 Task: Go to Program & Features. Select Whole Food Market. Add to cart Natural Lavender Essential Oil-3. Place order for Charlotte Hill, _x000D_
63 Luther Shaw Rd_x000D_
Cummington, Massachusetts(MA), 01026, Cell Number (413) 634-5546
Action: Mouse moved to (39, 53)
Screenshot: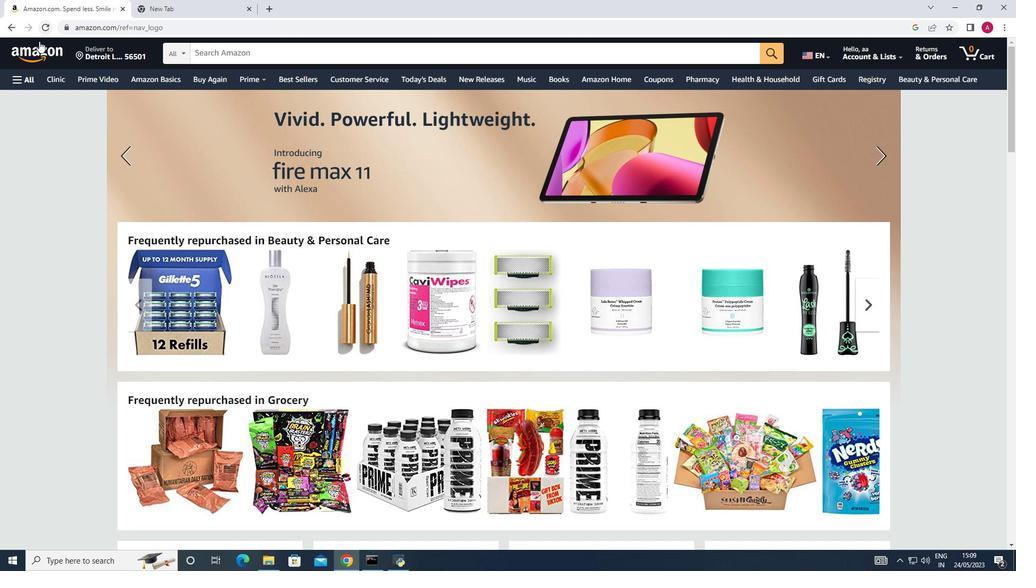 
Action: Mouse pressed left at (39, 53)
Screenshot: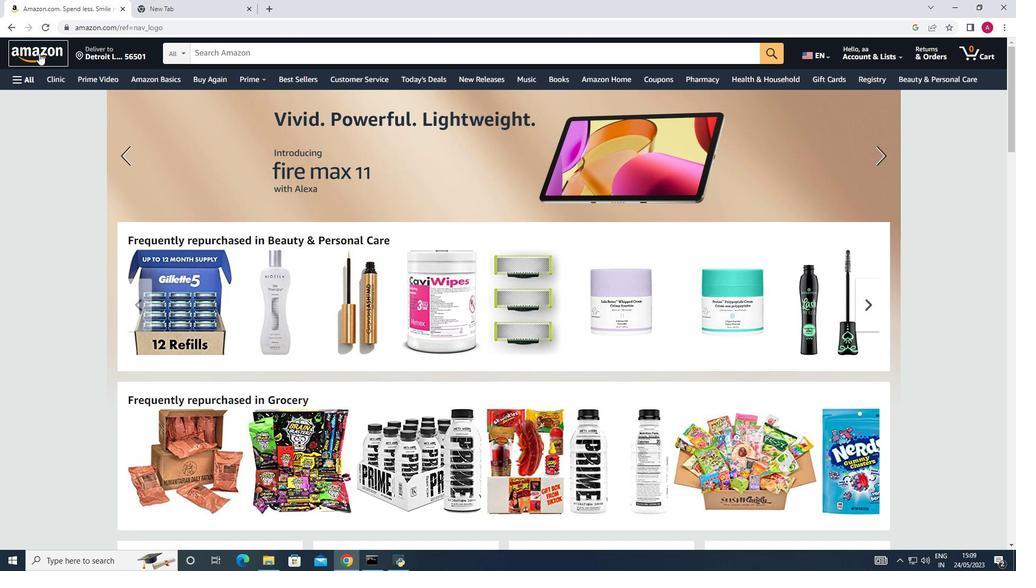 
Action: Mouse moved to (25, 78)
Screenshot: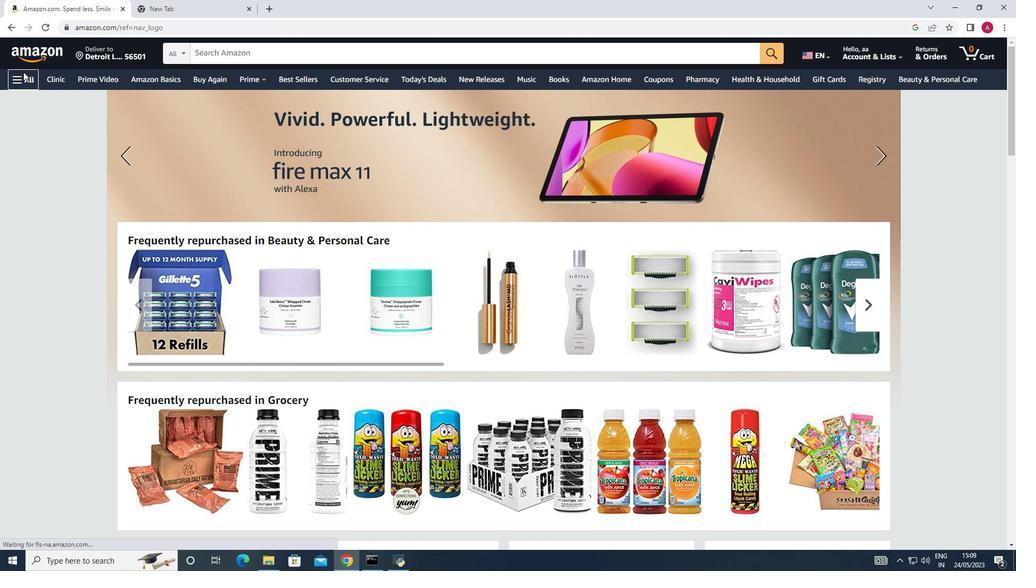 
Action: Mouse pressed left at (25, 78)
Screenshot: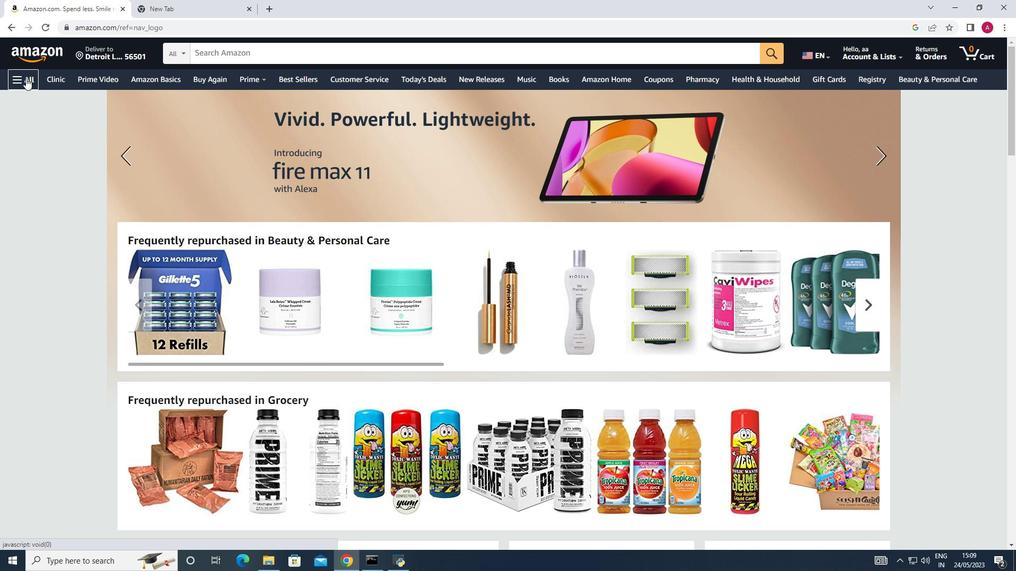 
Action: Mouse moved to (66, 200)
Screenshot: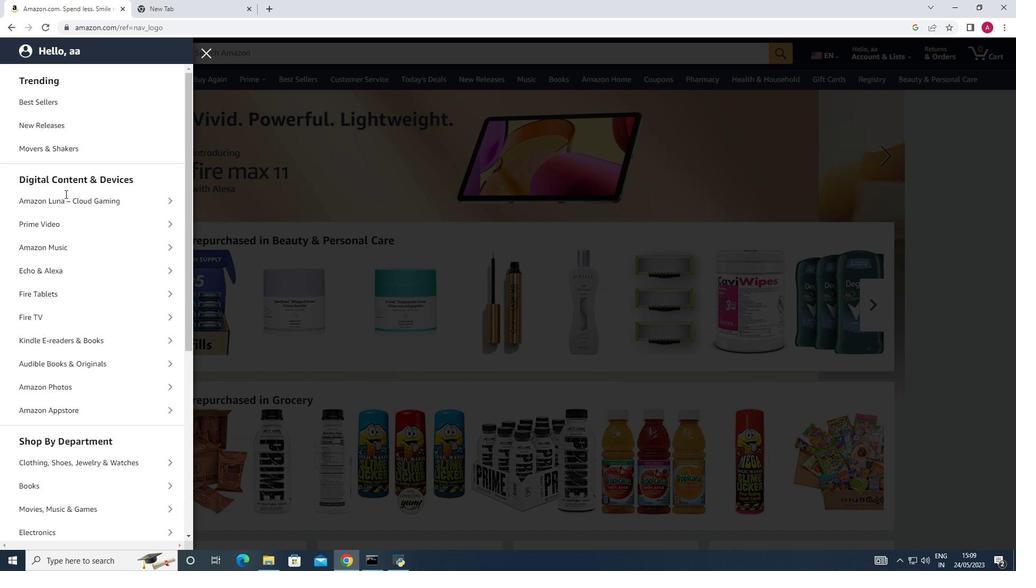 
Action: Mouse scrolled (66, 200) with delta (0, 0)
Screenshot: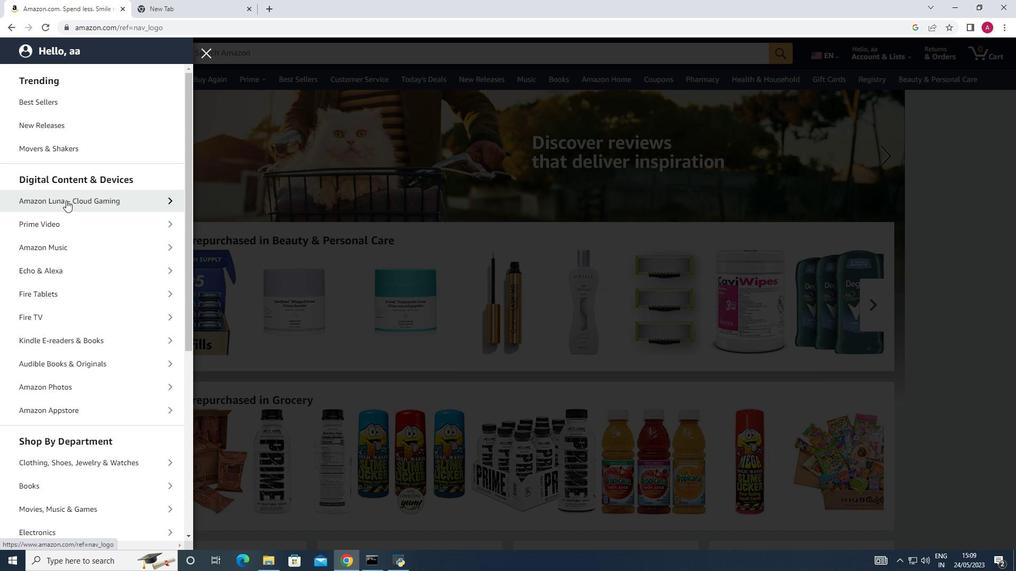 
Action: Mouse scrolled (66, 200) with delta (0, 0)
Screenshot: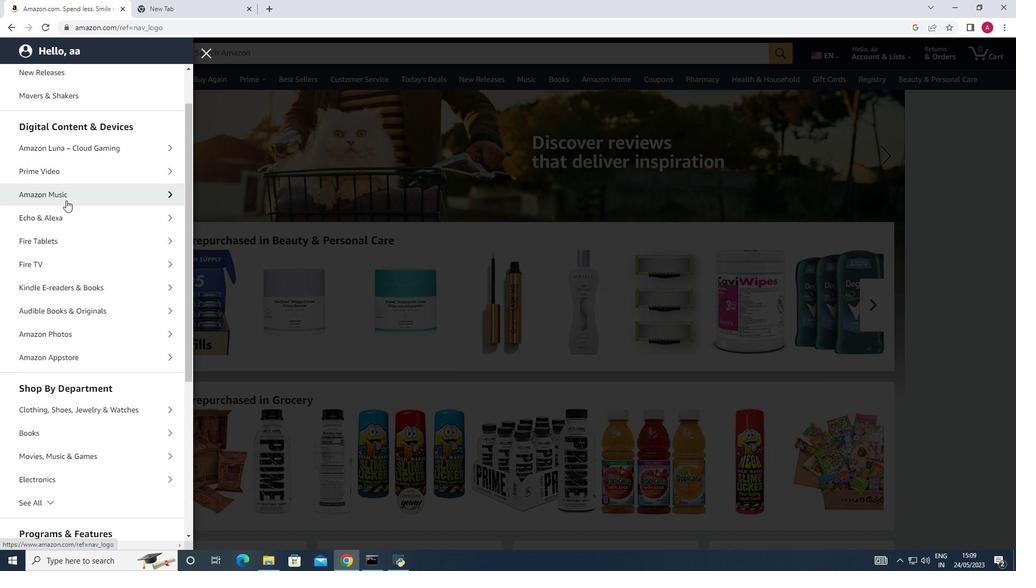 
Action: Mouse scrolled (66, 200) with delta (0, 0)
Screenshot: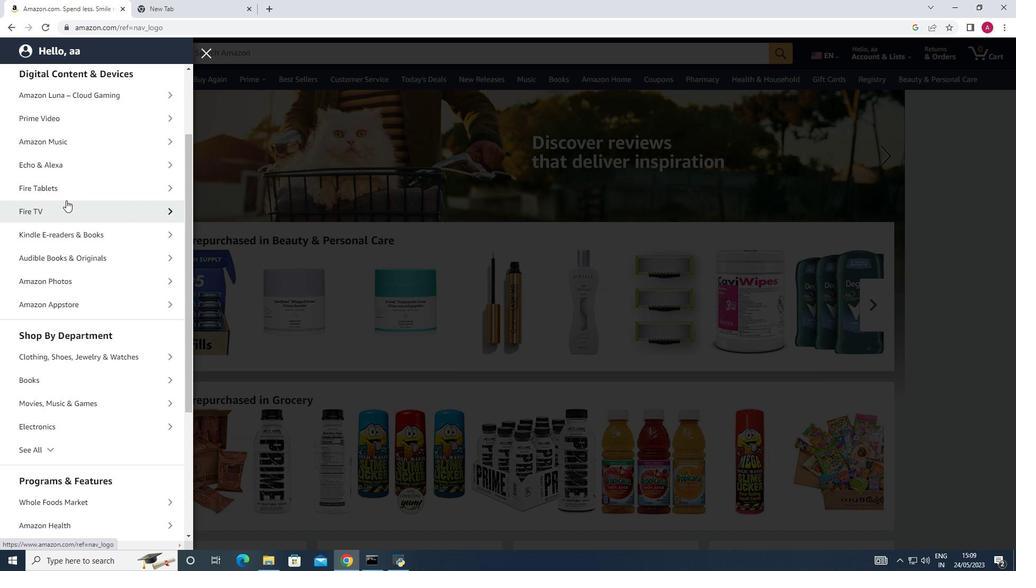 
Action: Mouse scrolled (66, 200) with delta (0, 0)
Screenshot: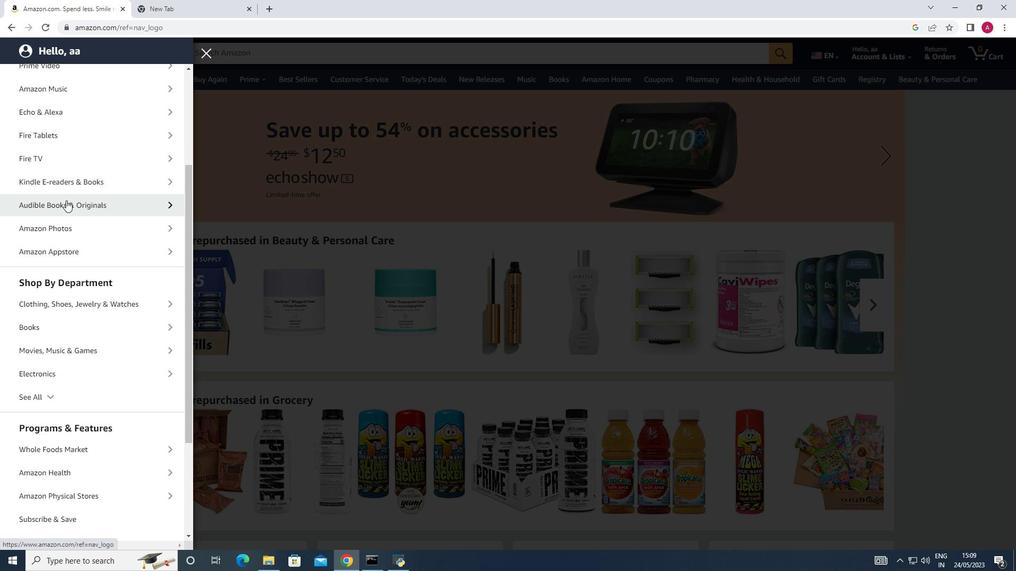 
Action: Mouse scrolled (66, 200) with delta (0, 0)
Screenshot: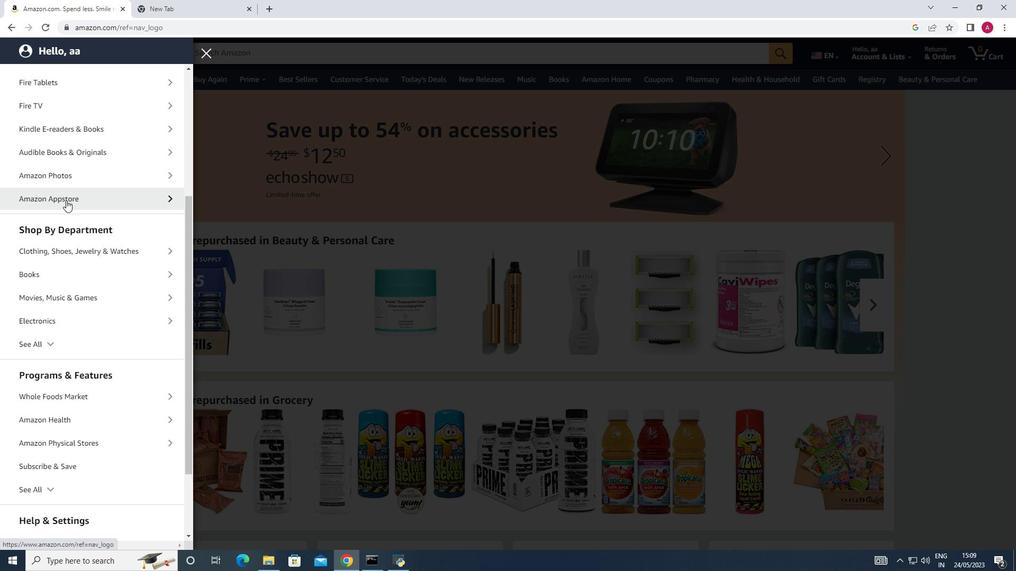 
Action: Mouse scrolled (66, 200) with delta (0, 0)
Screenshot: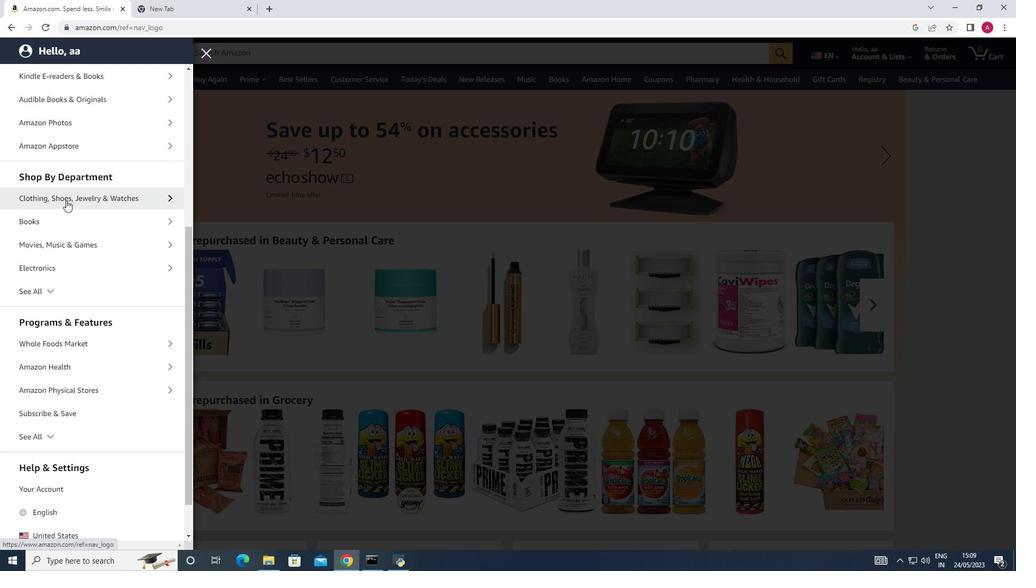 
Action: Mouse scrolled (66, 200) with delta (0, 0)
Screenshot: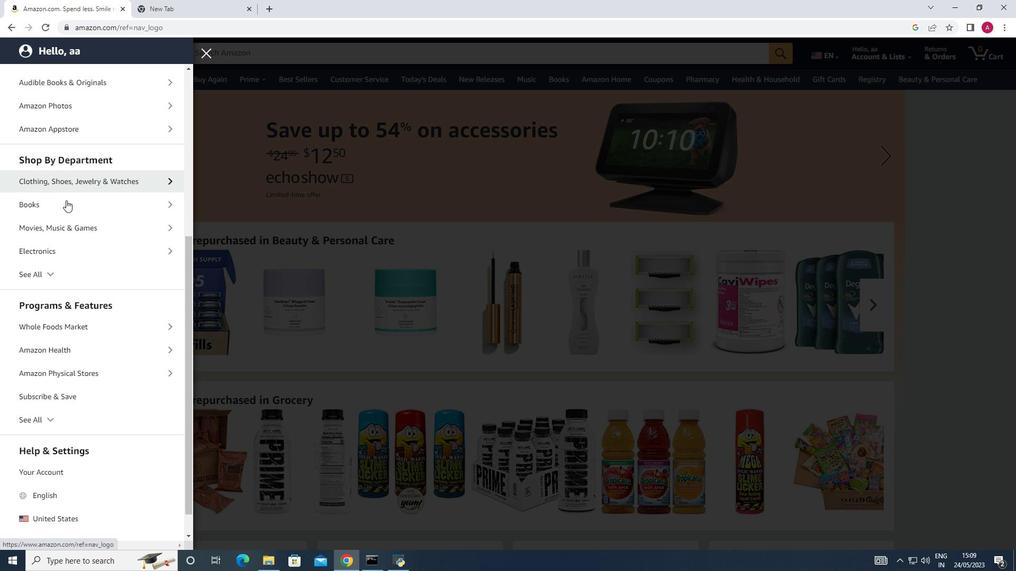 
Action: Mouse scrolled (66, 200) with delta (0, 0)
Screenshot: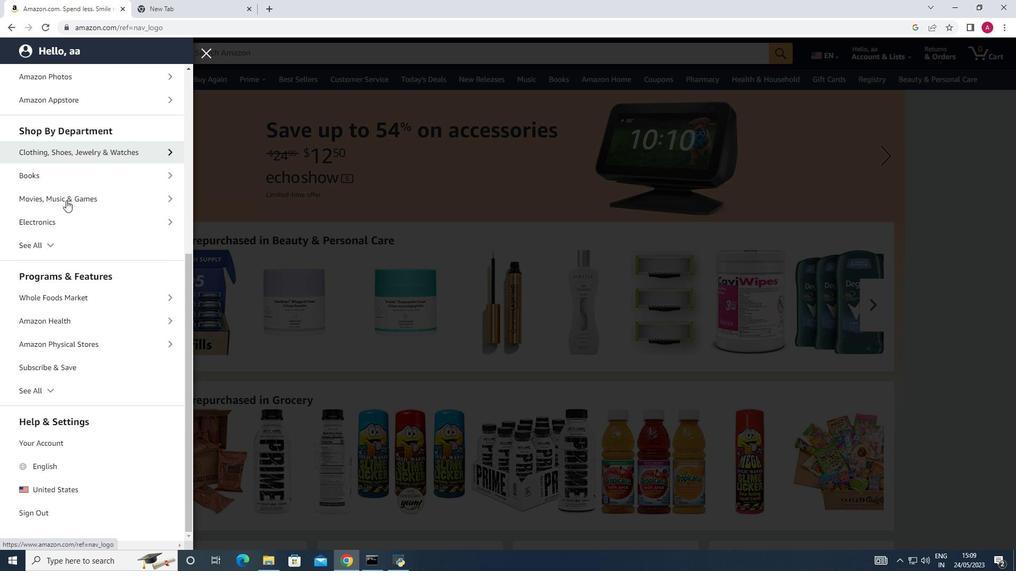 
Action: Mouse scrolled (66, 200) with delta (0, 0)
Screenshot: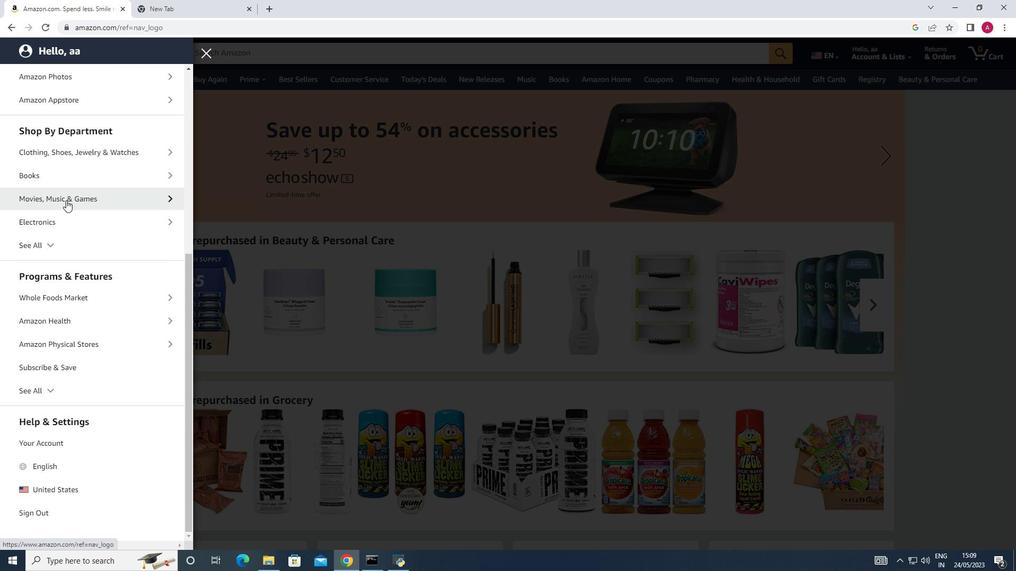 
Action: Mouse scrolled (66, 200) with delta (0, 0)
Screenshot: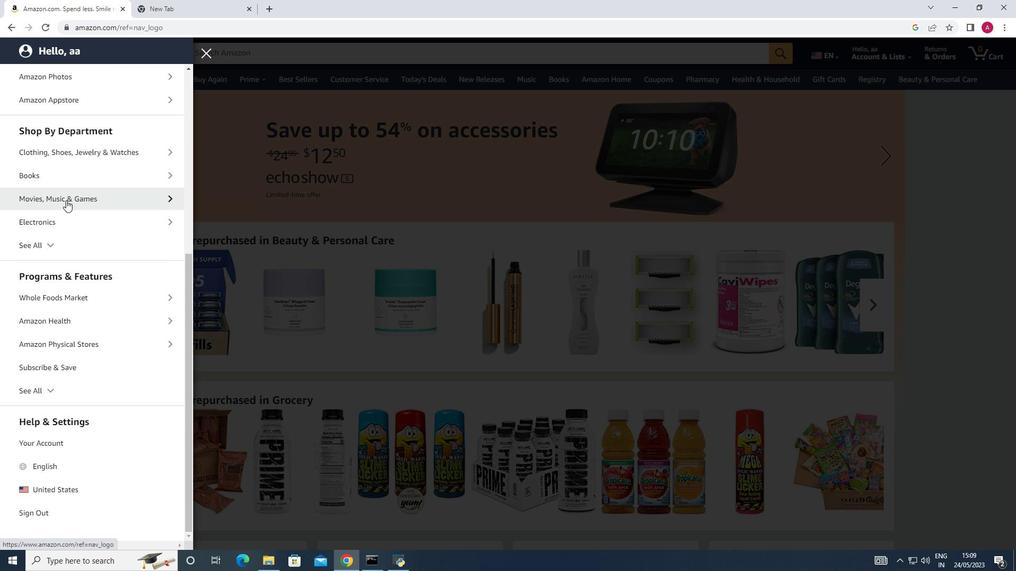 
Action: Mouse scrolled (66, 200) with delta (0, 0)
Screenshot: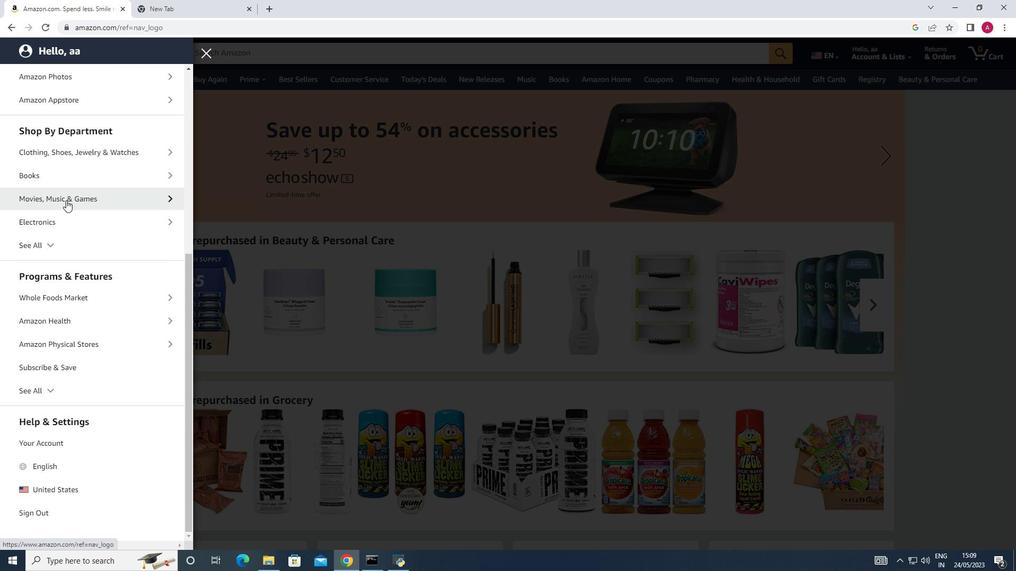 
Action: Mouse moved to (74, 300)
Screenshot: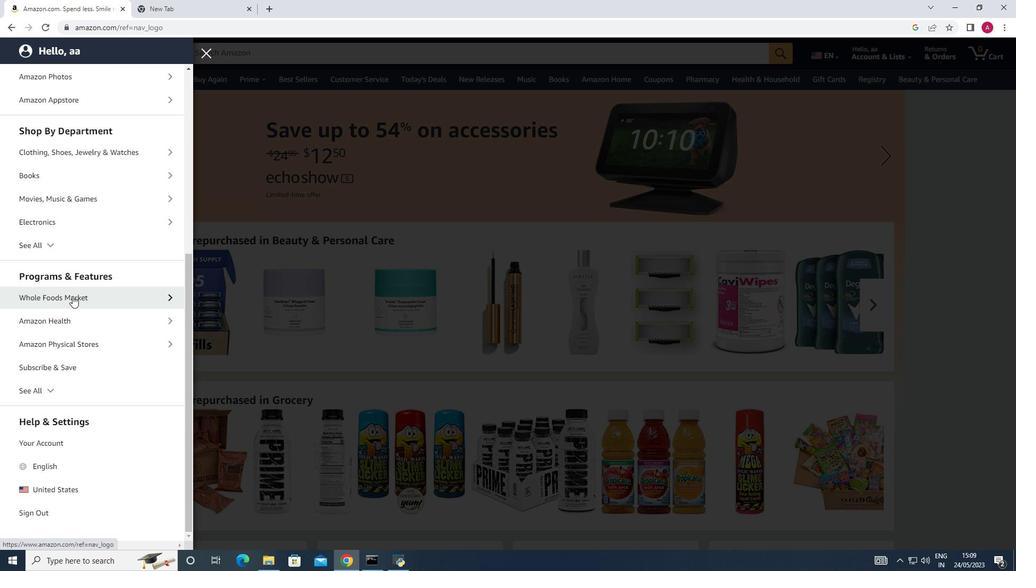 
Action: Mouse pressed left at (74, 300)
Screenshot: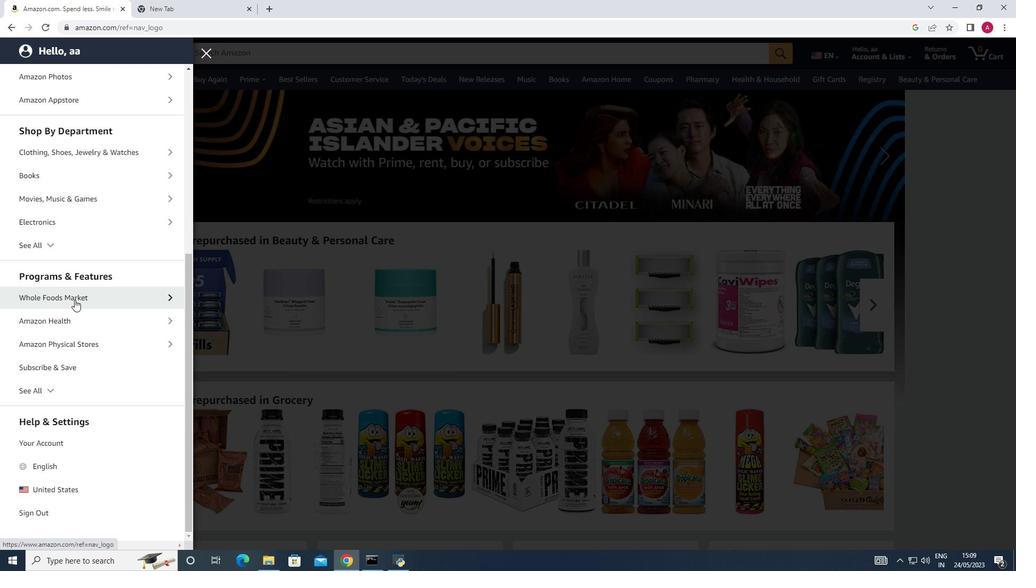 
Action: Mouse moved to (129, 120)
Screenshot: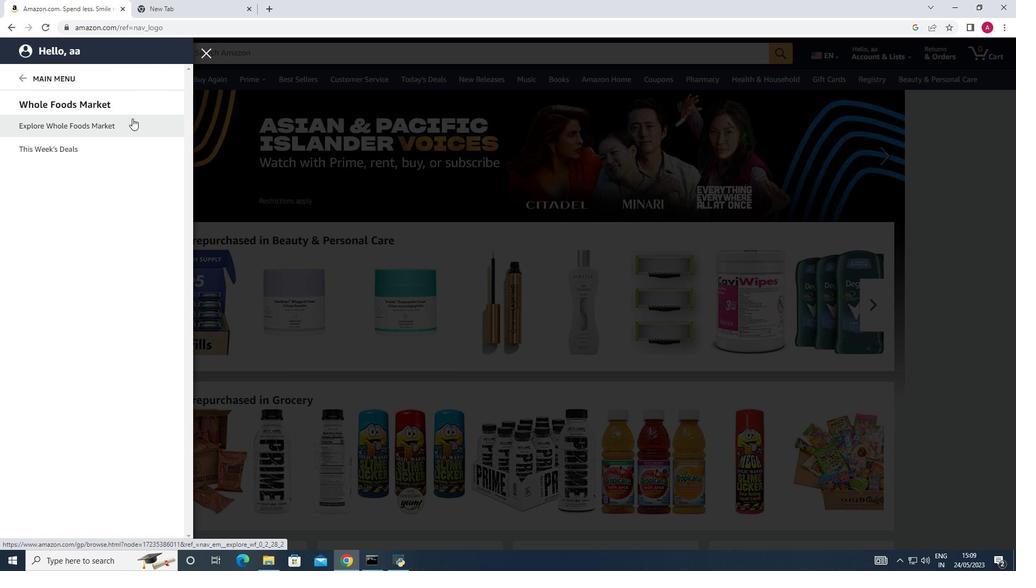 
Action: Mouse pressed left at (129, 120)
Screenshot: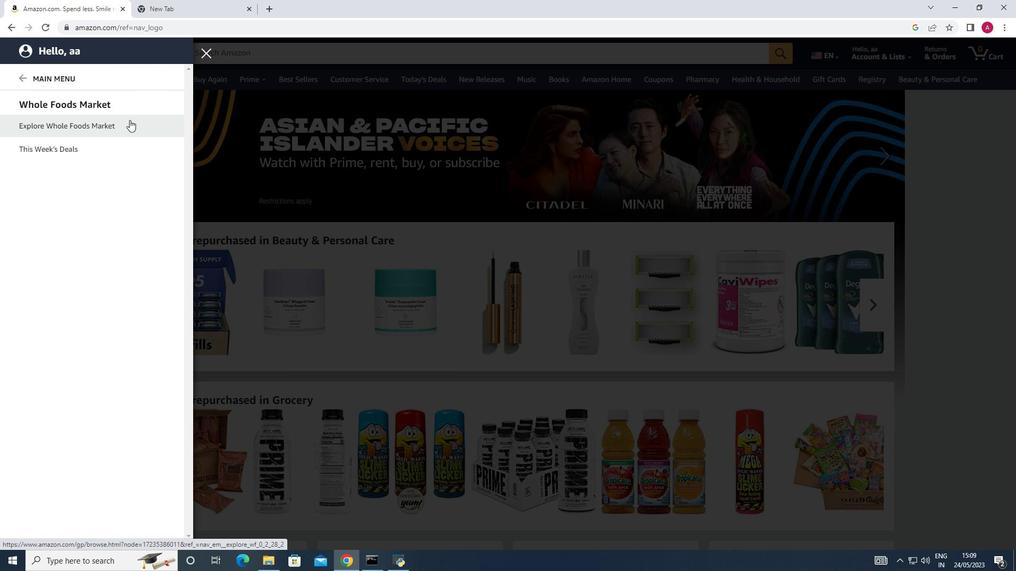 
Action: Mouse moved to (233, 47)
Screenshot: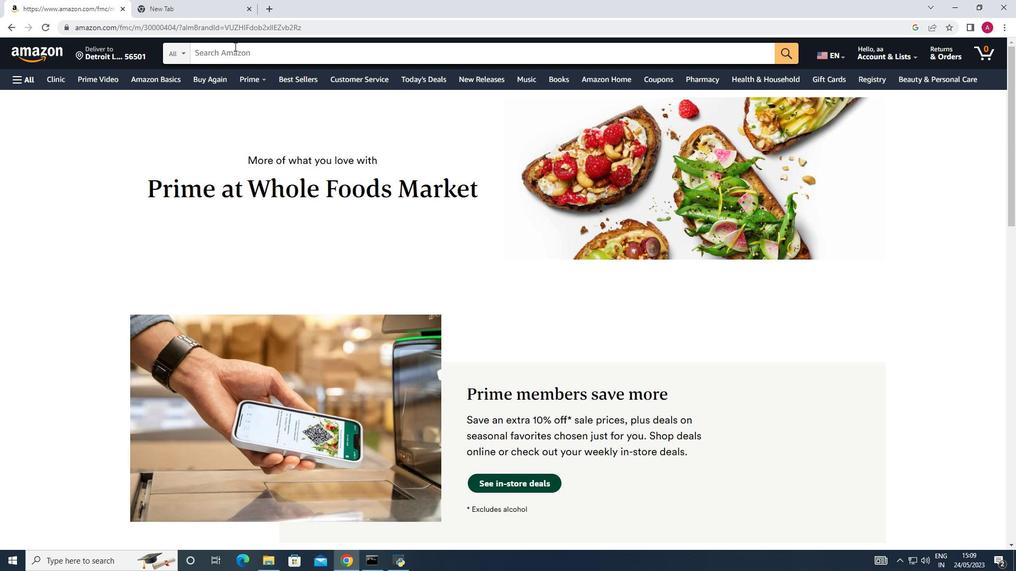 
Action: Mouse pressed left at (233, 47)
Screenshot: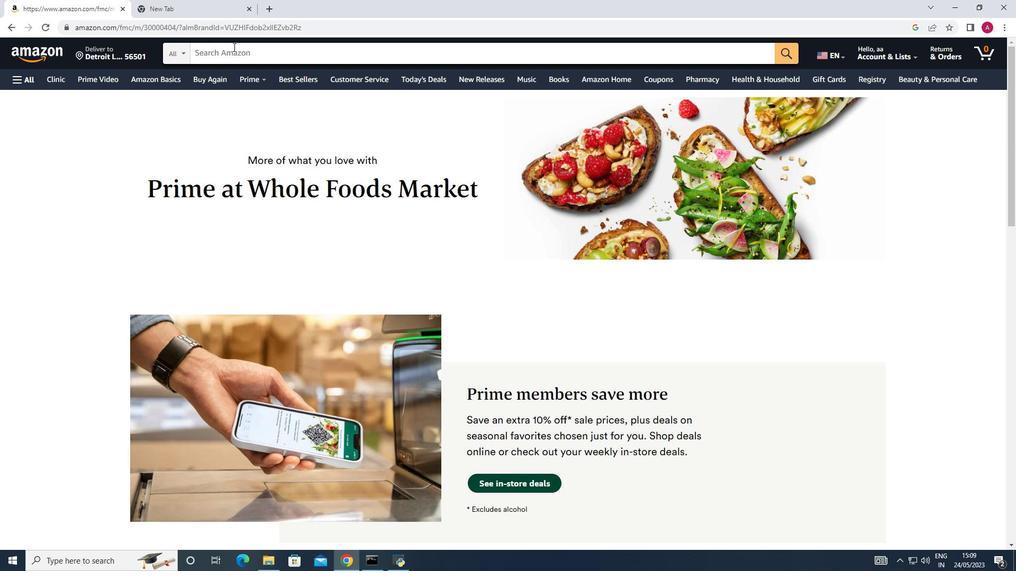 
Action: Key pressed <Key.shift><Key.shift><Key.shift><Key.shift><Key.shift><Key.shift><Key.shift><Key.shift><Key.shift><Key.shift>Natural<Key.space><Key.shift>Lavender<Key.space><Key.shift><Key.shift><Key.shift><Key.shift><Key.shift><Key.shift><Key.shift>Essentiaal<Key.backspace><Key.backspace>
Screenshot: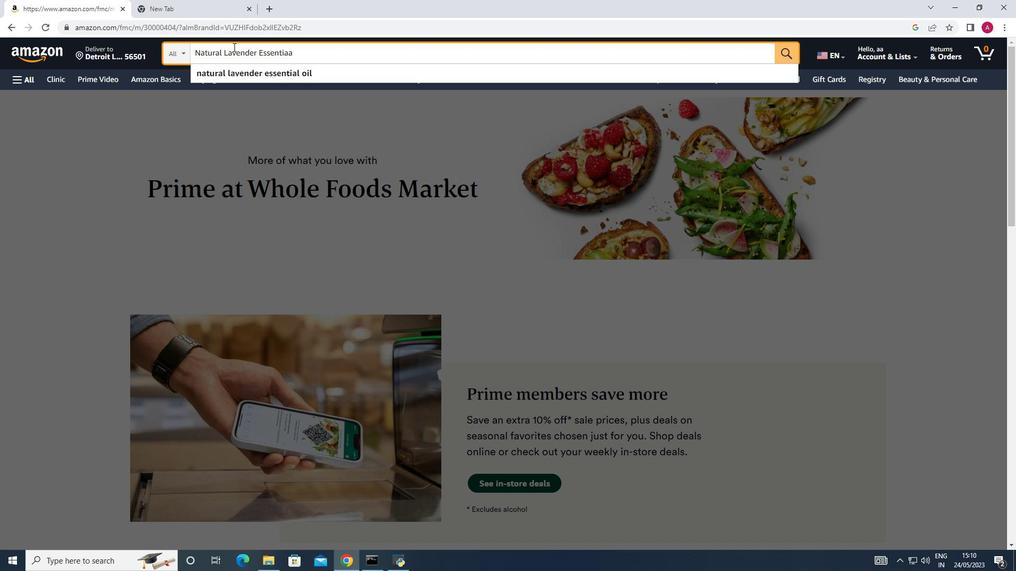 
Action: Mouse moved to (229, 77)
Screenshot: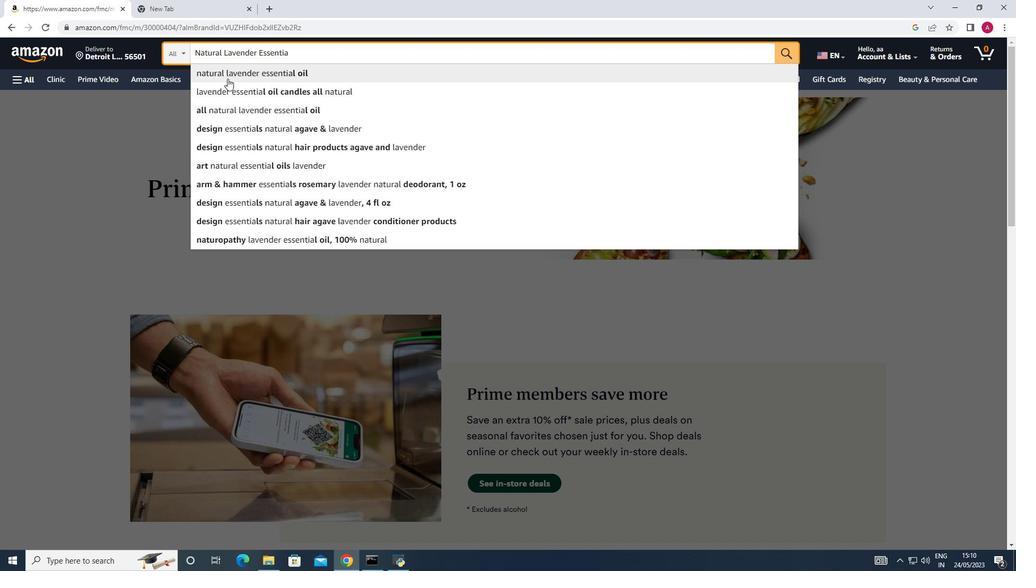 
Action: Mouse pressed left at (229, 77)
Screenshot: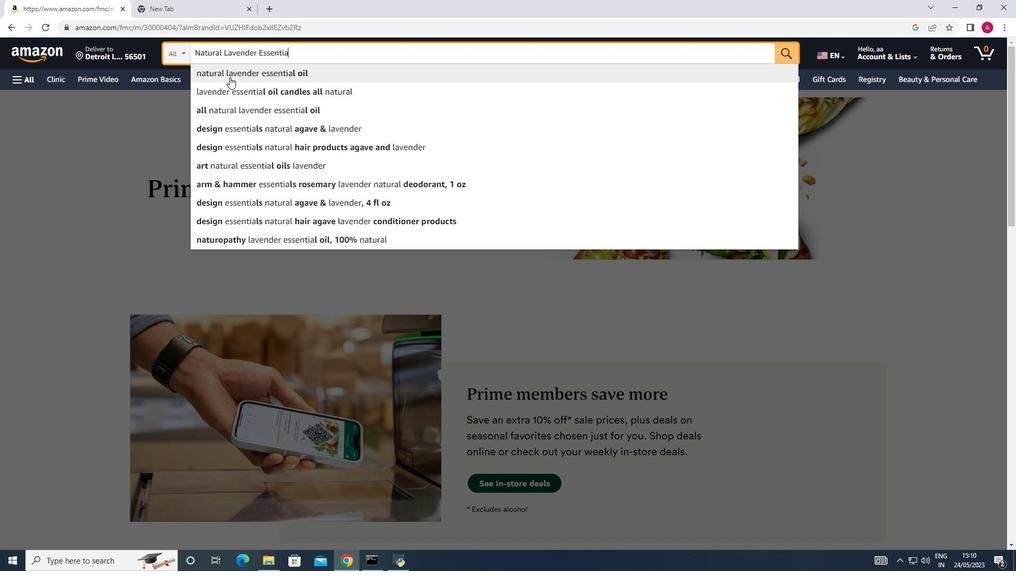 
Action: Mouse moved to (429, 283)
Screenshot: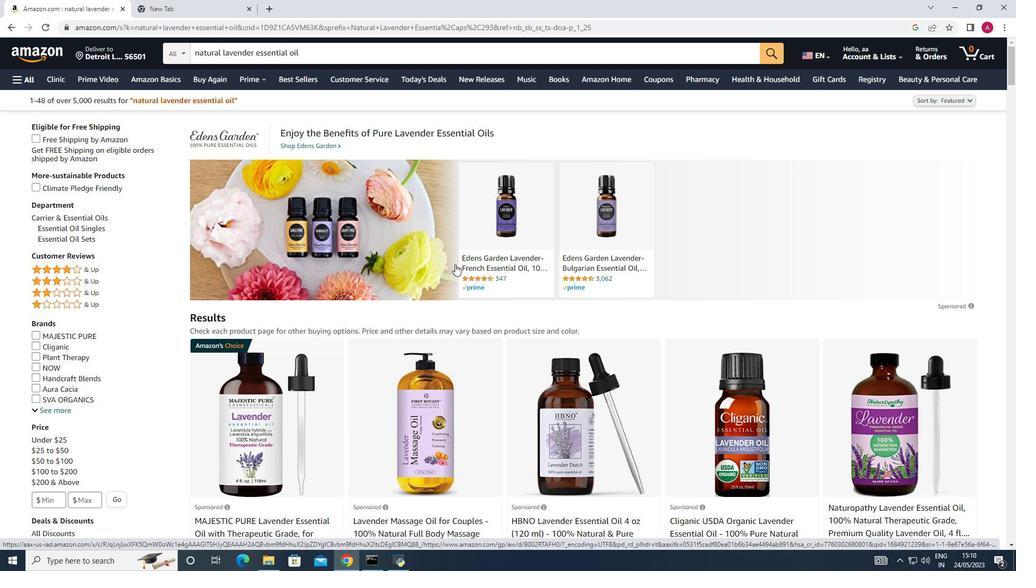 
Action: Mouse scrolled (429, 282) with delta (0, 0)
Screenshot: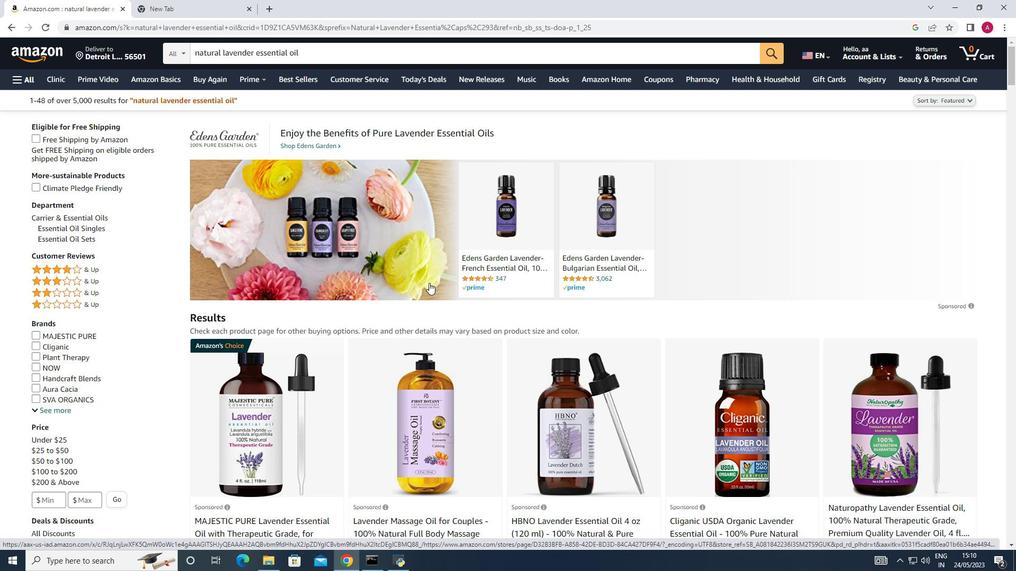 
Action: Mouse scrolled (429, 282) with delta (0, 0)
Screenshot: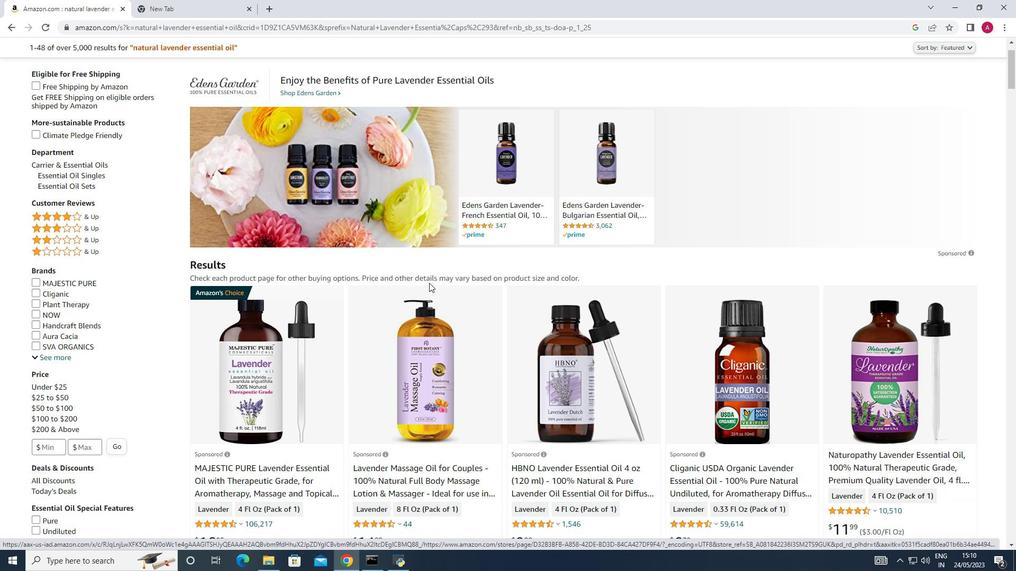 
Action: Mouse scrolled (429, 282) with delta (0, 0)
Screenshot: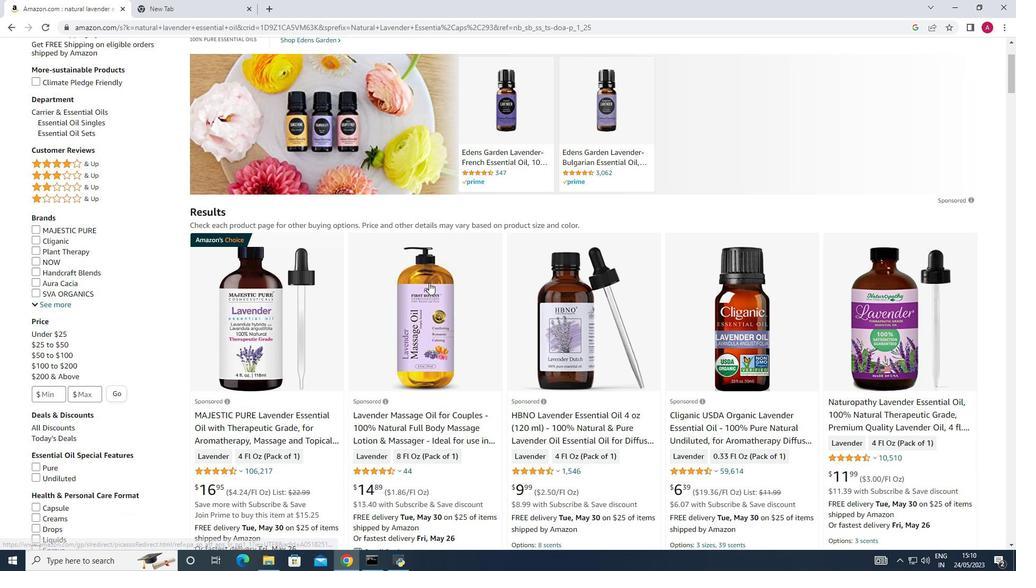 
Action: Mouse moved to (427, 283)
Screenshot: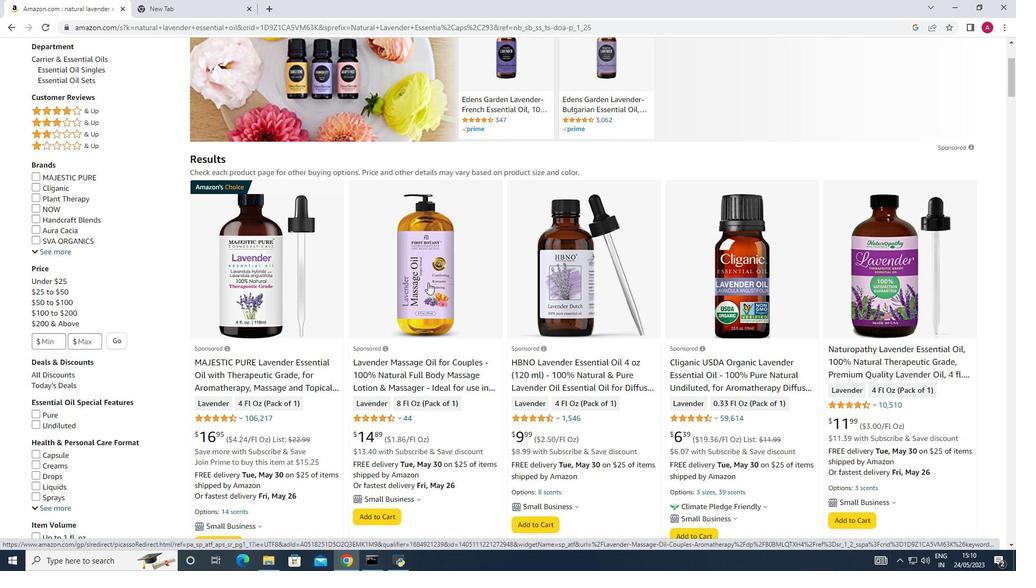 
Action: Mouse scrolled (427, 284) with delta (0, 0)
Screenshot: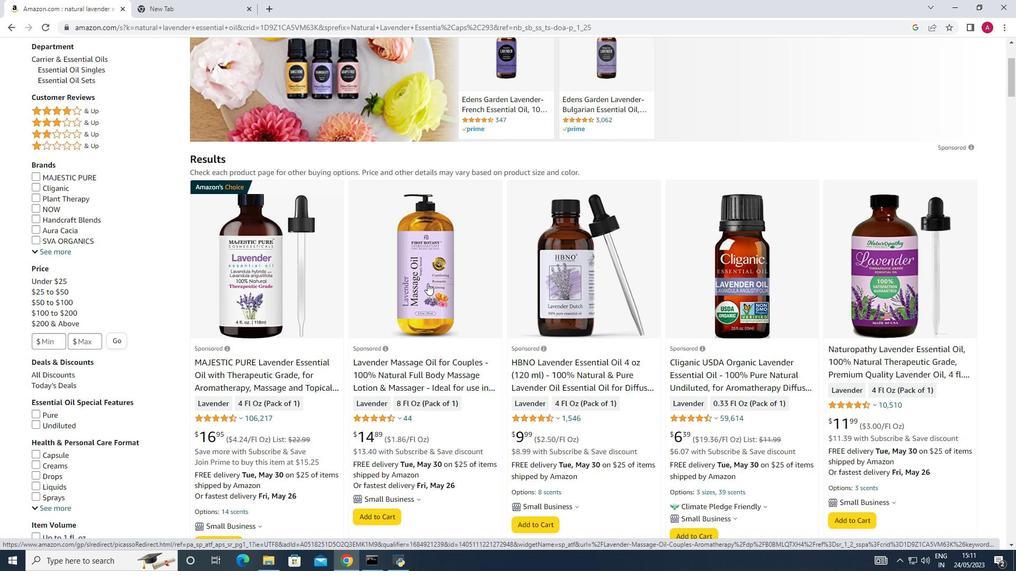 
Action: Mouse scrolled (427, 284) with delta (0, 0)
Screenshot: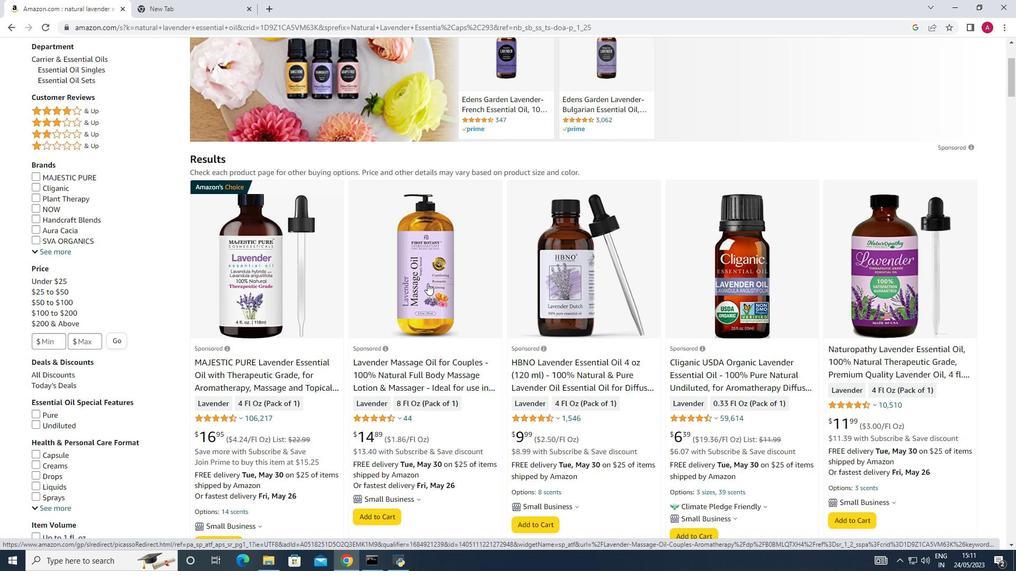 
Action: Mouse scrolled (427, 284) with delta (0, 0)
Screenshot: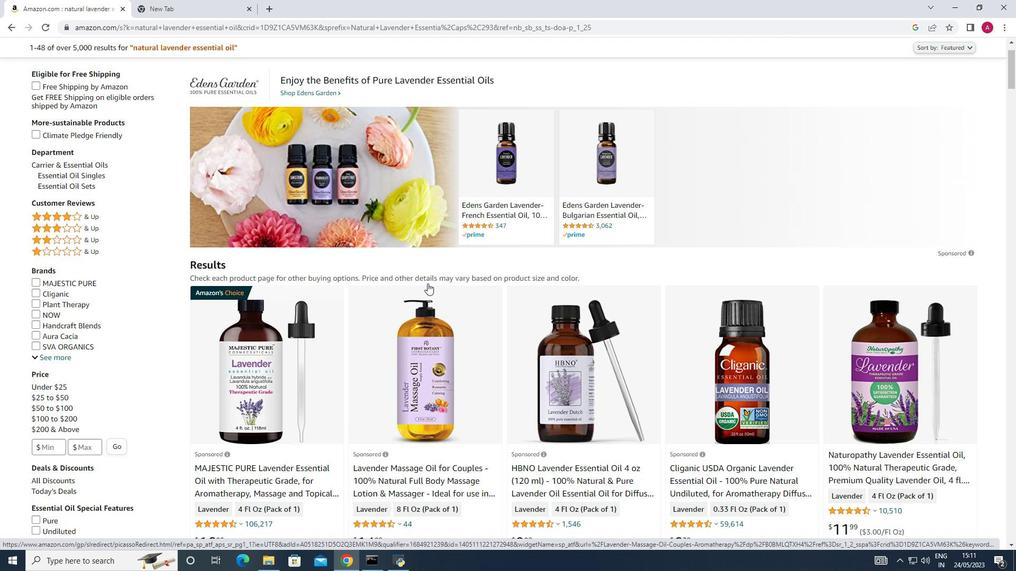 
Action: Mouse scrolled (427, 284) with delta (0, 0)
Screenshot: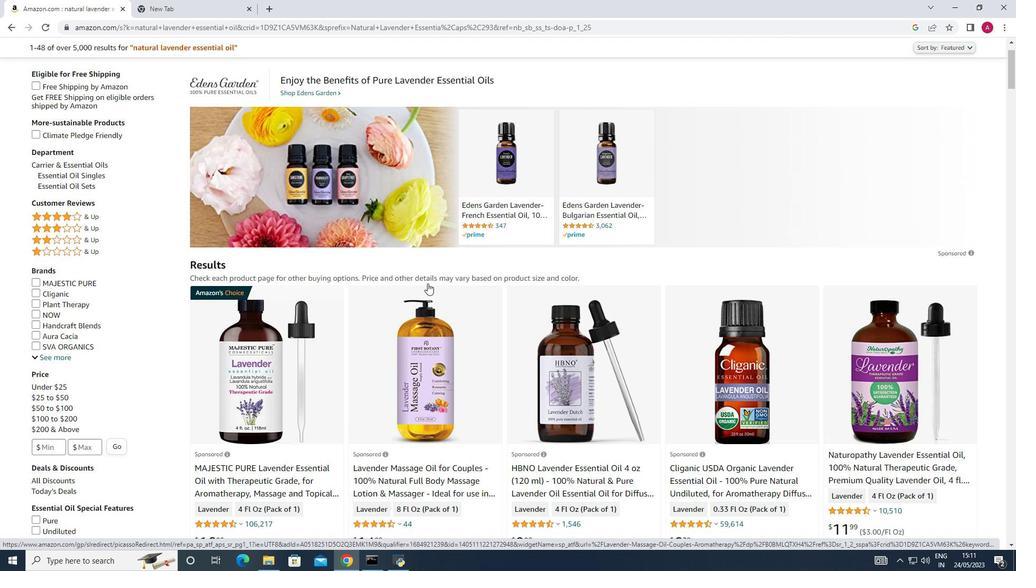 
Action: Mouse scrolled (427, 284) with delta (0, 0)
Screenshot: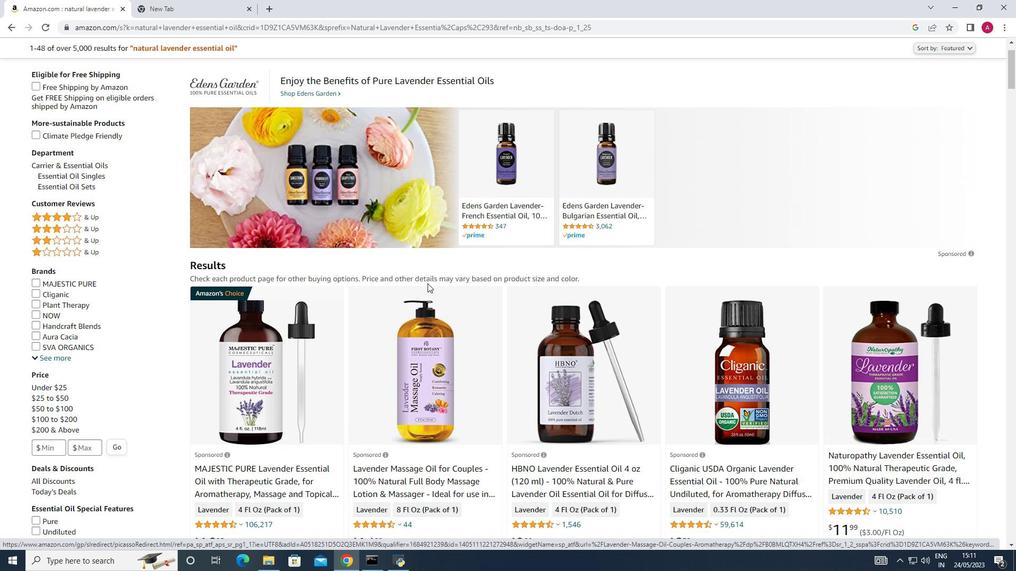 
Action: Mouse scrolled (427, 283) with delta (0, 0)
Screenshot: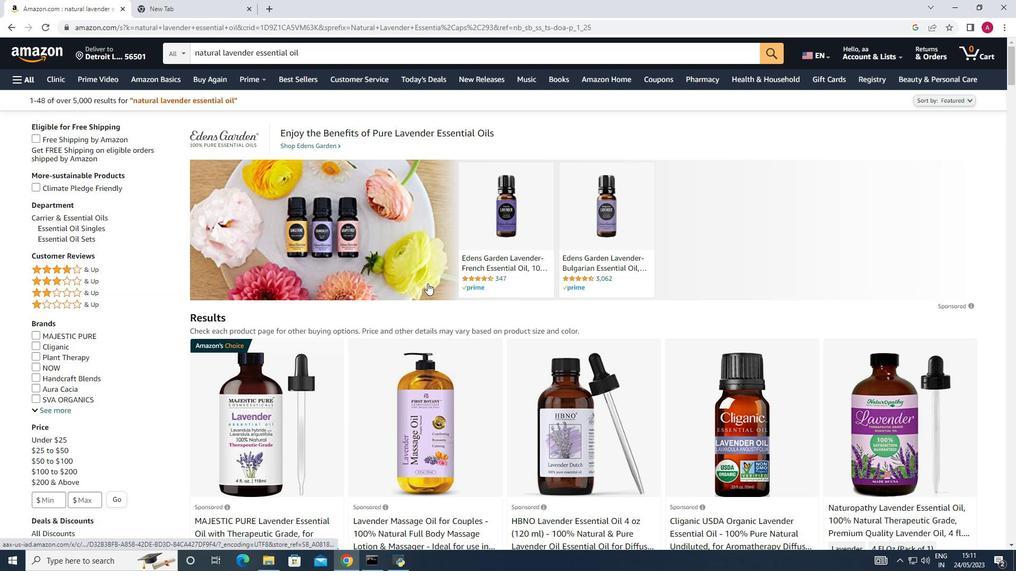 
Action: Mouse scrolled (427, 283) with delta (0, 0)
Screenshot: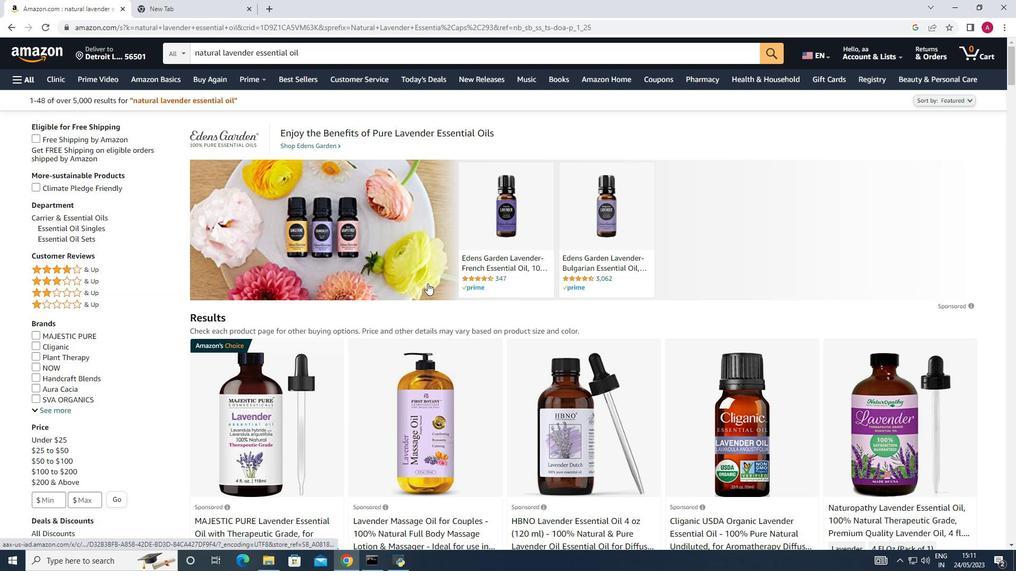 
Action: Mouse scrolled (427, 283) with delta (0, 0)
Screenshot: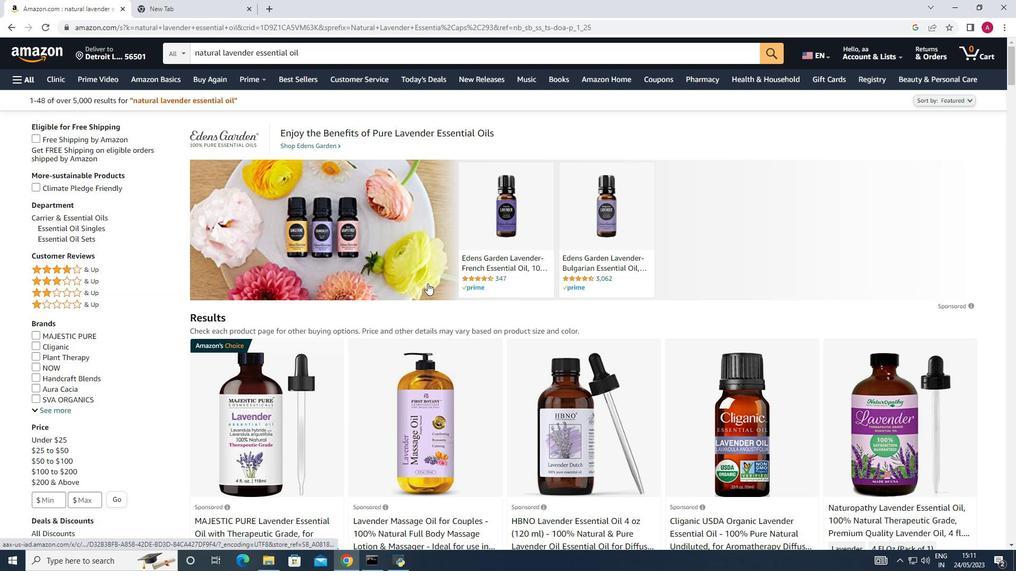 
Action: Mouse scrolled (427, 283) with delta (0, 0)
Screenshot: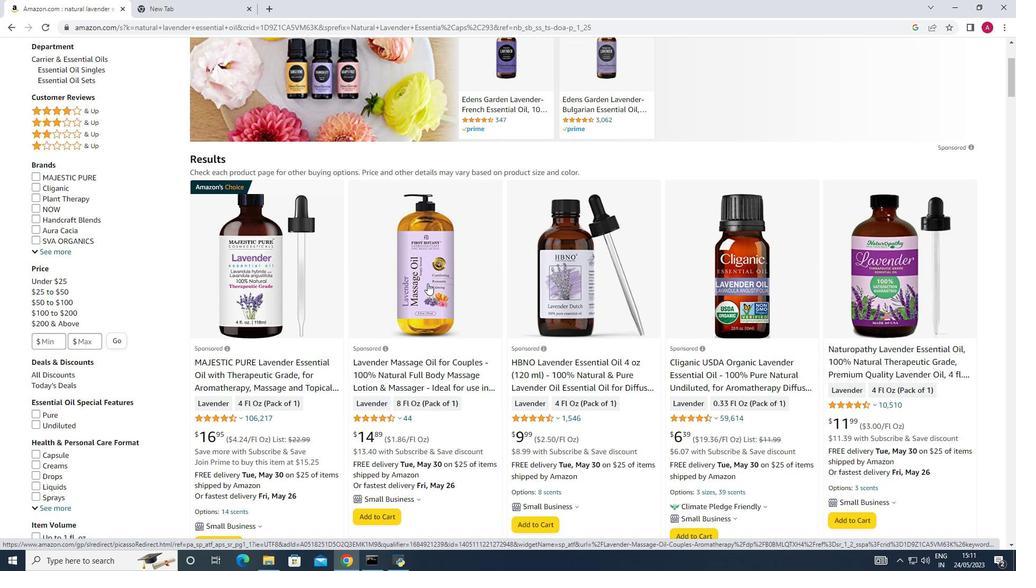 
Action: Mouse moved to (246, 235)
Screenshot: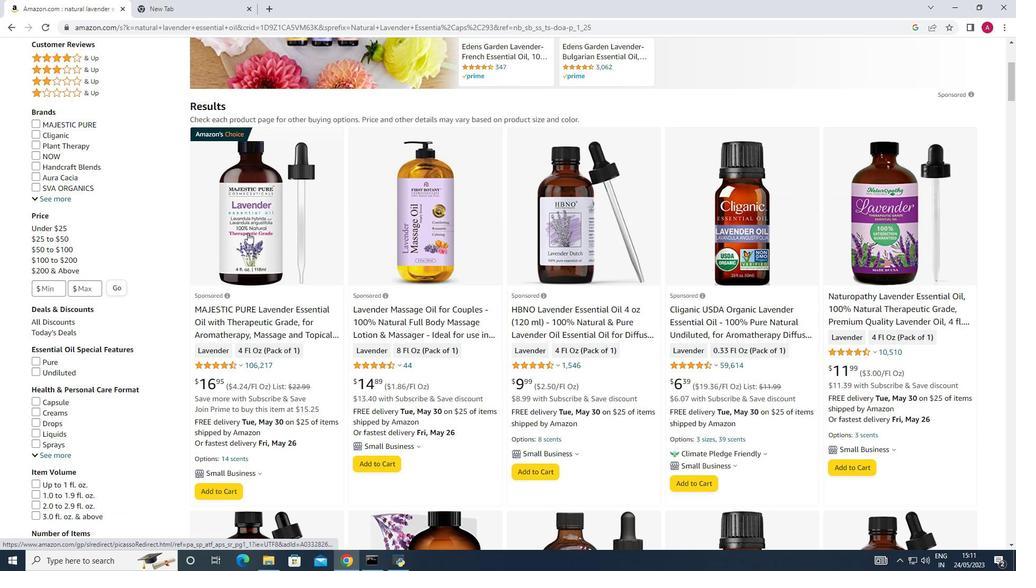 
Action: Mouse pressed left at (246, 235)
Screenshot: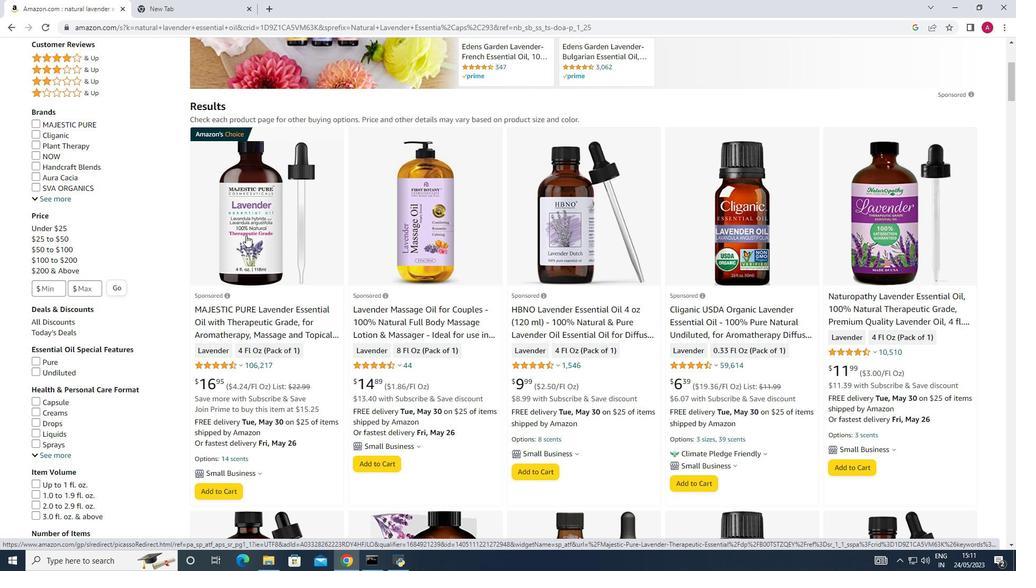 
Action: Mouse moved to (570, 267)
Screenshot: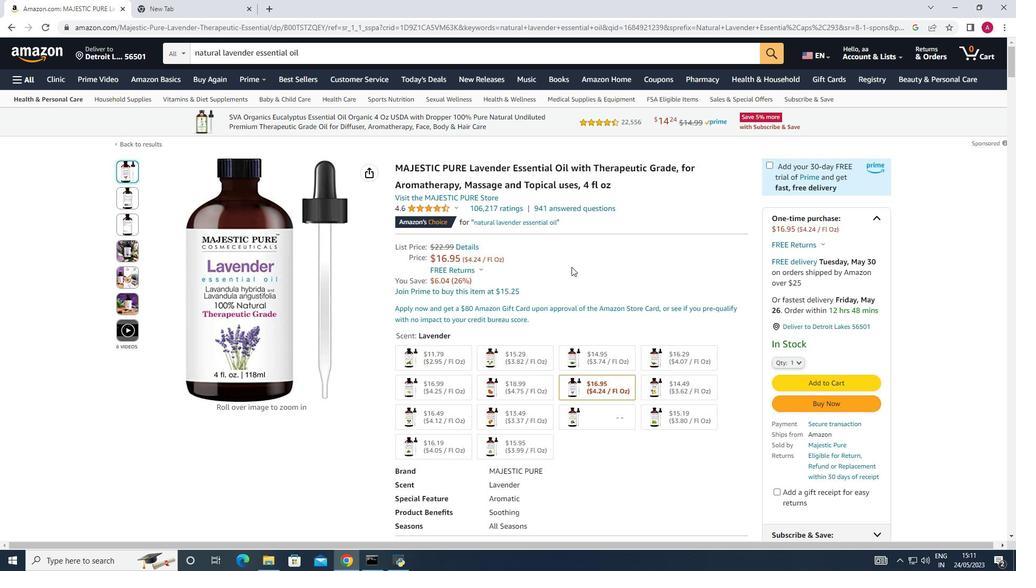 
Action: Mouse scrolled (570, 267) with delta (0, 0)
Screenshot: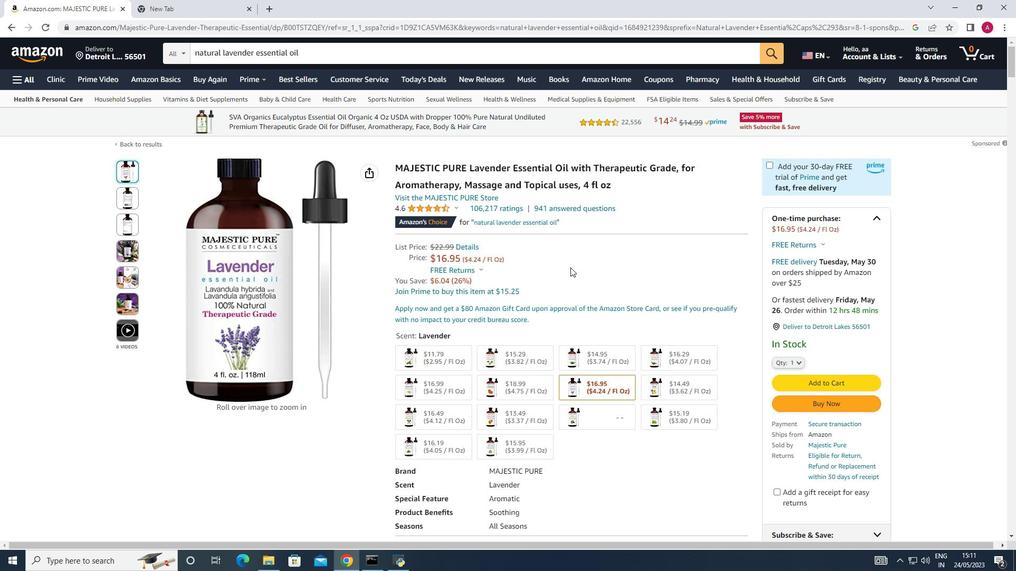 
Action: Mouse scrolled (570, 267) with delta (0, 0)
Screenshot: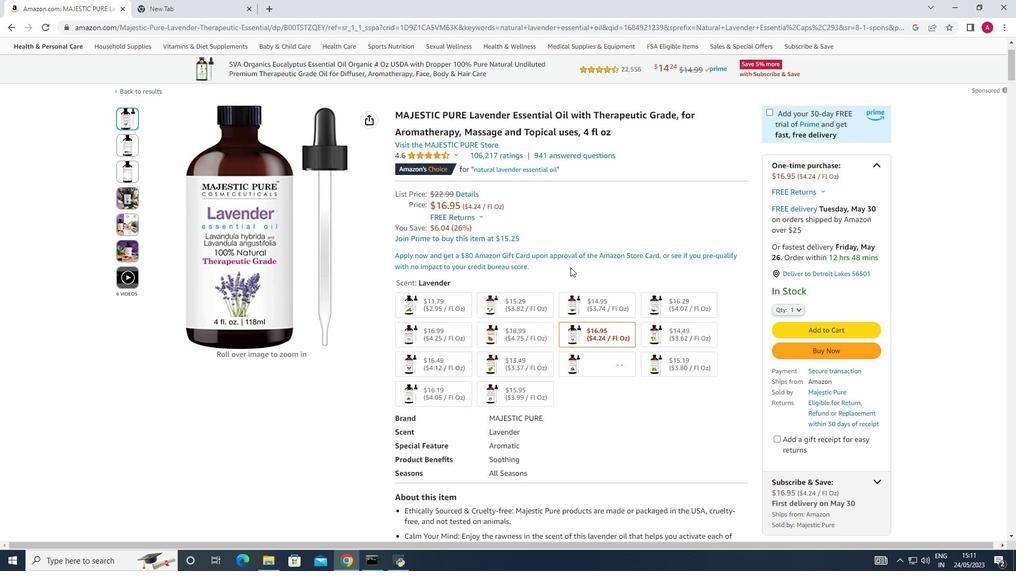 
Action: Mouse moved to (573, 416)
Screenshot: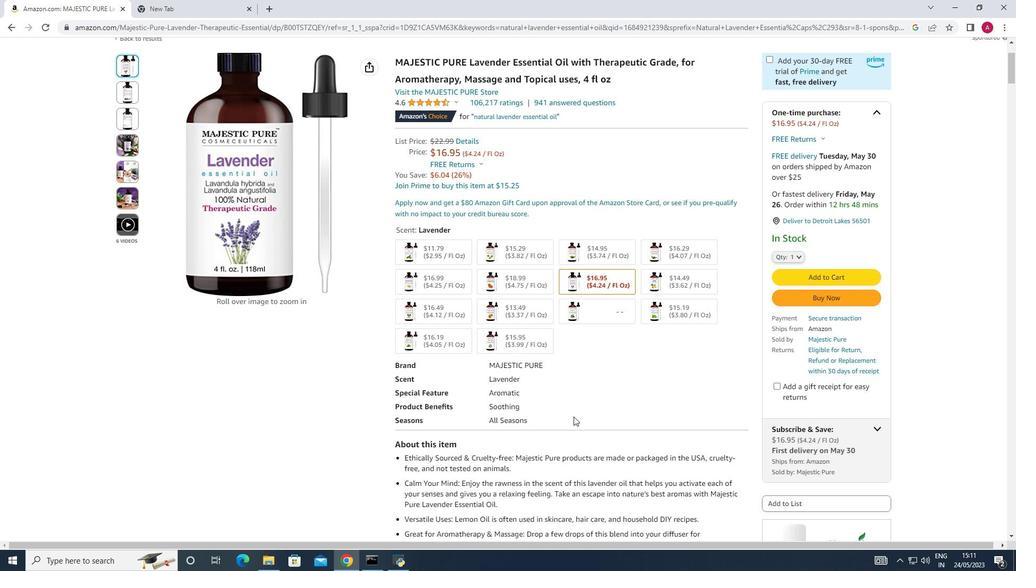 
Action: Mouse scrolled (573, 416) with delta (0, 0)
Screenshot: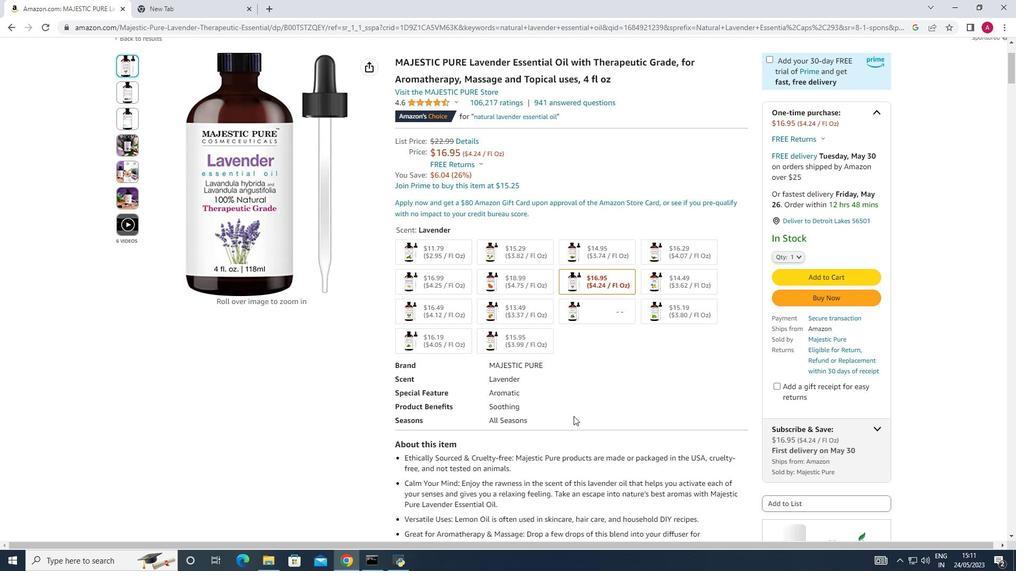 
Action: Mouse scrolled (573, 416) with delta (0, 0)
Screenshot: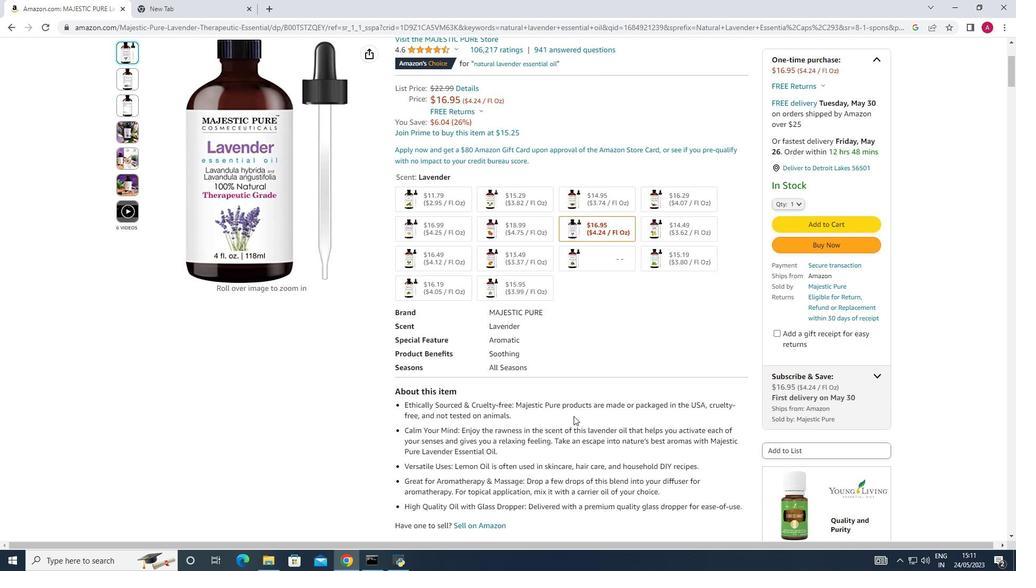 
Action: Mouse moved to (473, 361)
Screenshot: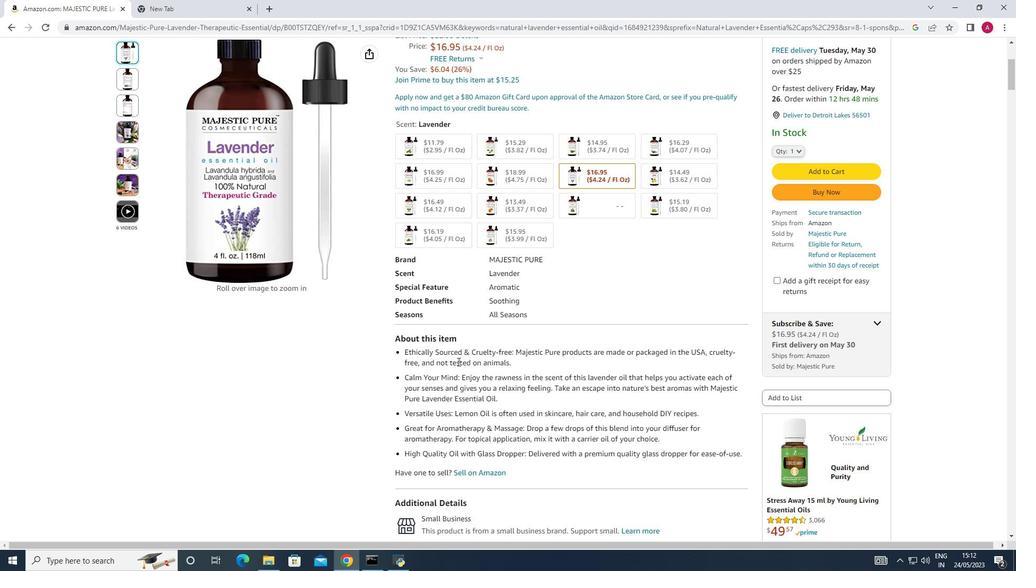 
Action: Mouse scrolled (473, 361) with delta (0, 0)
Screenshot: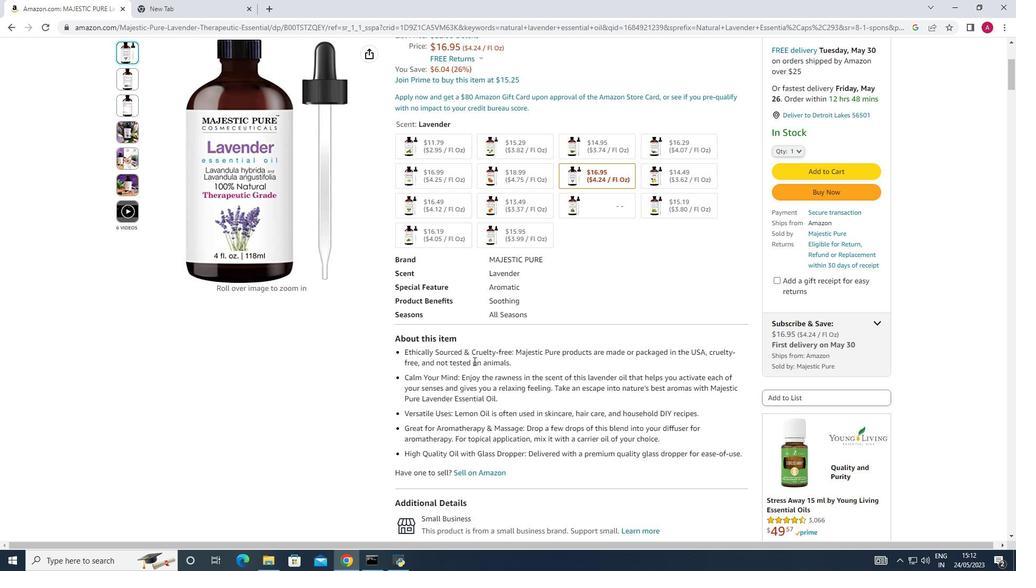 
Action: Mouse moved to (651, 365)
Screenshot: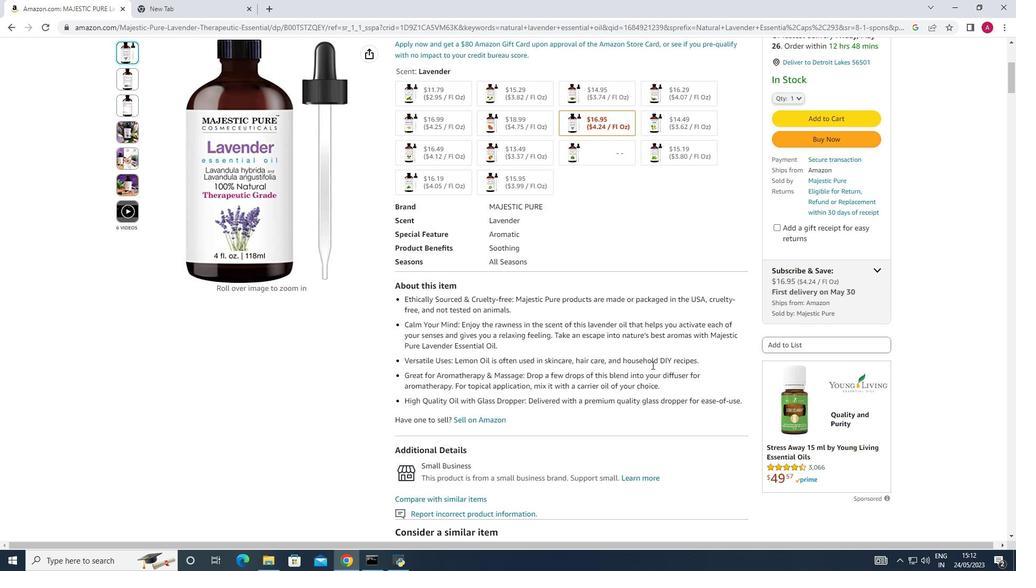 
Action: Mouse scrolled (651, 365) with delta (0, 0)
Screenshot: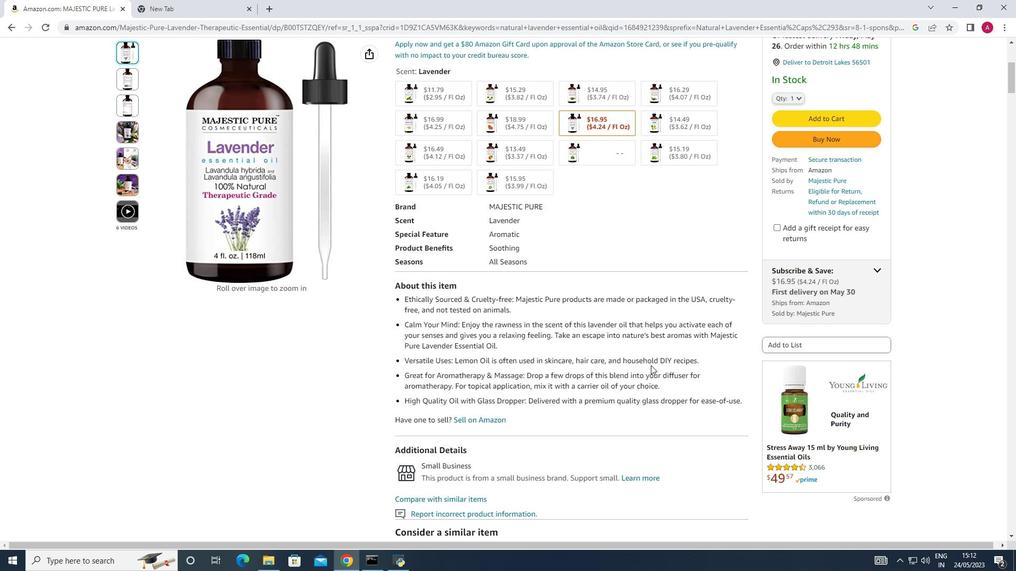 
Action: Mouse moved to (599, 335)
Screenshot: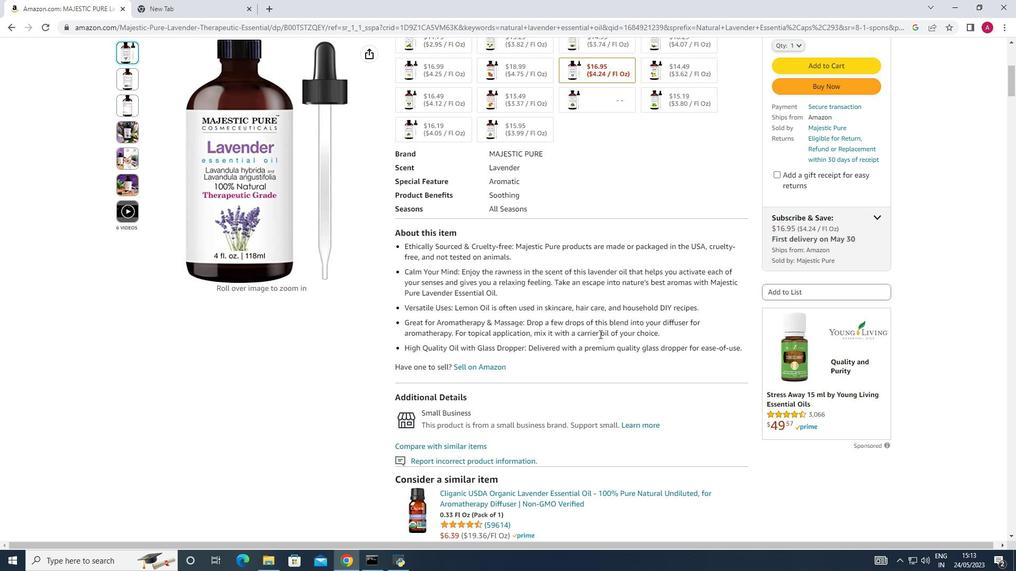 
Action: Mouse scrolled (599, 334) with delta (0, 0)
Screenshot: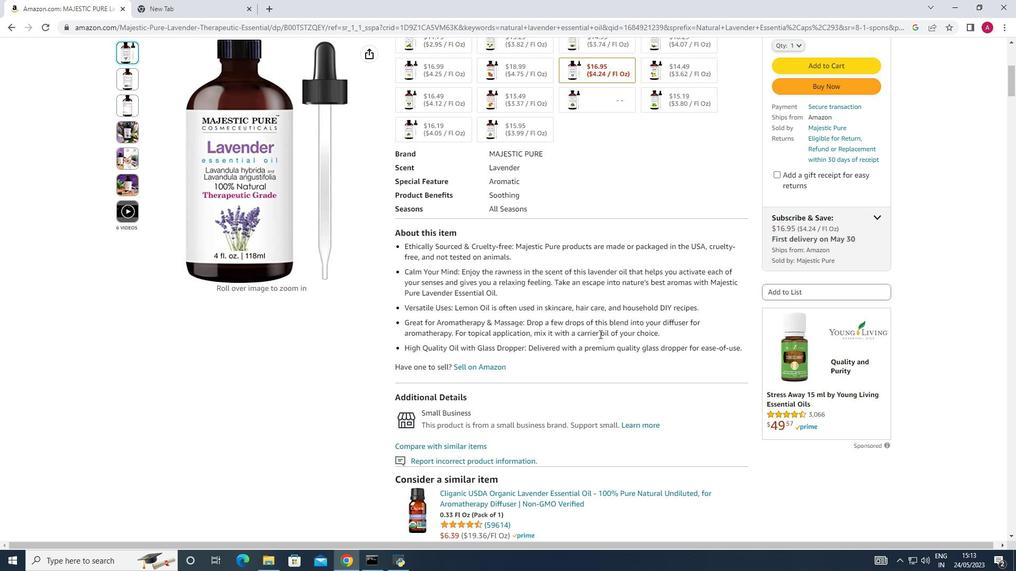 
Action: Mouse moved to (603, 315)
Screenshot: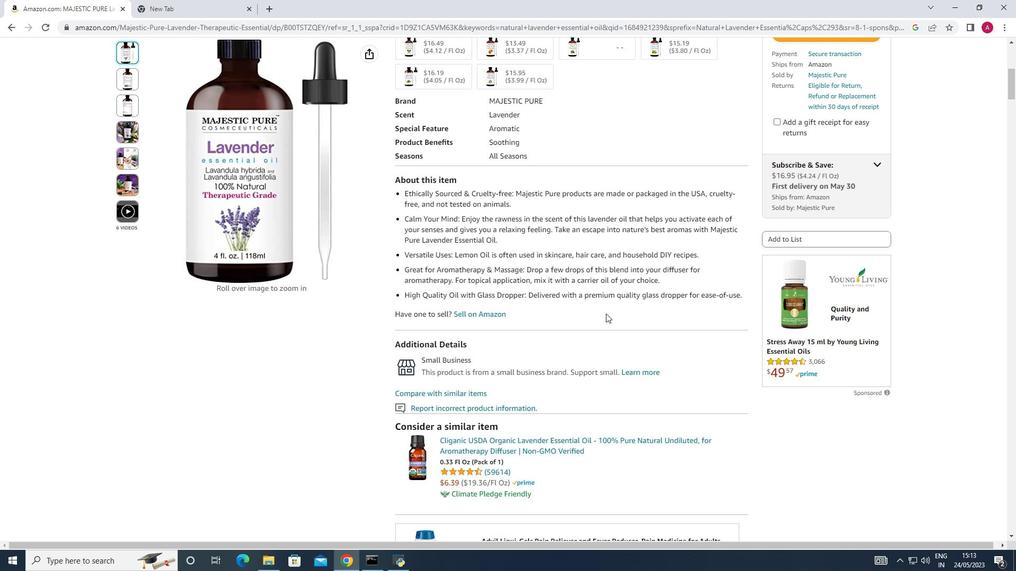
Action: Mouse scrolled (603, 314) with delta (0, 0)
Screenshot: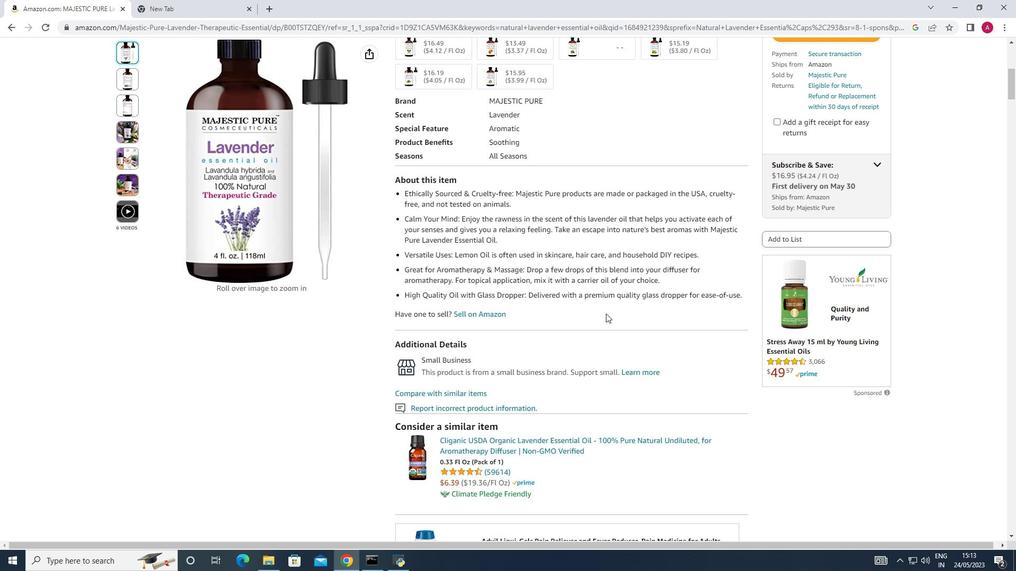 
Action: Mouse moved to (600, 317)
Screenshot: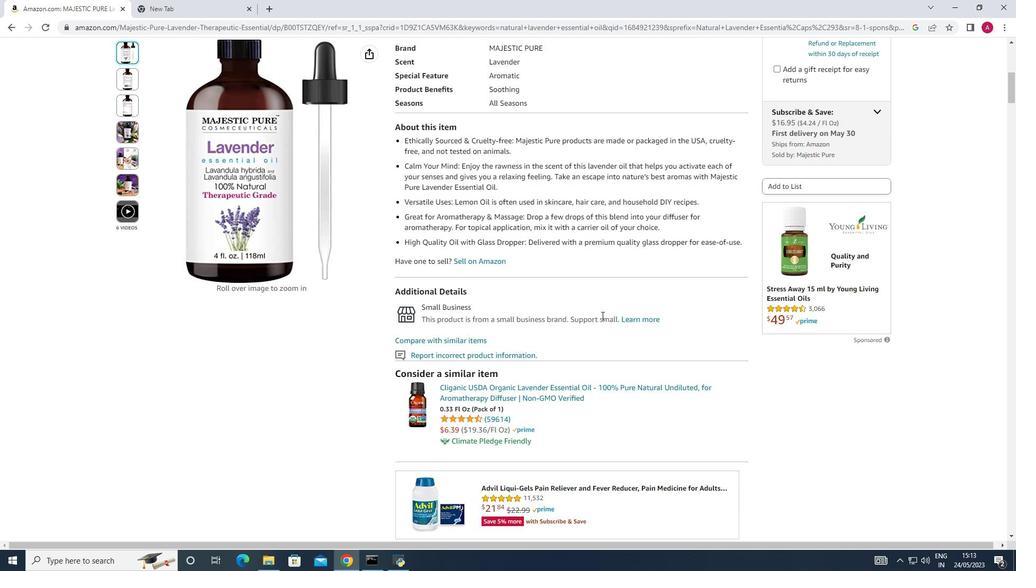 
Action: Mouse scrolled (600, 316) with delta (0, 0)
Screenshot: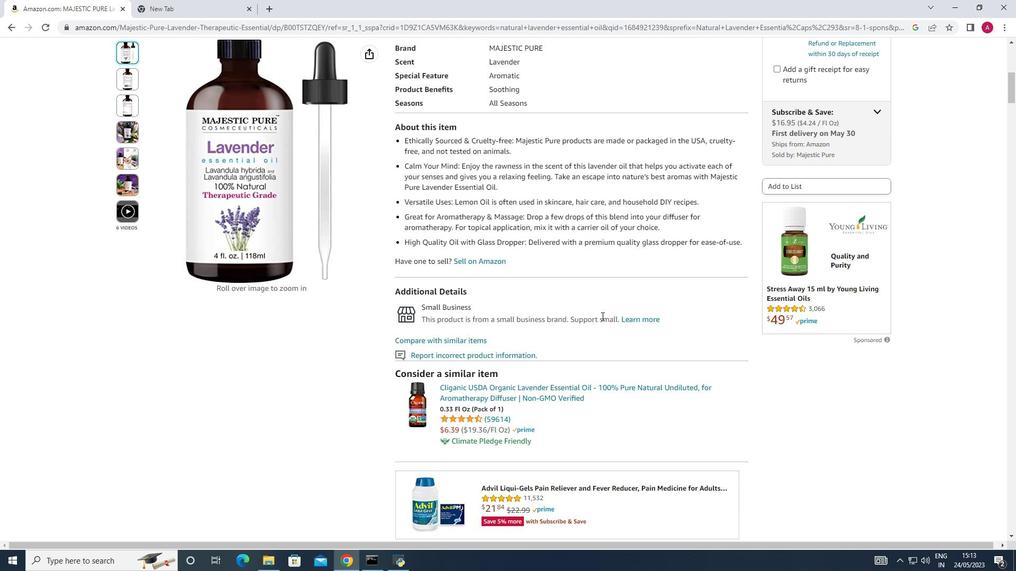 
Action: Mouse moved to (551, 291)
Screenshot: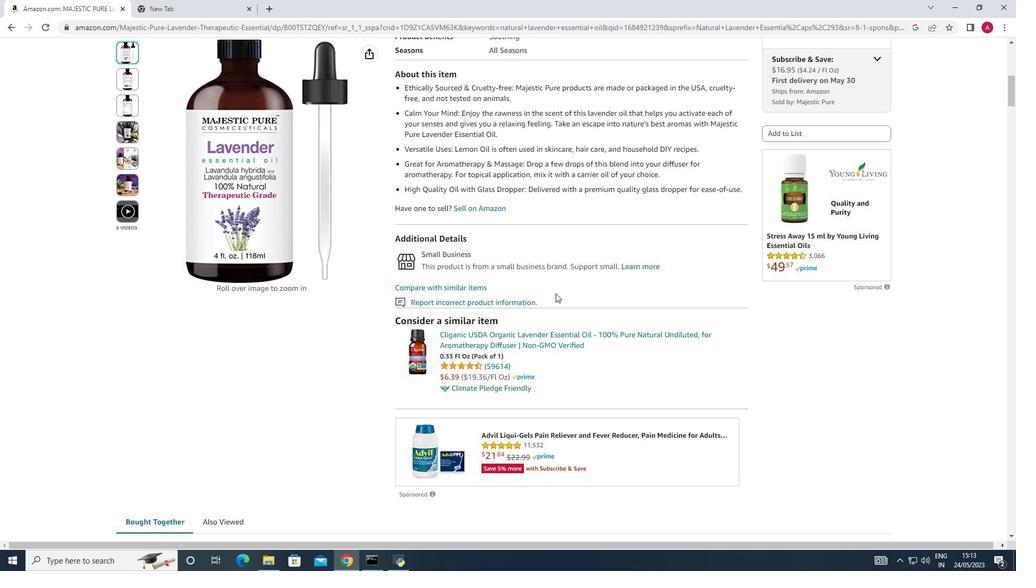 
Action: Mouse scrolled (551, 290) with delta (0, 0)
Screenshot: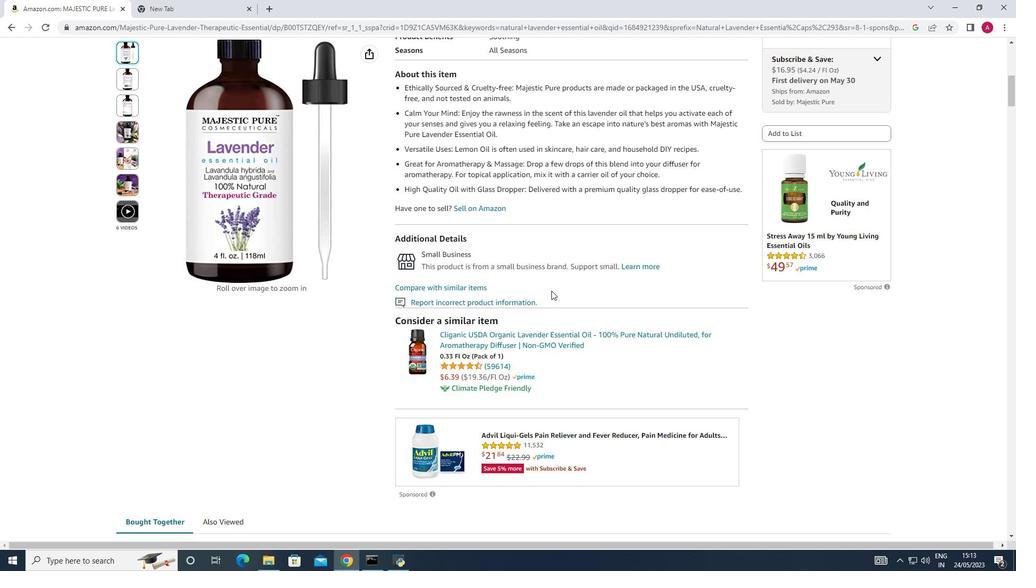 
Action: Mouse moved to (549, 291)
Screenshot: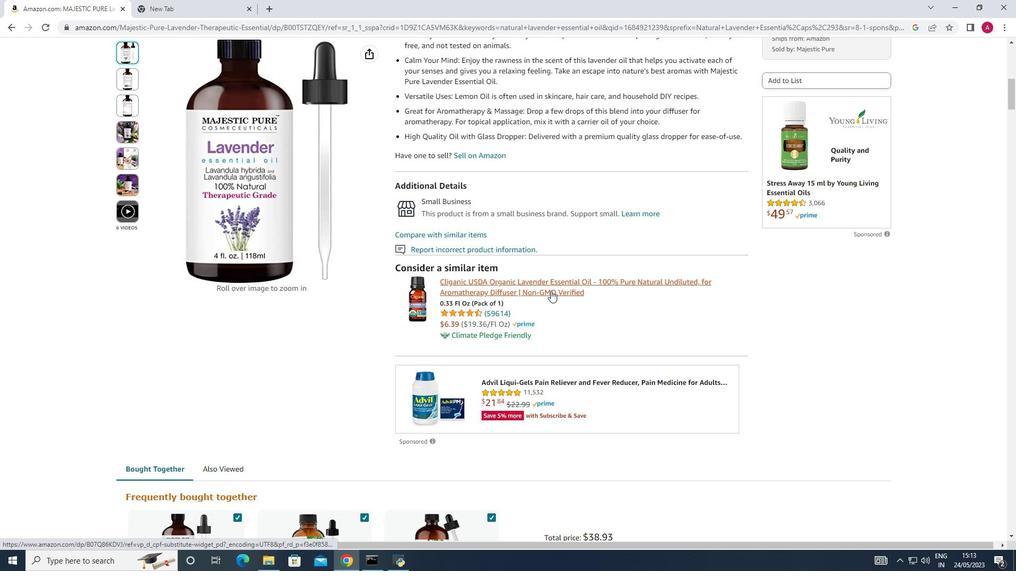 
Action: Mouse scrolled (549, 290) with delta (0, 0)
Screenshot: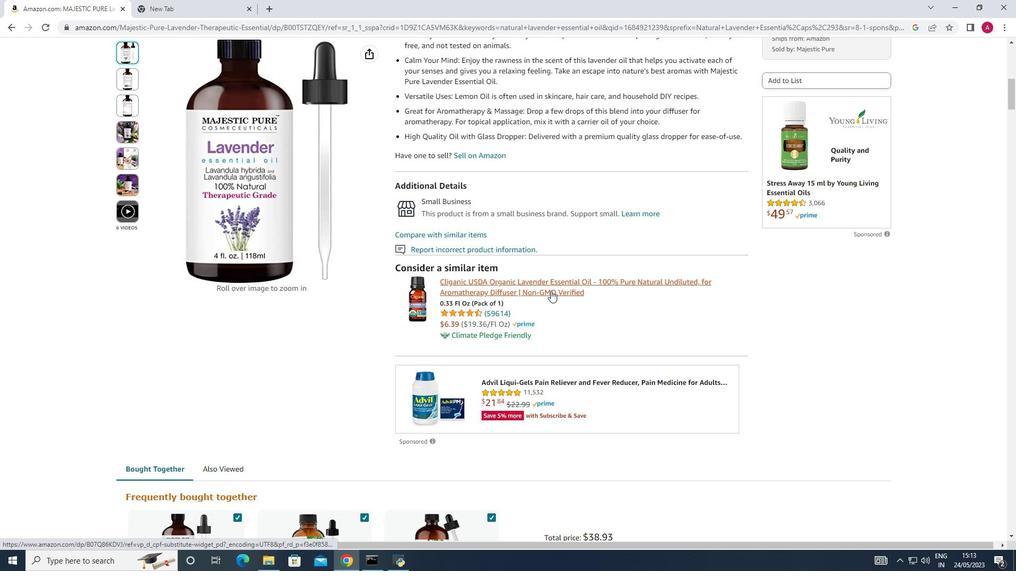 
Action: Mouse moved to (536, 322)
Screenshot: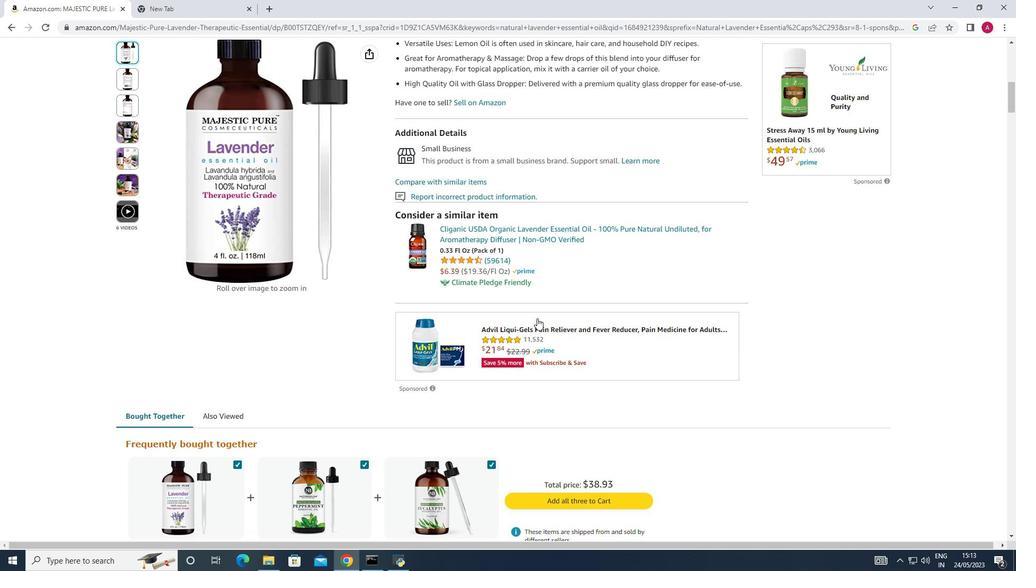 
Action: Mouse scrolled (536, 321) with delta (0, 0)
Screenshot: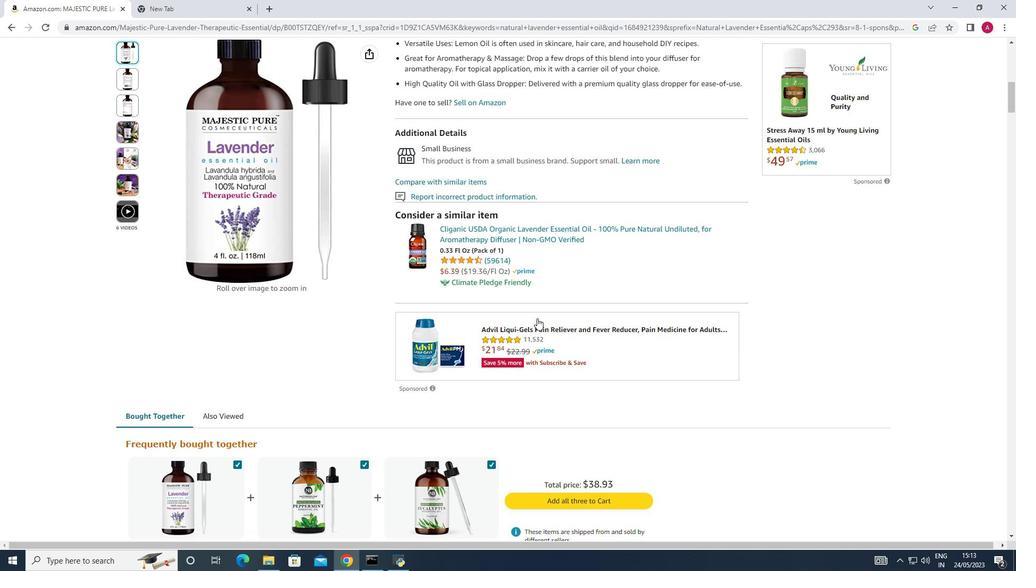 
Action: Mouse moved to (535, 323)
Screenshot: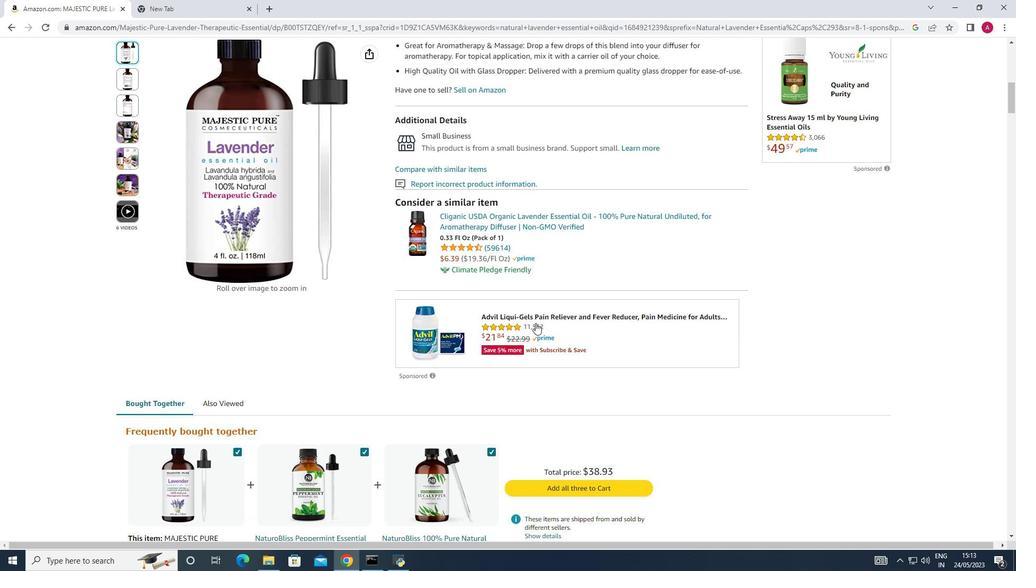 
Action: Mouse scrolled (535, 323) with delta (0, 0)
Screenshot: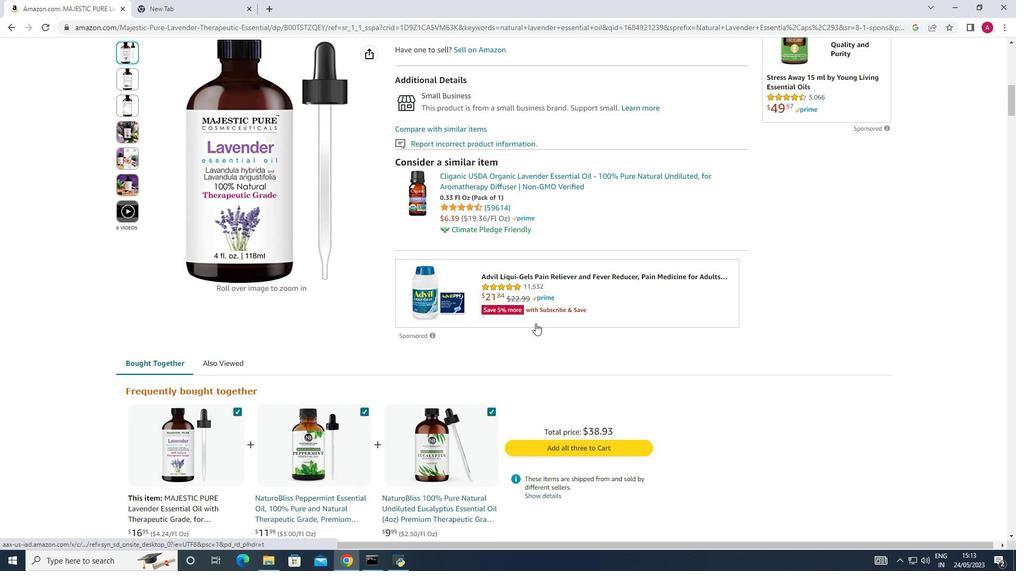 
Action: Mouse scrolled (535, 323) with delta (0, 0)
Screenshot: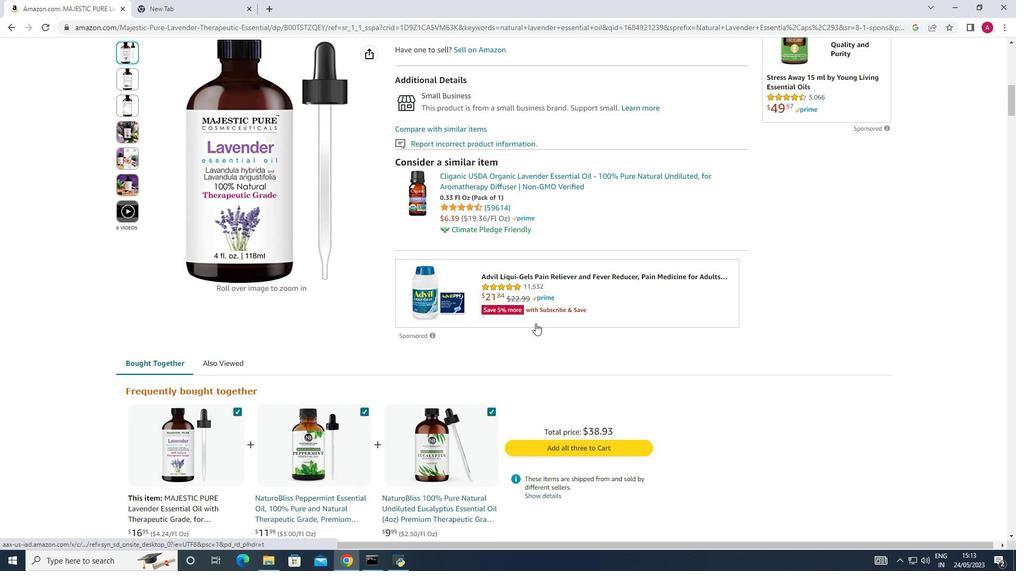 
Action: Mouse scrolled (535, 323) with delta (0, 0)
Screenshot: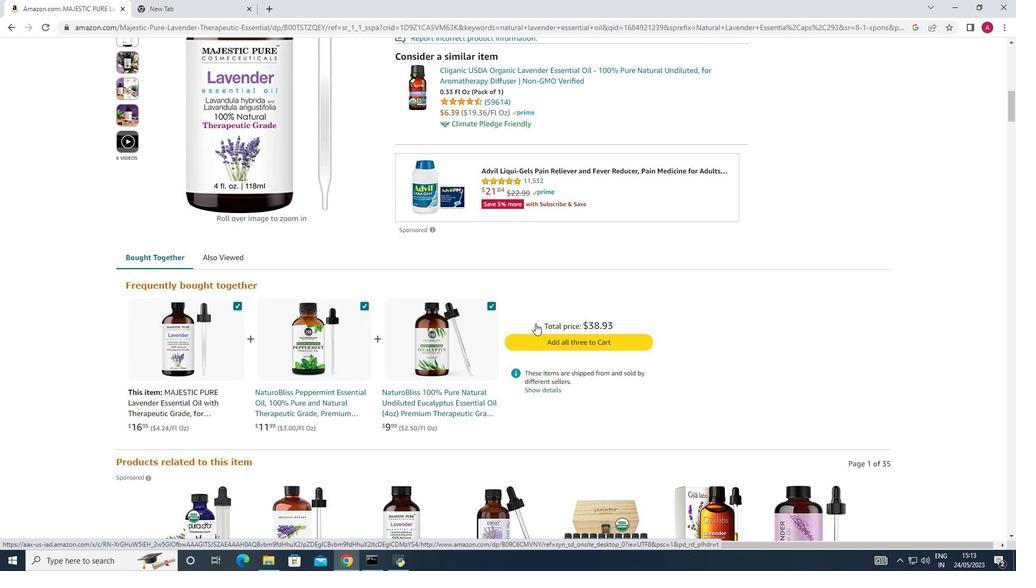 
Action: Mouse moved to (534, 324)
Screenshot: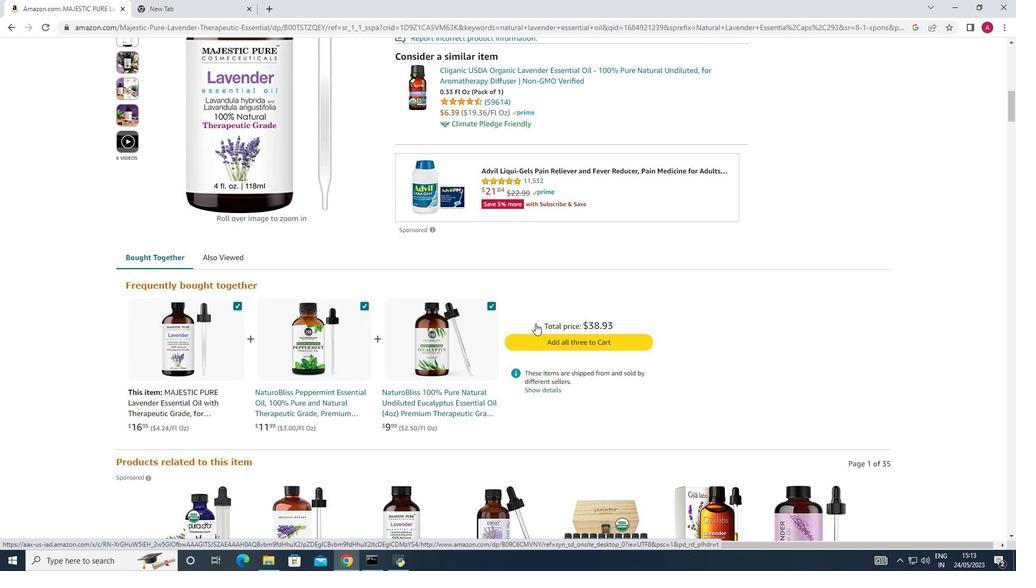 
Action: Mouse scrolled (534, 323) with delta (0, 0)
Screenshot: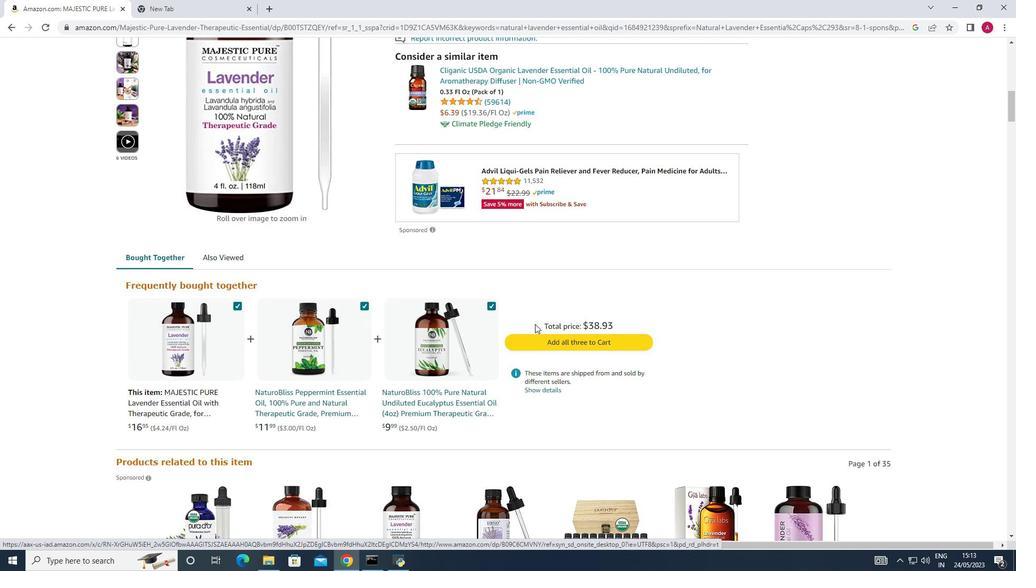 
Action: Mouse moved to (527, 329)
Screenshot: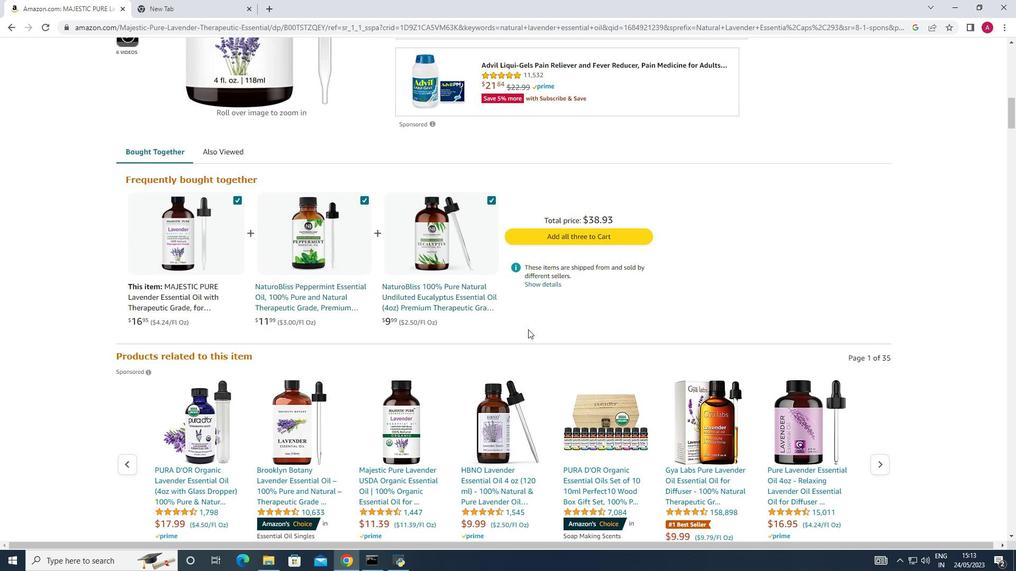 
Action: Mouse scrolled (527, 329) with delta (0, 0)
Screenshot: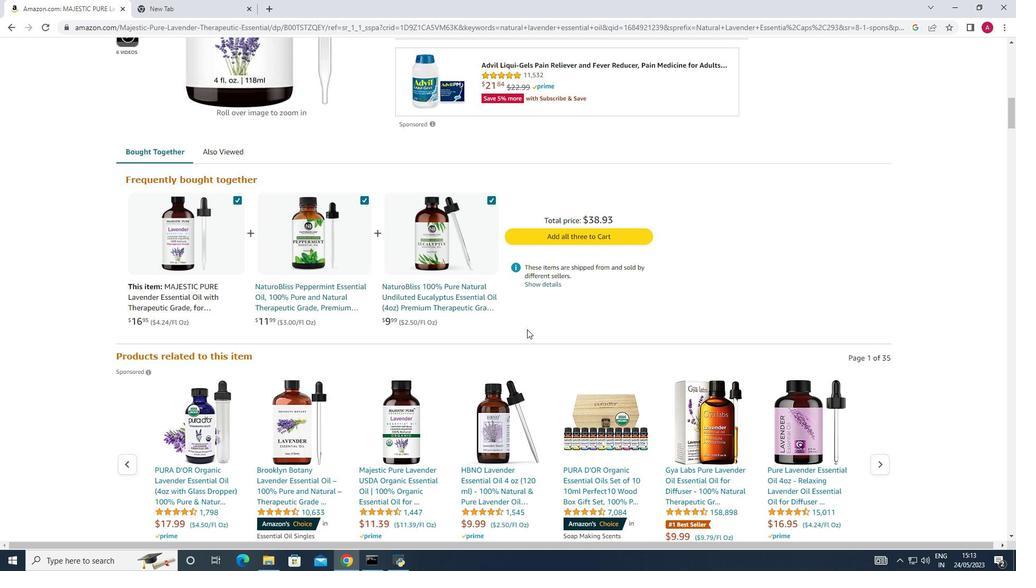 
Action: Mouse scrolled (527, 329) with delta (0, 0)
Screenshot: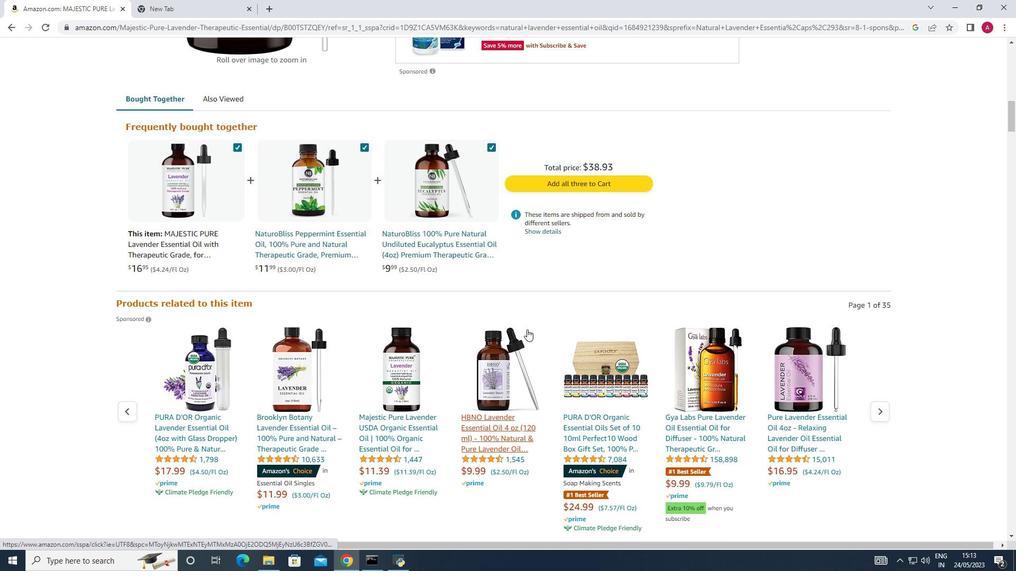 
Action: Mouse scrolled (527, 329) with delta (0, 0)
Screenshot: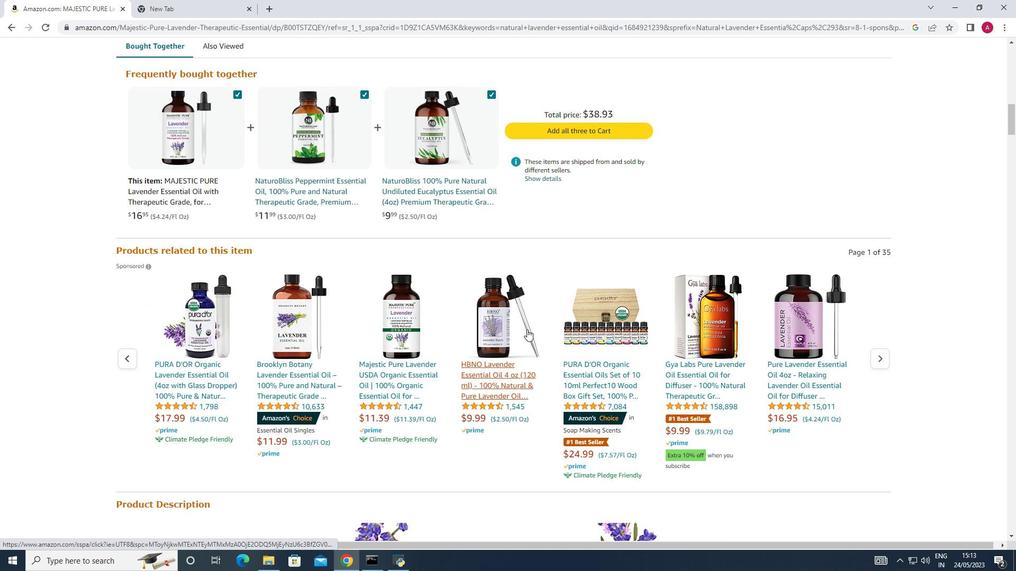 
Action: Mouse scrolled (527, 329) with delta (0, 0)
Screenshot: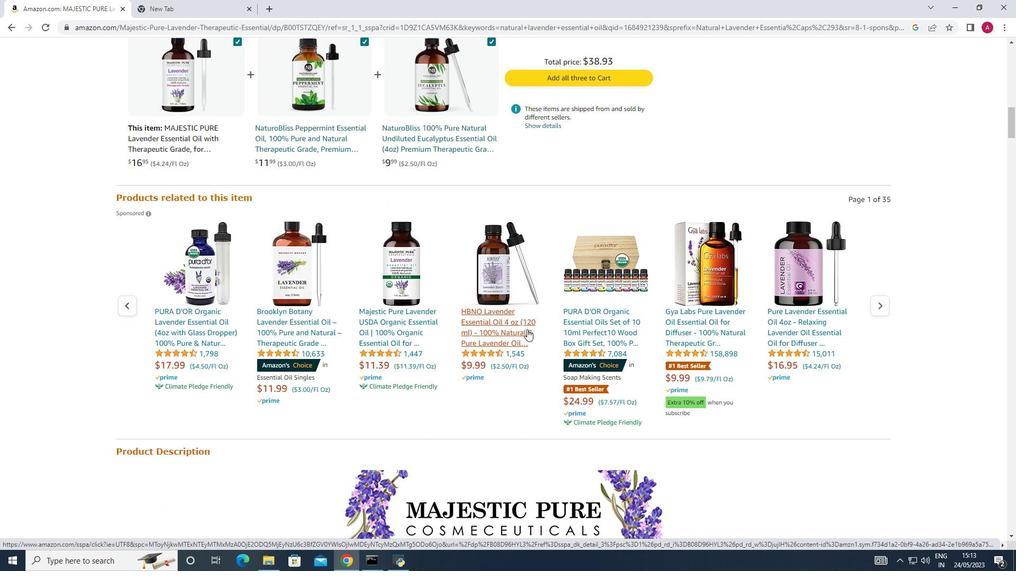
Action: Mouse scrolled (527, 329) with delta (0, 0)
Screenshot: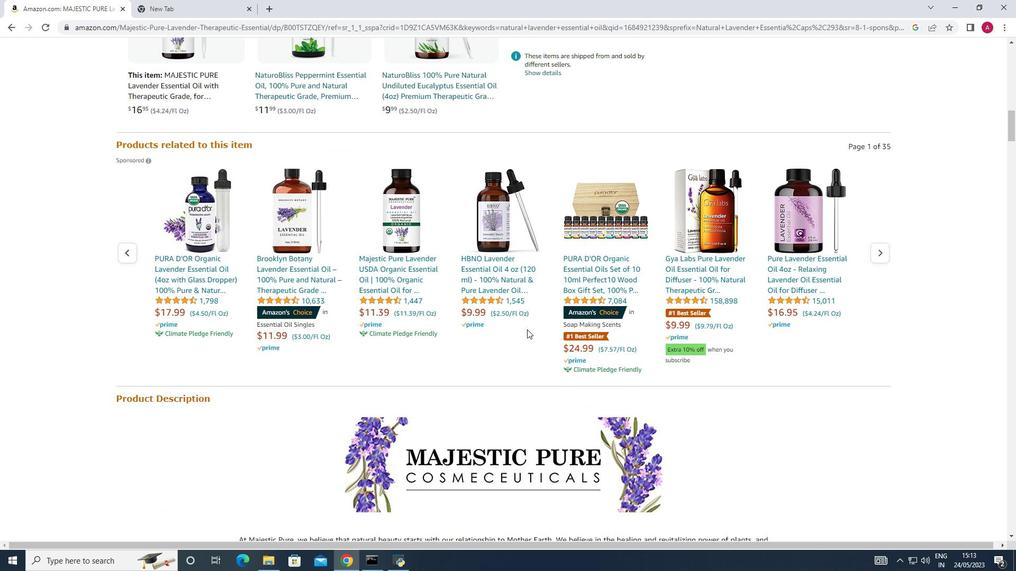 
Action: Mouse scrolled (527, 329) with delta (0, 0)
Screenshot: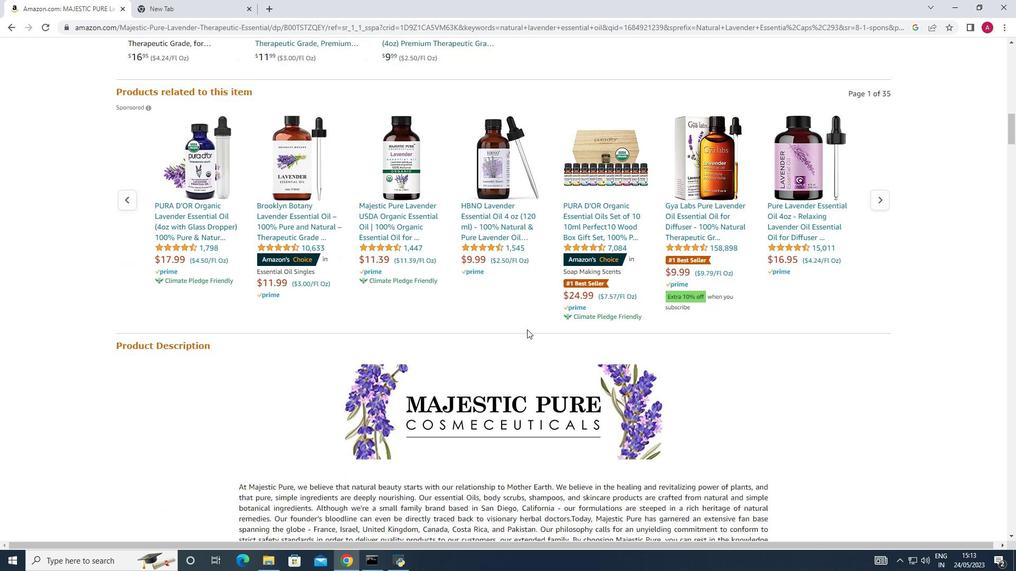 
Action: Mouse scrolled (527, 329) with delta (0, 0)
Screenshot: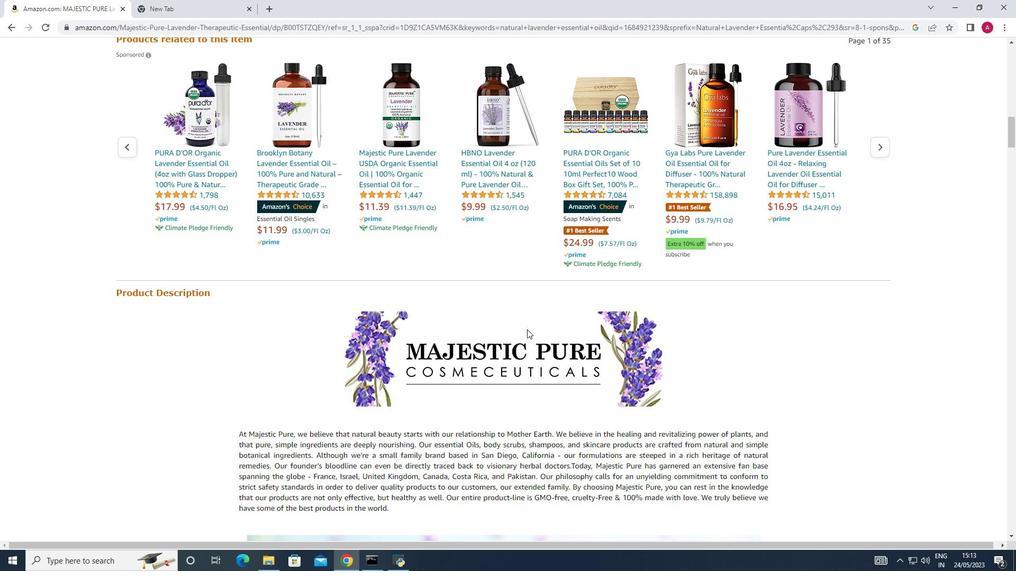 
Action: Mouse scrolled (527, 329) with delta (0, 0)
Screenshot: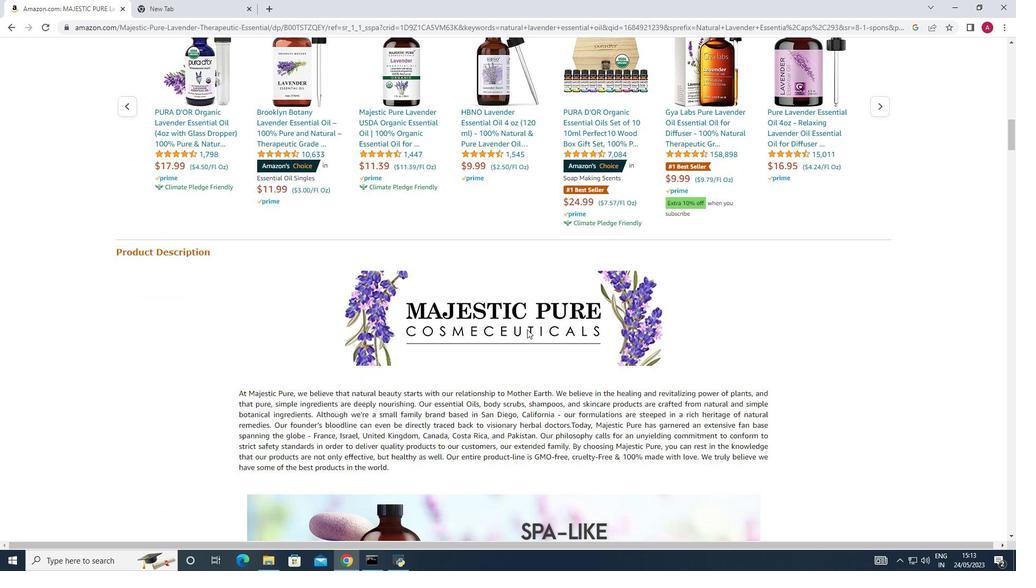 
Action: Mouse scrolled (527, 329) with delta (0, 0)
Screenshot: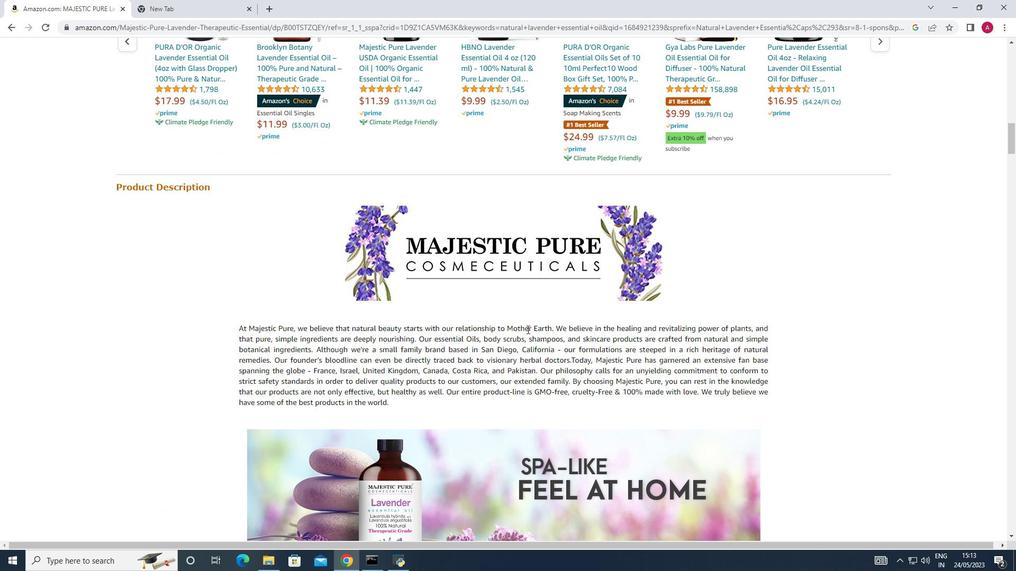 
Action: Mouse moved to (526, 330)
Screenshot: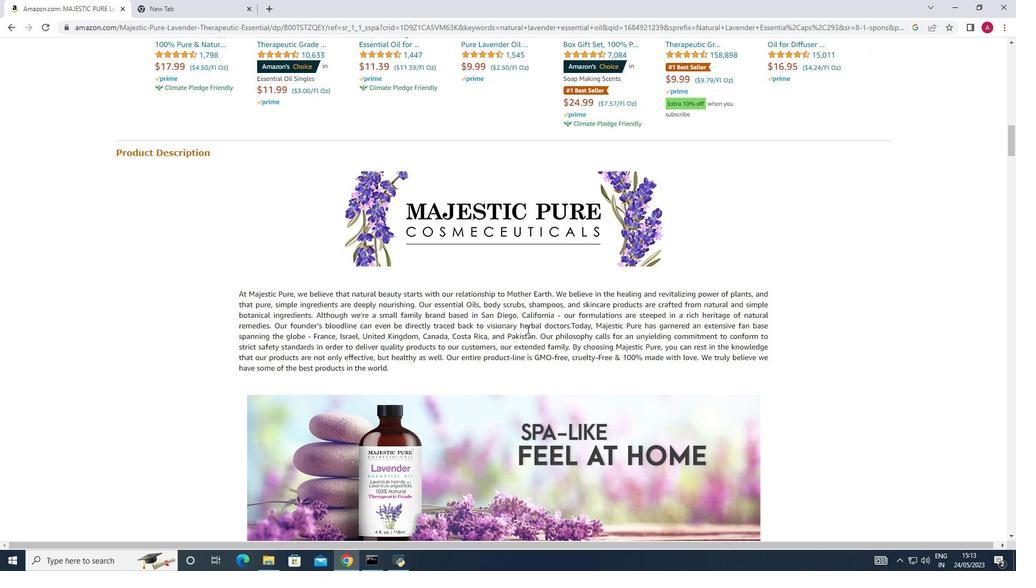 
Action: Mouse scrolled (526, 329) with delta (0, 0)
Screenshot: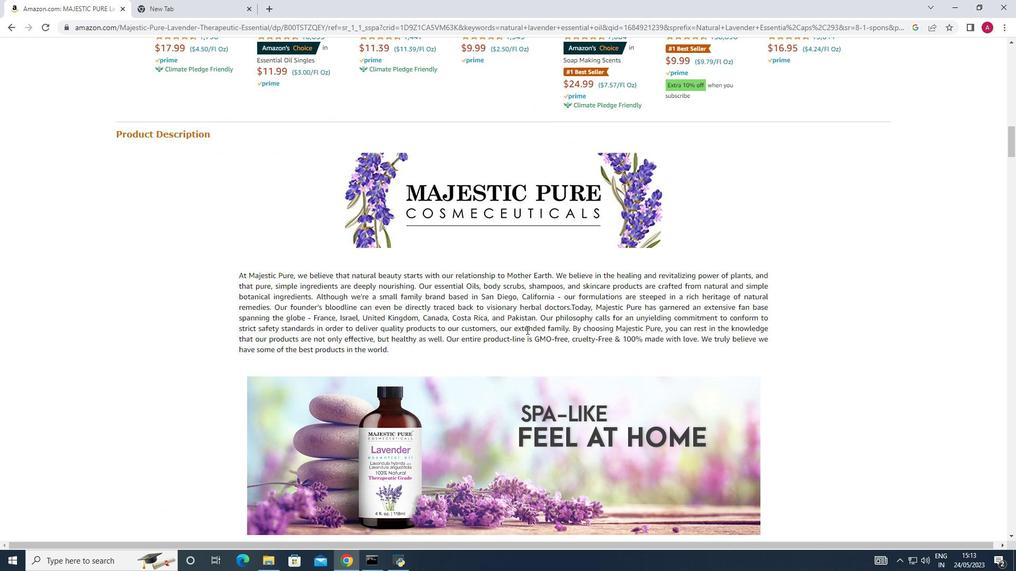 
Action: Mouse moved to (526, 330)
Screenshot: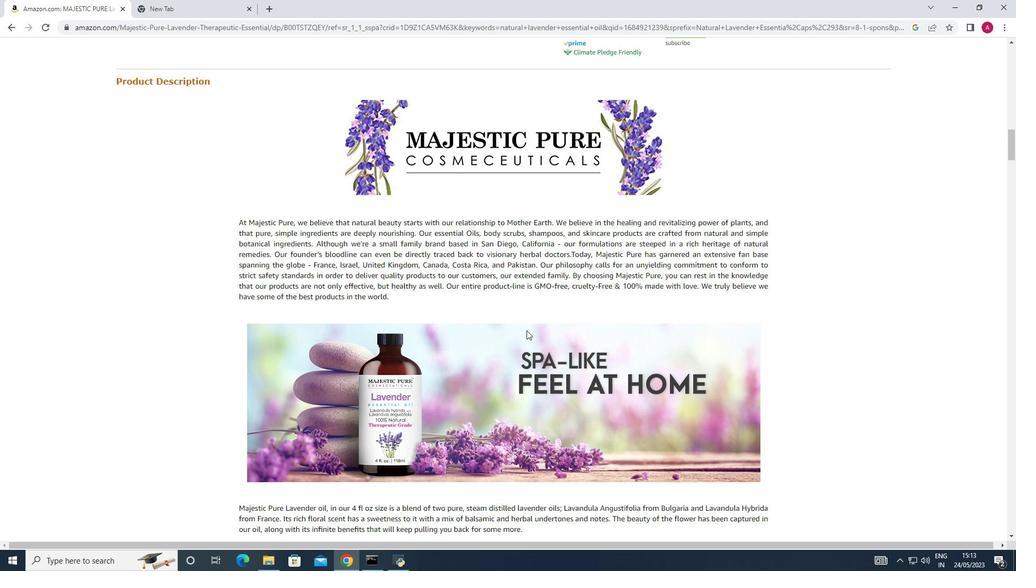 
Action: Mouse scrolled (526, 330) with delta (0, 0)
Screenshot: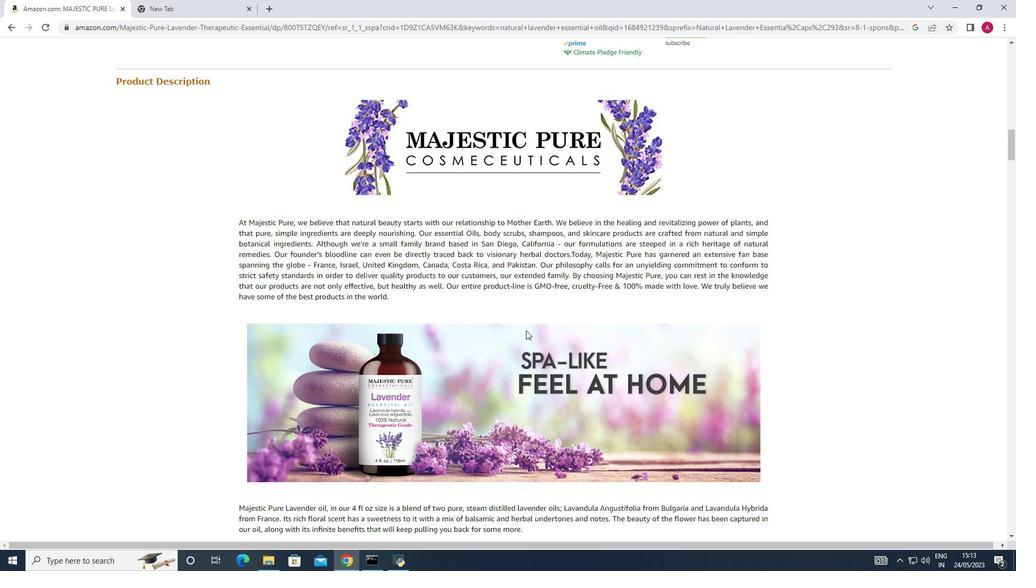
Action: Mouse scrolled (526, 330) with delta (0, 0)
Screenshot: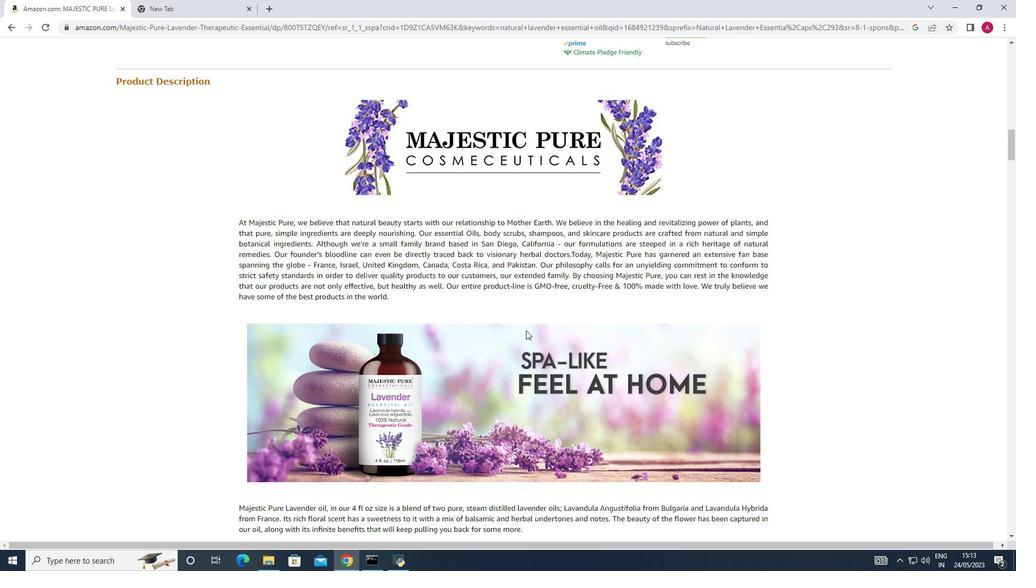 
Action: Mouse moved to (371, 430)
Screenshot: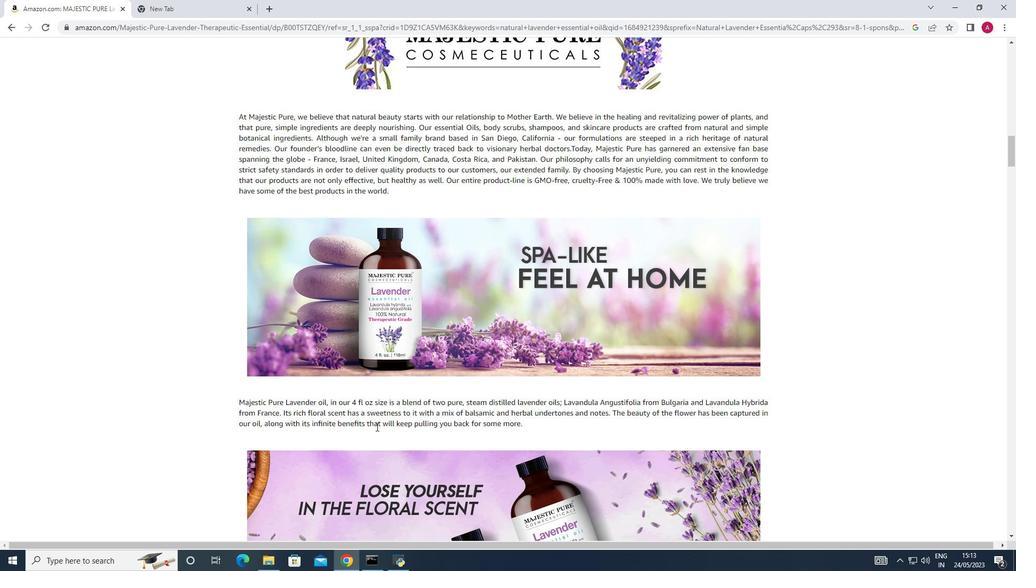 
Action: Mouse scrolled (371, 430) with delta (0, 0)
Screenshot: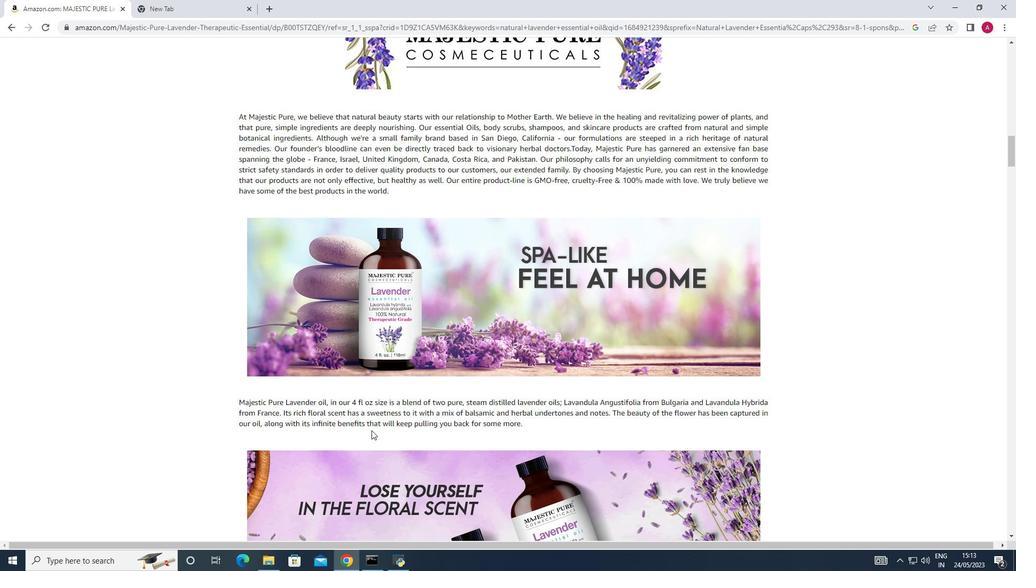 
Action: Mouse moved to (371, 430)
Screenshot: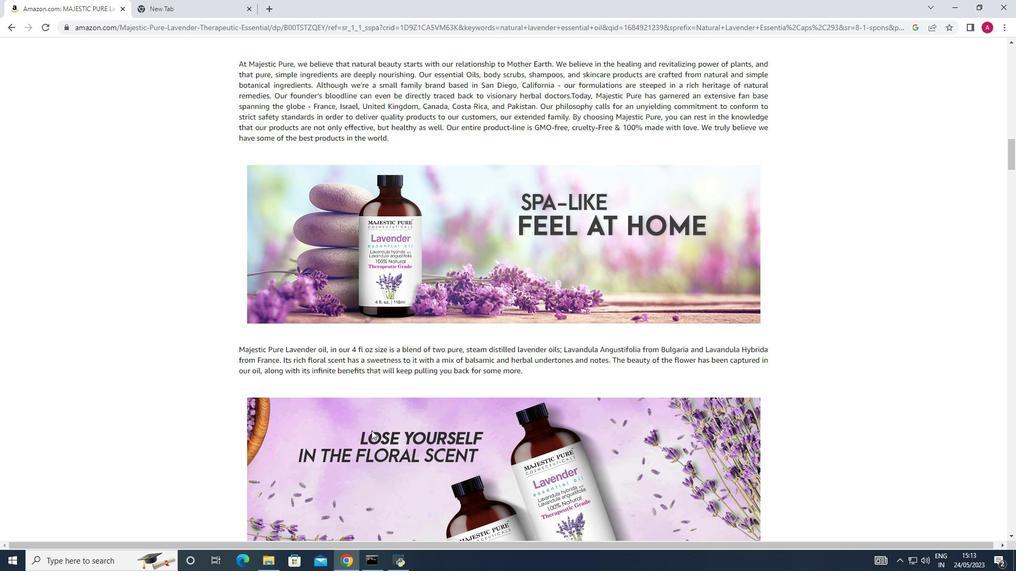 
Action: Mouse scrolled (371, 430) with delta (0, 0)
Screenshot: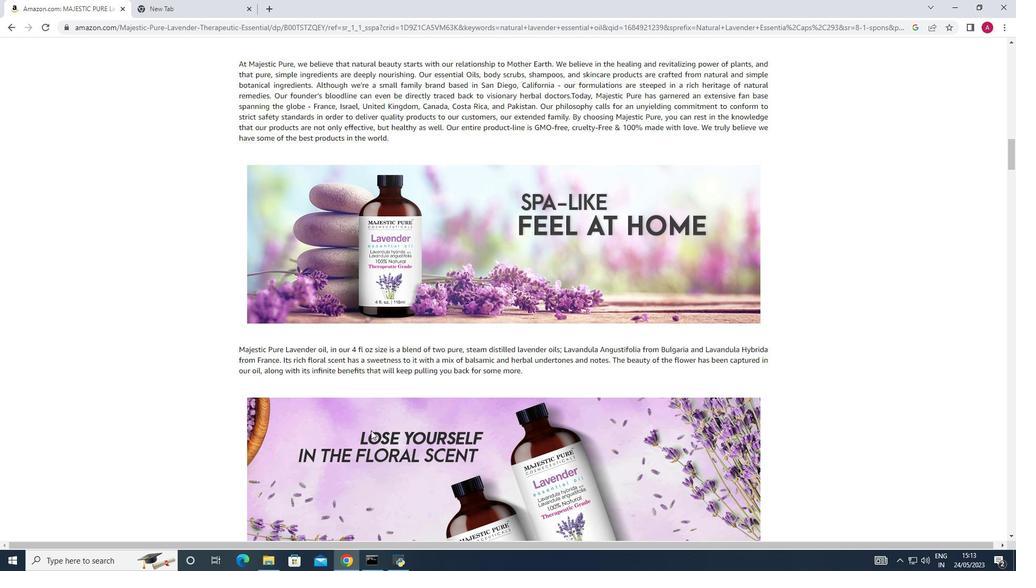 
Action: Mouse scrolled (371, 430) with delta (0, 0)
Screenshot: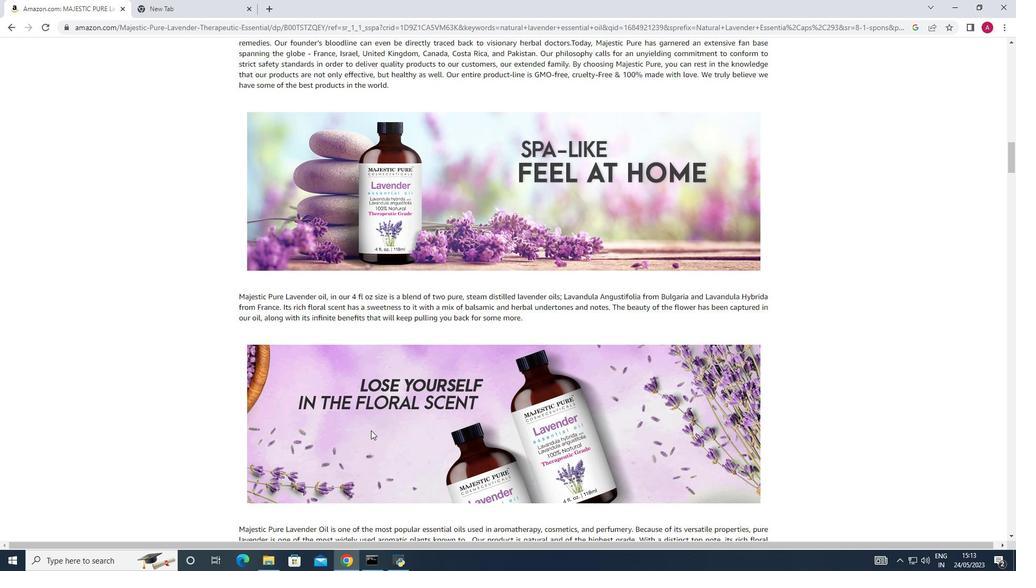
Action: Mouse scrolled (371, 430) with delta (0, 0)
Screenshot: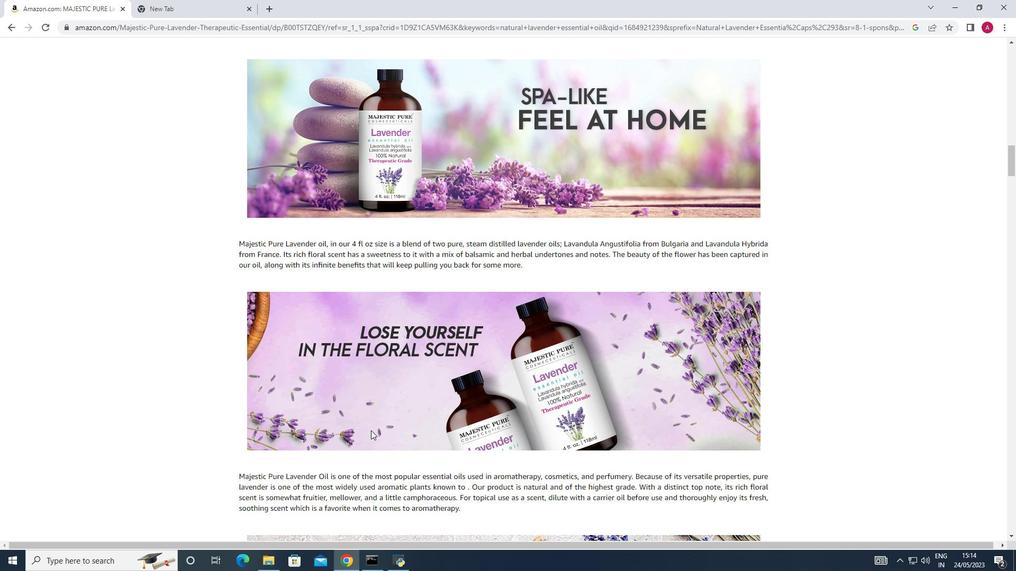 
Action: Mouse moved to (370, 431)
Screenshot: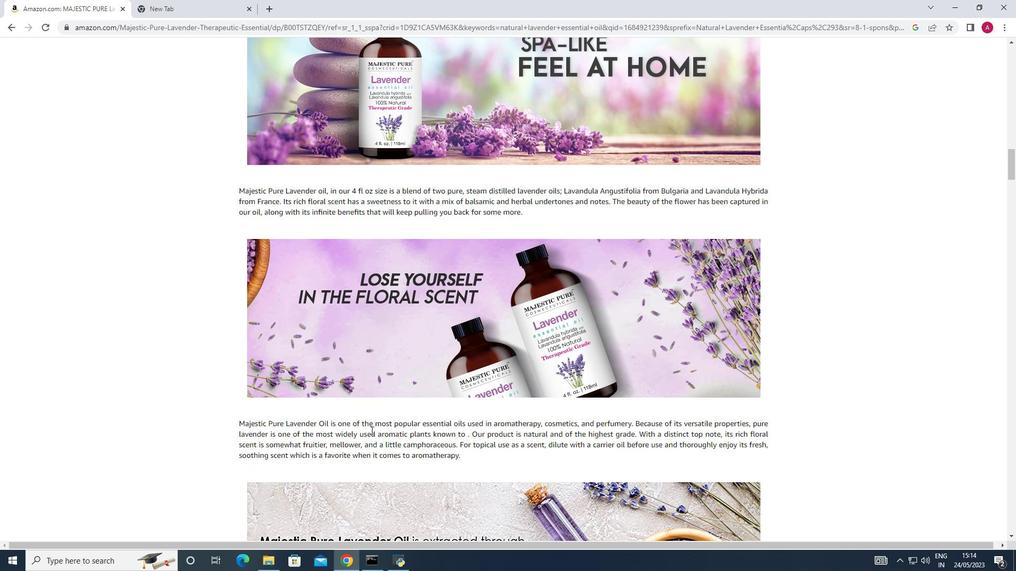 
Action: Mouse scrolled (370, 430) with delta (0, 0)
Screenshot: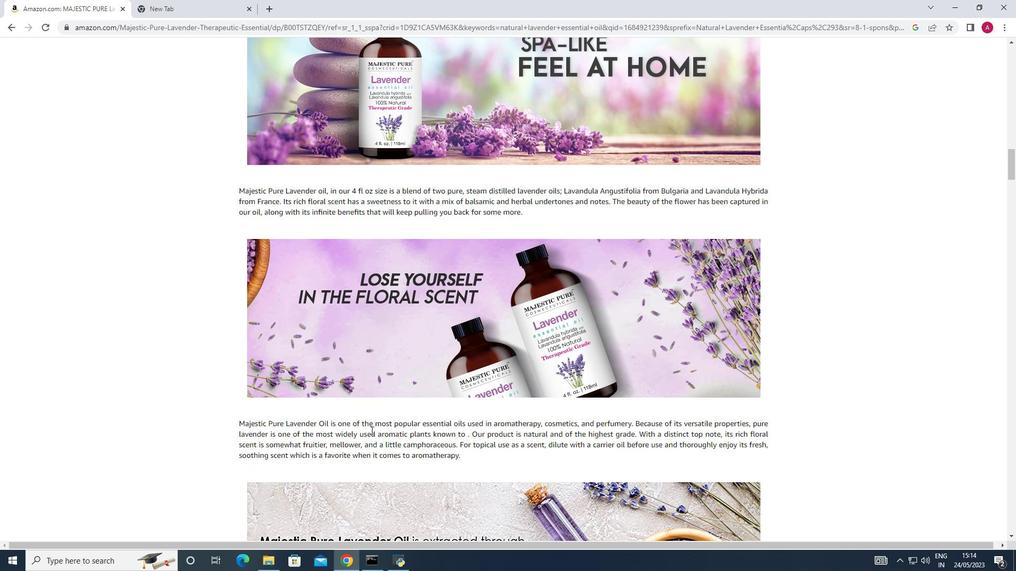 
Action: Mouse scrolled (370, 430) with delta (0, 0)
Screenshot: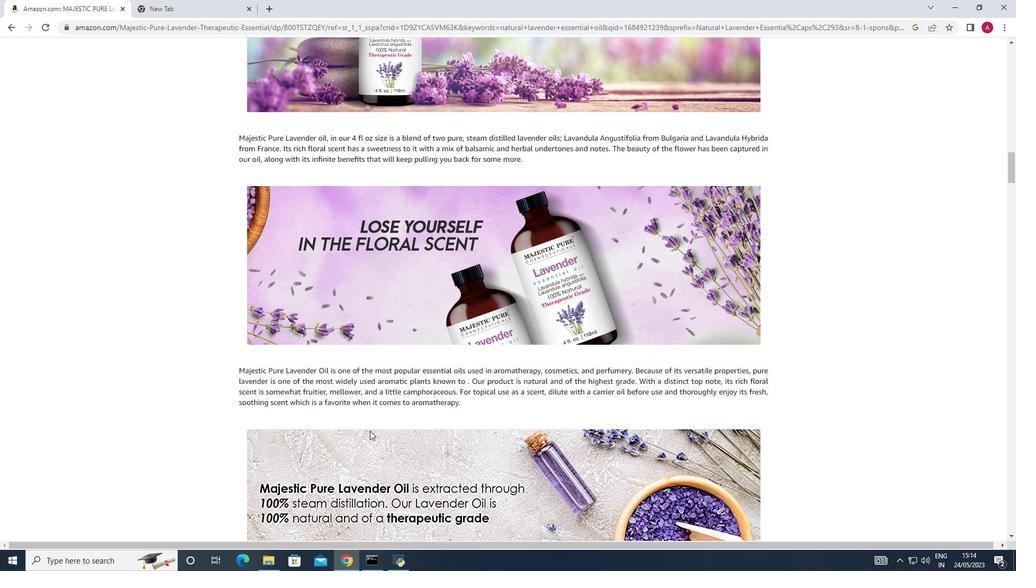 
Action: Mouse scrolled (370, 430) with delta (0, 0)
Screenshot: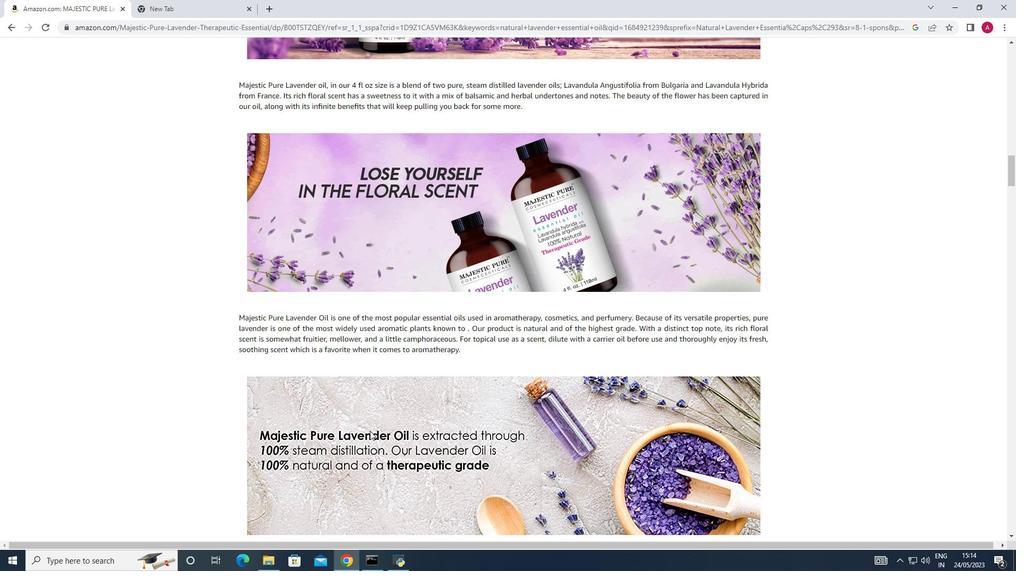 
Action: Mouse scrolled (370, 430) with delta (0, 0)
Screenshot: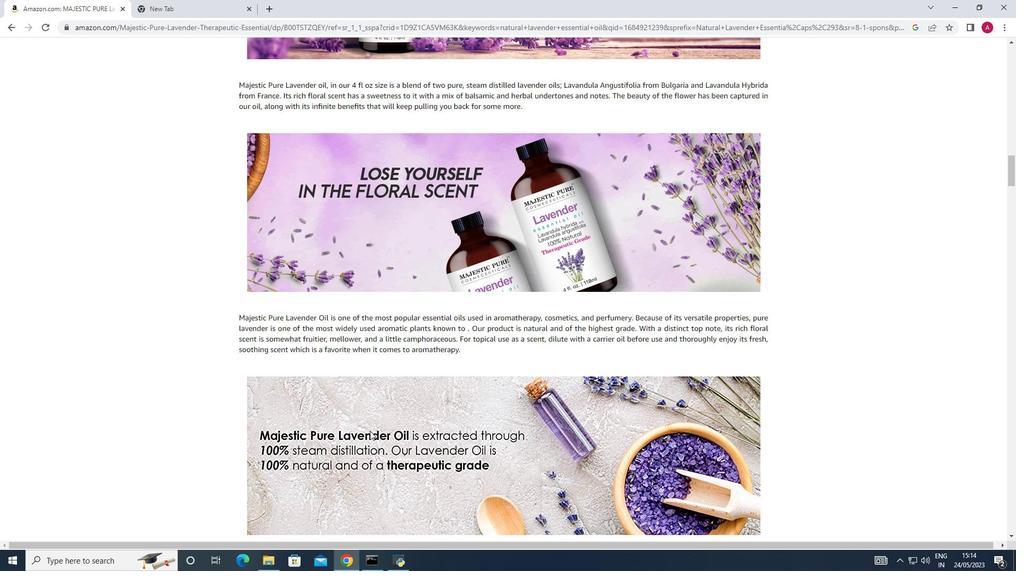 
Action: Mouse scrolled (370, 430) with delta (0, 0)
Screenshot: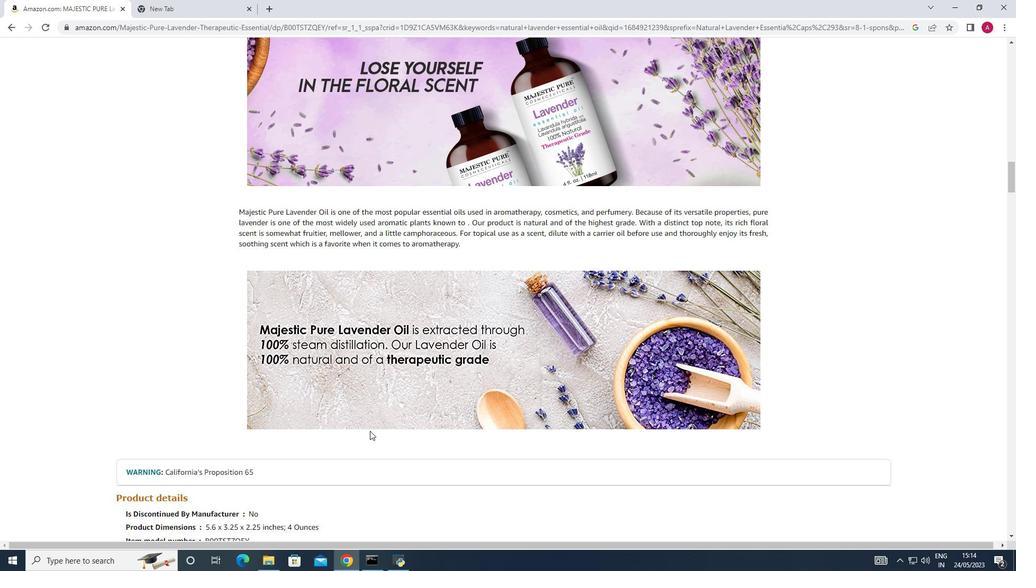 
Action: Mouse scrolled (370, 430) with delta (0, 0)
Screenshot: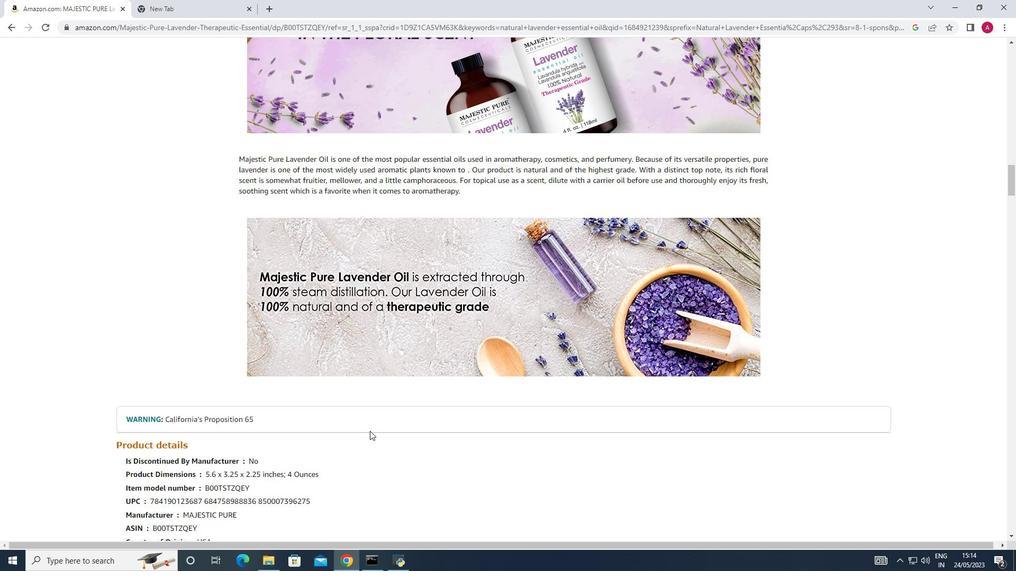 
Action: Mouse scrolled (370, 430) with delta (0, 0)
Screenshot: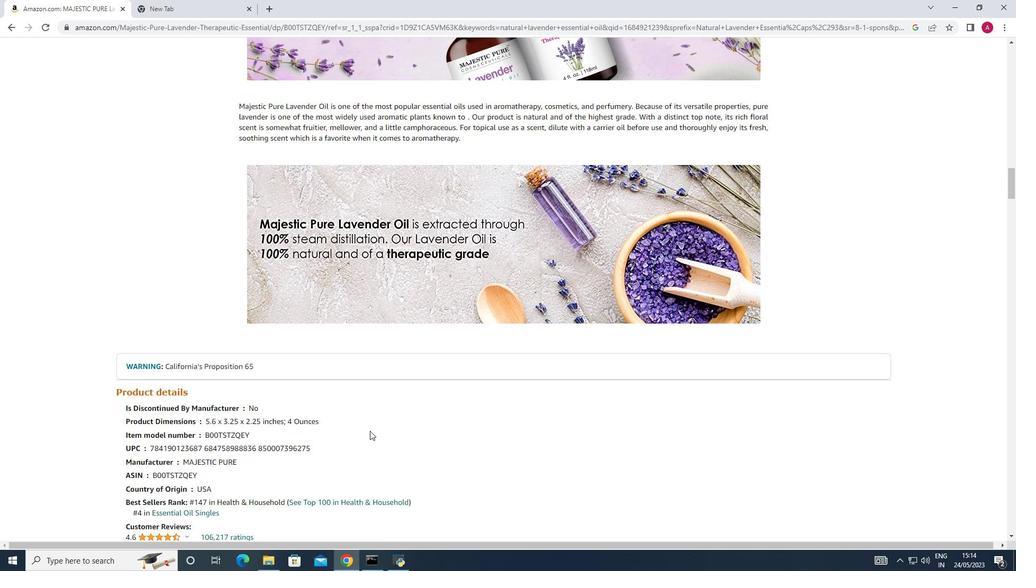 
Action: Mouse scrolled (370, 430) with delta (0, 0)
Screenshot: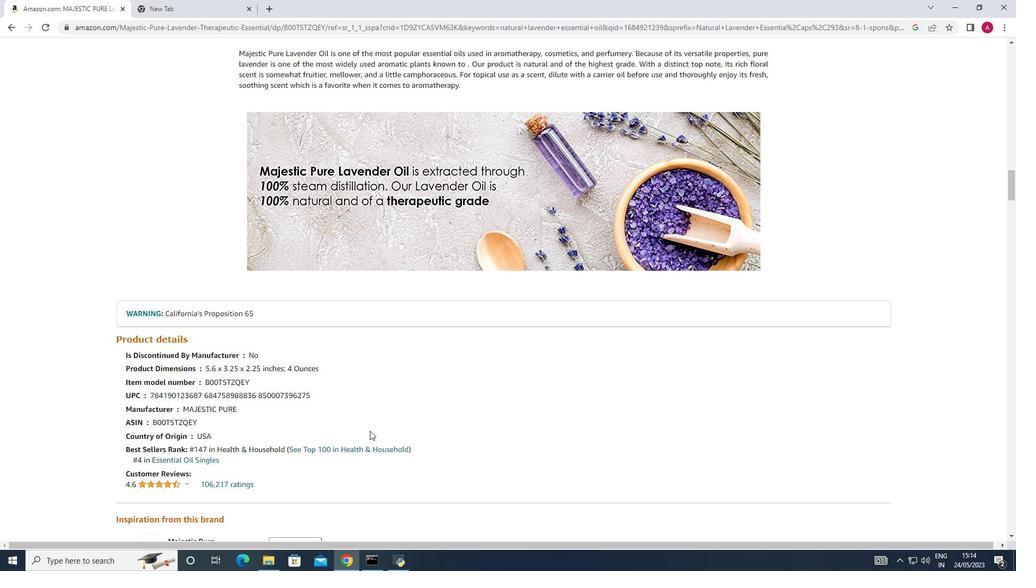 
Action: Mouse scrolled (370, 430) with delta (0, 0)
Screenshot: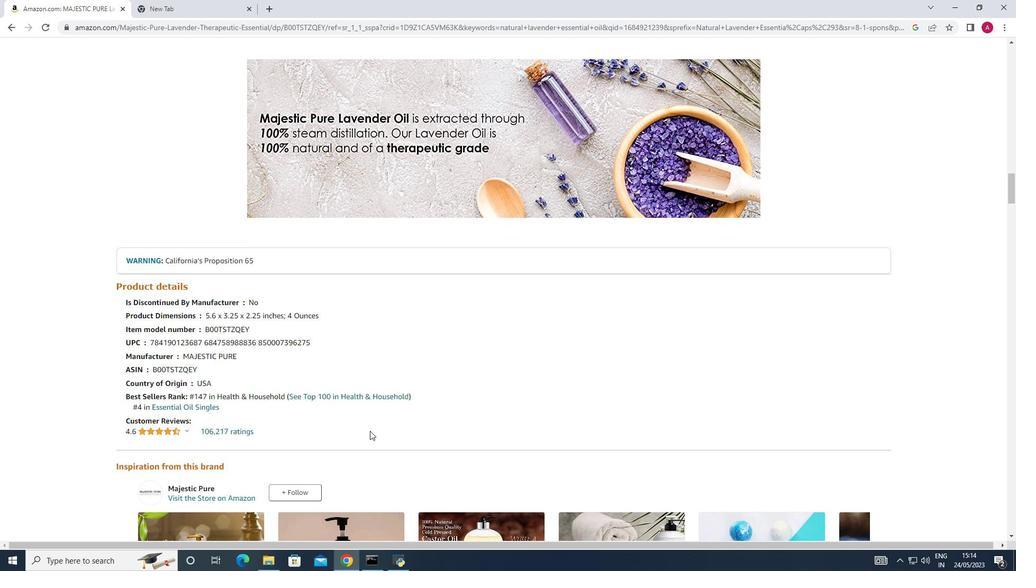 
Action: Mouse scrolled (370, 430) with delta (0, 0)
Screenshot: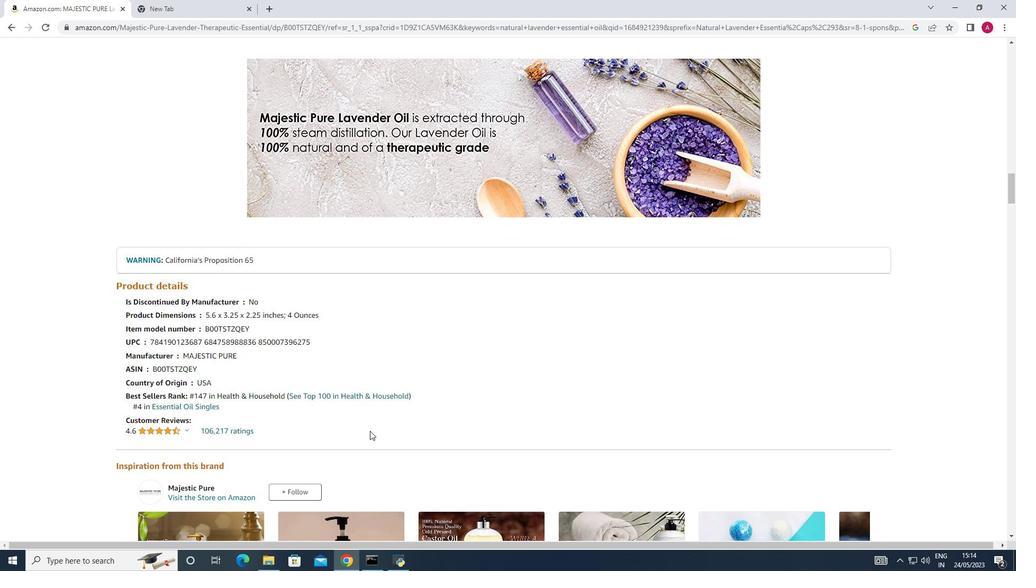 
Action: Mouse moved to (419, 289)
Screenshot: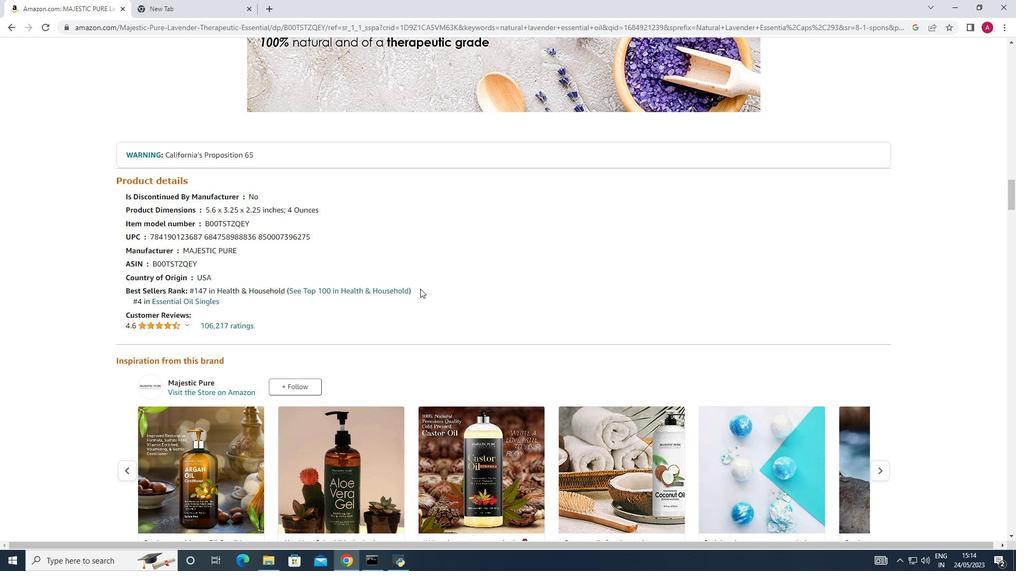 
Action: Mouse scrolled (419, 288) with delta (0, 0)
Screenshot: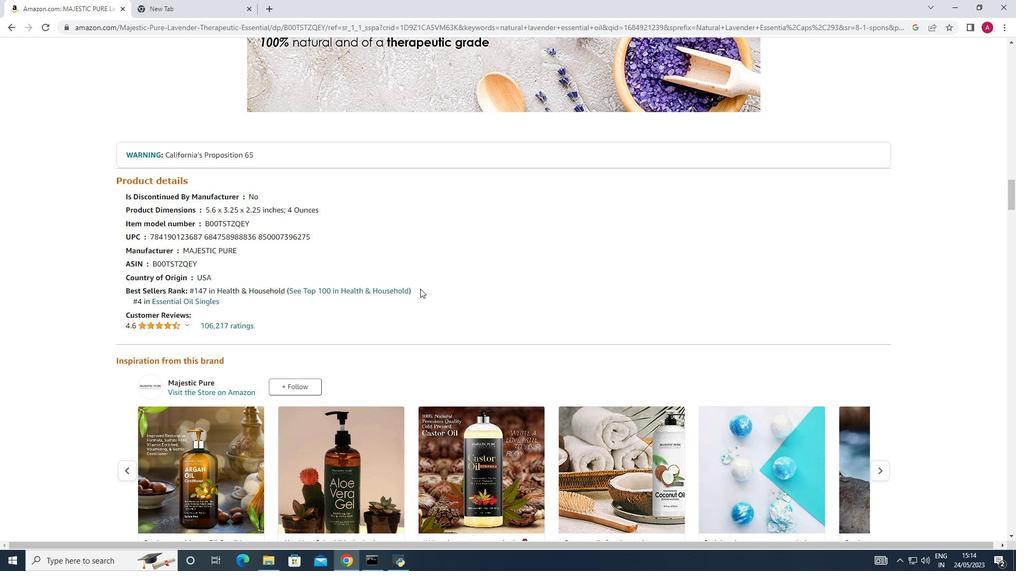 
Action: Mouse scrolled (419, 288) with delta (0, 0)
Screenshot: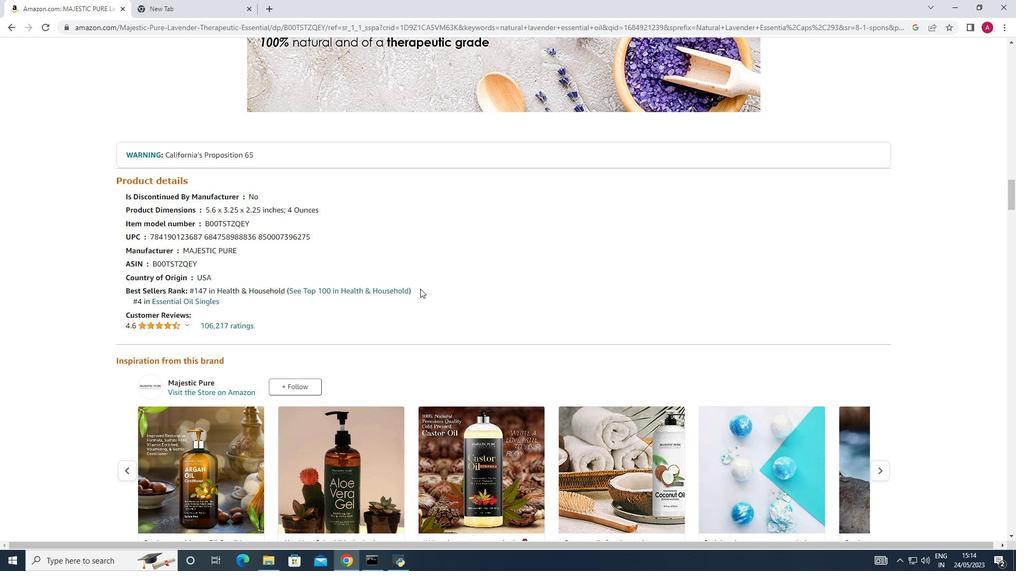 
Action: Mouse moved to (418, 290)
Screenshot: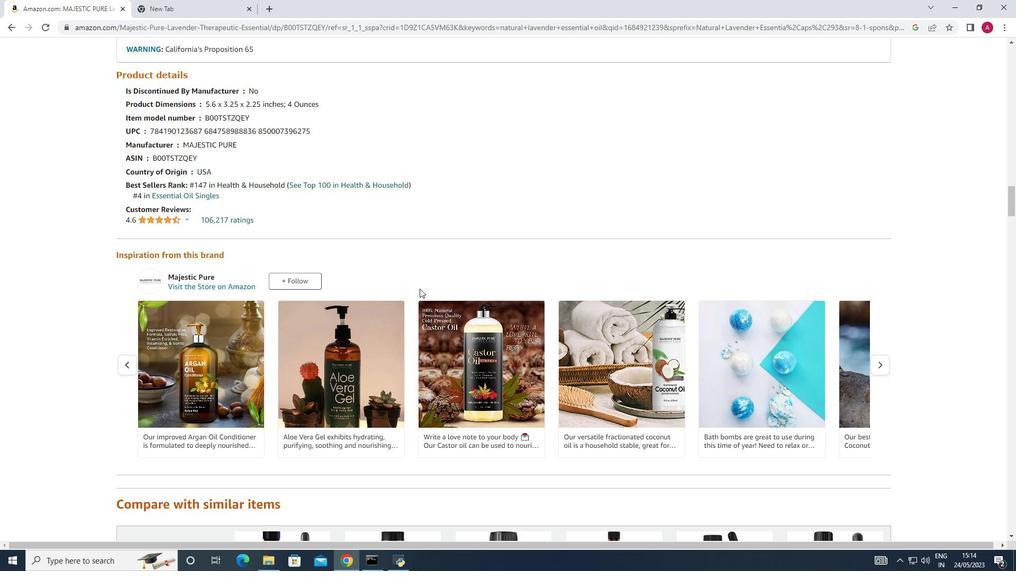 
Action: Mouse scrolled (418, 289) with delta (0, 0)
Screenshot: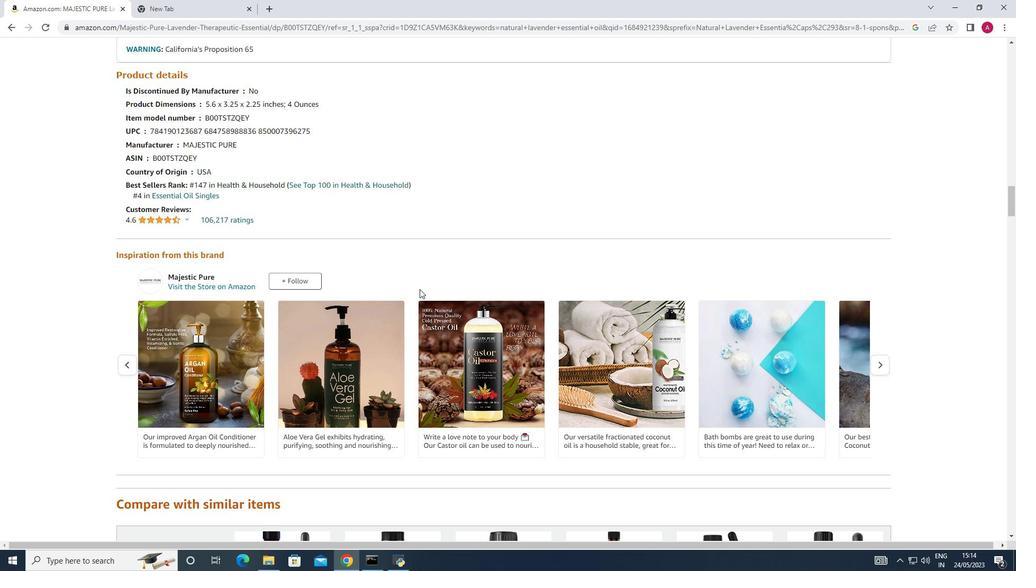 
Action: Mouse scrolled (418, 289) with delta (0, 0)
Screenshot: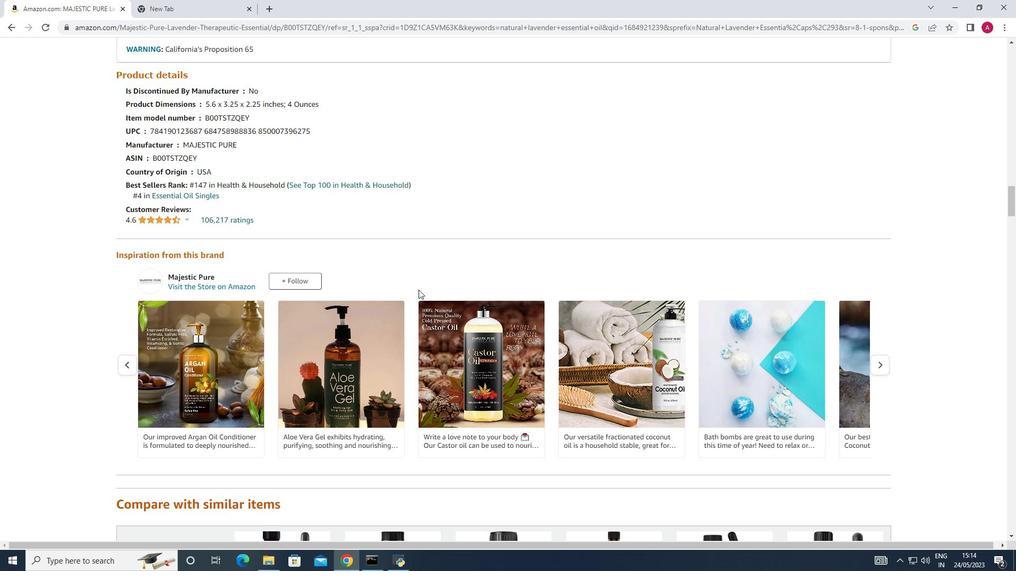 
Action: Mouse scrolled (418, 289) with delta (0, 0)
Screenshot: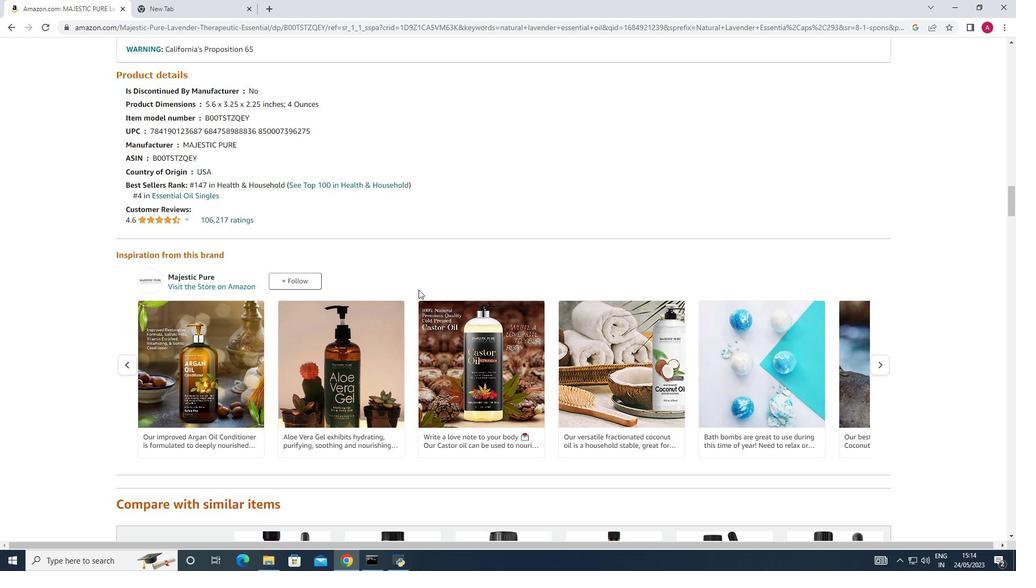
Action: Mouse scrolled (418, 289) with delta (0, 0)
Screenshot: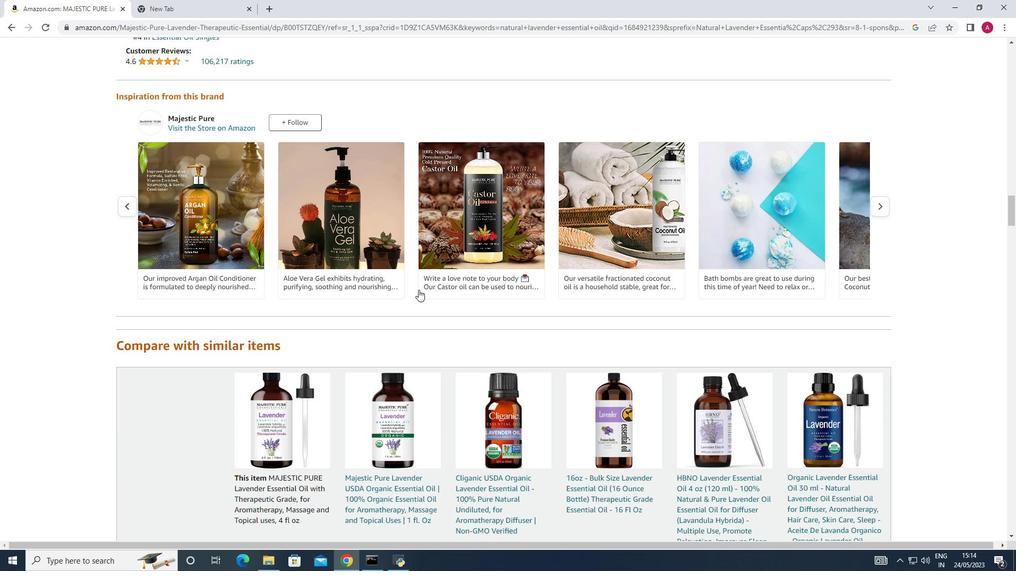 
Action: Mouse scrolled (418, 289) with delta (0, 0)
Screenshot: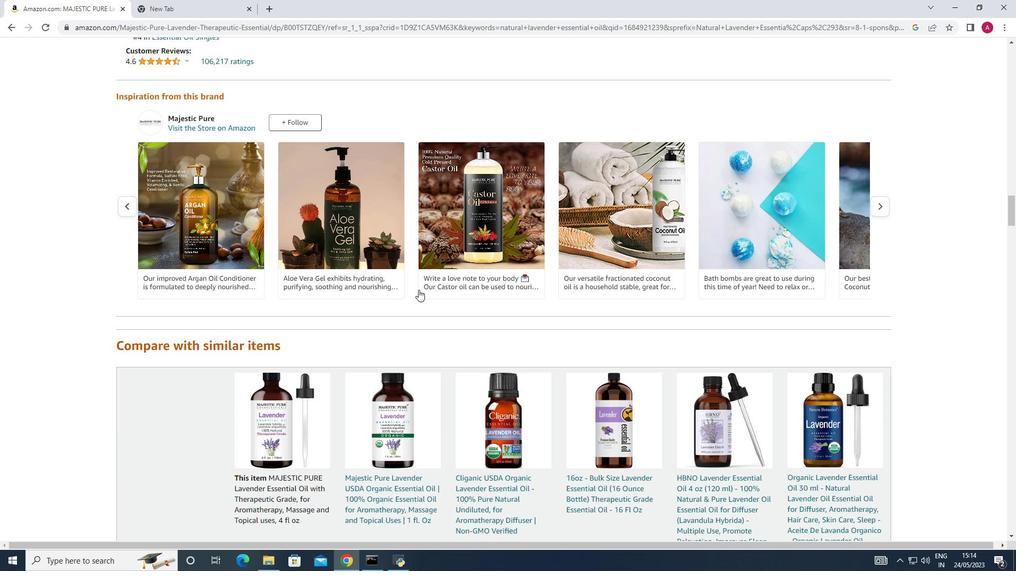 
Action: Mouse scrolled (418, 289) with delta (0, 0)
Screenshot: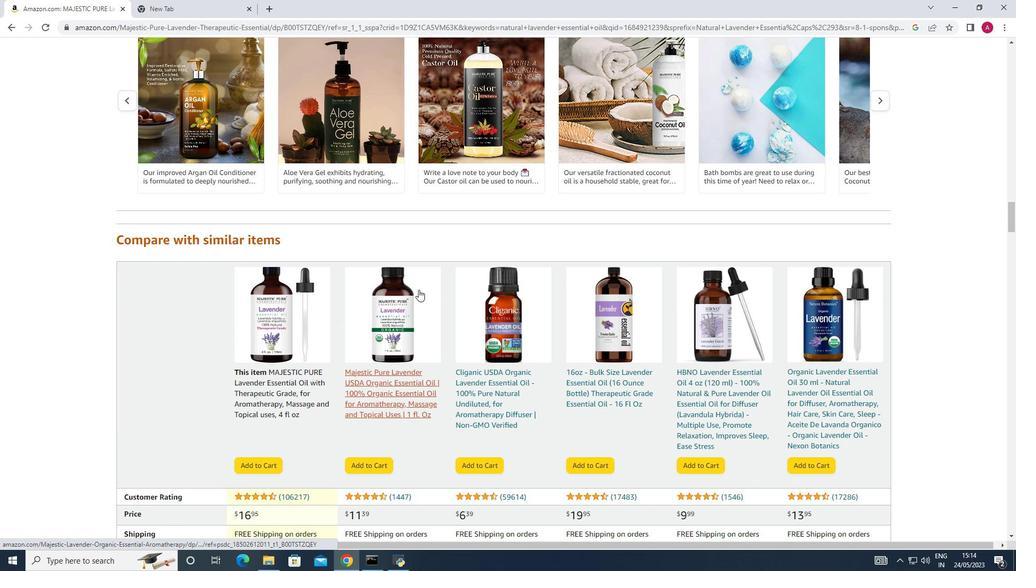 
Action: Mouse scrolled (418, 289) with delta (0, 0)
Screenshot: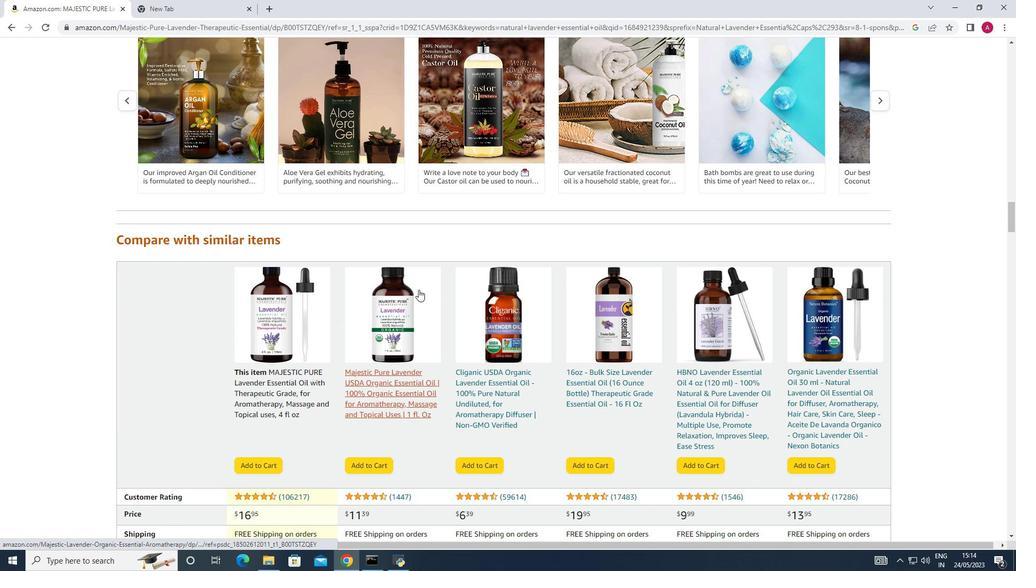 
Action: Mouse moved to (418, 290)
Screenshot: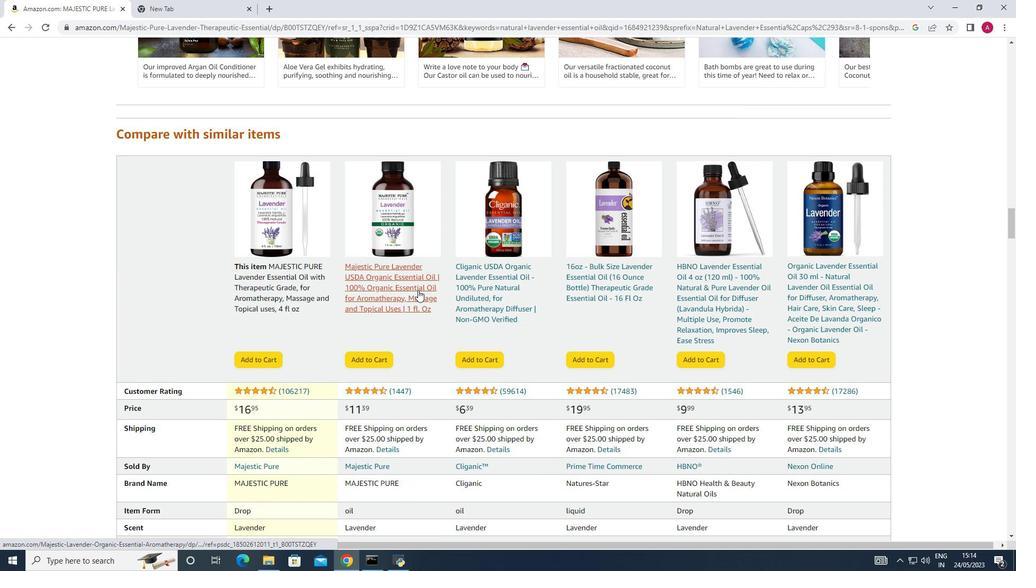 
Action: Mouse scrolled (418, 290) with delta (0, 0)
Screenshot: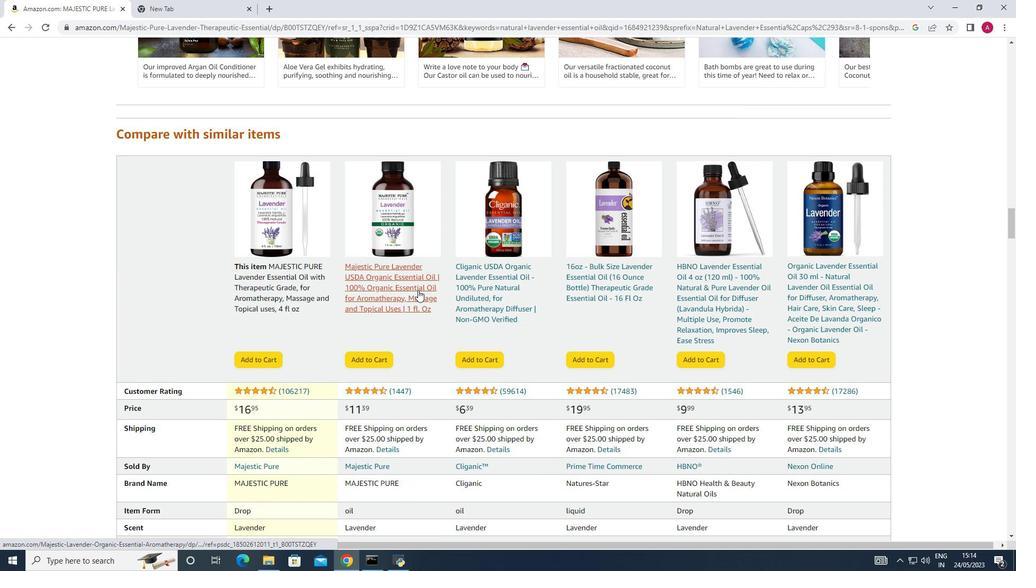 
Action: Mouse scrolled (418, 290) with delta (0, 0)
Screenshot: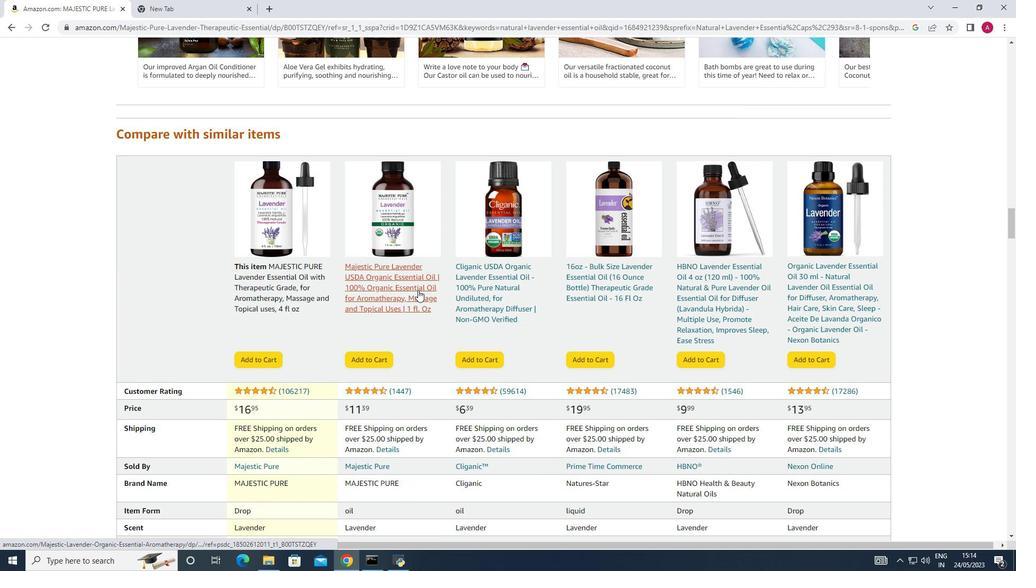 
Action: Mouse moved to (416, 291)
Screenshot: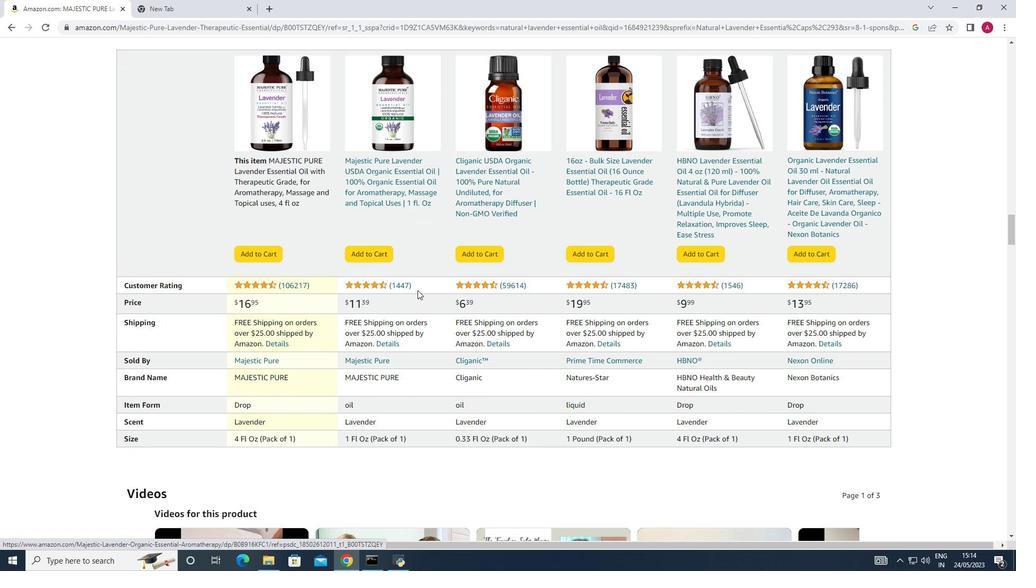 
Action: Mouse scrolled (416, 290) with delta (0, 0)
Screenshot: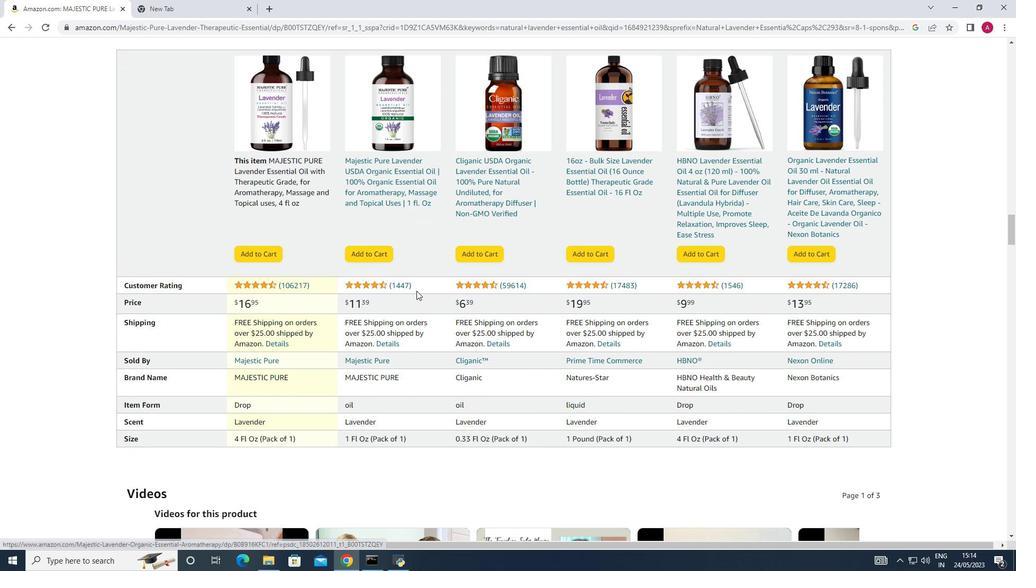 
Action: Mouse scrolled (416, 290) with delta (0, 0)
Screenshot: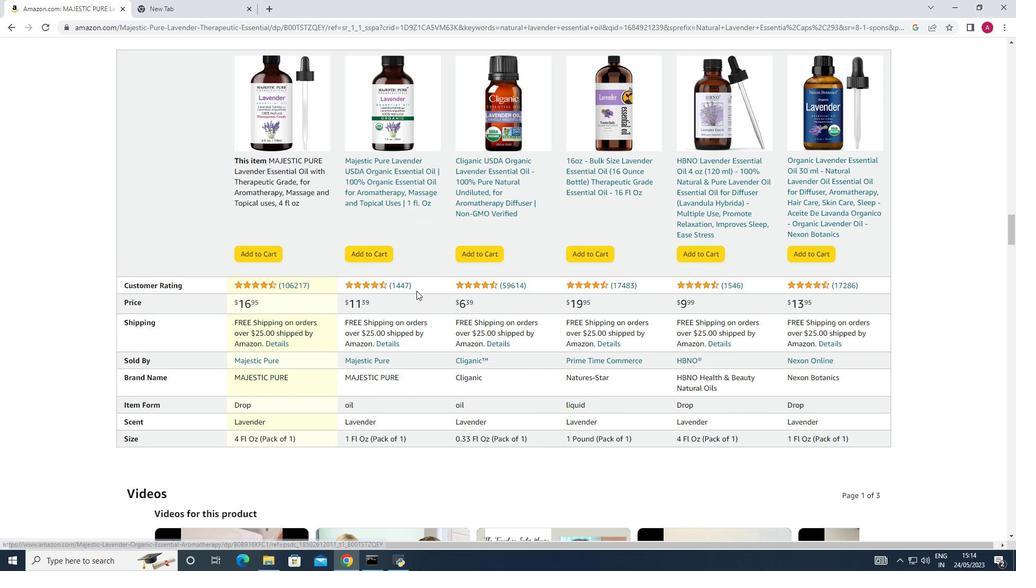 
Action: Mouse scrolled (416, 290) with delta (0, 0)
Screenshot: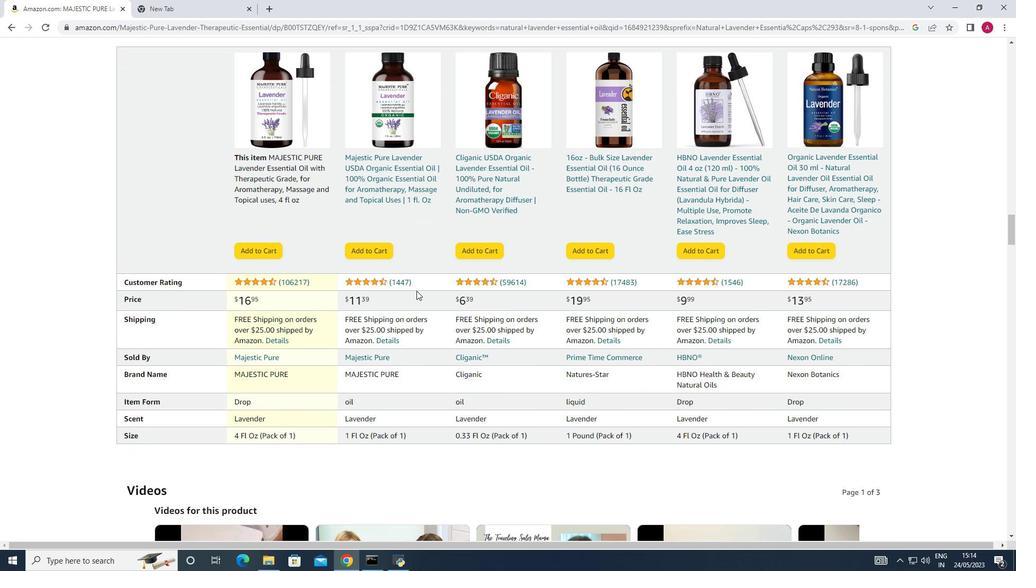 
Action: Mouse moved to (416, 292)
Screenshot: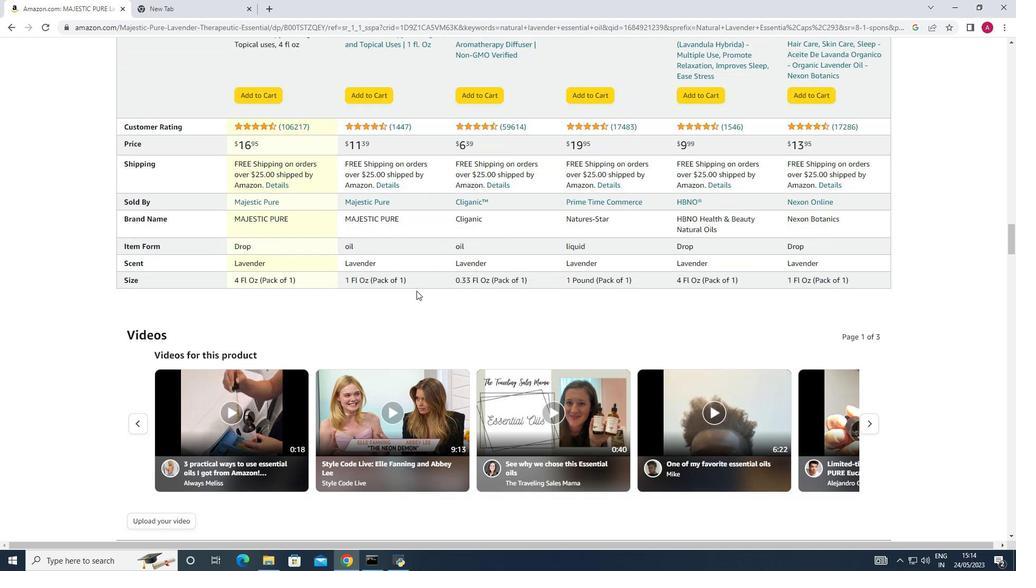 
Action: Mouse scrolled (416, 291) with delta (0, 0)
Screenshot: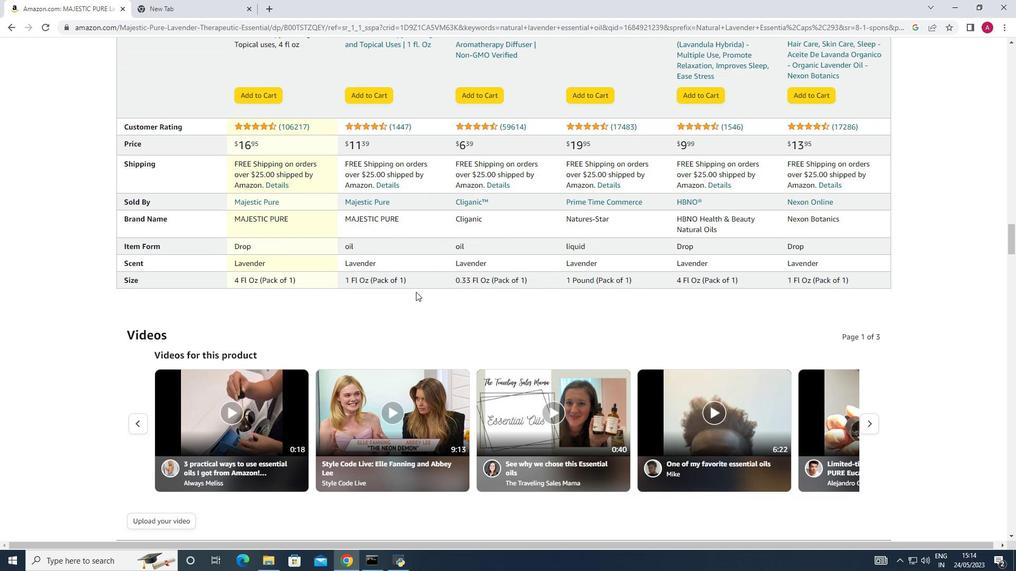 
Action: Mouse scrolled (416, 291) with delta (0, 0)
Screenshot: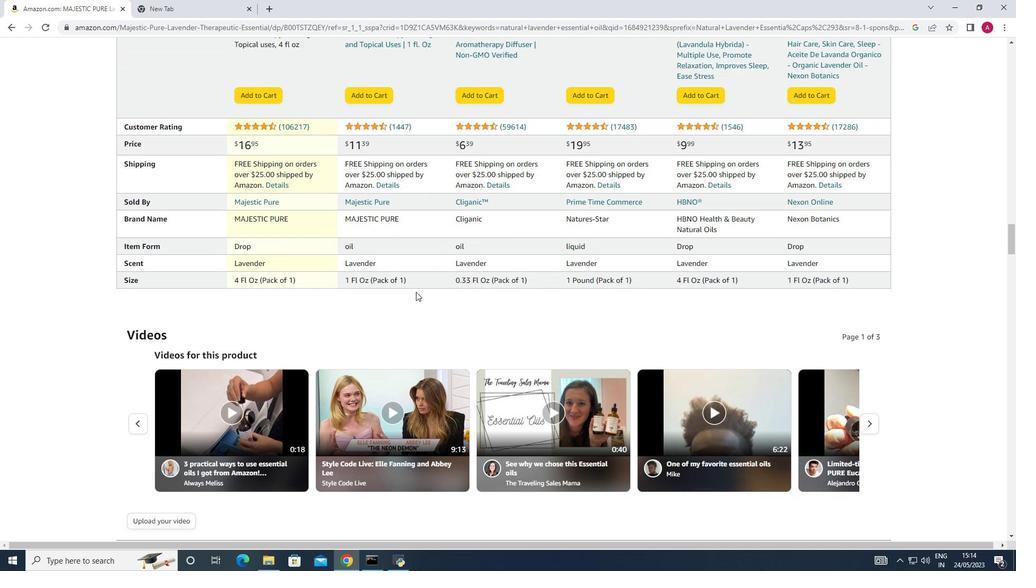 
Action: Mouse moved to (416, 292)
Screenshot: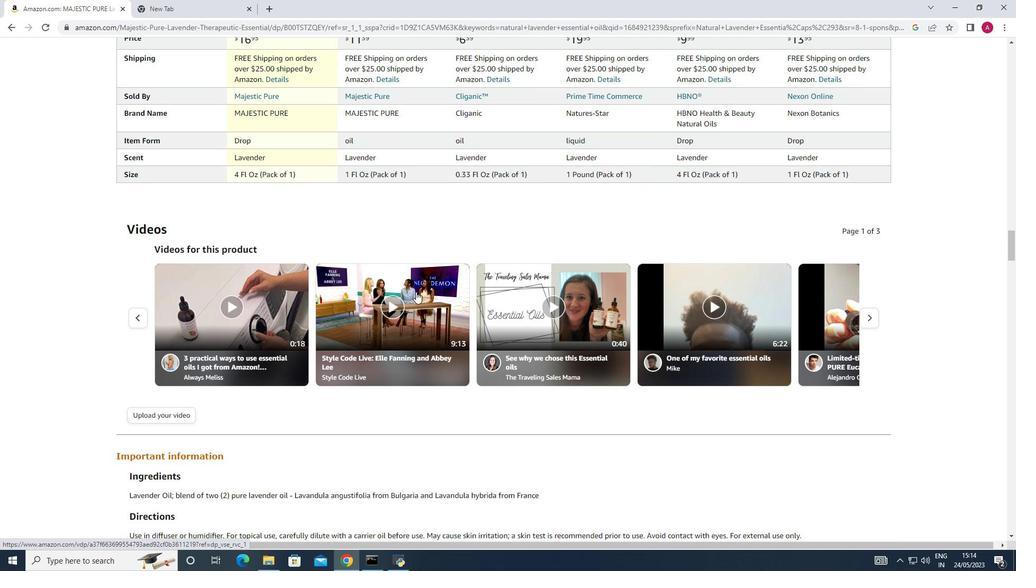 
Action: Mouse scrolled (416, 291) with delta (0, 0)
Screenshot: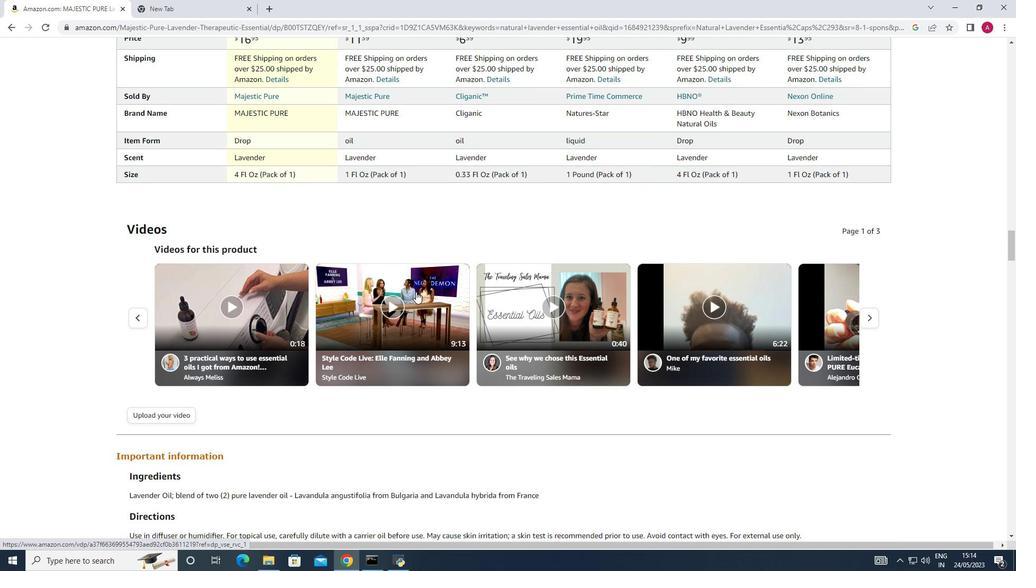 
Action: Mouse moved to (414, 293)
Screenshot: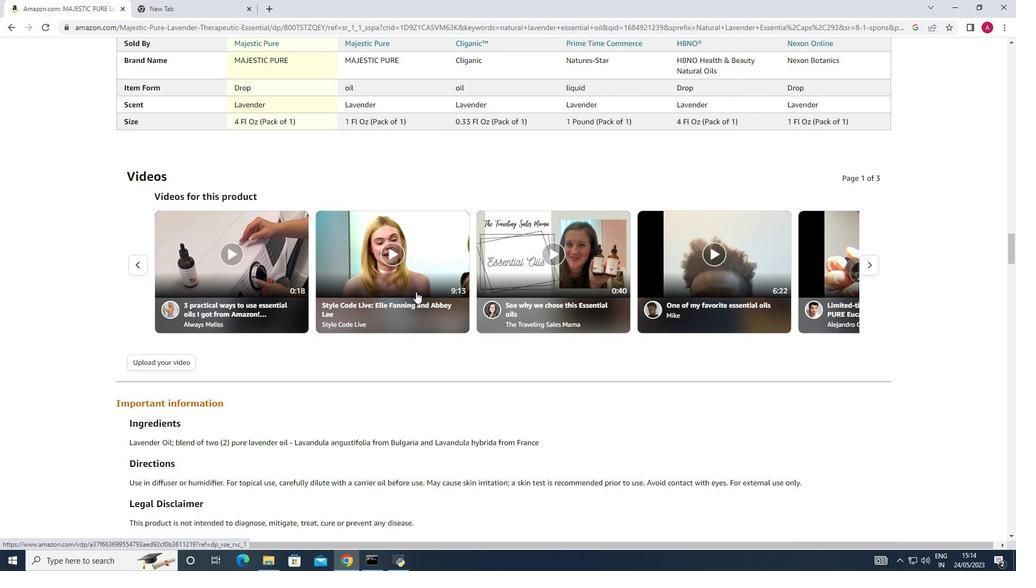 
Action: Mouse scrolled (414, 292) with delta (0, 0)
Screenshot: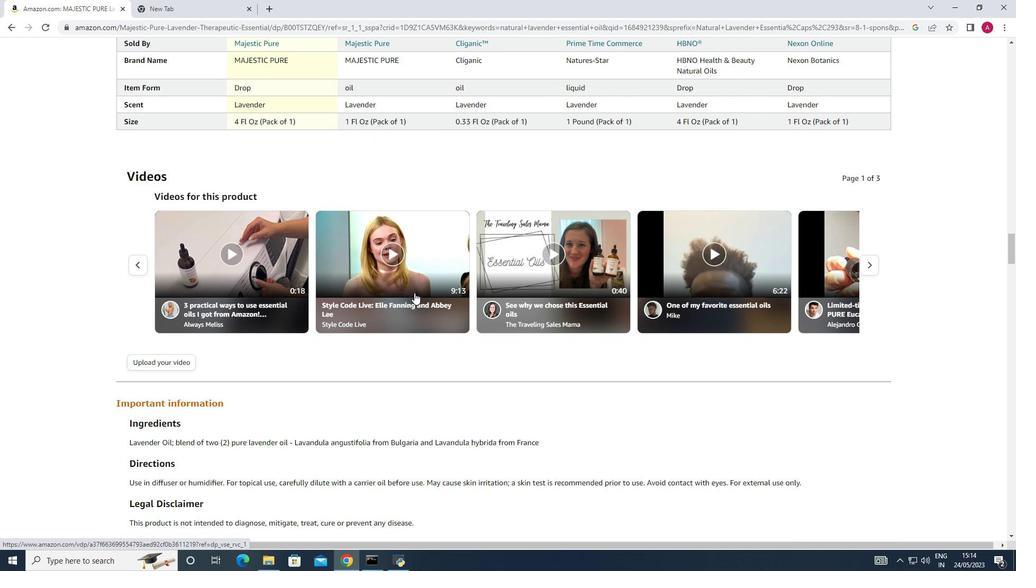 
Action: Mouse moved to (404, 305)
Screenshot: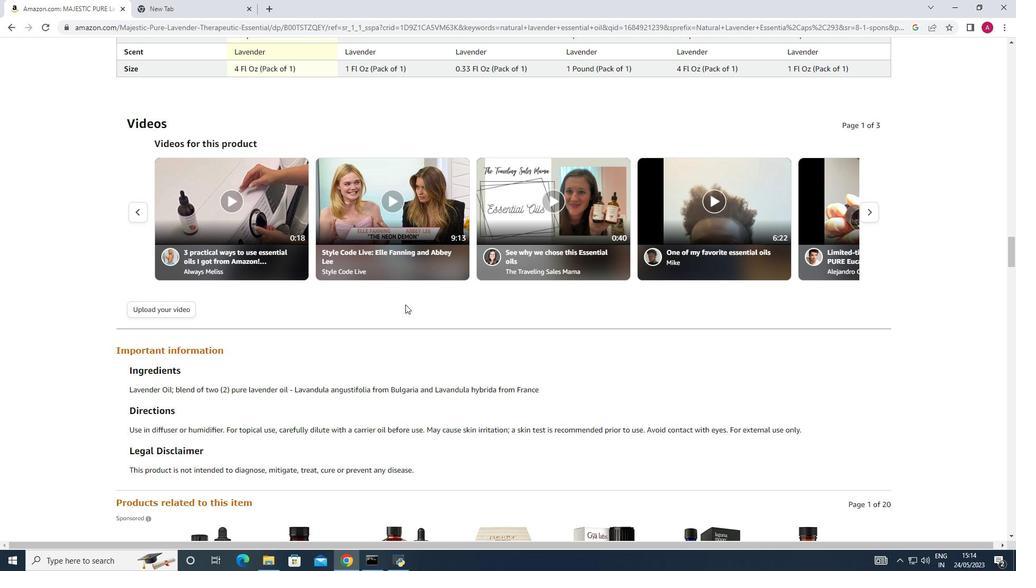 
Action: Mouse scrolled (404, 305) with delta (0, 0)
Screenshot: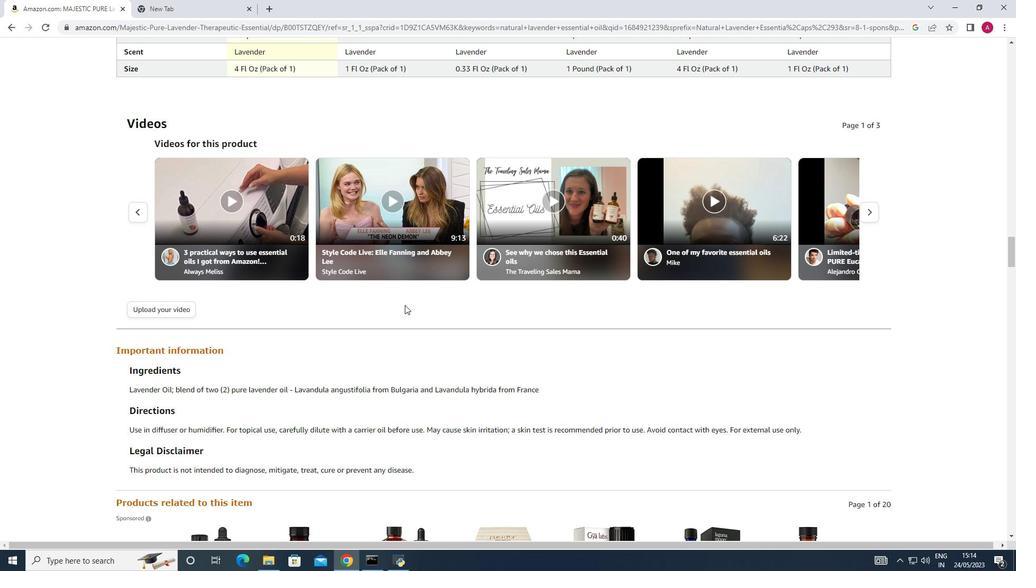 
Action: Mouse scrolled (404, 305) with delta (0, 0)
Screenshot: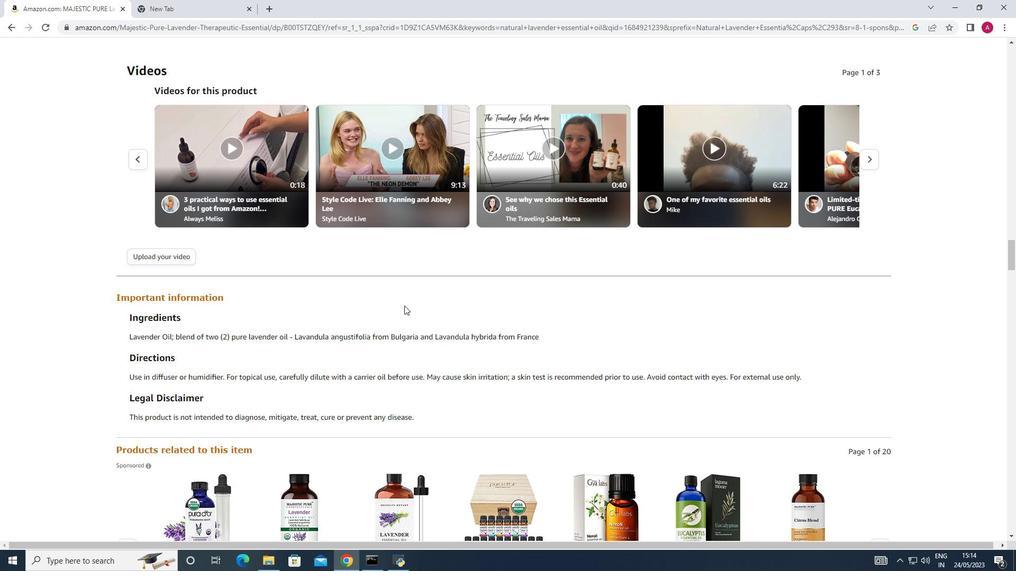 
Action: Mouse scrolled (404, 305) with delta (0, 0)
Screenshot: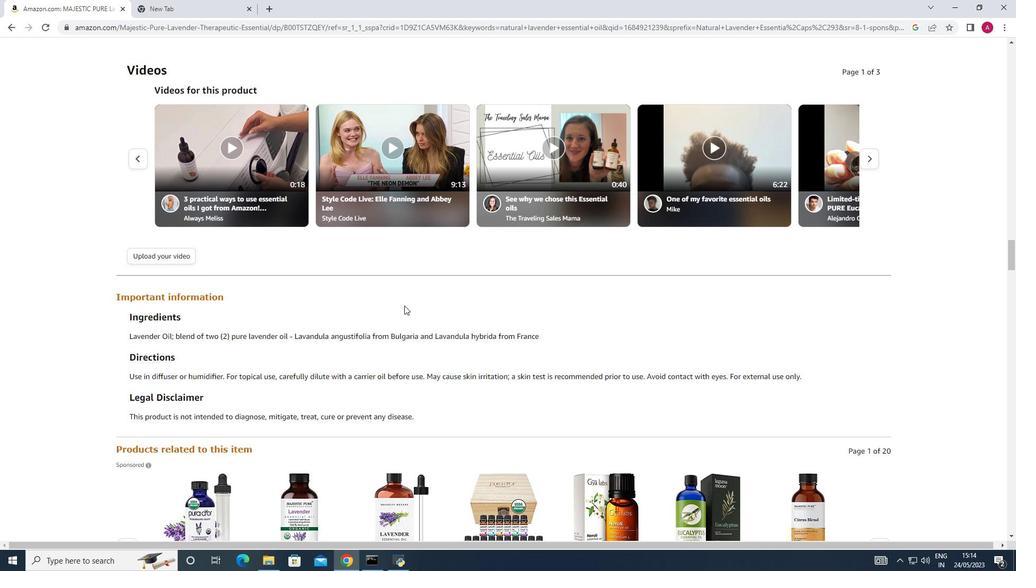 
Action: Mouse moved to (408, 301)
Screenshot: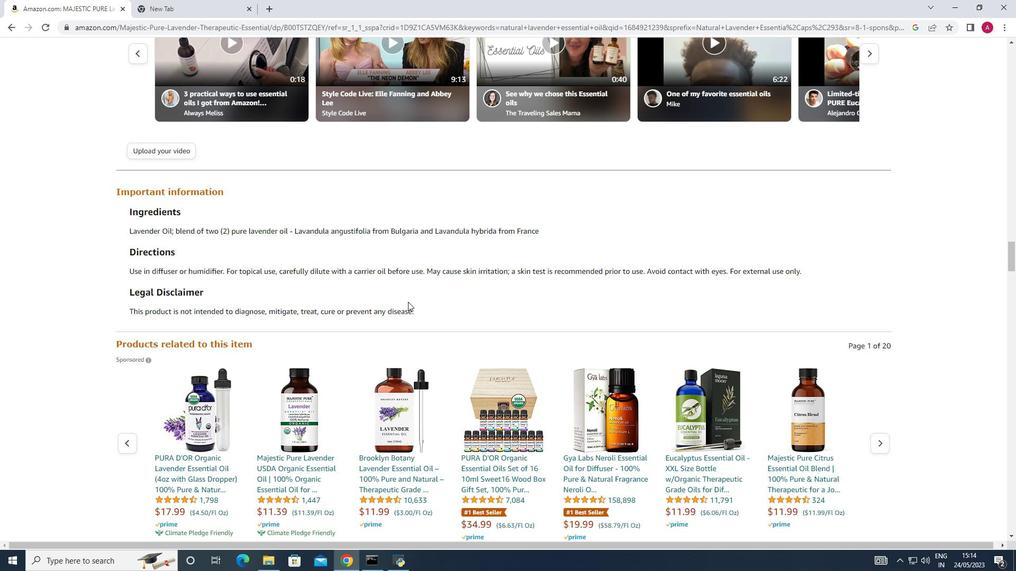
Action: Mouse scrolled (408, 301) with delta (0, 0)
Screenshot: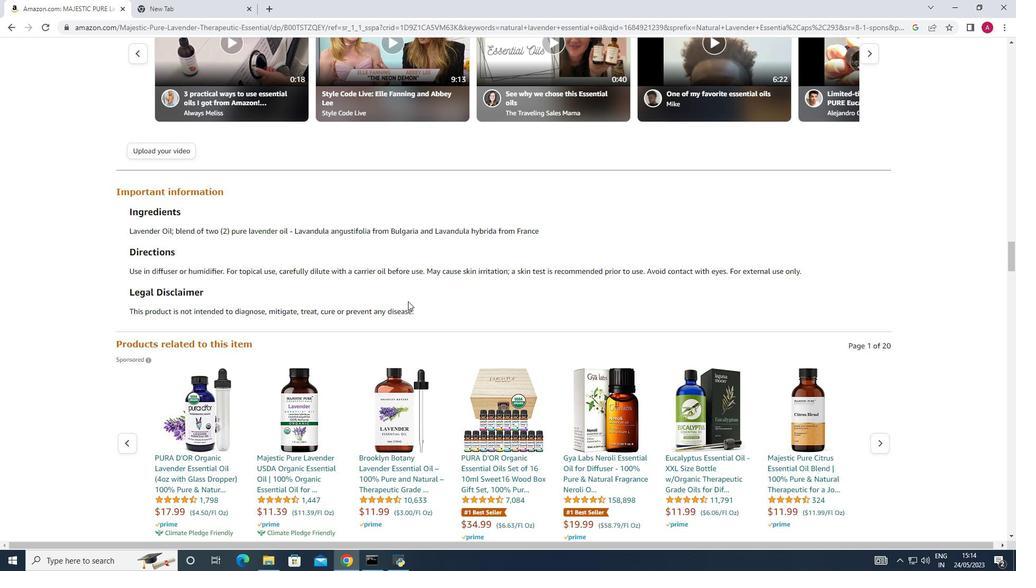 
Action: Mouse scrolled (408, 301) with delta (0, 0)
Screenshot: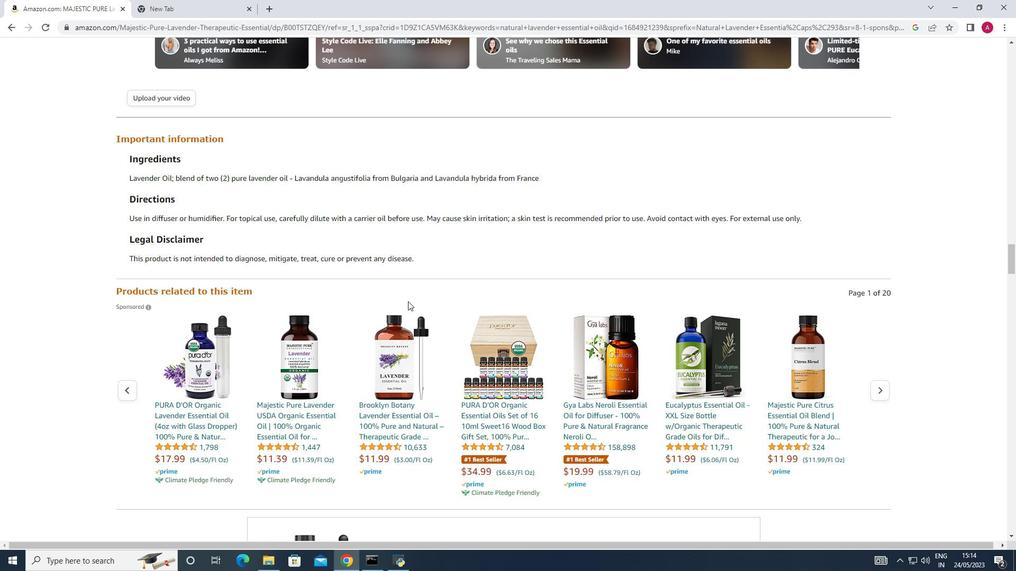 
Action: Mouse scrolled (408, 301) with delta (0, 0)
Screenshot: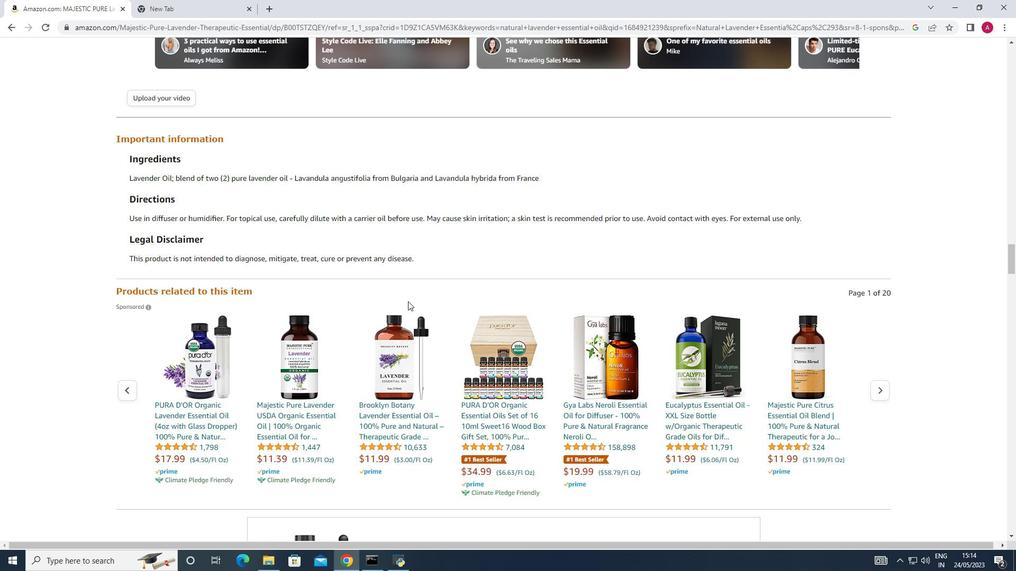
Action: Mouse moved to (409, 300)
Screenshot: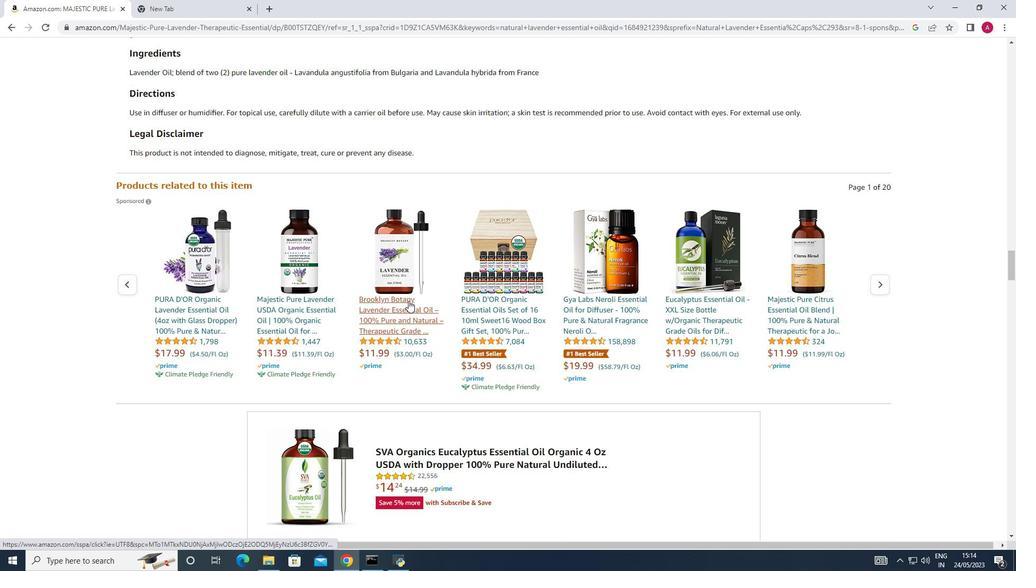 
Action: Mouse scrolled (409, 300) with delta (0, 0)
Screenshot: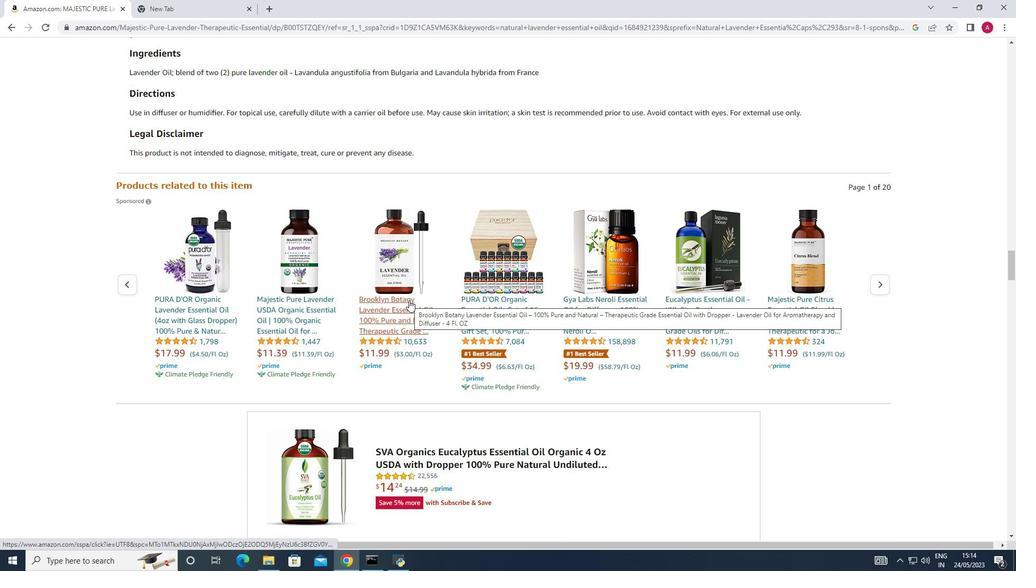 
Action: Mouse scrolled (409, 300) with delta (0, 0)
Screenshot: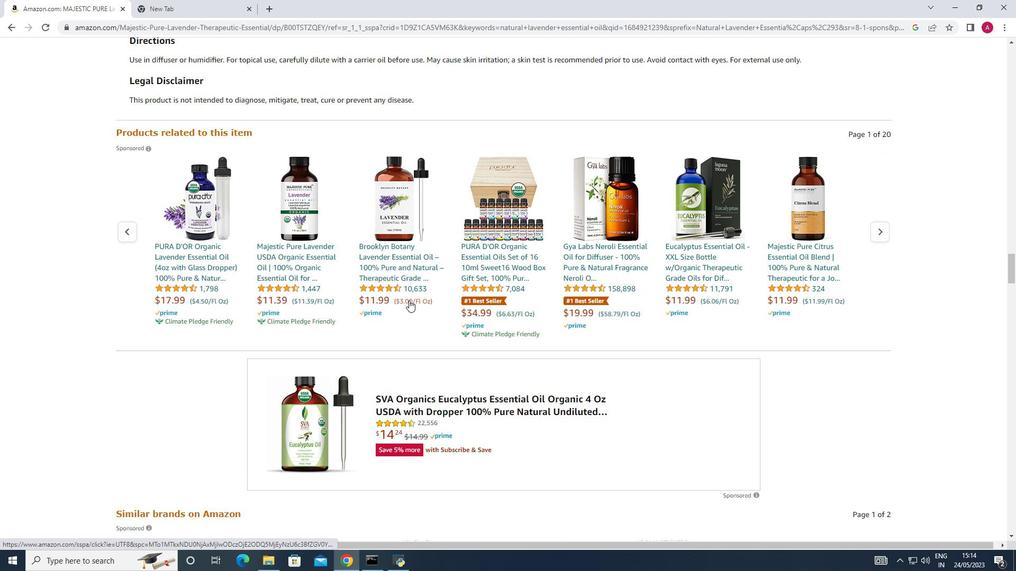 
Action: Mouse scrolled (409, 300) with delta (0, 0)
Screenshot: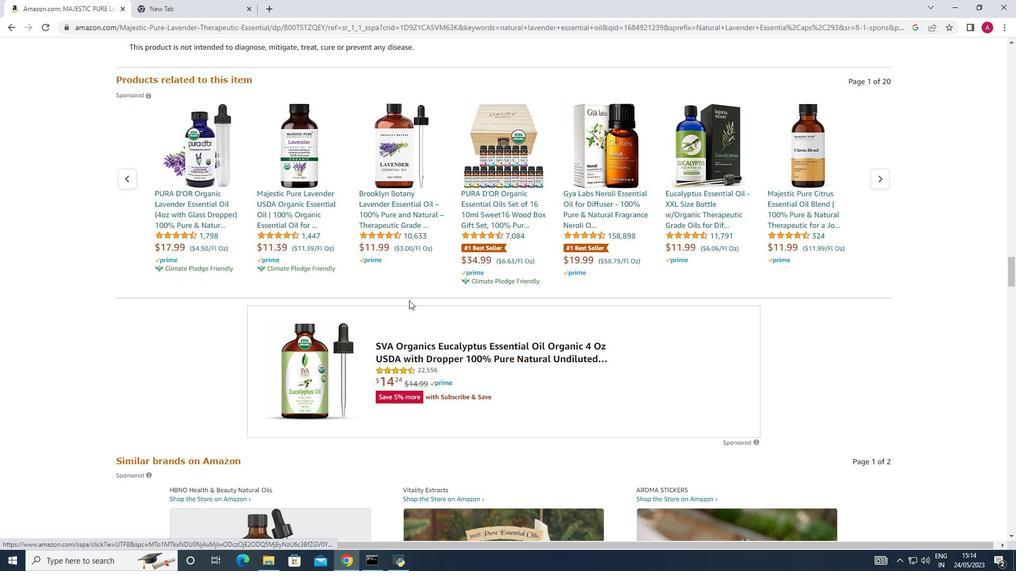 
Action: Mouse scrolled (409, 300) with delta (0, 0)
Screenshot: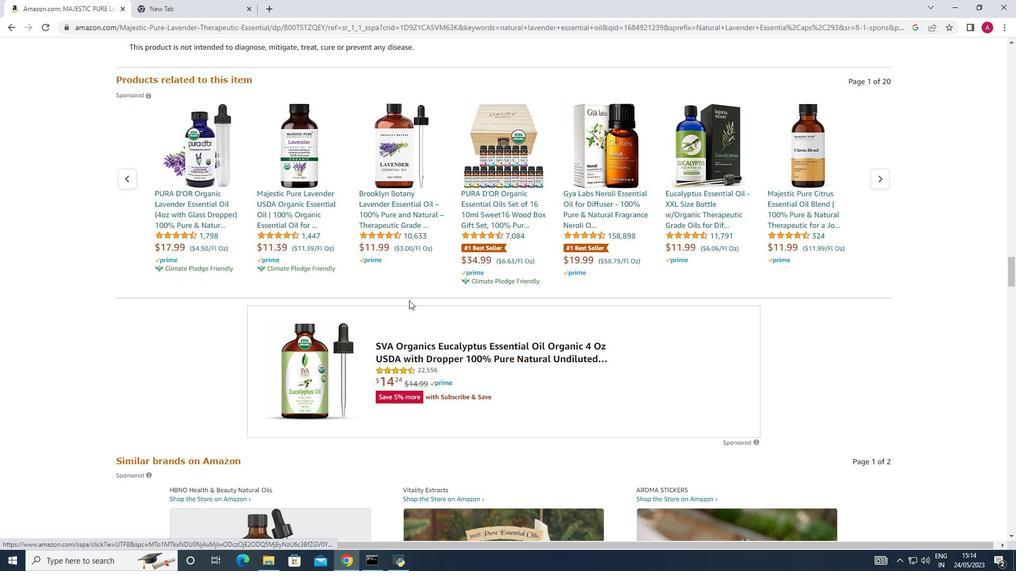
Action: Mouse scrolled (409, 300) with delta (0, 0)
Screenshot: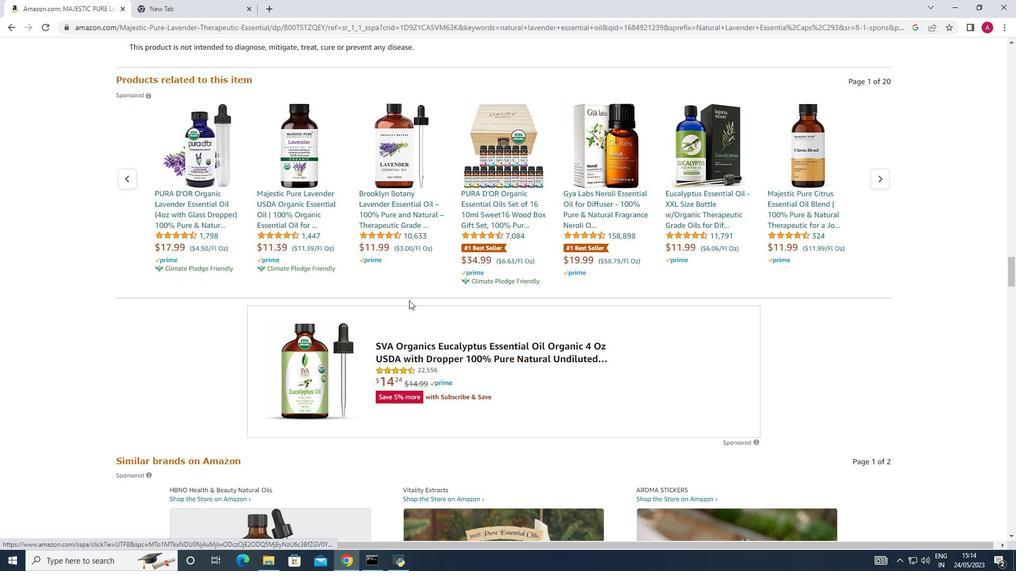 
Action: Mouse moved to (408, 300)
Screenshot: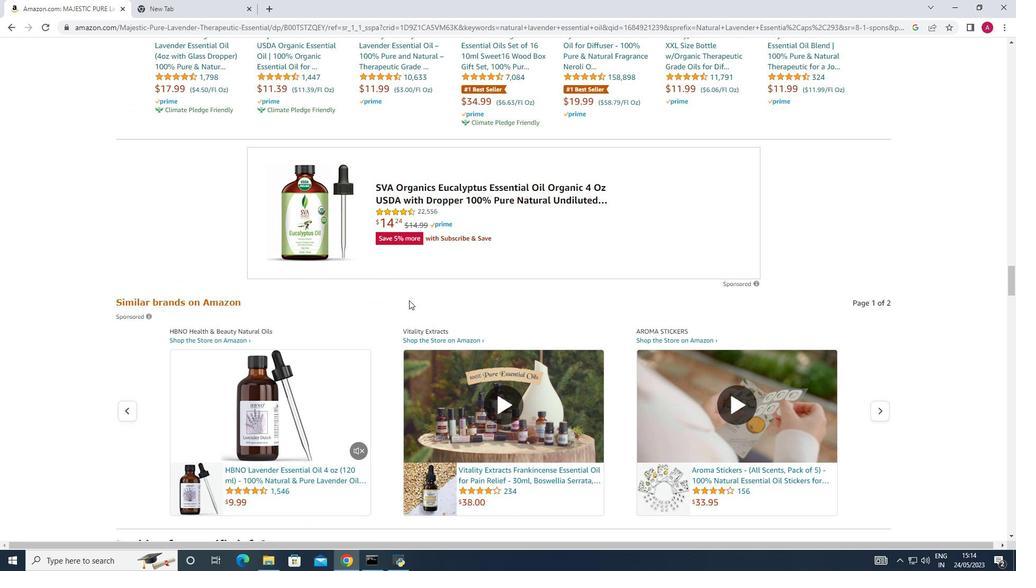 
Action: Mouse scrolled (408, 300) with delta (0, 0)
Screenshot: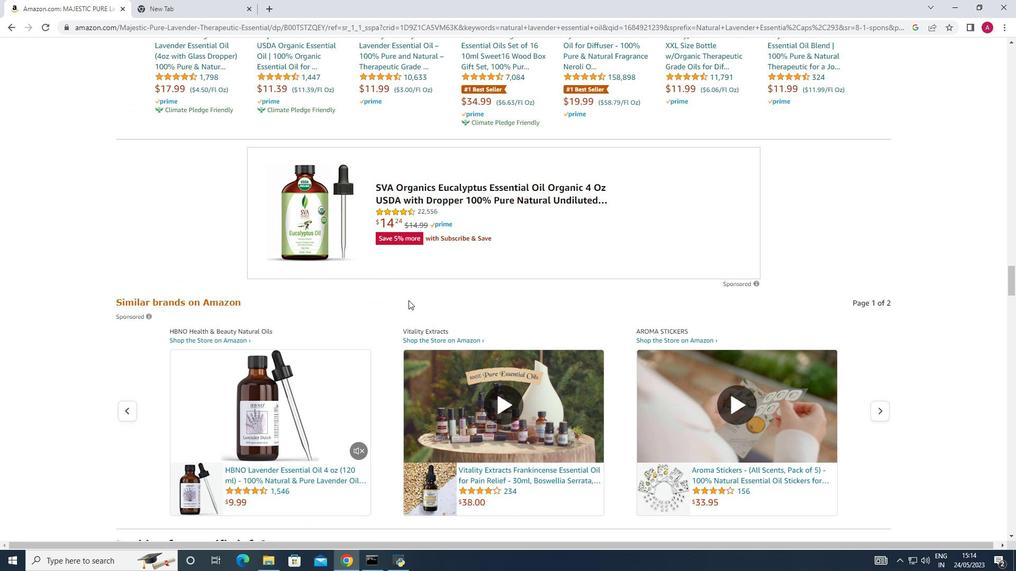 
Action: Mouse scrolled (408, 300) with delta (0, 0)
Screenshot: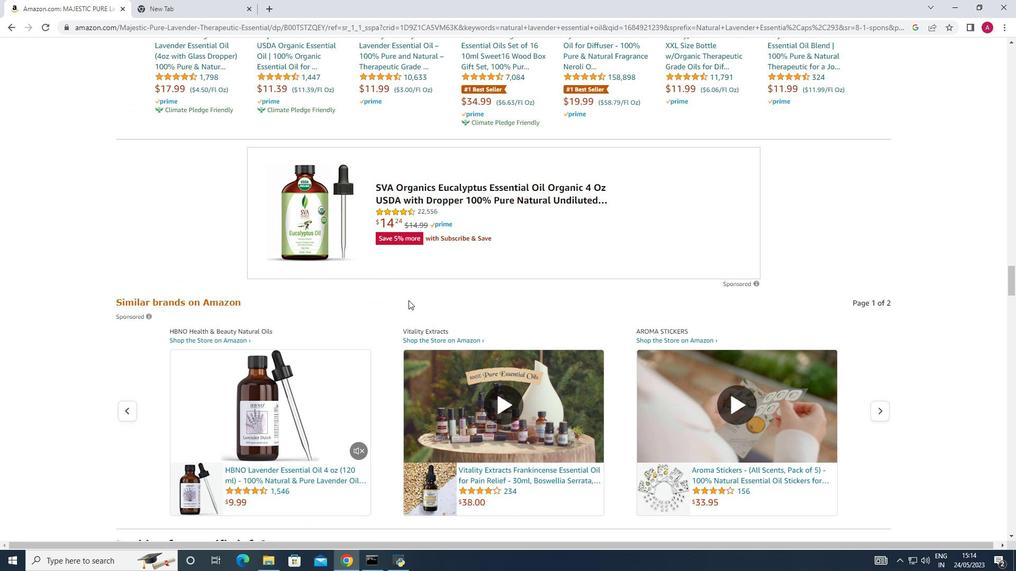
Action: Mouse scrolled (408, 300) with delta (0, 0)
Screenshot: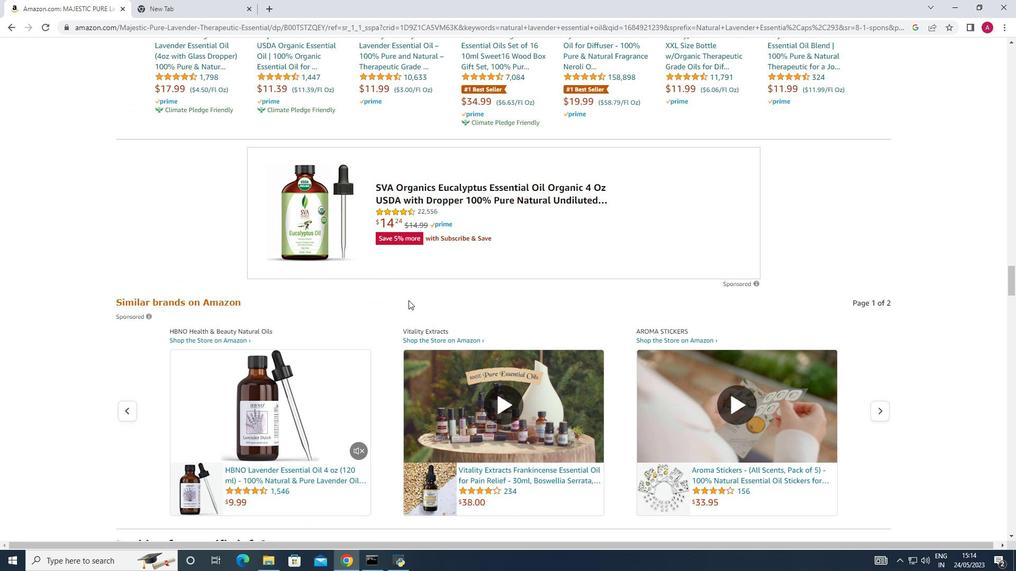 
Action: Mouse scrolled (408, 300) with delta (0, 0)
Screenshot: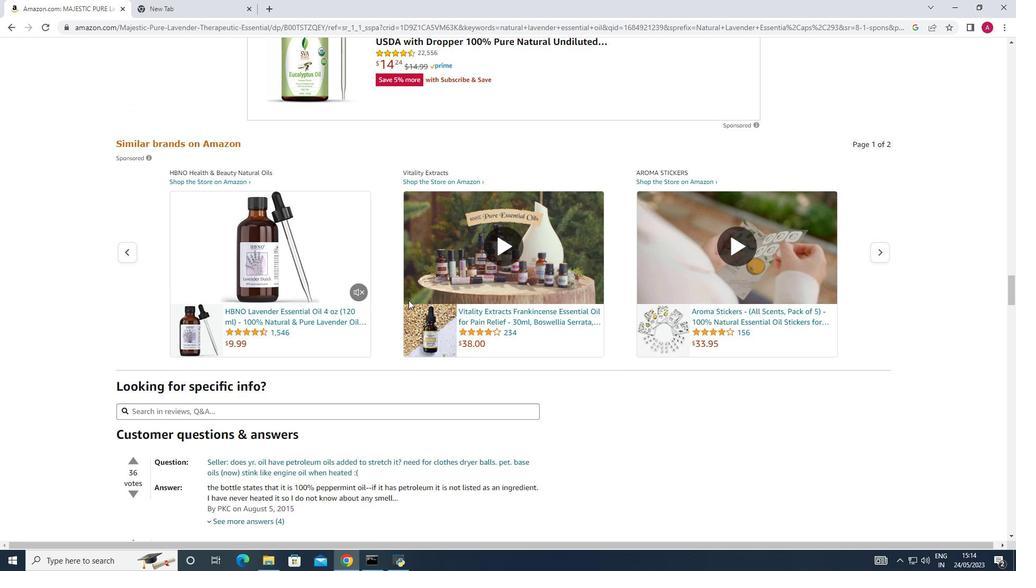 
Action: Mouse scrolled (408, 300) with delta (0, 0)
Screenshot: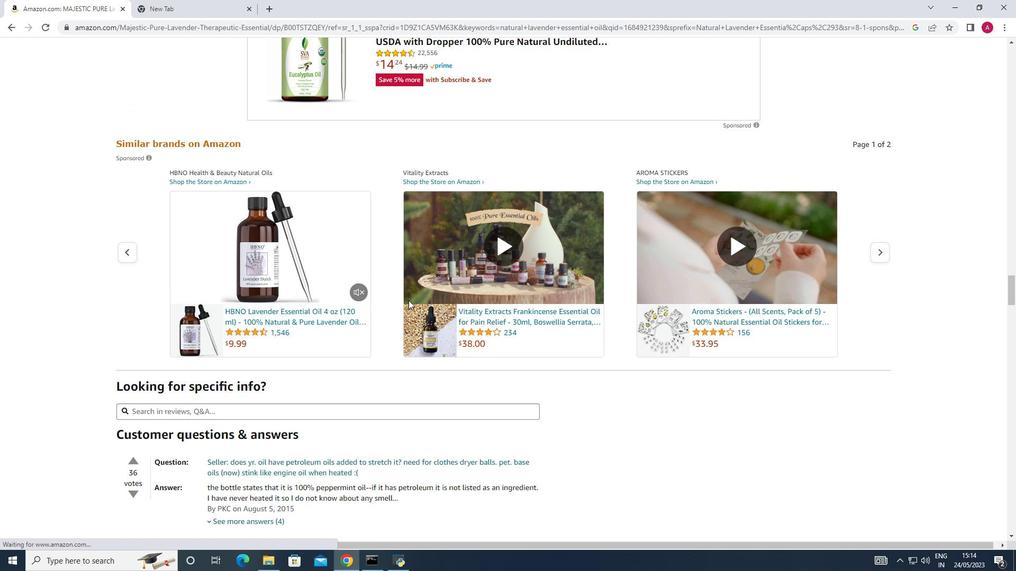 
Action: Mouse scrolled (408, 300) with delta (0, 0)
Screenshot: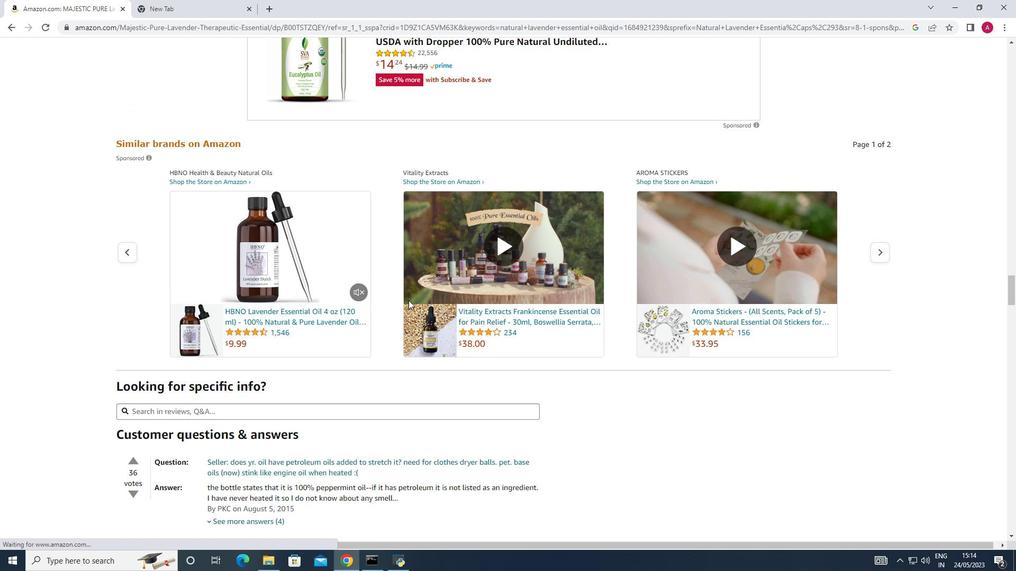
Action: Mouse scrolled (408, 300) with delta (0, 0)
Screenshot: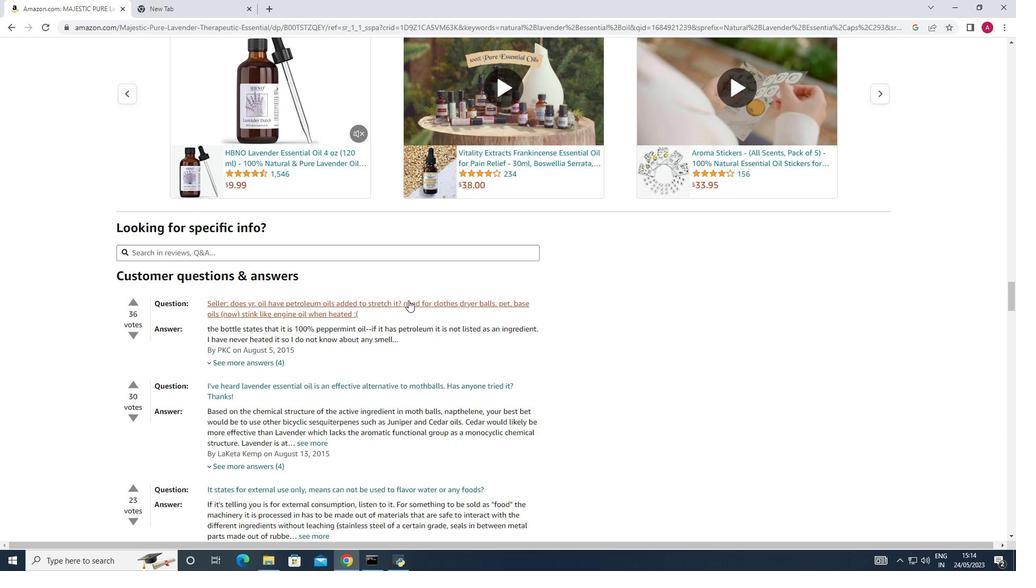 
Action: Mouse scrolled (408, 300) with delta (0, 0)
Screenshot: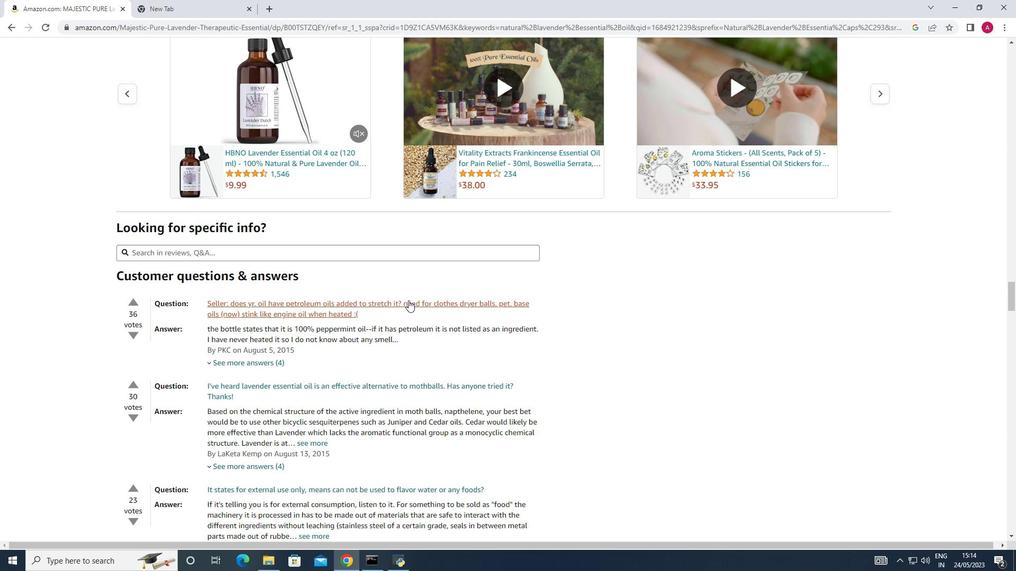 
Action: Mouse scrolled (408, 300) with delta (0, 0)
Screenshot: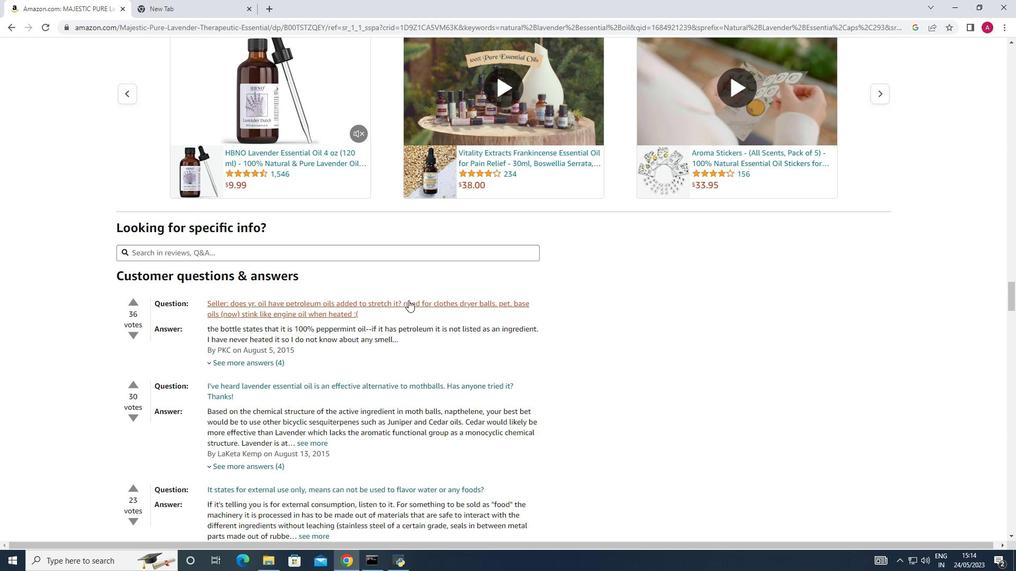 
Action: Mouse moved to (349, 208)
Screenshot: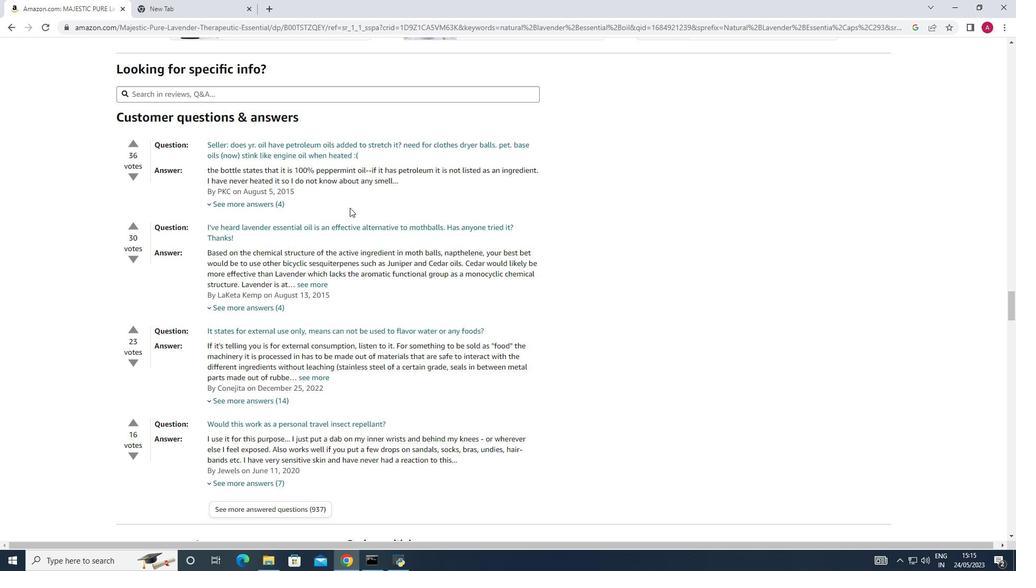 
Action: Mouse scrolled (349, 207) with delta (0, 0)
Screenshot: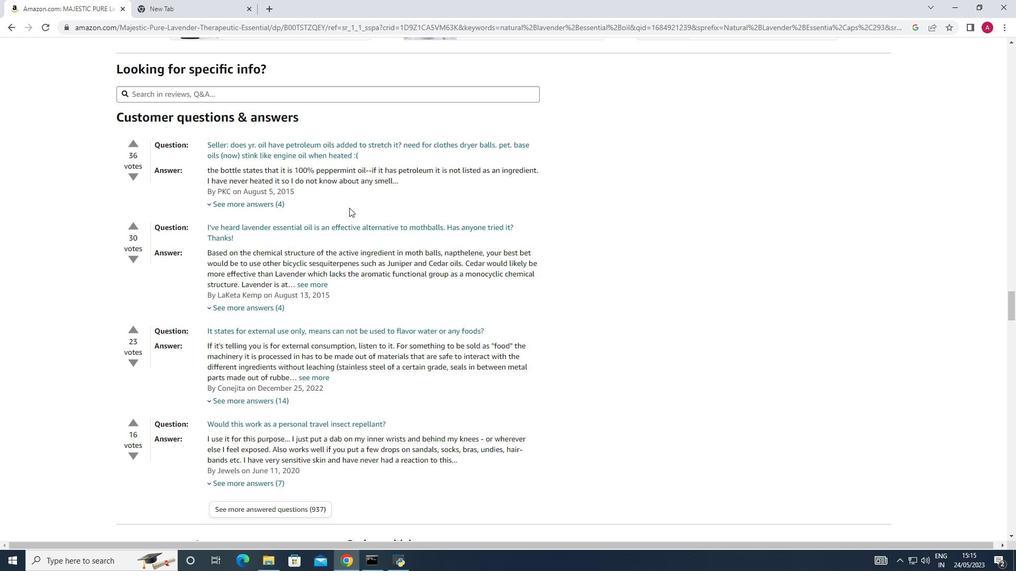 
Action: Mouse moved to (370, 156)
Screenshot: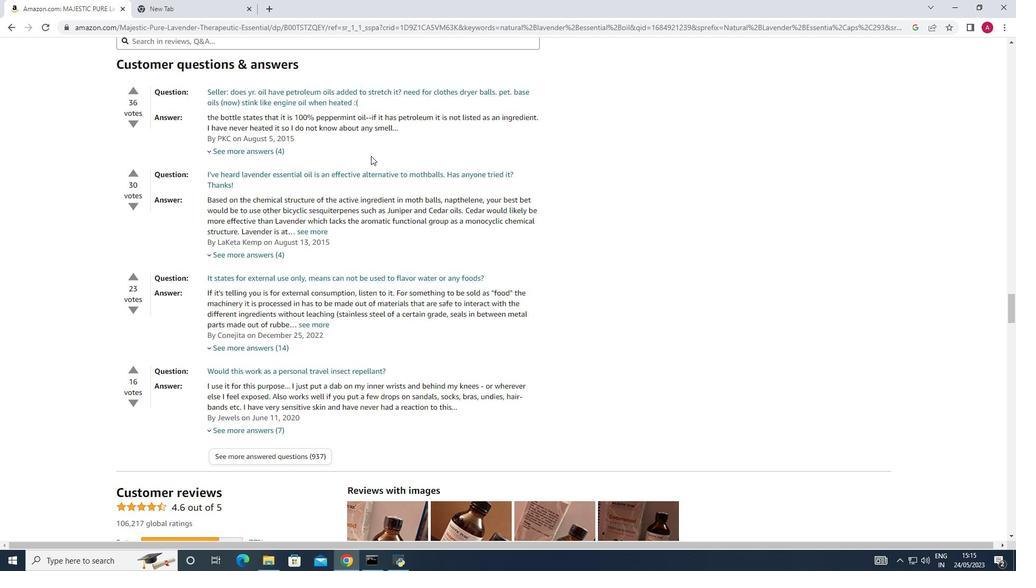 
Action: Mouse scrolled (370, 156) with delta (0, 0)
Screenshot: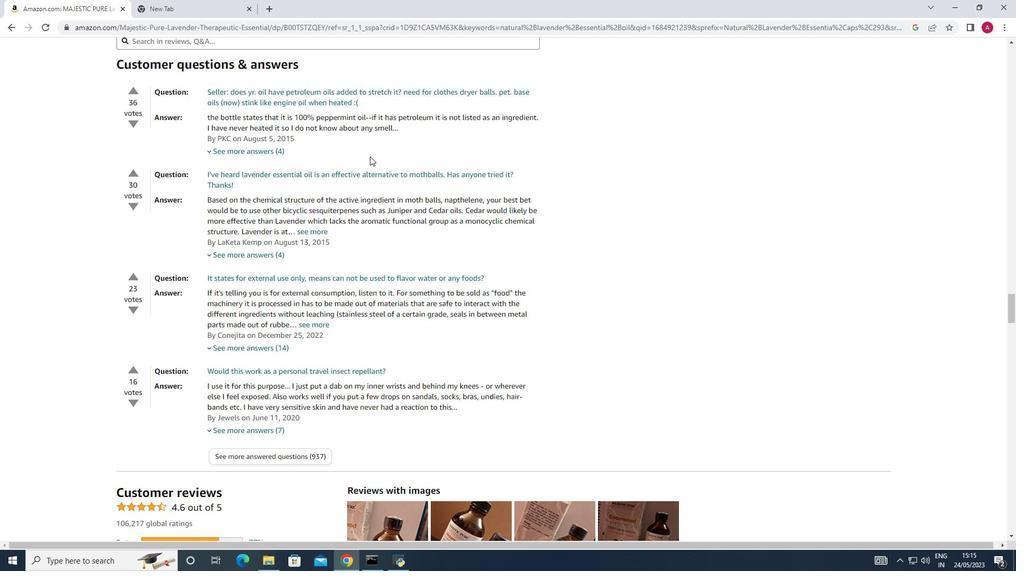 
Action: Mouse scrolled (370, 156) with delta (0, 0)
Screenshot: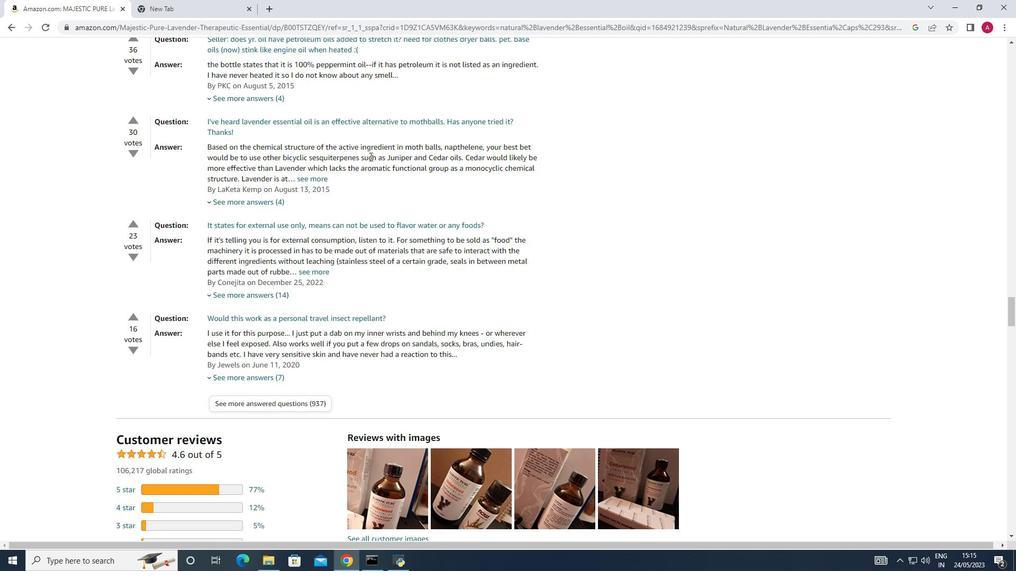 
Action: Mouse moved to (331, 222)
Screenshot: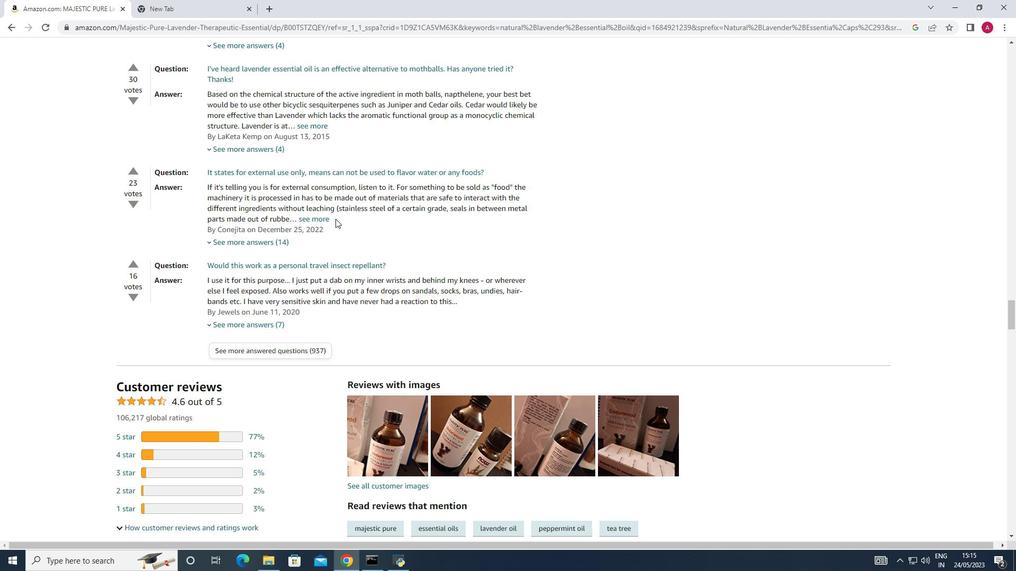 
Action: Mouse scrolled (331, 222) with delta (0, 0)
Screenshot: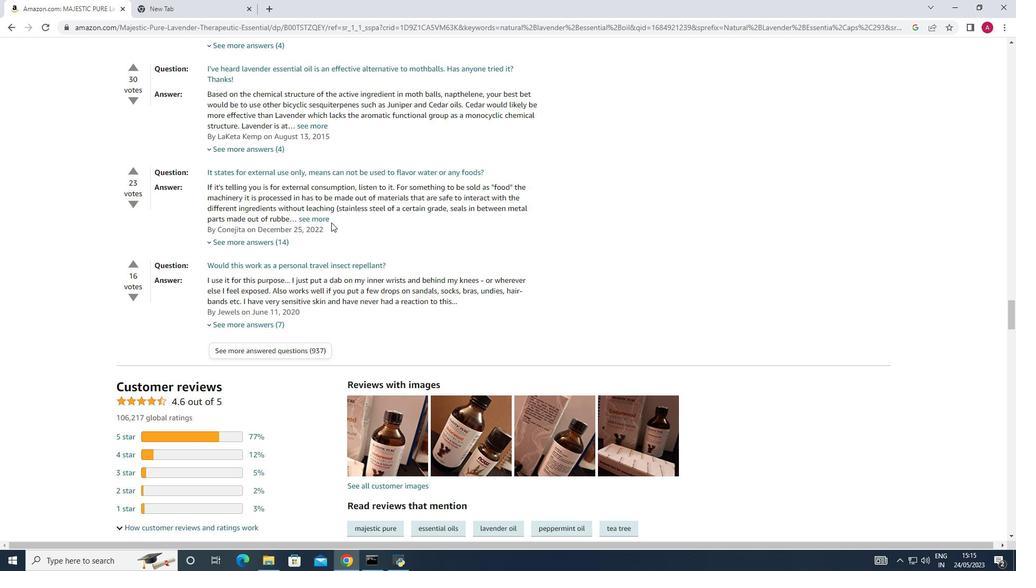 
Action: Mouse moved to (486, 169)
Screenshot: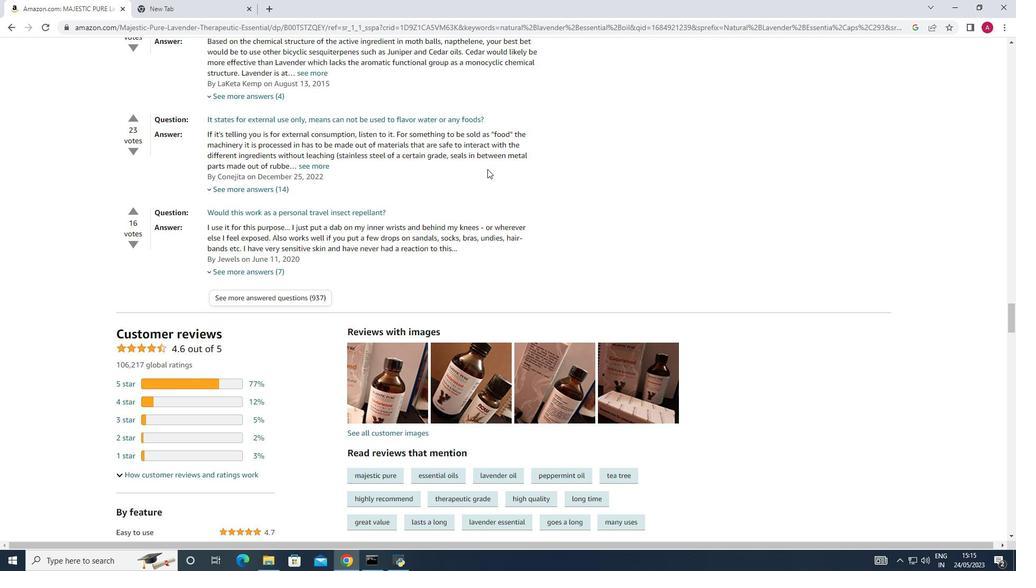 
Action: Mouse scrolled (486, 169) with delta (0, 0)
Screenshot: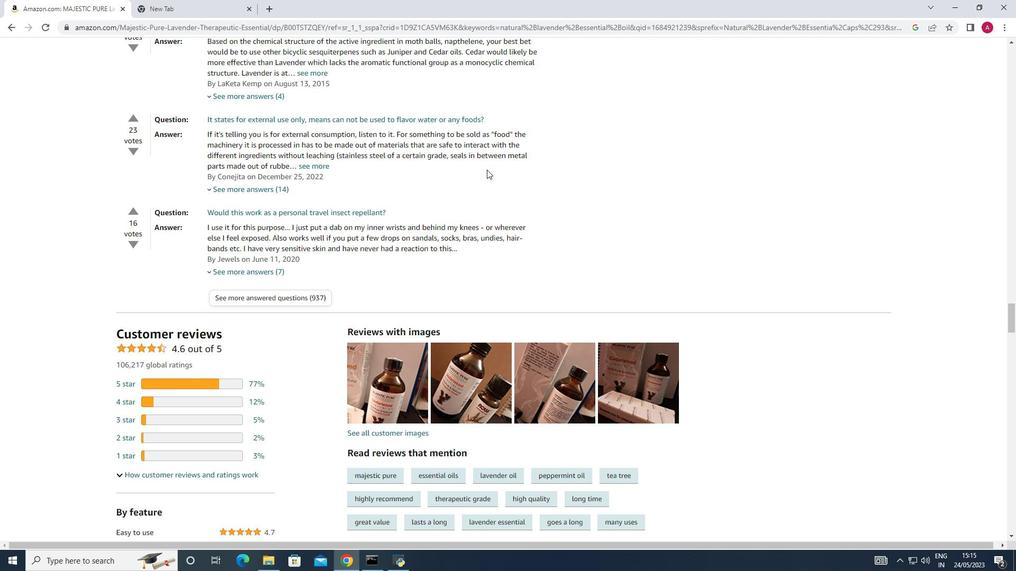 
Action: Mouse scrolled (486, 169) with delta (0, 0)
Screenshot: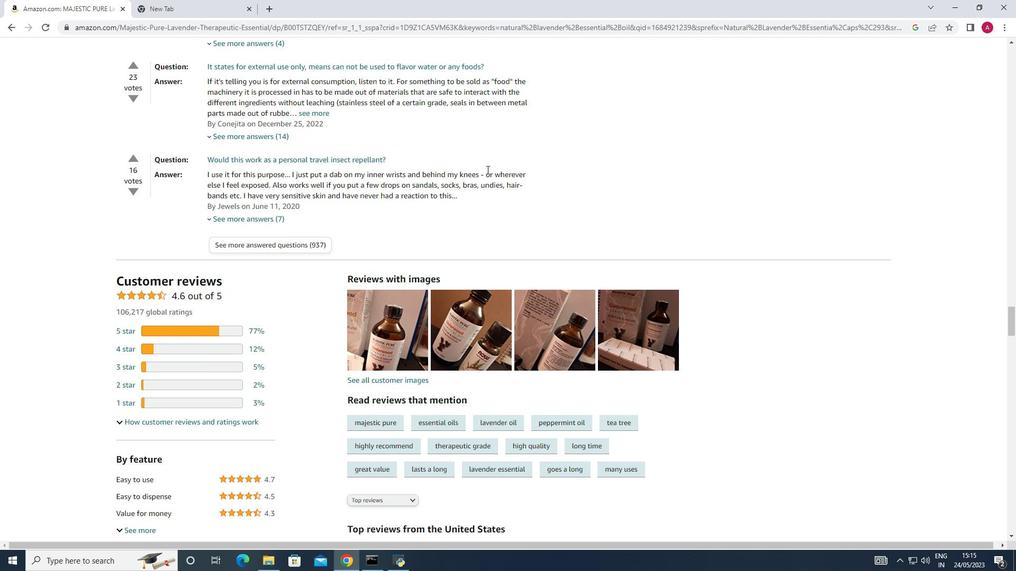 
Action: Mouse moved to (422, 178)
Screenshot: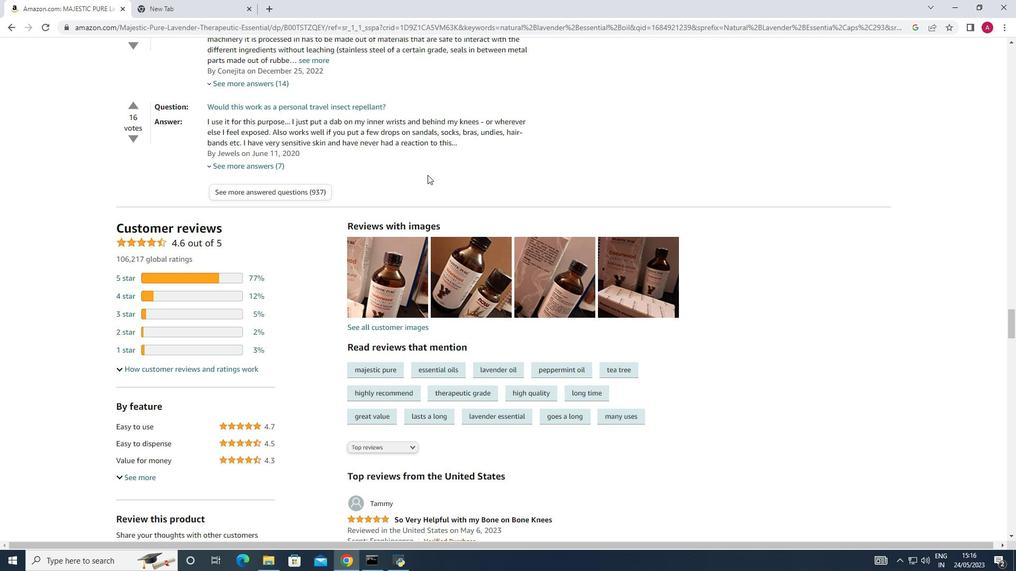
Action: Mouse scrolled (422, 177) with delta (0, 0)
Screenshot: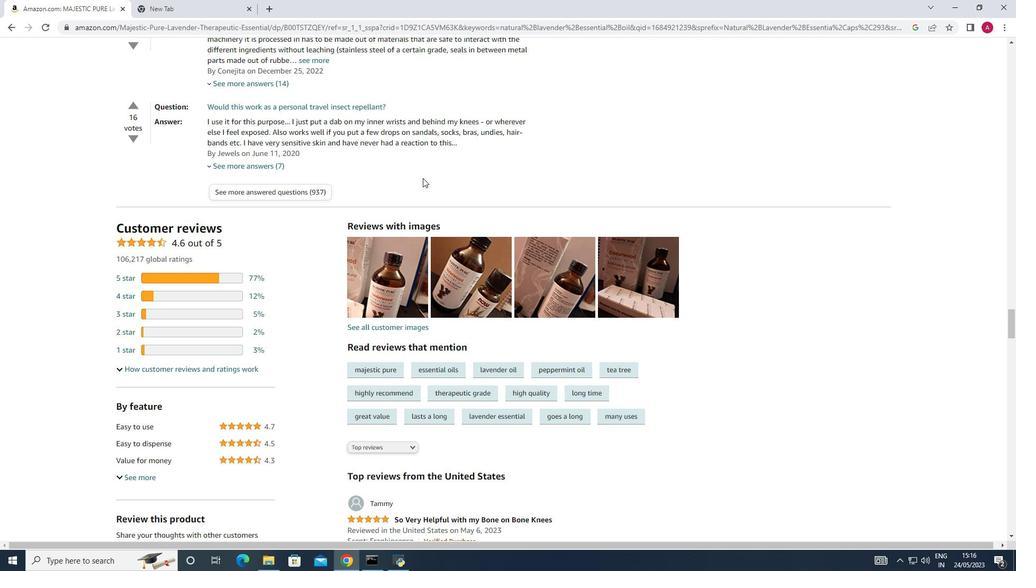 
Action: Mouse scrolled (422, 177) with delta (0, 0)
Screenshot: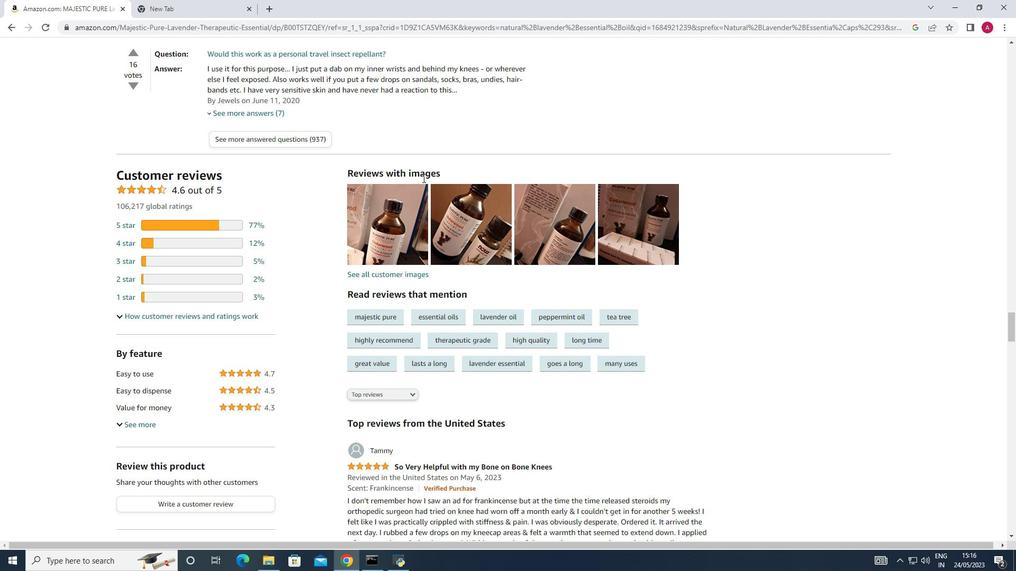 
Action: Mouse scrolled (422, 177) with delta (0, 0)
Screenshot: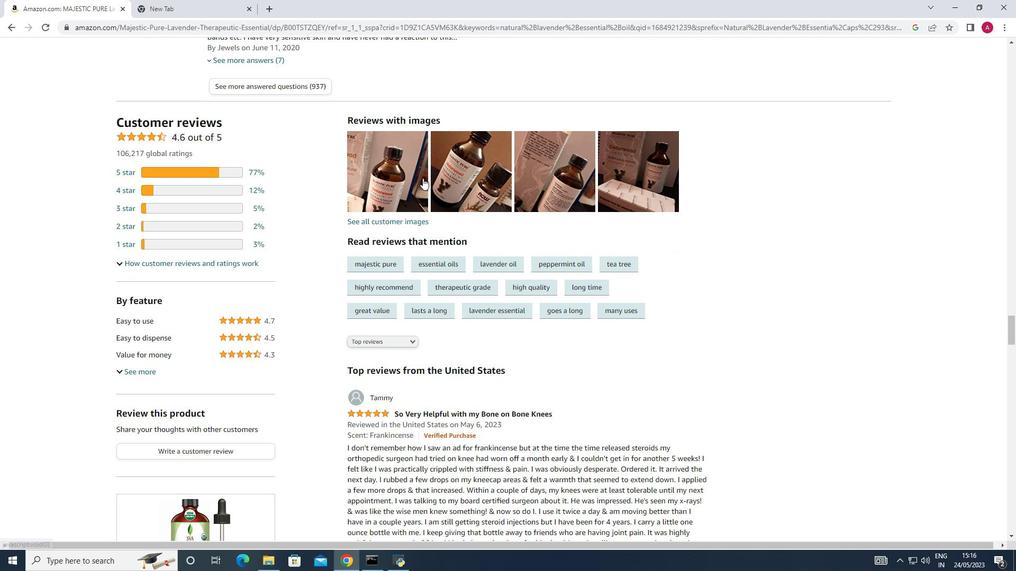 
Action: Mouse scrolled (422, 177) with delta (0, 0)
Screenshot: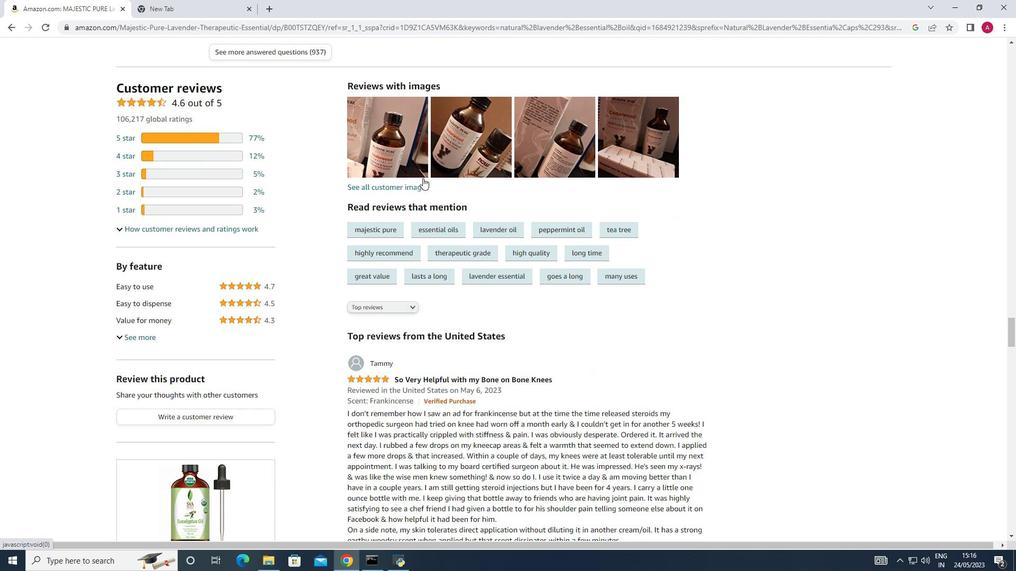 
Action: Mouse scrolled (422, 177) with delta (0, 0)
Screenshot: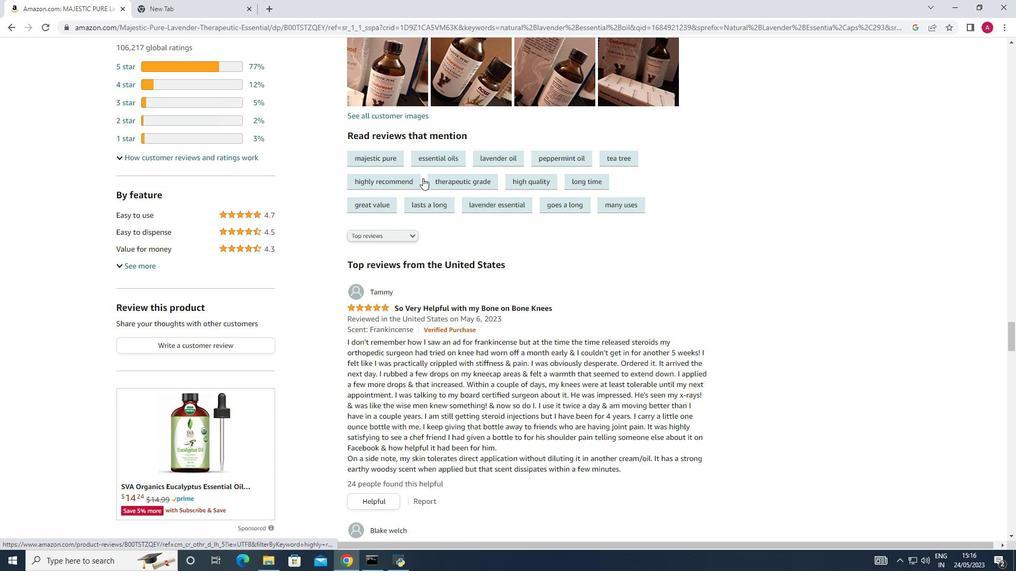 
Action: Mouse scrolled (422, 177) with delta (0, 0)
Screenshot: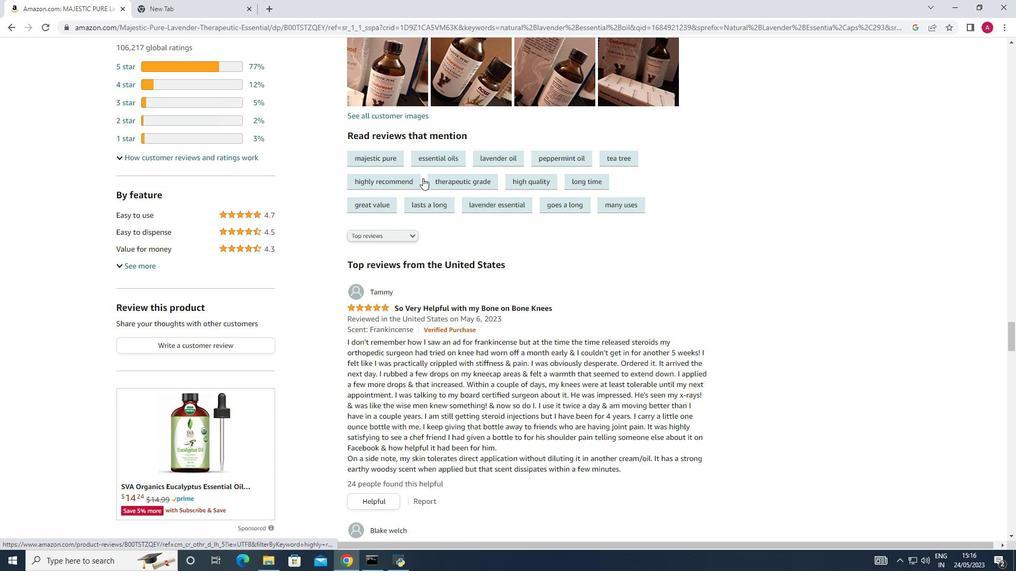 
Action: Mouse scrolled (422, 177) with delta (0, 0)
Screenshot: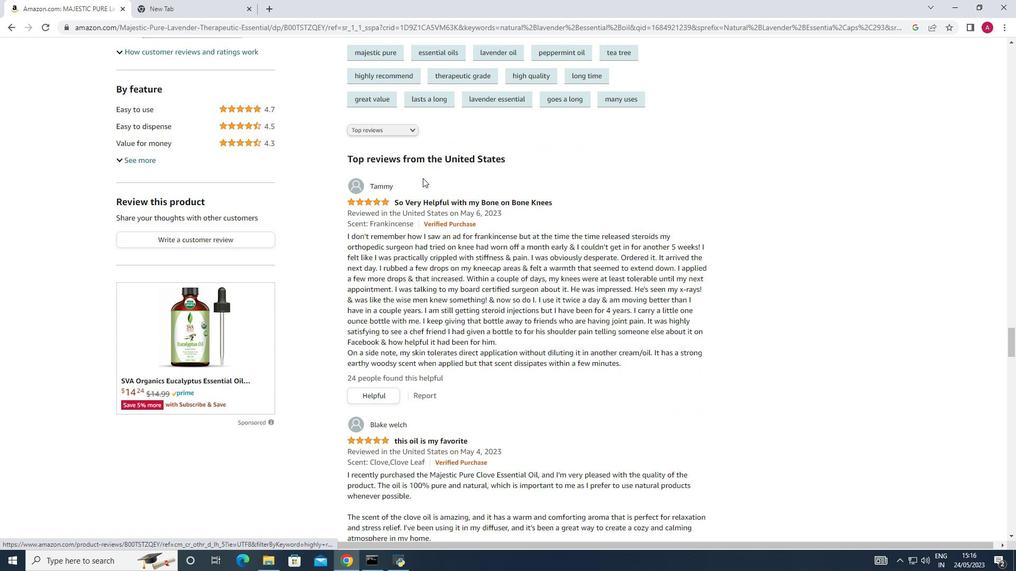 
Action: Mouse scrolled (422, 177) with delta (0, 0)
Screenshot: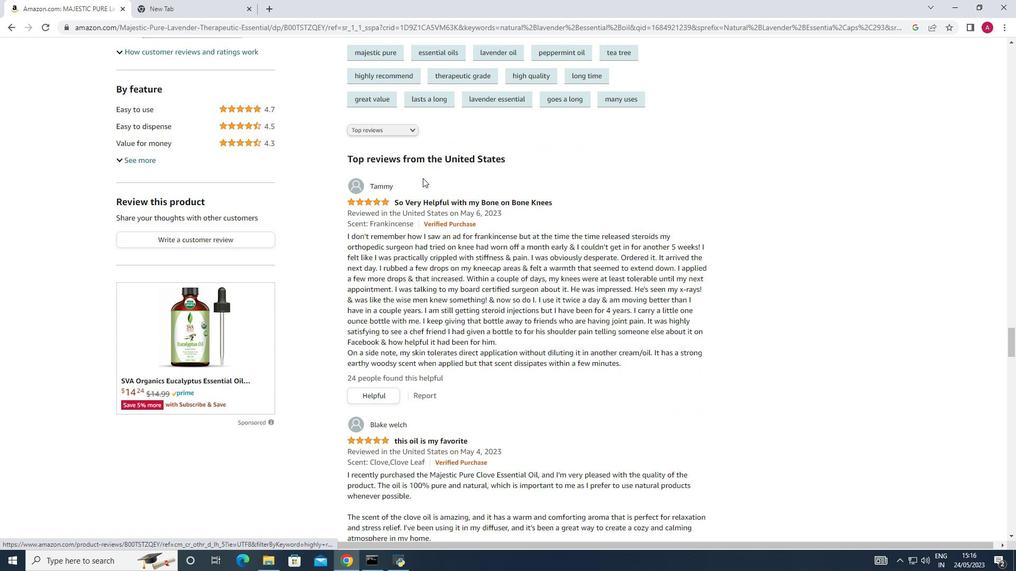 
Action: Mouse scrolled (422, 177) with delta (0, 0)
Screenshot: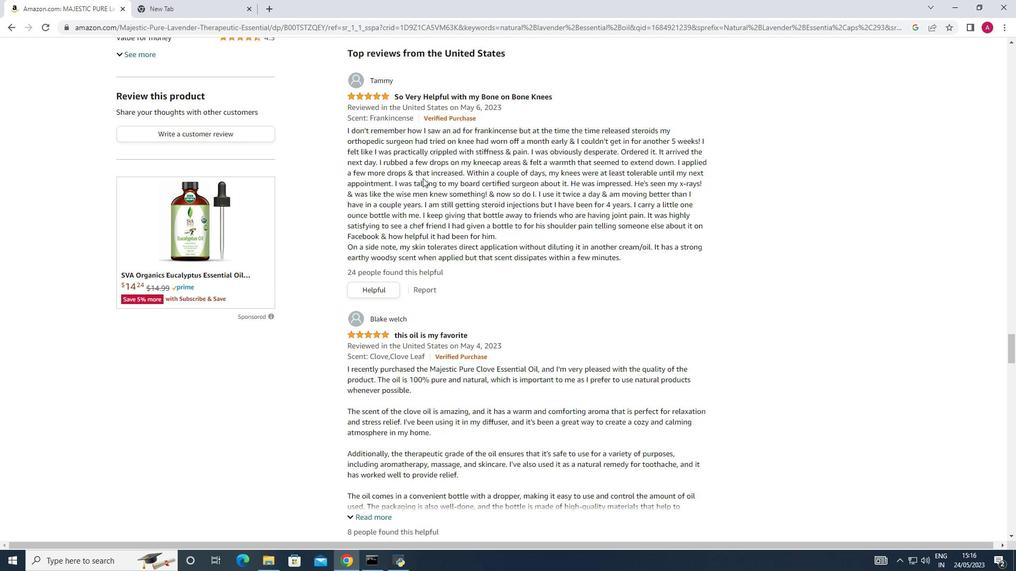 
Action: Mouse scrolled (422, 177) with delta (0, 0)
Screenshot: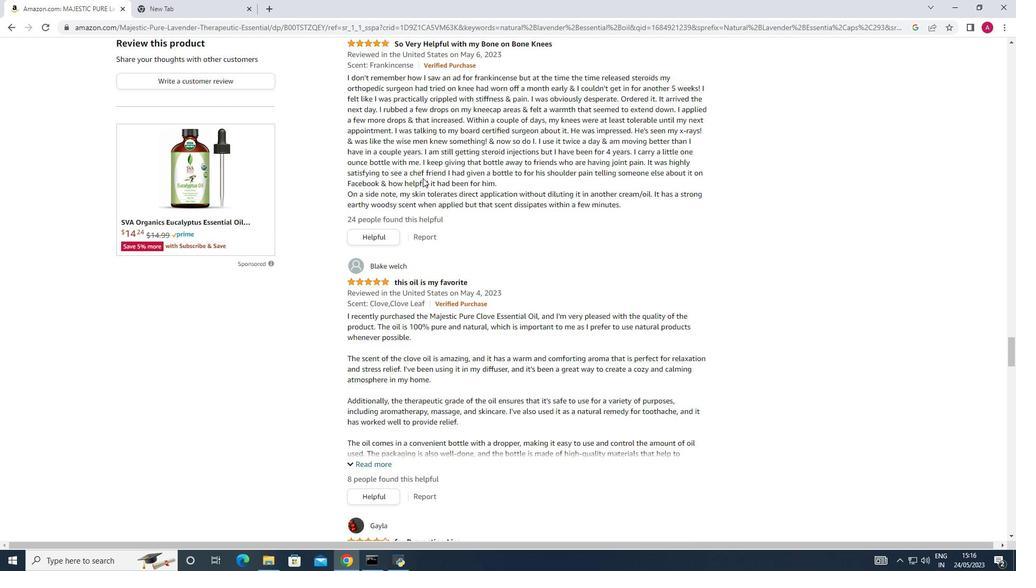 
Action: Mouse scrolled (422, 177) with delta (0, 0)
Screenshot: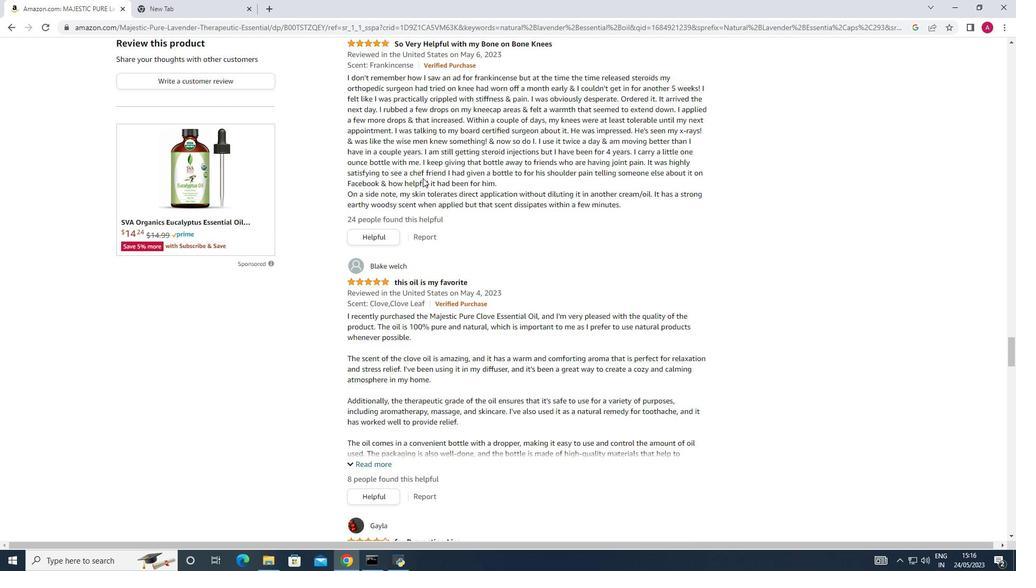 
Action: Mouse scrolled (422, 177) with delta (0, 0)
Screenshot: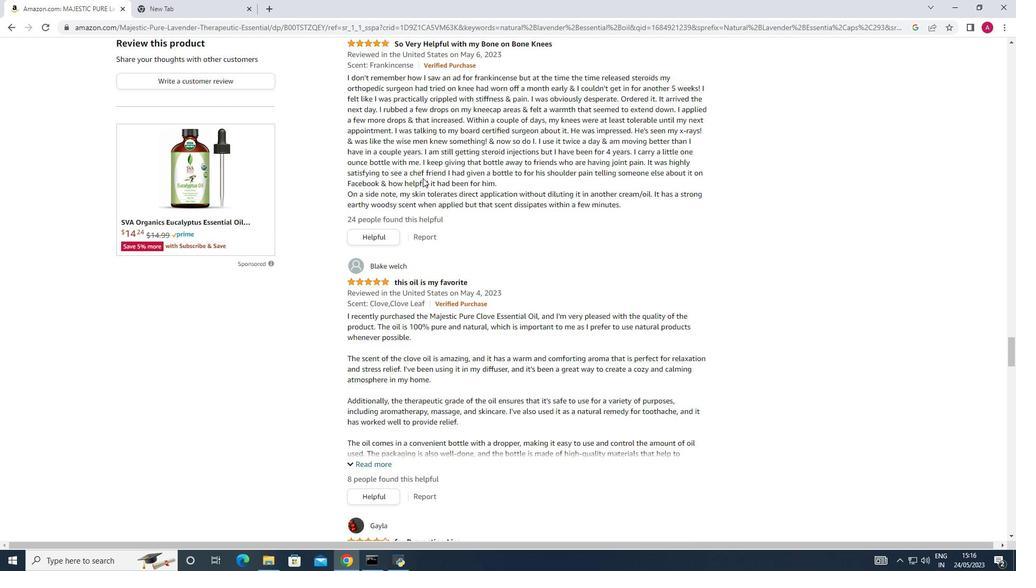 
Action: Mouse scrolled (422, 177) with delta (0, 0)
Screenshot: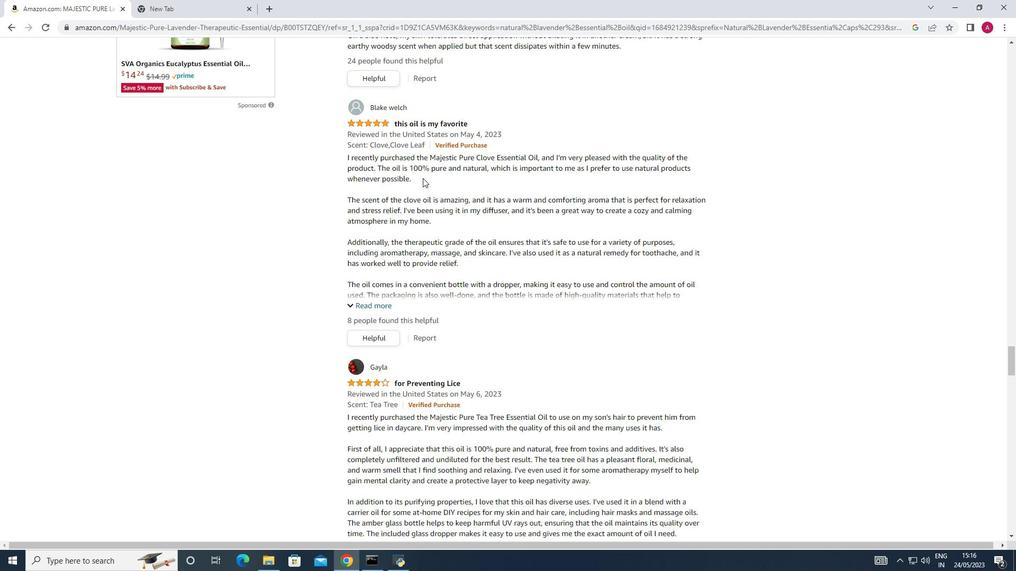 
Action: Mouse scrolled (422, 177) with delta (0, 0)
Screenshot: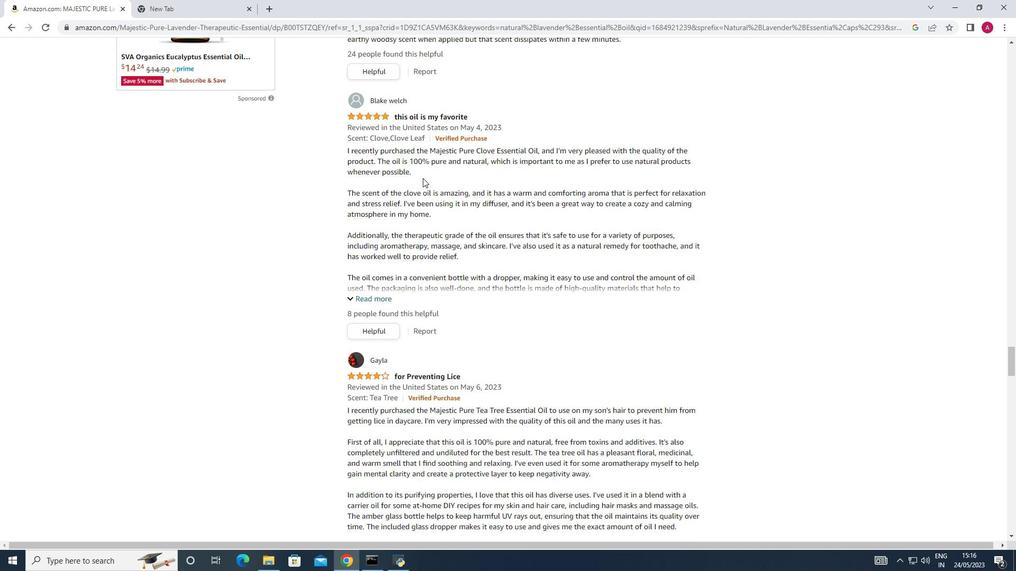 
Action: Mouse scrolled (422, 178) with delta (0, 0)
Screenshot: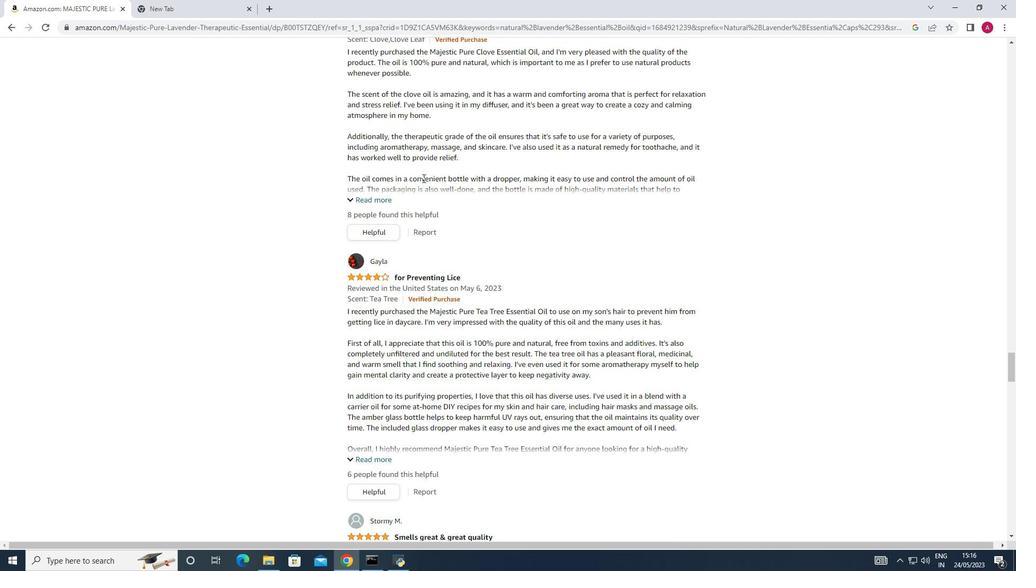 
Action: Mouse scrolled (422, 177) with delta (0, 0)
Screenshot: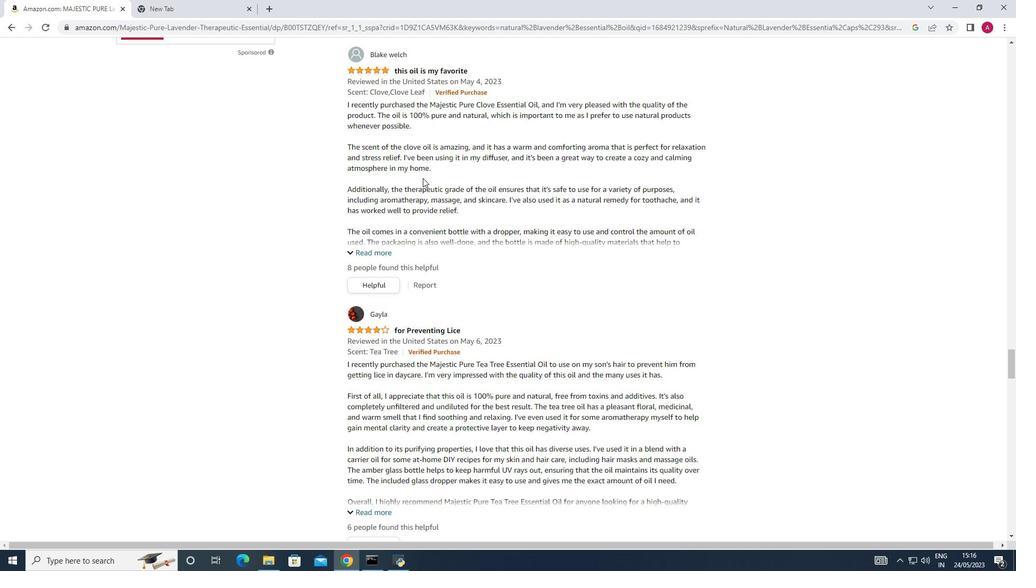 
Action: Mouse scrolled (422, 177) with delta (0, 0)
Screenshot: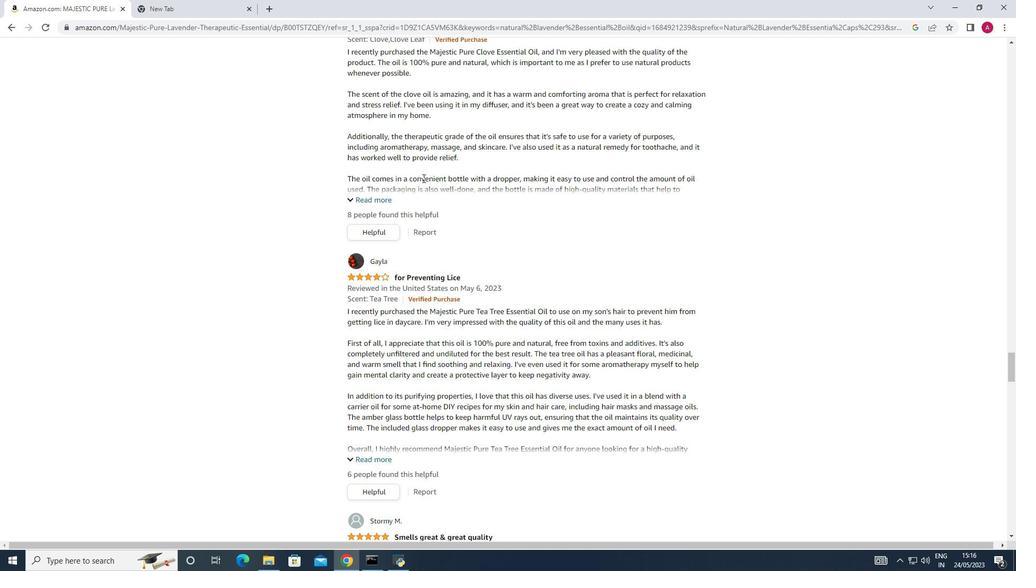 
Action: Mouse scrolled (422, 178) with delta (0, 0)
Screenshot: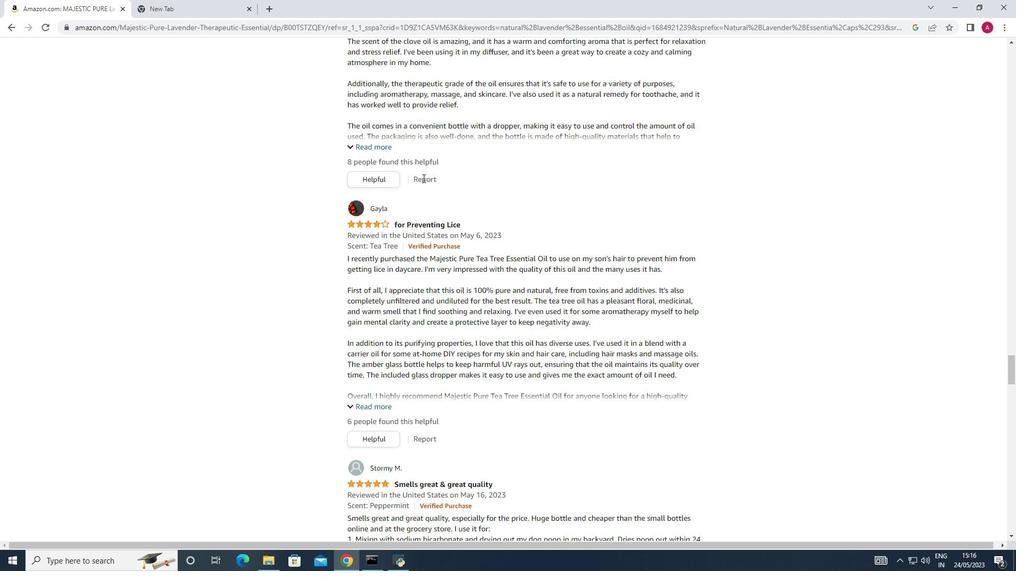 
Action: Mouse scrolled (422, 177) with delta (0, 0)
Screenshot: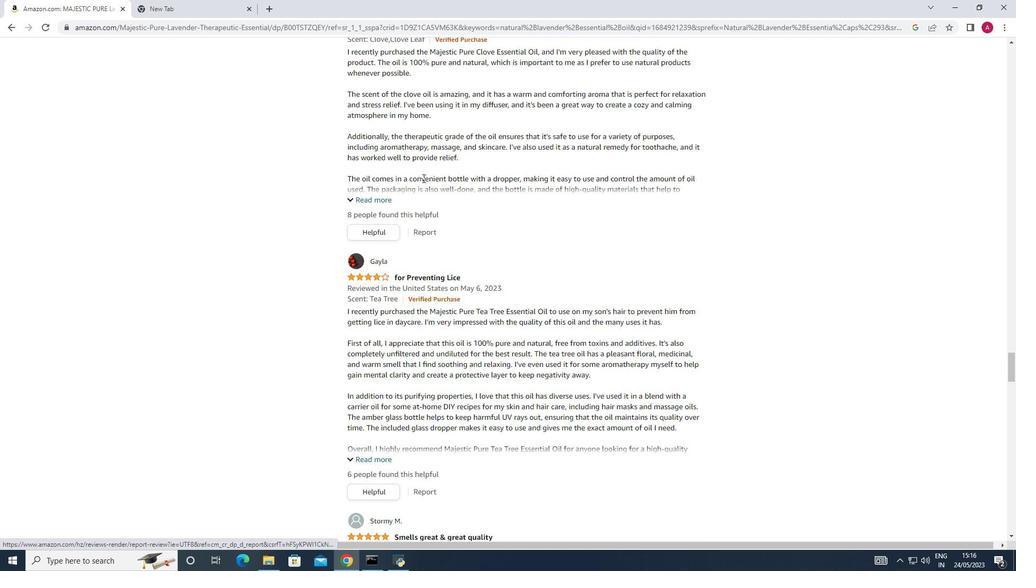 
Action: Mouse scrolled (422, 177) with delta (0, 0)
Screenshot: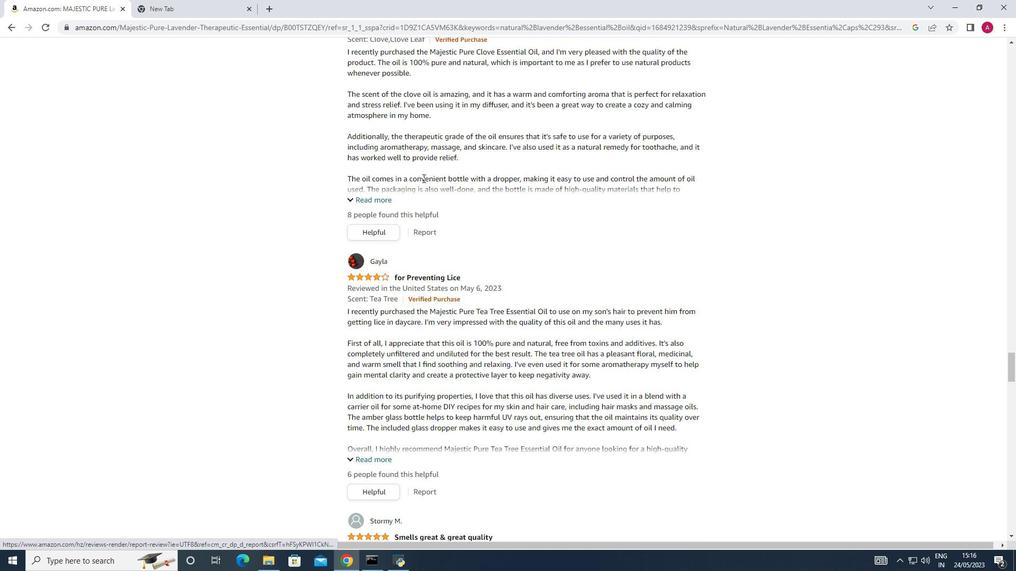 
Action: Mouse moved to (422, 178)
Screenshot: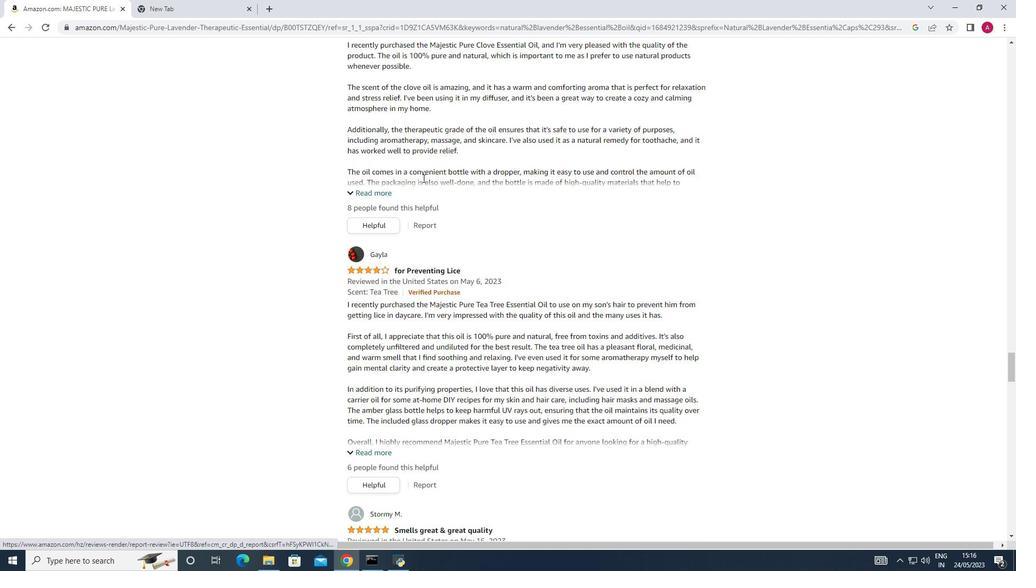 
Action: Mouse scrolled (422, 178) with delta (0, 0)
Screenshot: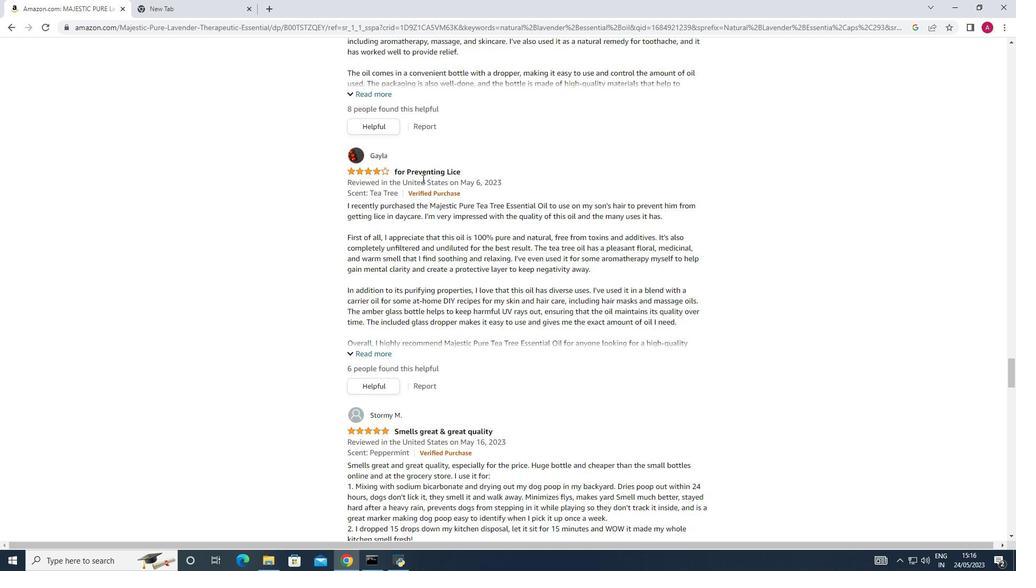 
Action: Mouse scrolled (422, 178) with delta (0, 0)
Screenshot: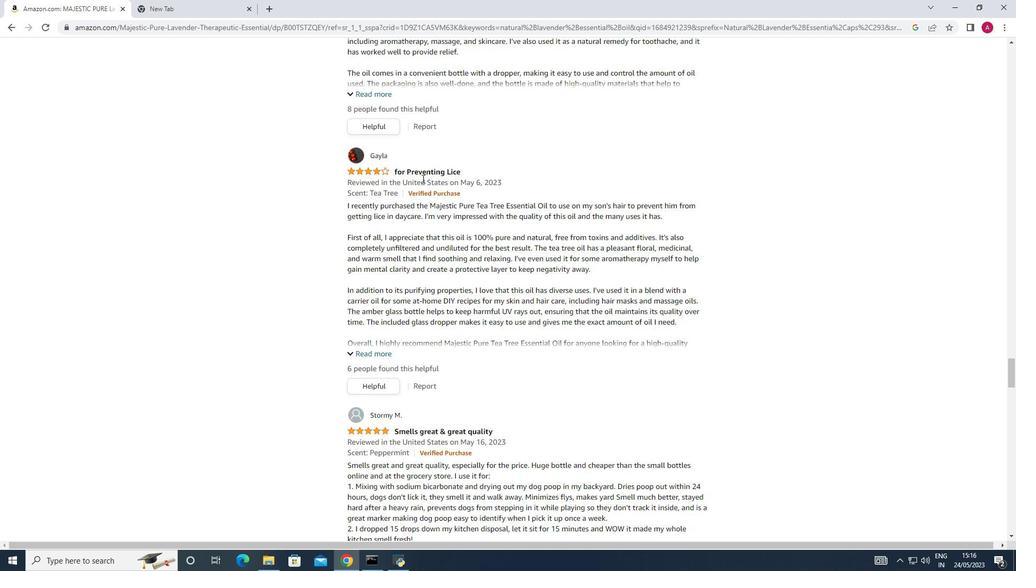
Action: Mouse scrolled (422, 178) with delta (0, 0)
Screenshot: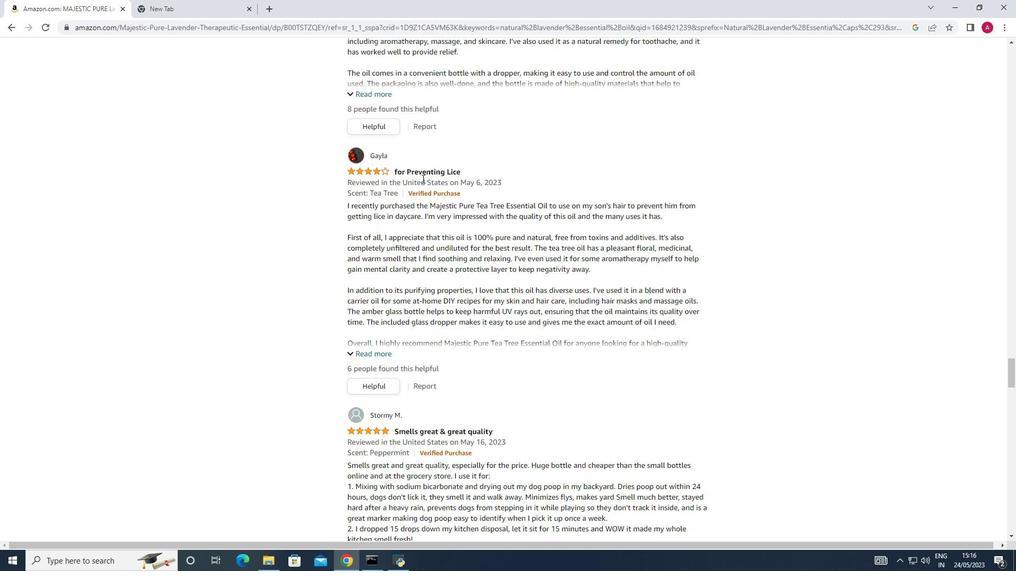 
Action: Mouse moved to (421, 178)
Screenshot: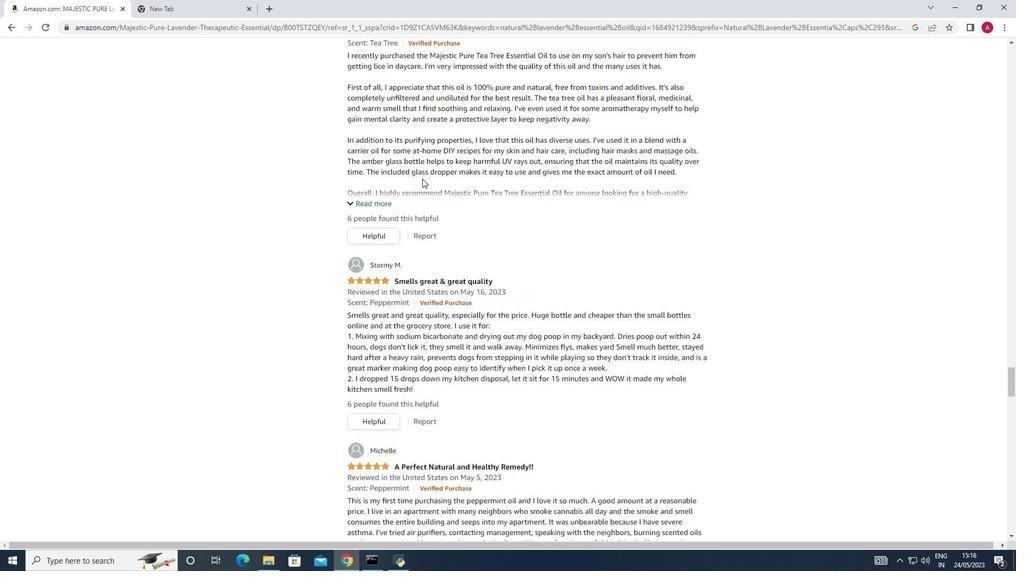 
Action: Mouse scrolled (421, 178) with delta (0, 0)
Screenshot: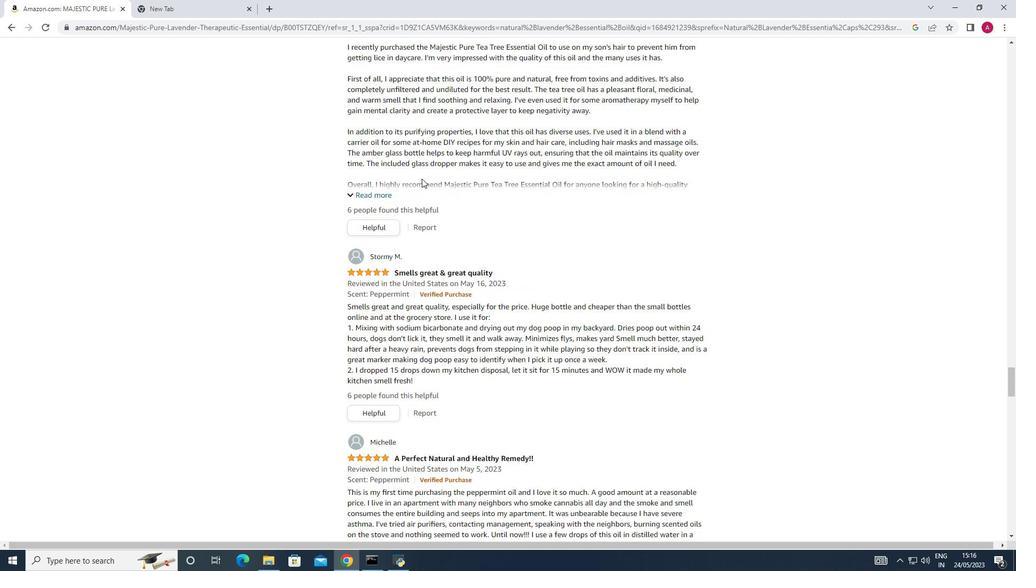 
Action: Mouse scrolled (421, 178) with delta (0, 0)
Screenshot: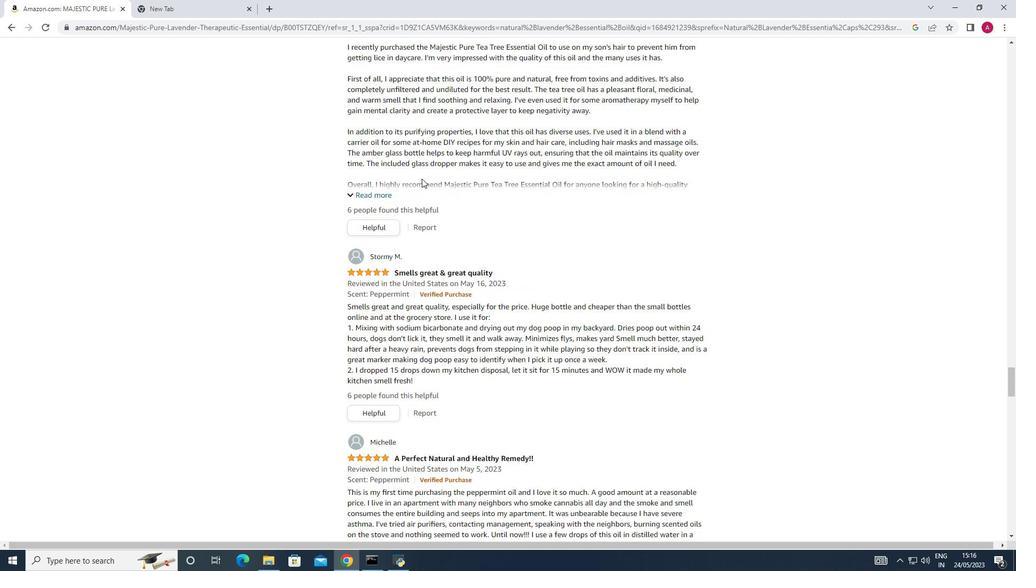 
Action: Mouse scrolled (421, 178) with delta (0, 0)
Screenshot: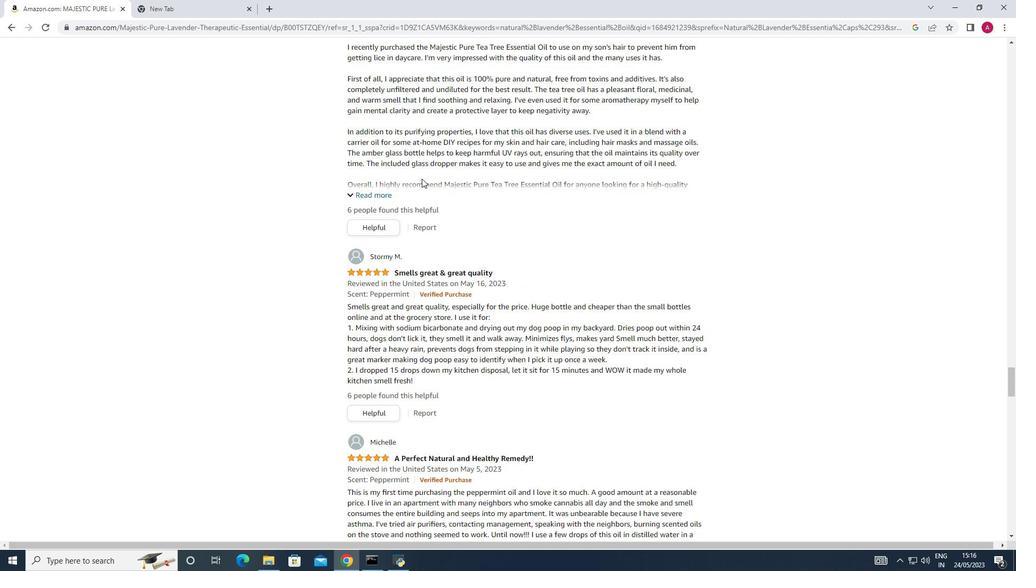 
Action: Mouse scrolled (421, 178) with delta (0, 0)
Screenshot: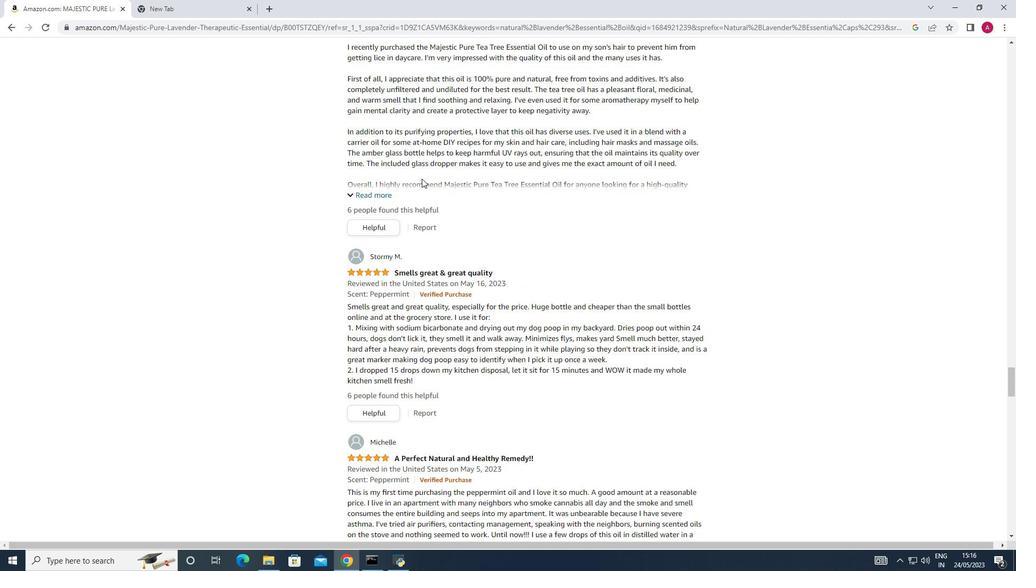 
Action: Mouse scrolled (421, 178) with delta (0, 0)
Screenshot: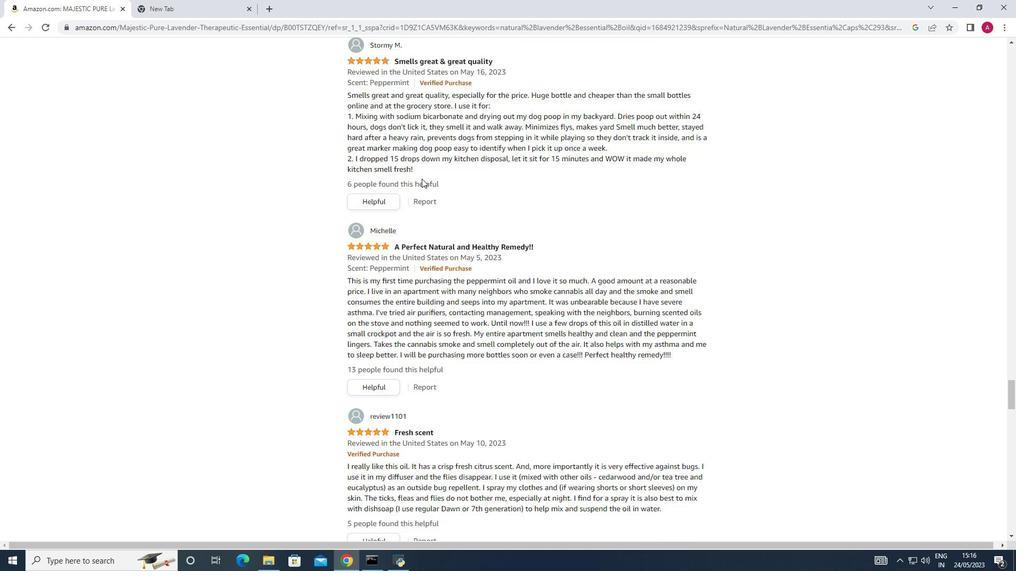 
Action: Mouse scrolled (421, 178) with delta (0, 0)
Screenshot: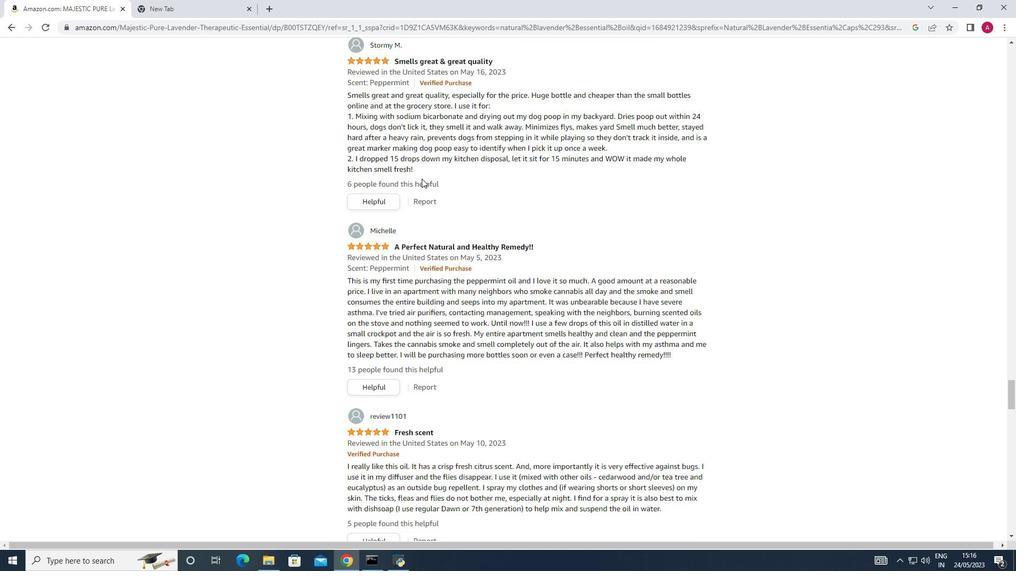 
Action: Mouse scrolled (421, 178) with delta (0, 0)
Screenshot: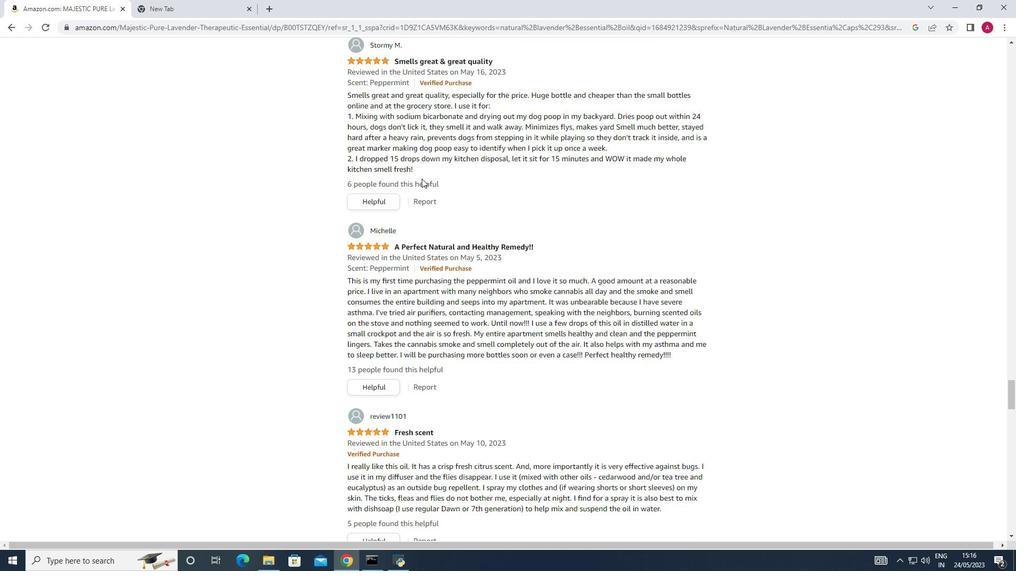
Action: Mouse scrolled (421, 178) with delta (0, 0)
Screenshot: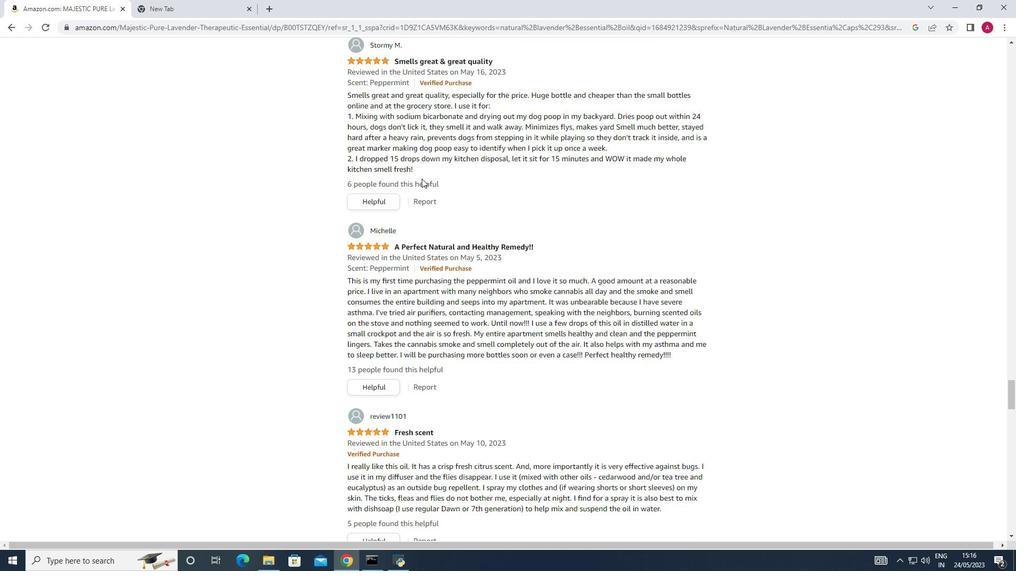 
Action: Mouse moved to (419, 180)
Screenshot: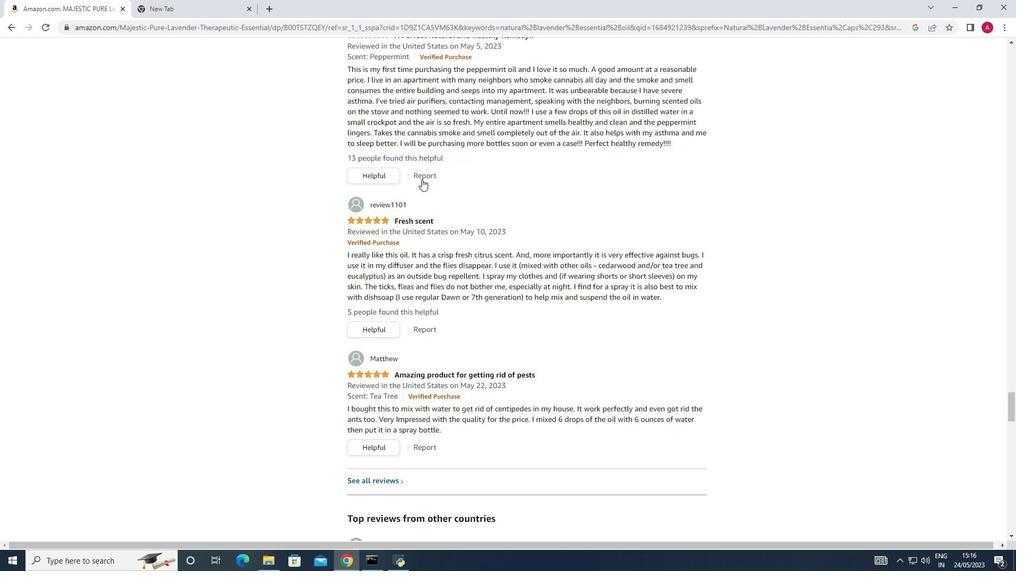 
Action: Mouse scrolled (419, 179) with delta (0, 0)
Screenshot: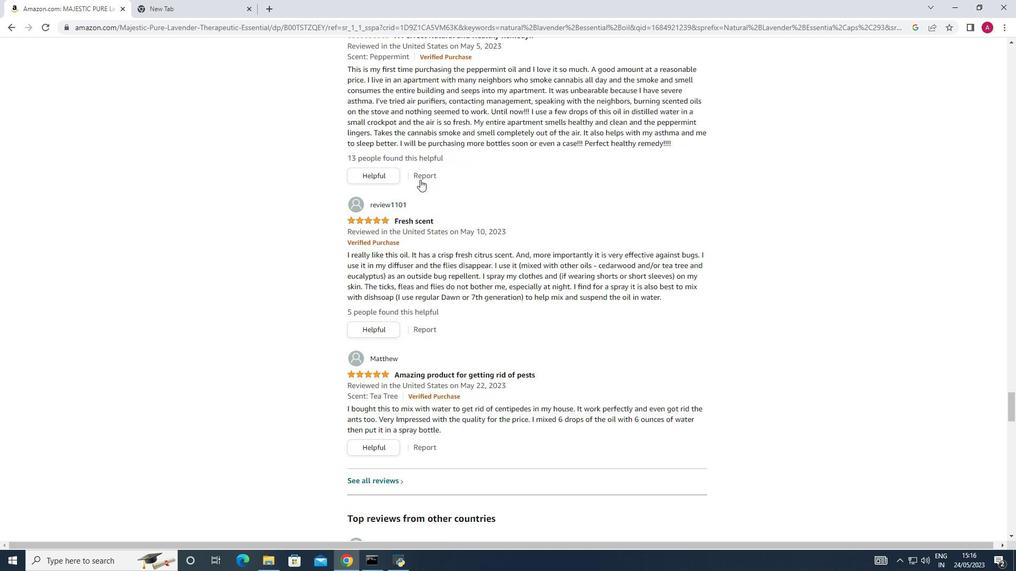 
Action: Mouse scrolled (419, 179) with delta (0, 0)
Screenshot: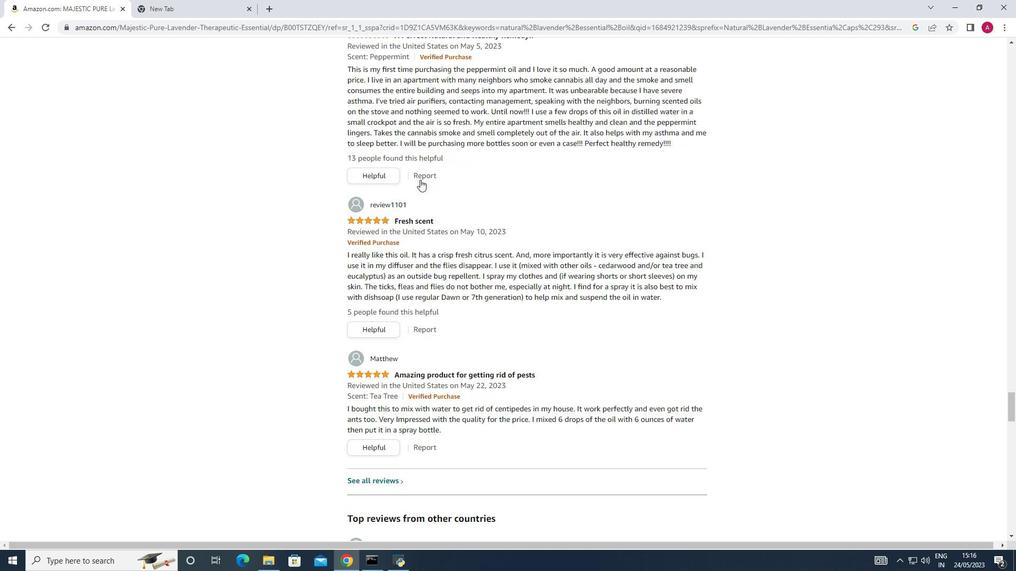 
Action: Mouse scrolled (419, 179) with delta (0, 0)
Screenshot: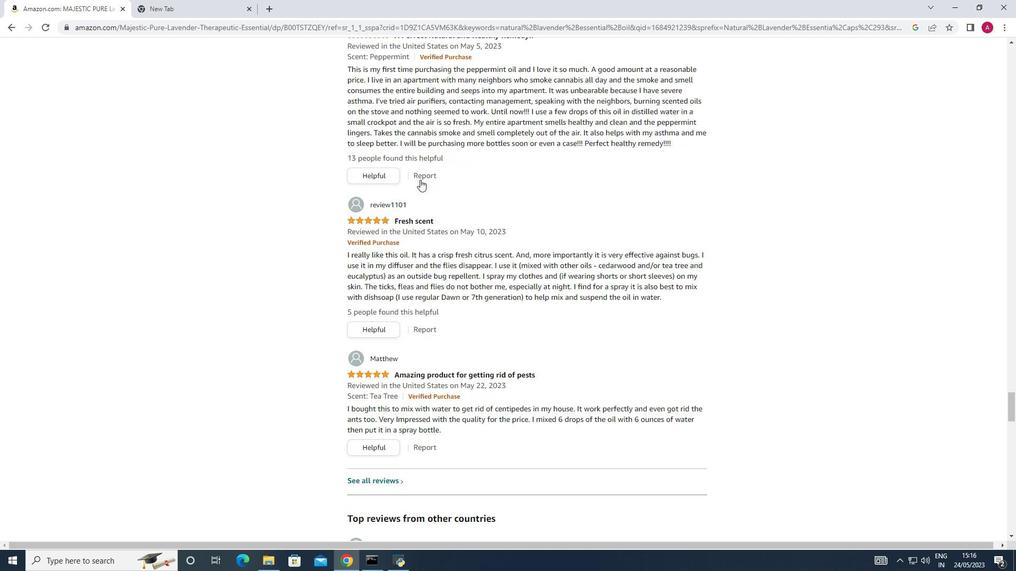 
Action: Mouse scrolled (419, 179) with delta (0, 0)
Screenshot: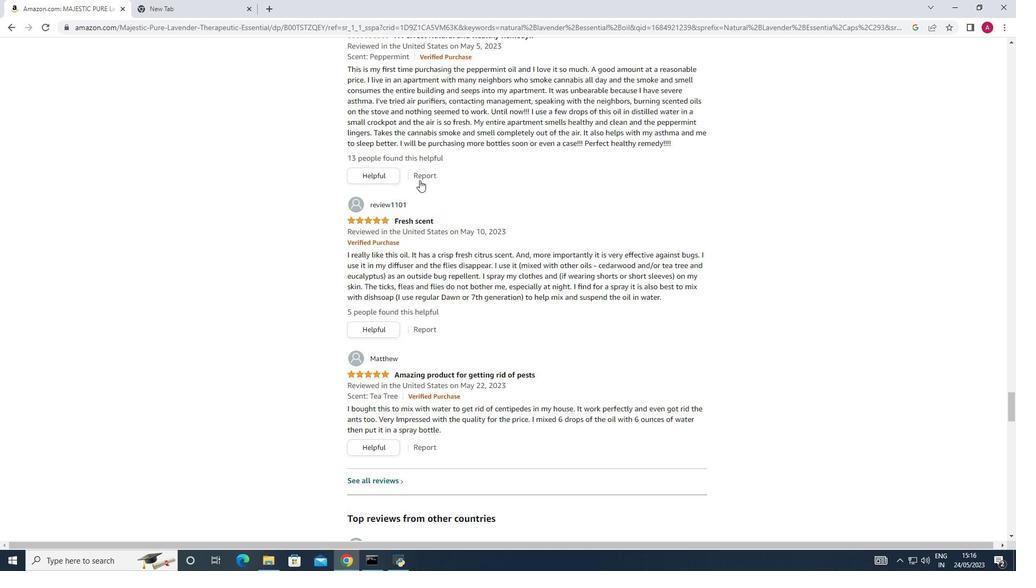 
Action: Mouse moved to (417, 182)
Screenshot: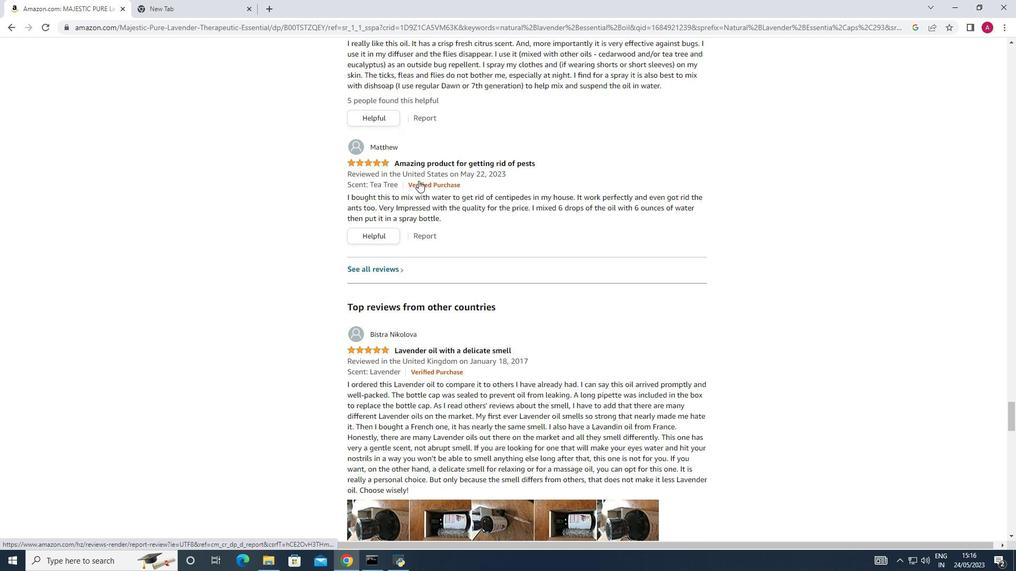 
Action: Mouse scrolled (417, 181) with delta (0, 0)
Screenshot: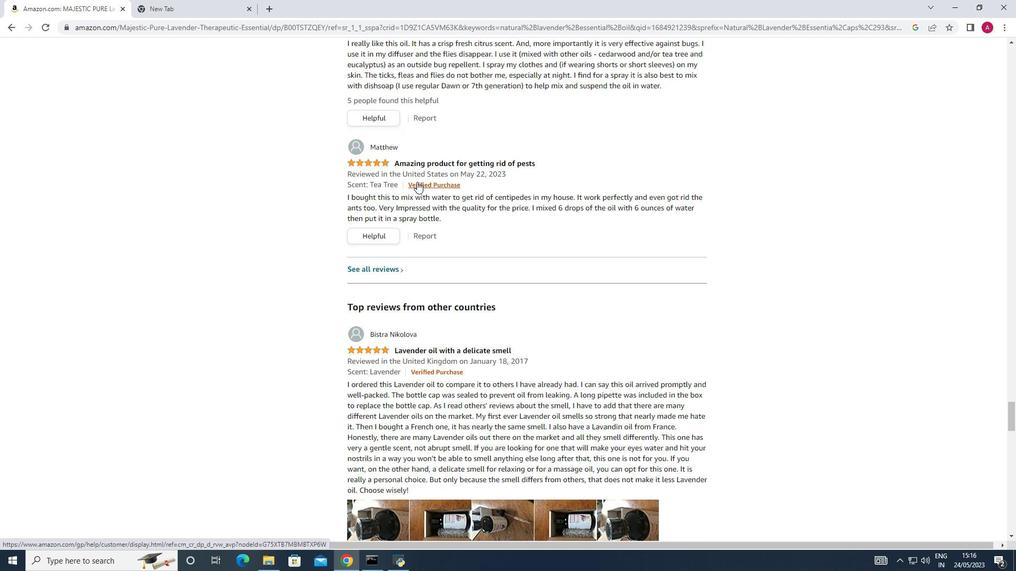 
Action: Mouse scrolled (417, 181) with delta (0, 0)
Screenshot: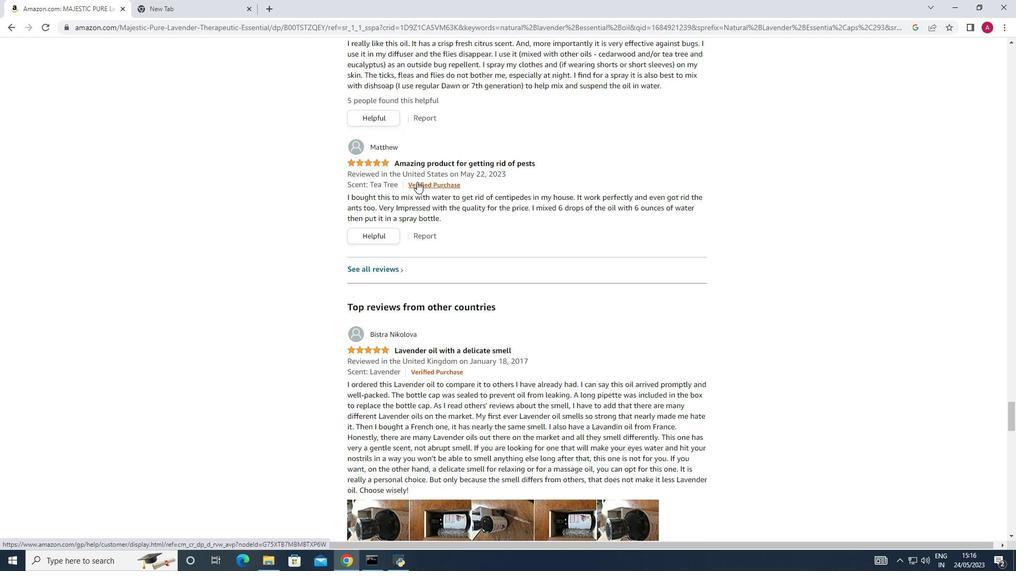 
Action: Mouse scrolled (417, 181) with delta (0, 0)
Screenshot: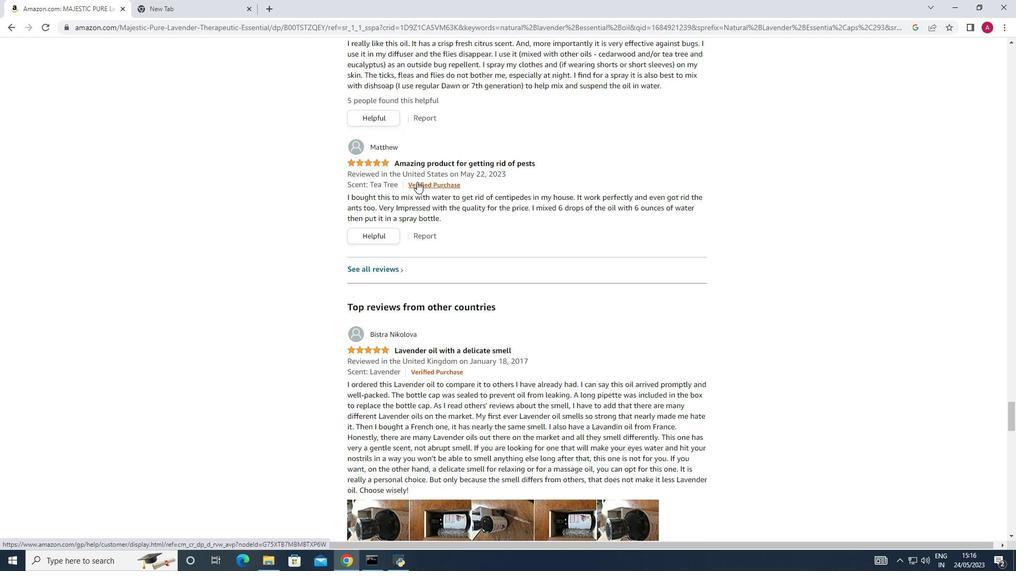 
Action: Mouse scrolled (417, 181) with delta (0, 0)
Screenshot: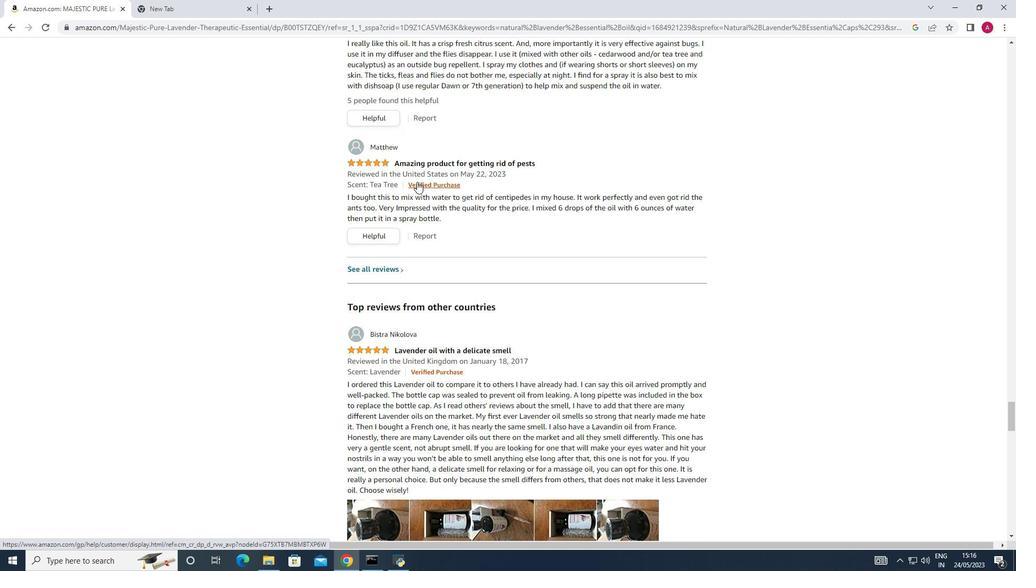 
Action: Mouse scrolled (417, 181) with delta (0, 0)
Screenshot: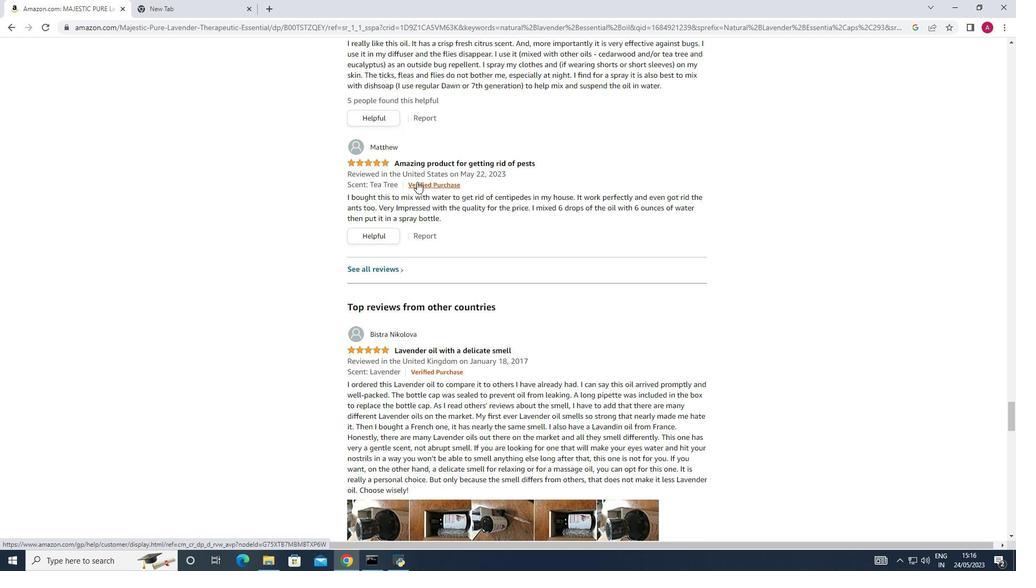 
Action: Mouse moved to (413, 184)
Screenshot: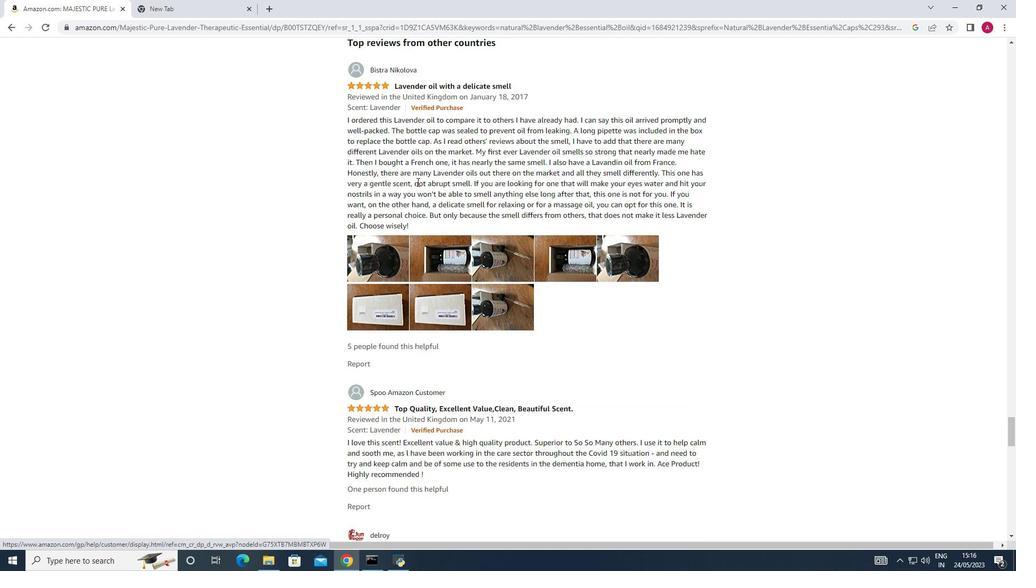 
Action: Mouse scrolled (413, 185) with delta (0, 0)
Screenshot: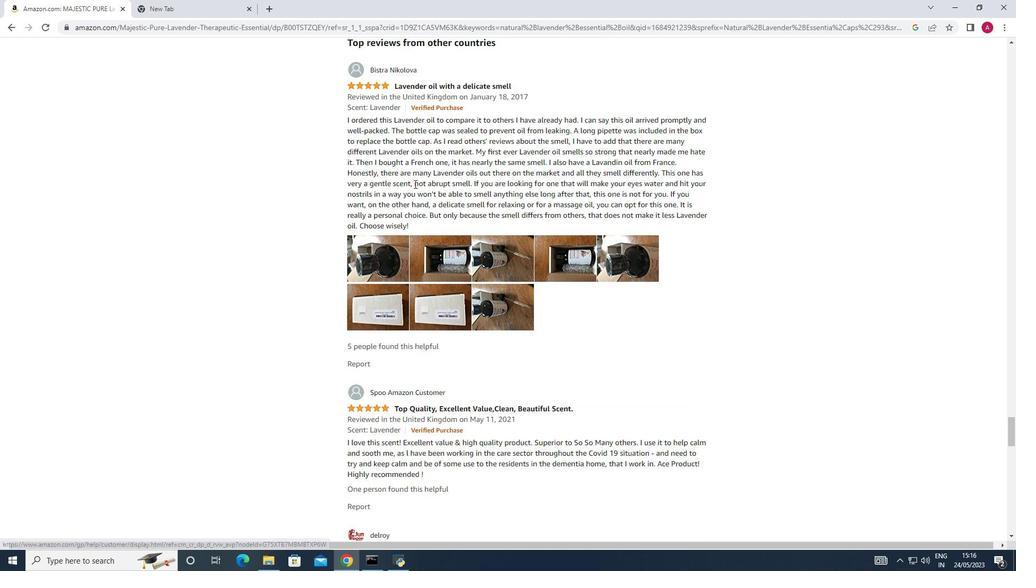 
Action: Mouse scrolled (413, 185) with delta (0, 0)
Screenshot: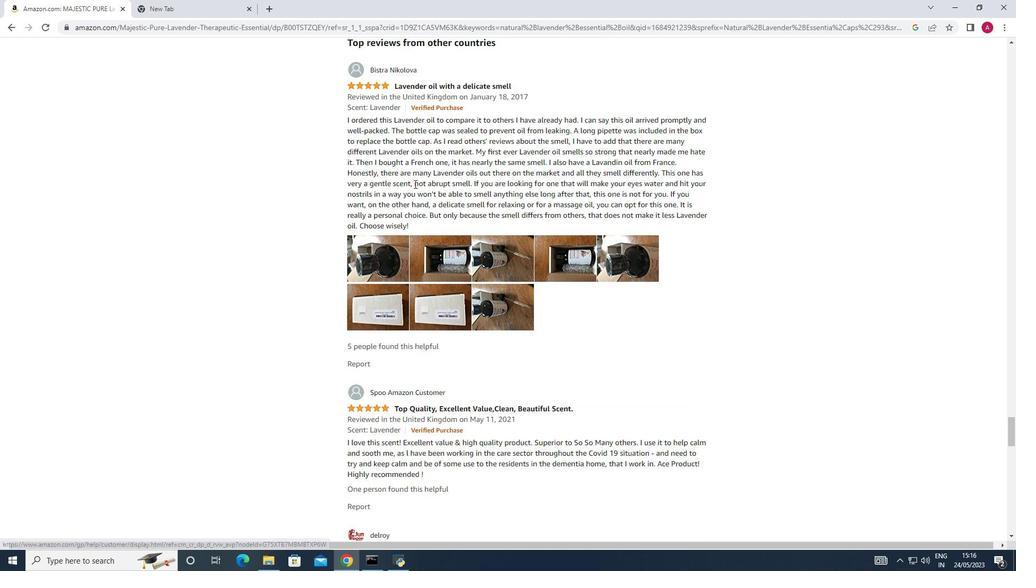 
Action: Mouse scrolled (413, 185) with delta (0, 0)
Screenshot: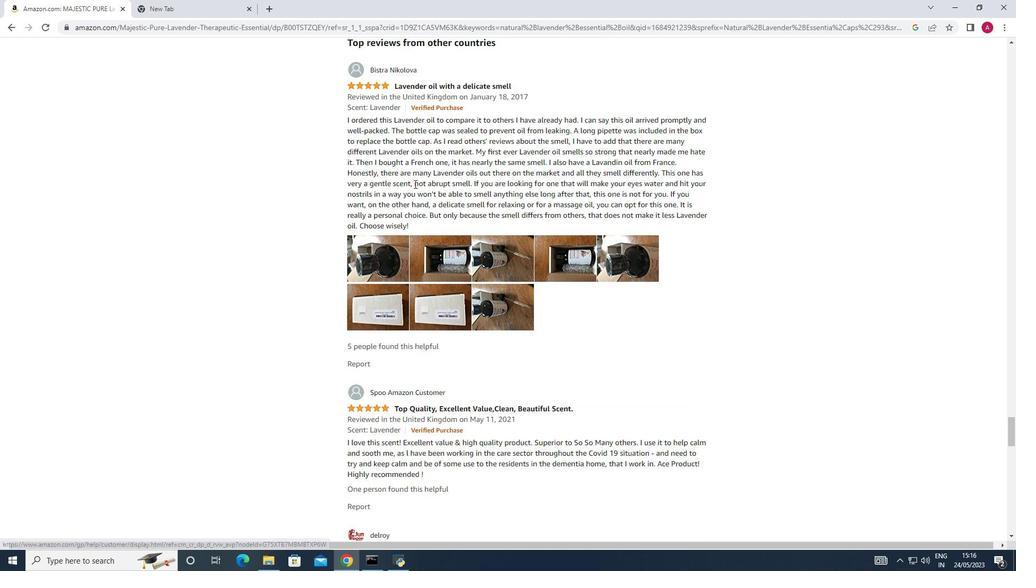 
Action: Mouse scrolled (413, 185) with delta (0, 0)
Screenshot: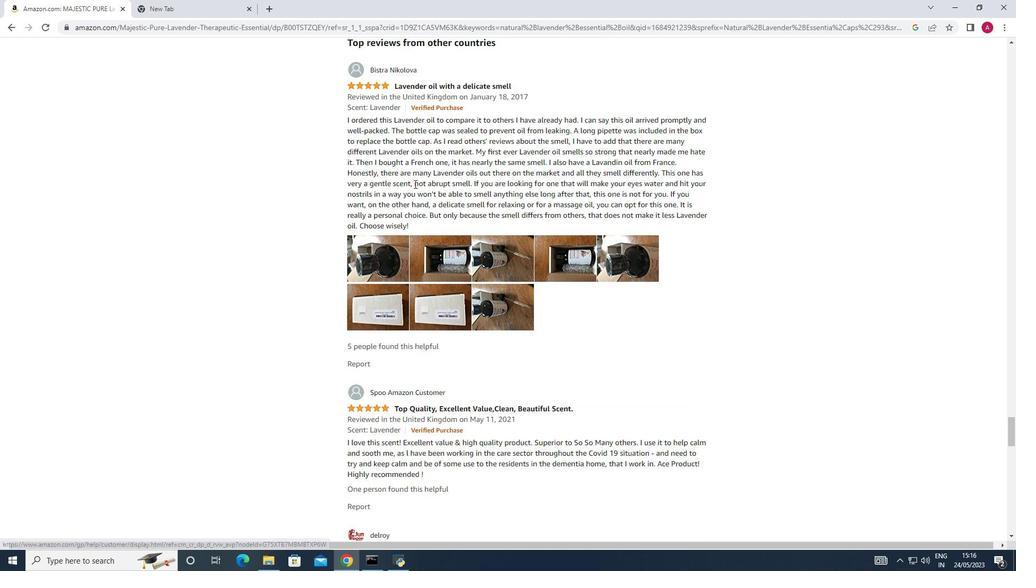 
Action: Mouse scrolled (413, 185) with delta (0, 0)
Screenshot: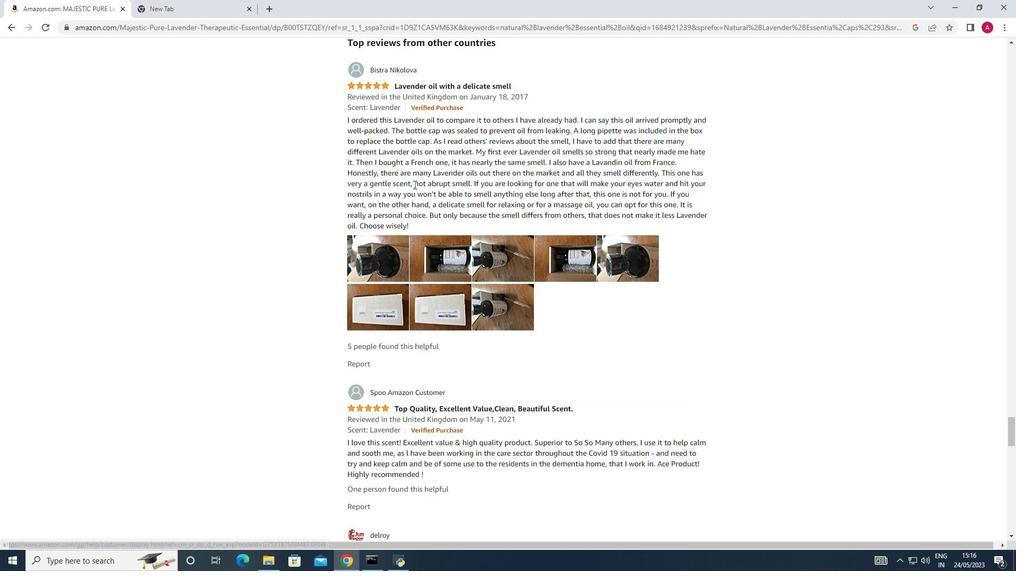 
Action: Mouse scrolled (413, 185) with delta (0, 0)
Screenshot: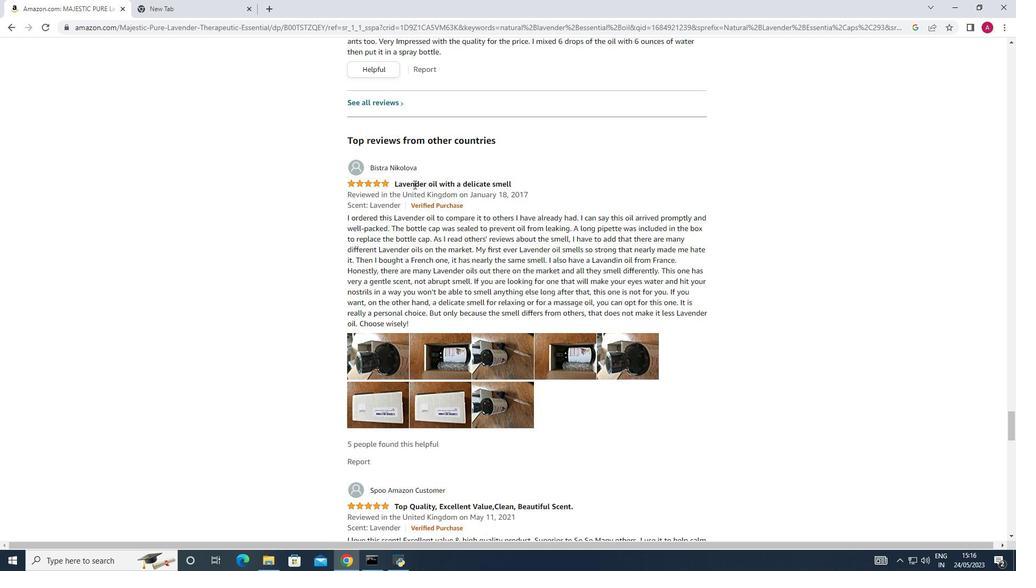 
Action: Mouse scrolled (413, 185) with delta (0, 0)
Screenshot: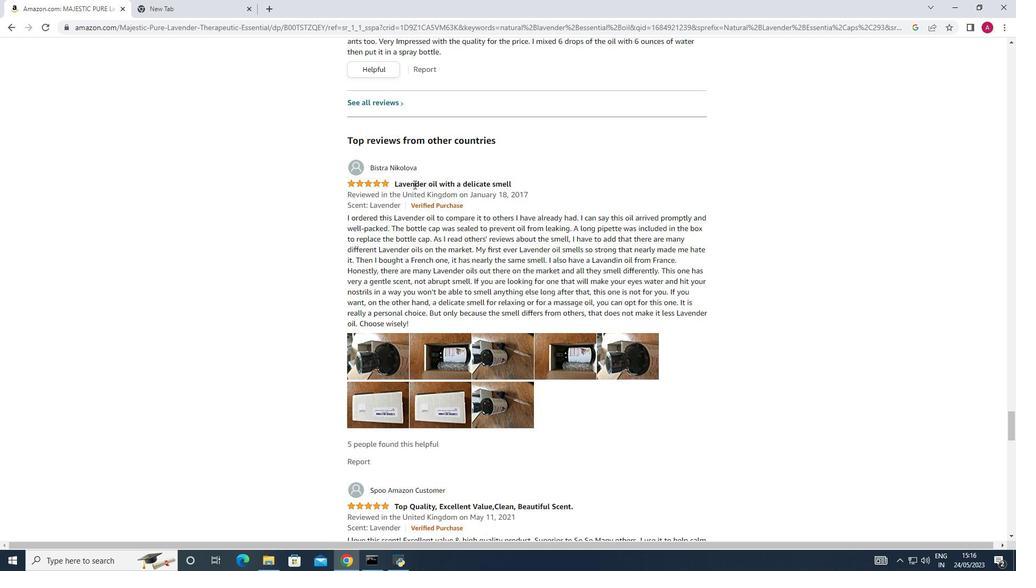 
Action: Mouse scrolled (413, 185) with delta (0, 0)
Screenshot: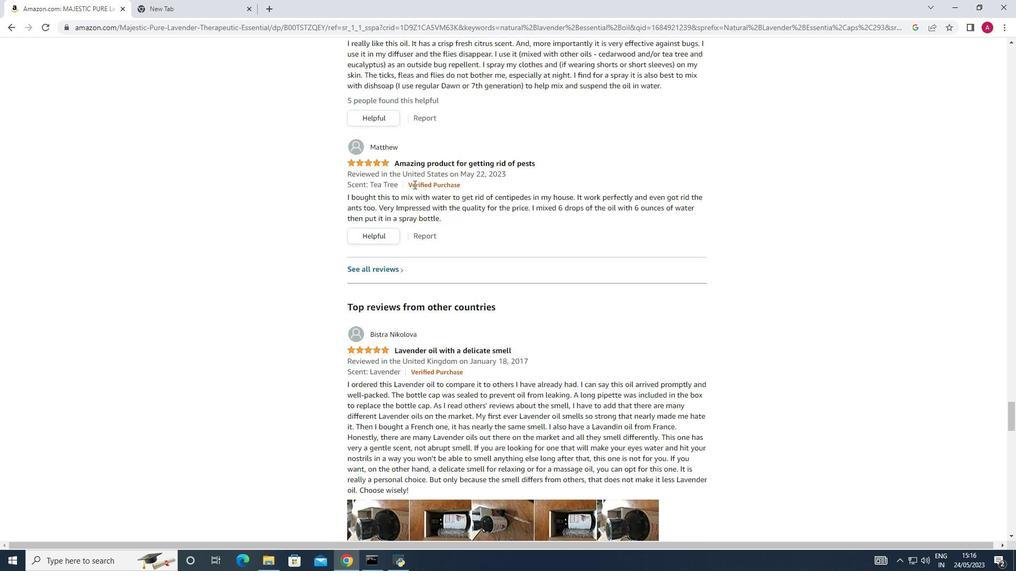 
Action: Mouse scrolled (413, 185) with delta (0, 0)
Screenshot: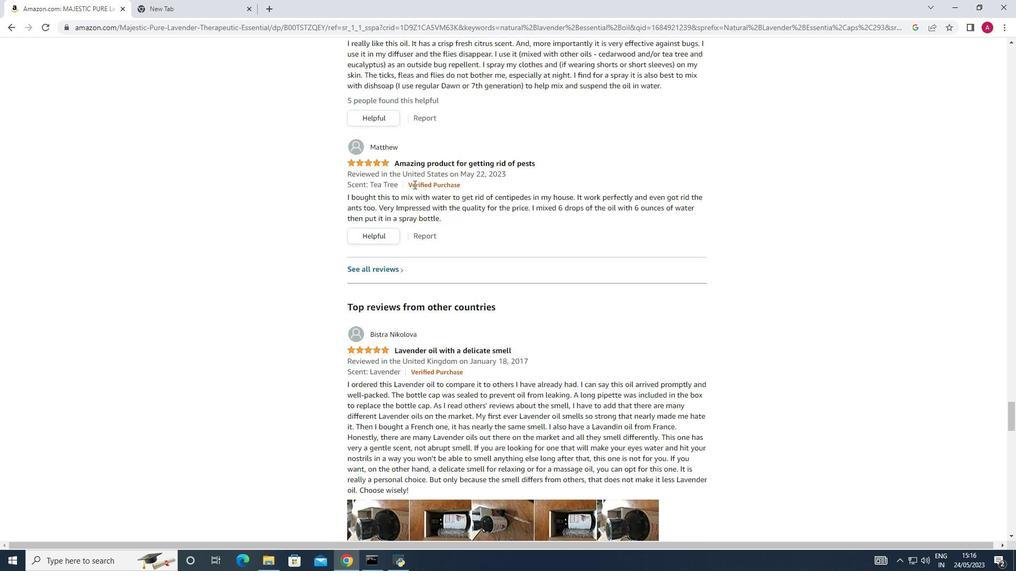 
Action: Mouse scrolled (413, 185) with delta (0, 0)
Screenshot: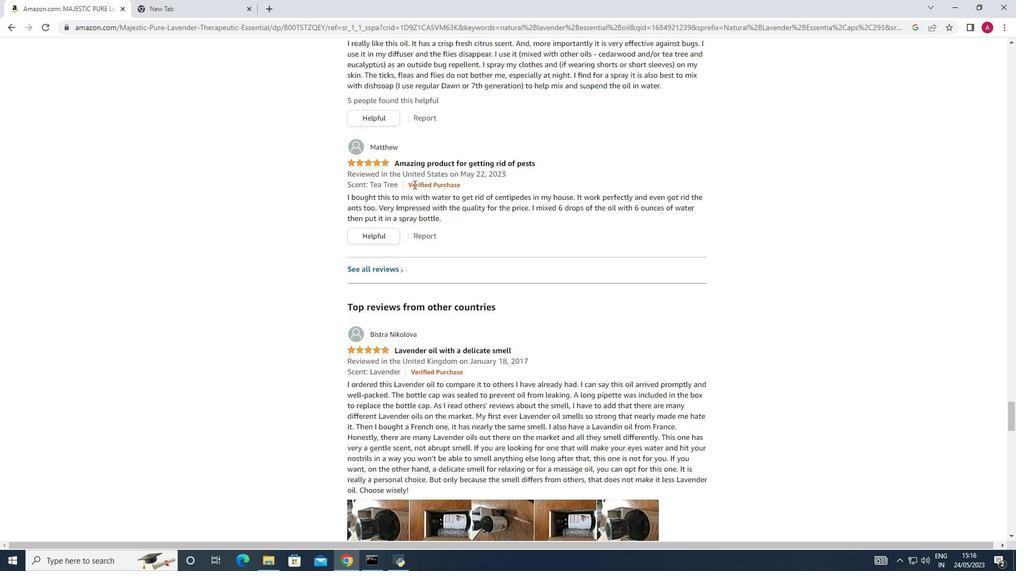 
Action: Mouse scrolled (413, 185) with delta (0, 0)
Screenshot: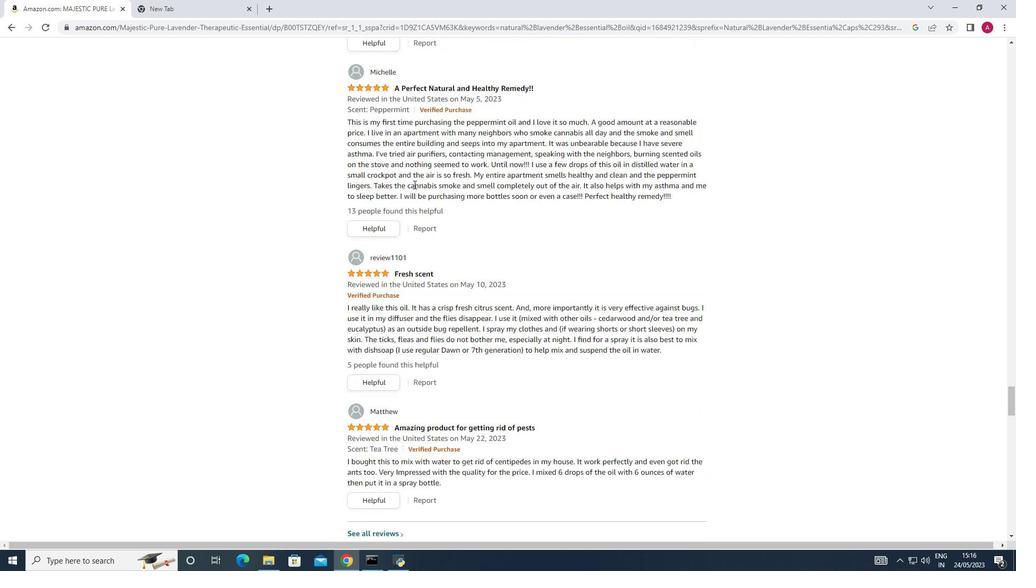 
Action: Mouse scrolled (413, 185) with delta (0, 0)
Screenshot: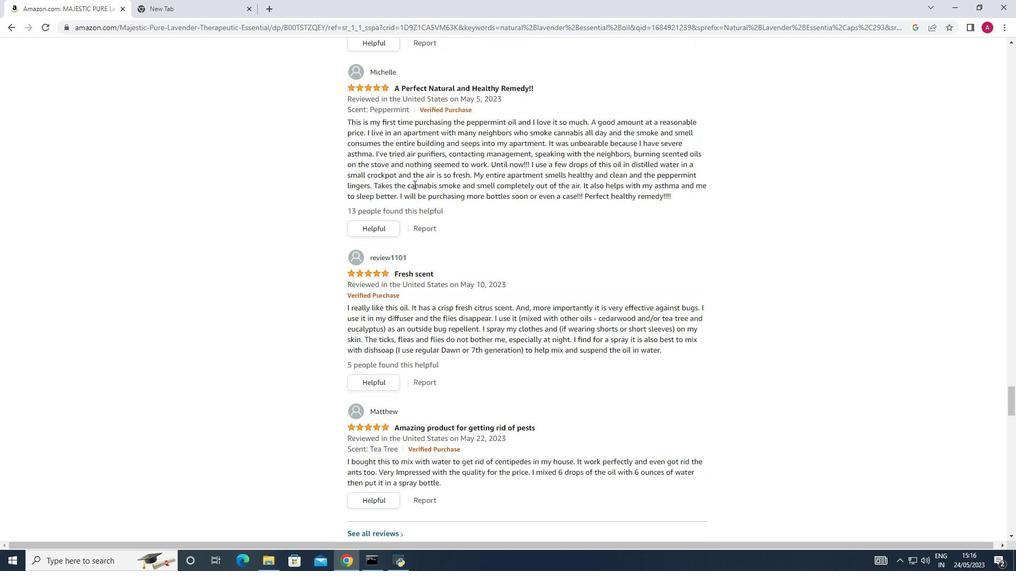 
Action: Mouse scrolled (413, 185) with delta (0, 0)
Screenshot: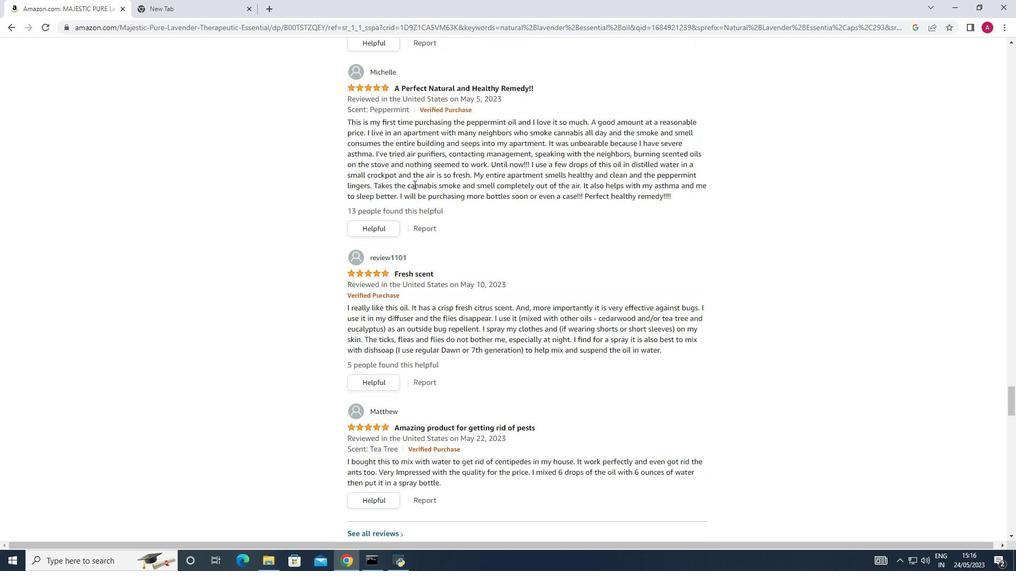 
Action: Mouse scrolled (413, 185) with delta (0, 0)
Screenshot: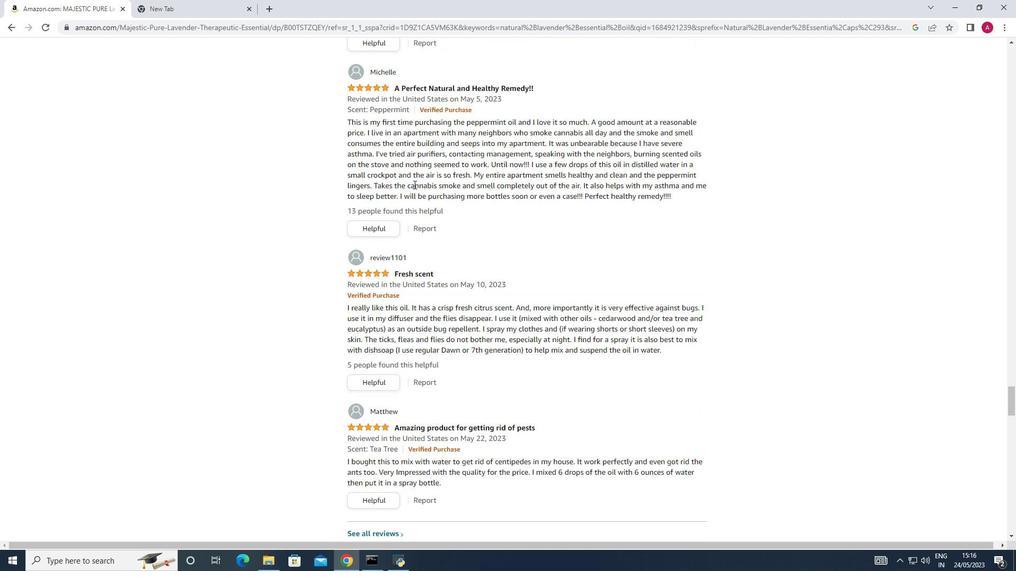 
Action: Mouse scrolled (413, 185) with delta (0, 0)
Screenshot: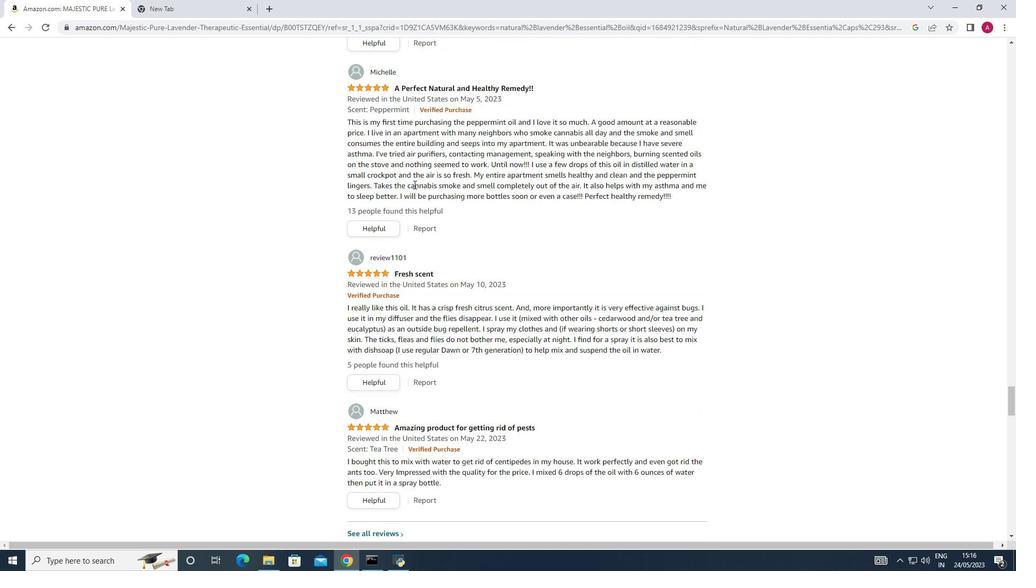 
Action: Mouse scrolled (413, 185) with delta (0, 0)
Screenshot: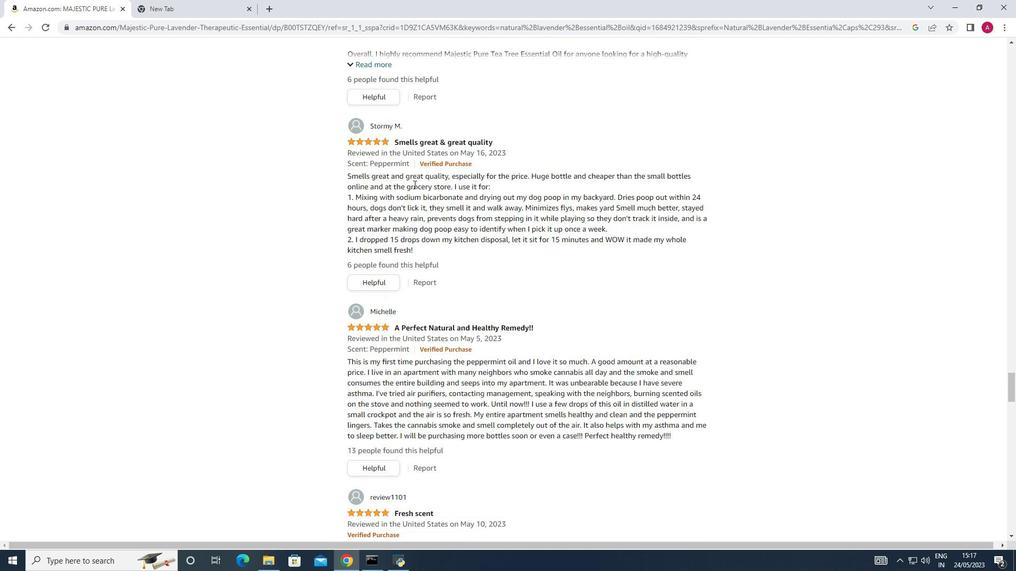 
Action: Mouse scrolled (413, 185) with delta (0, 0)
Screenshot: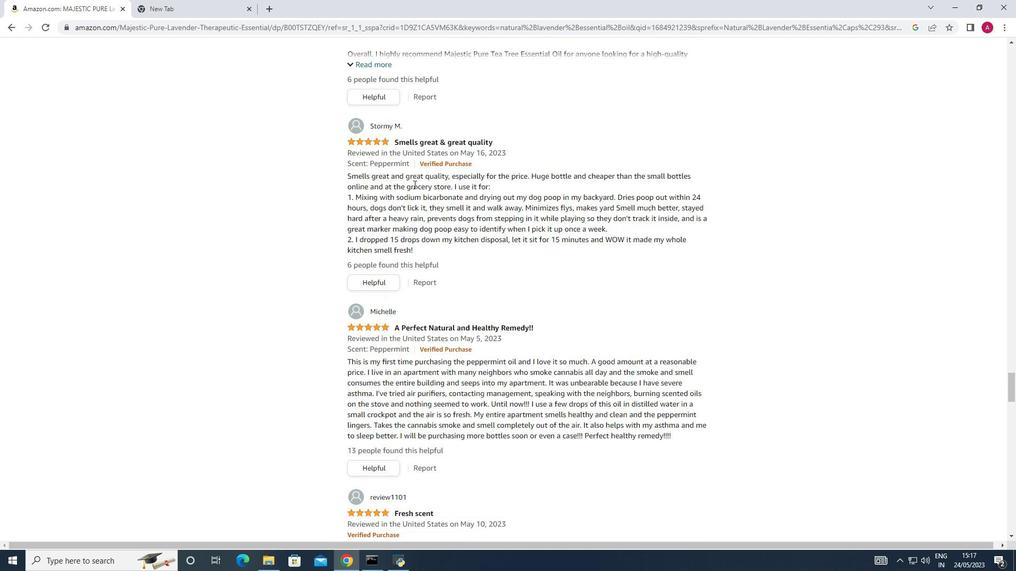 
Action: Mouse scrolled (413, 185) with delta (0, 0)
Screenshot: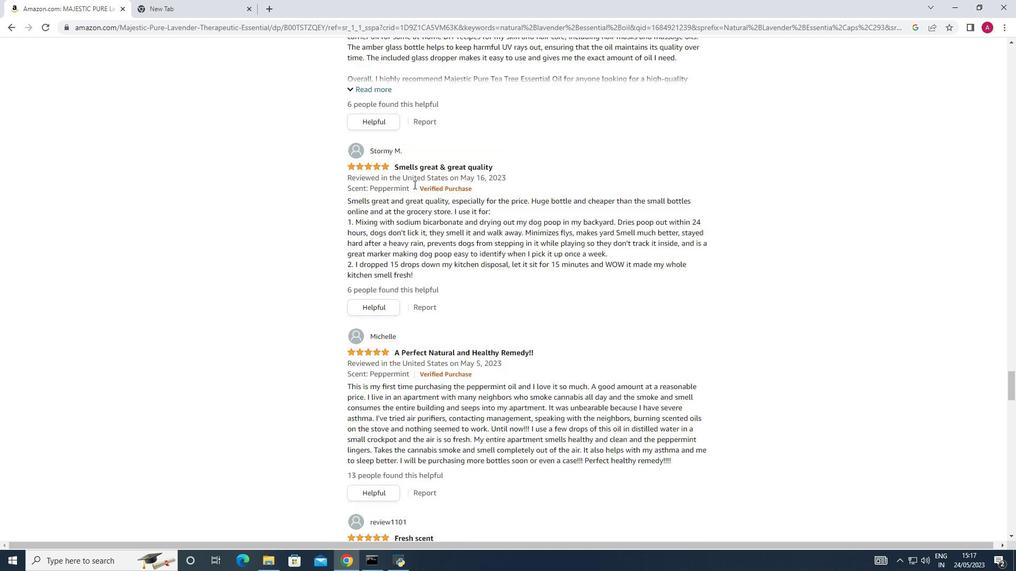 
Action: Mouse scrolled (413, 185) with delta (0, 0)
Screenshot: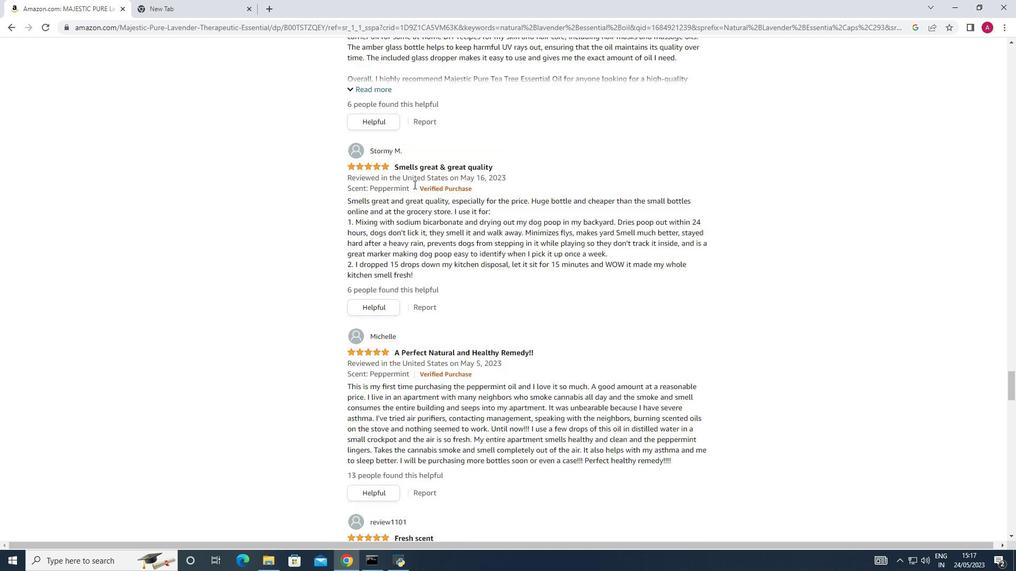 
Action: Mouse scrolled (413, 185) with delta (0, 0)
Screenshot: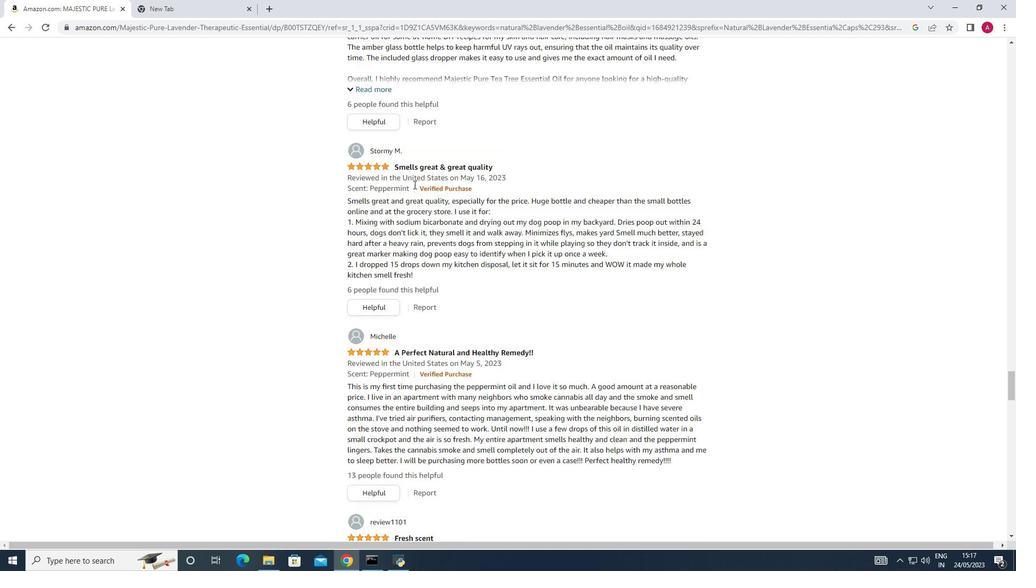 
Action: Mouse scrolled (413, 185) with delta (0, 0)
Screenshot: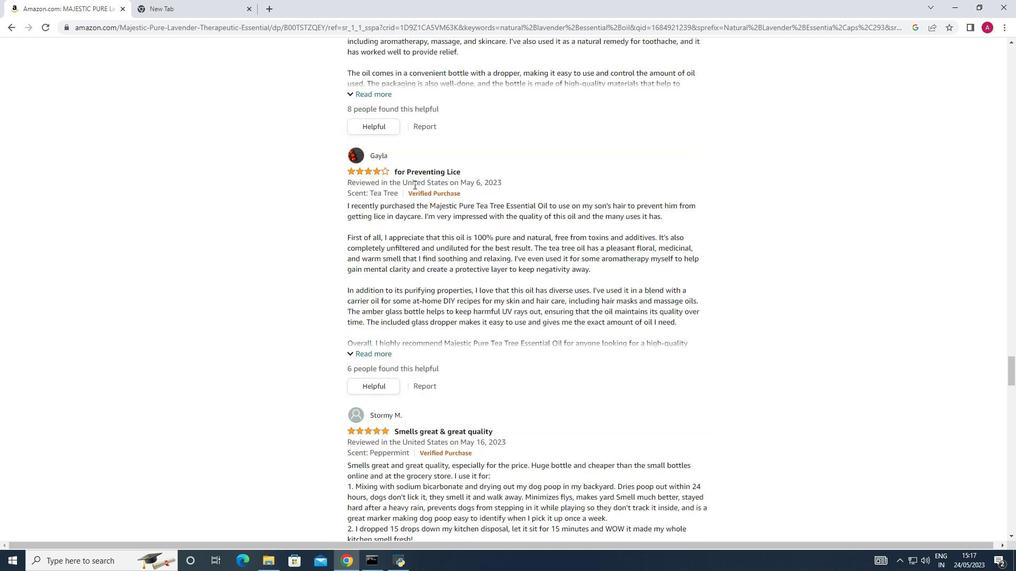 
Action: Mouse scrolled (413, 185) with delta (0, 0)
Screenshot: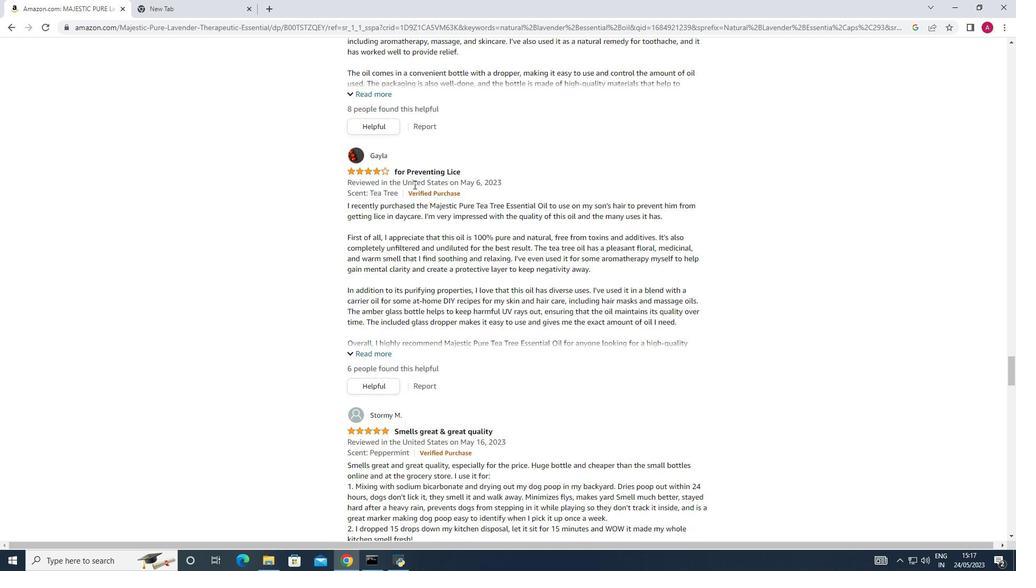 
Action: Mouse scrolled (413, 185) with delta (0, 0)
Screenshot: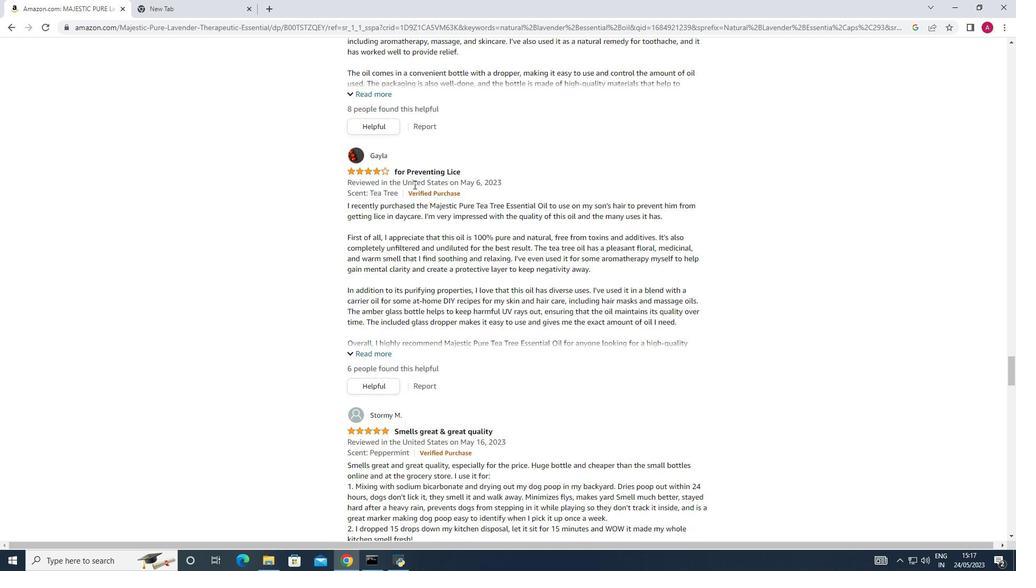 
Action: Mouse scrolled (413, 185) with delta (0, 0)
Screenshot: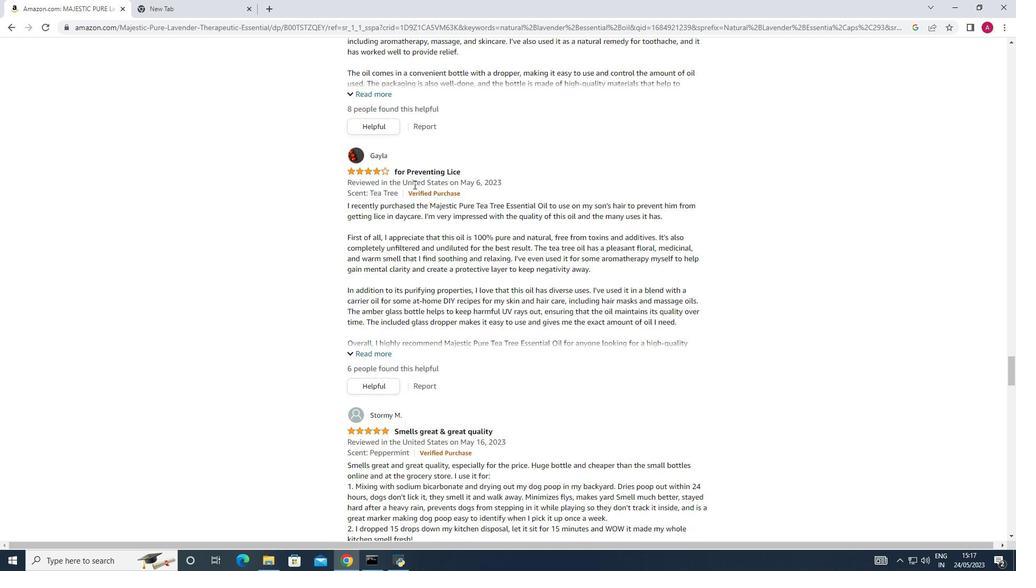 
Action: Mouse scrolled (413, 185) with delta (0, 0)
Screenshot: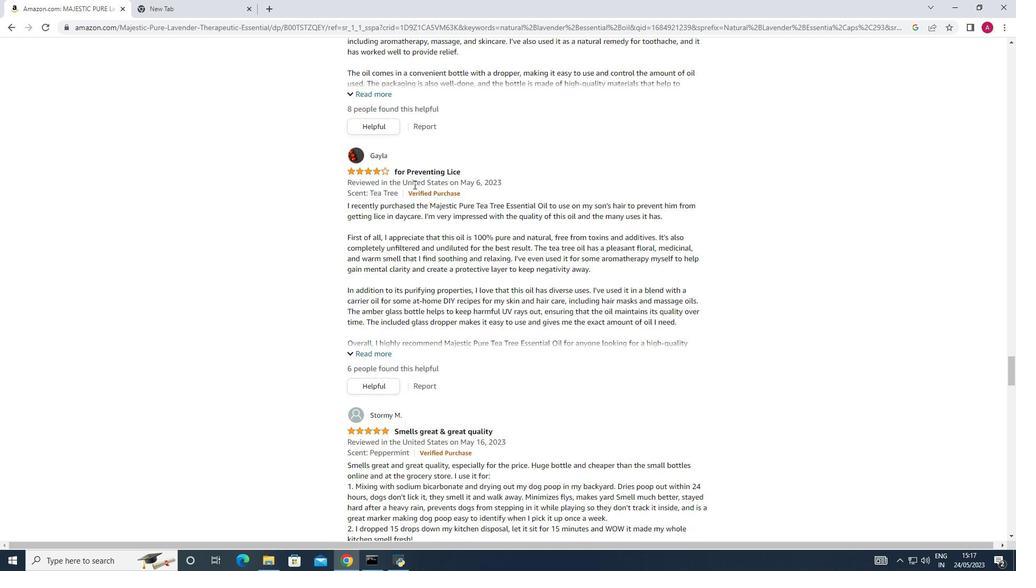 
Action: Mouse scrolled (413, 185) with delta (0, 0)
Screenshot: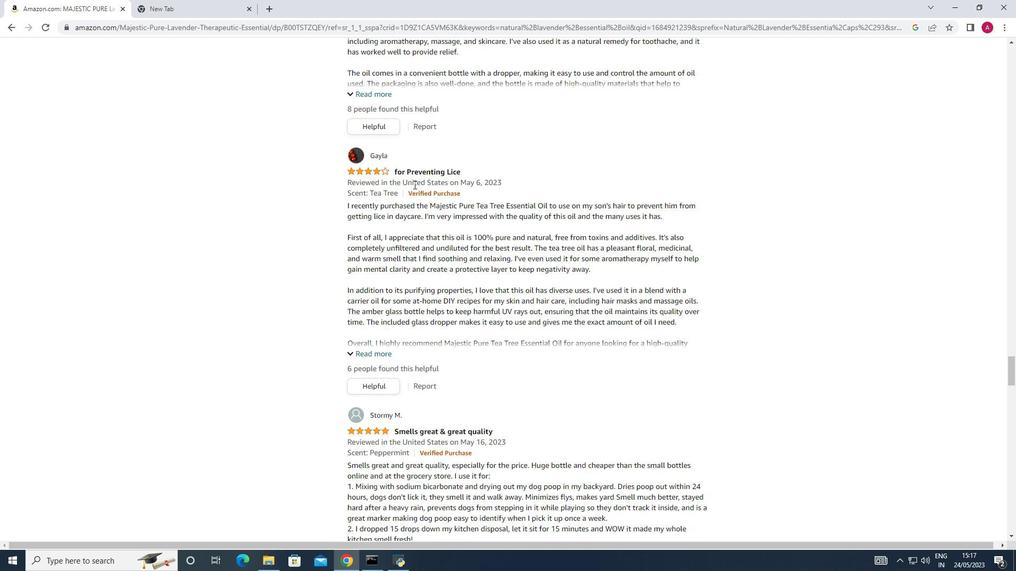 
Action: Mouse scrolled (413, 185) with delta (0, 0)
Screenshot: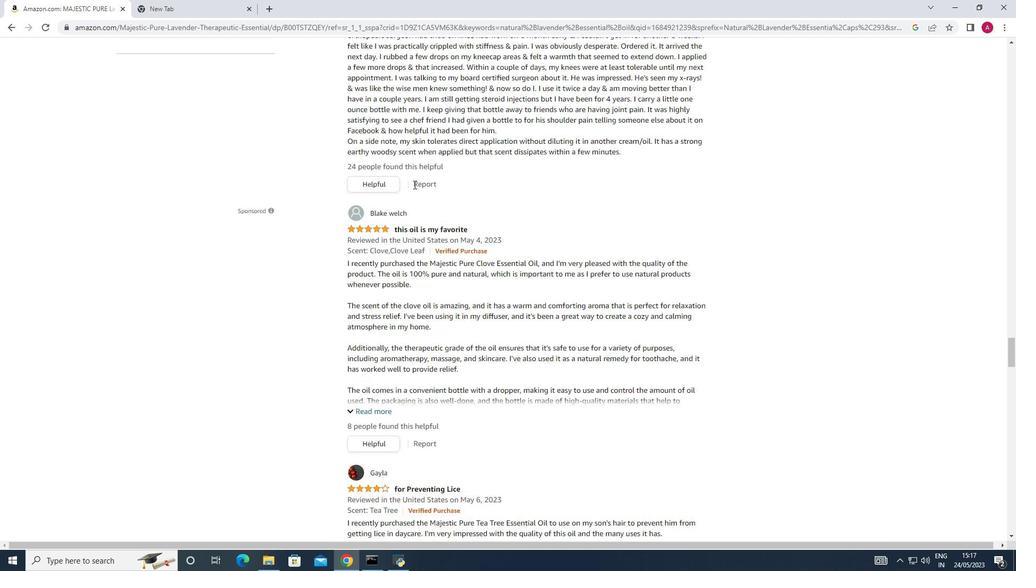 
Action: Mouse scrolled (413, 185) with delta (0, 0)
Screenshot: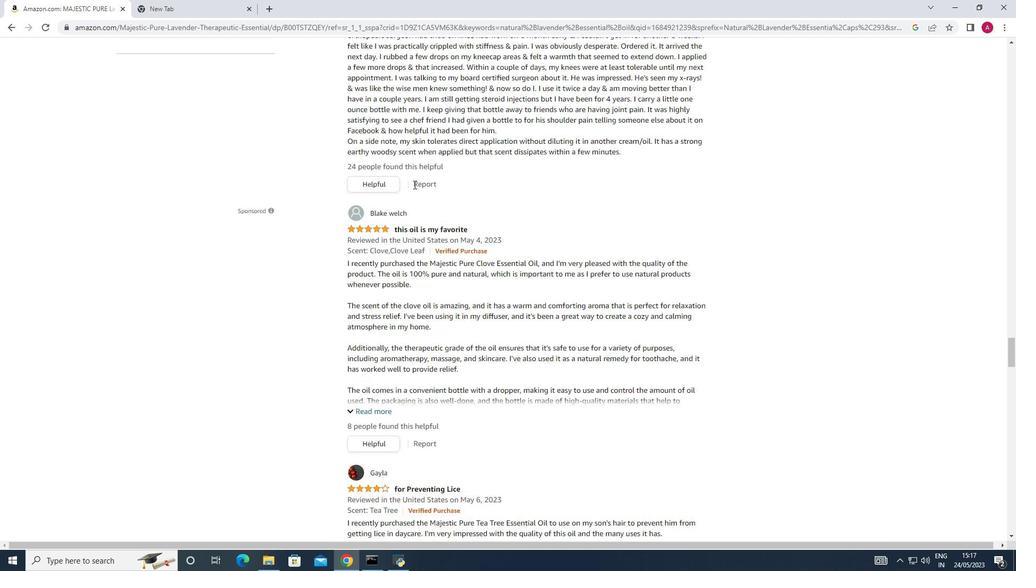 
Action: Mouse scrolled (413, 185) with delta (0, 0)
Screenshot: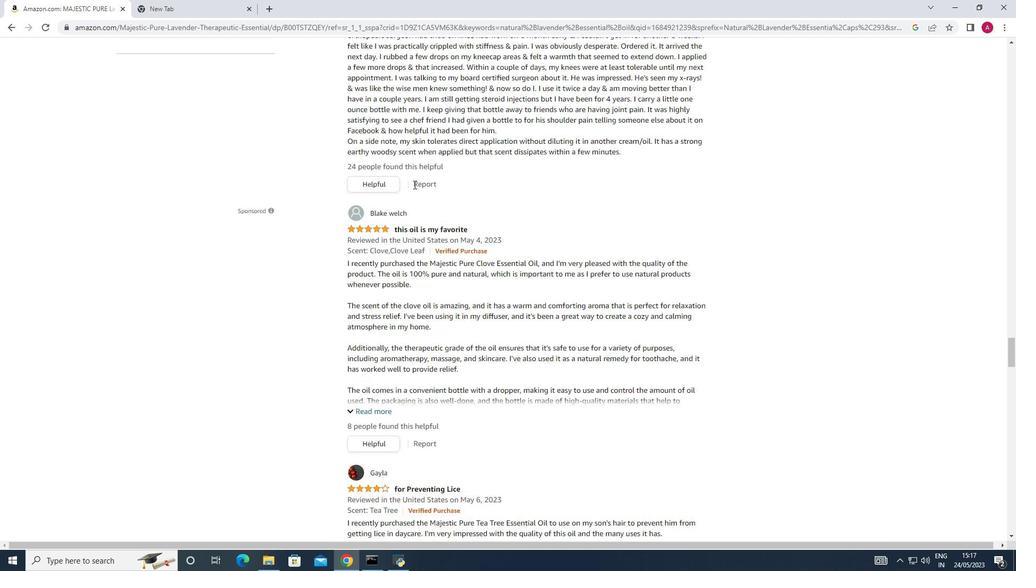
Action: Mouse scrolled (413, 185) with delta (0, 0)
Screenshot: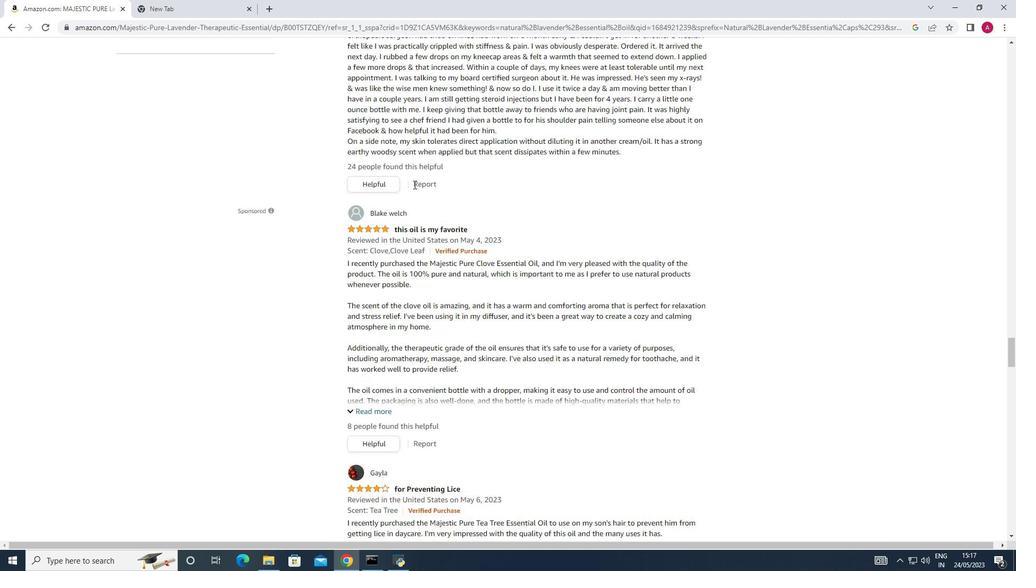 
Action: Mouse scrolled (413, 185) with delta (0, 0)
Screenshot: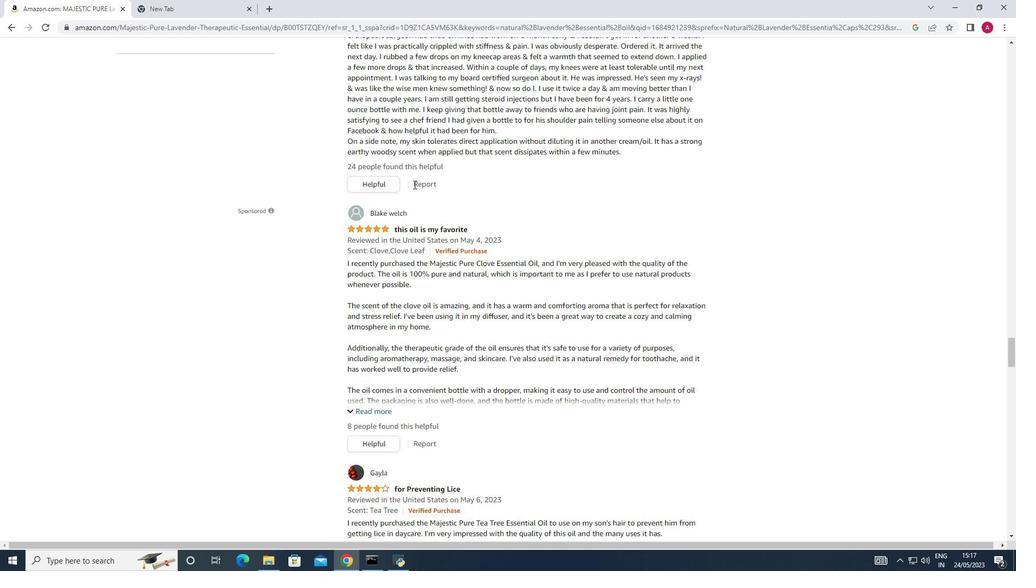 
Action: Mouse scrolled (413, 185) with delta (0, 0)
Screenshot: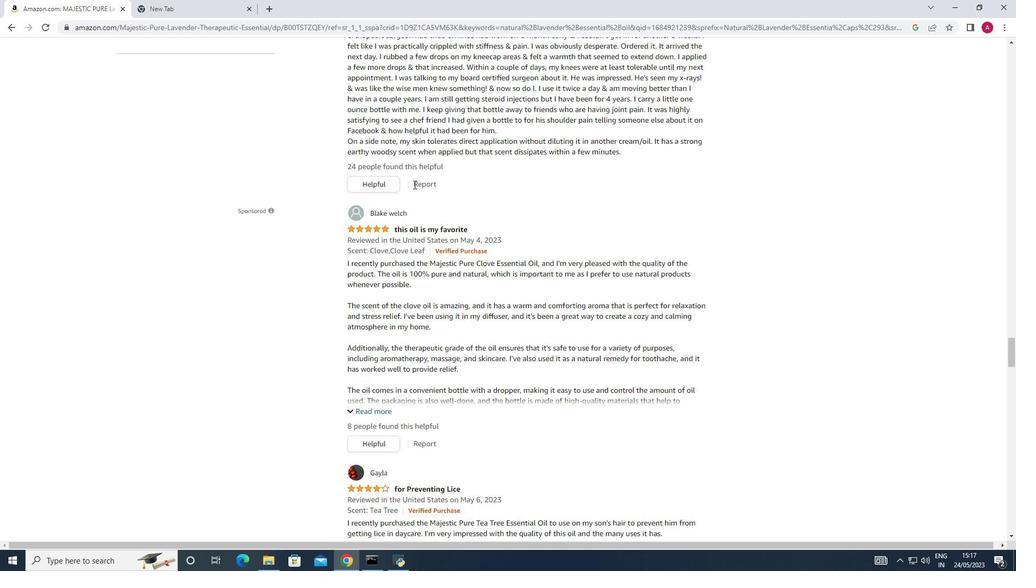 
Action: Mouse moved to (413, 184)
Screenshot: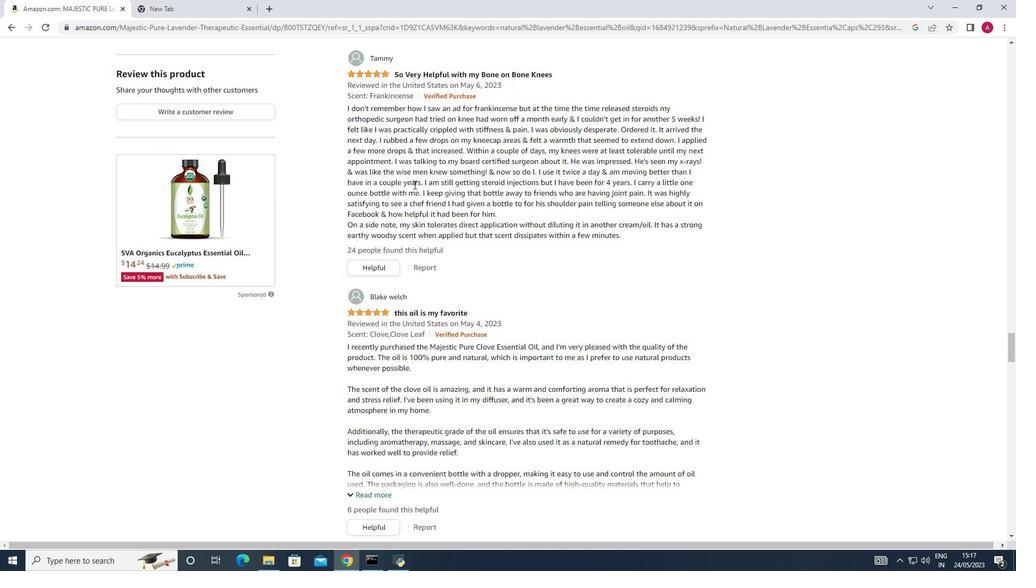 
Action: Mouse scrolled (413, 185) with delta (0, 0)
Screenshot: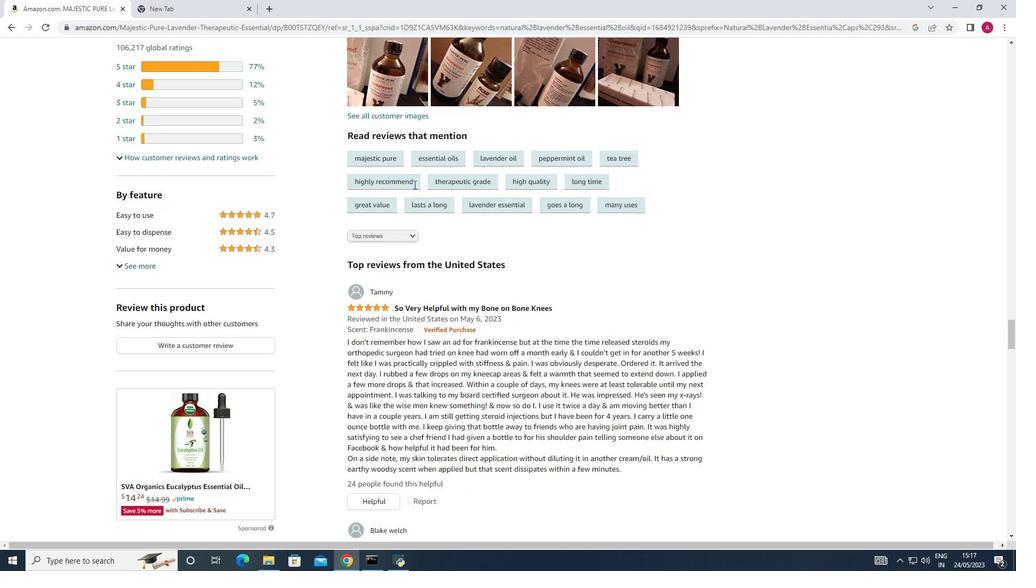 
Action: Mouse scrolled (413, 185) with delta (0, 0)
Screenshot: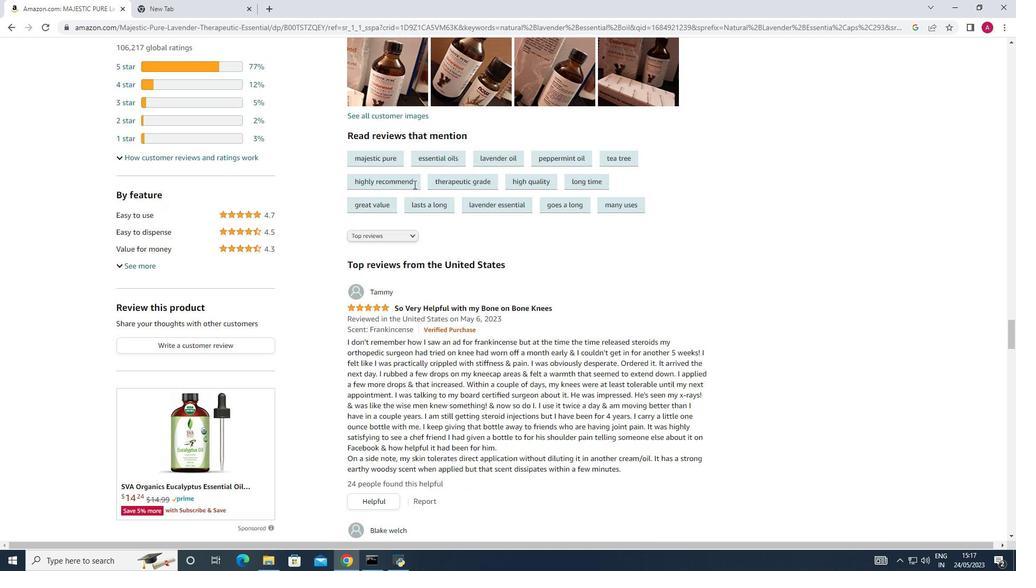 
Action: Mouse scrolled (413, 185) with delta (0, 0)
Screenshot: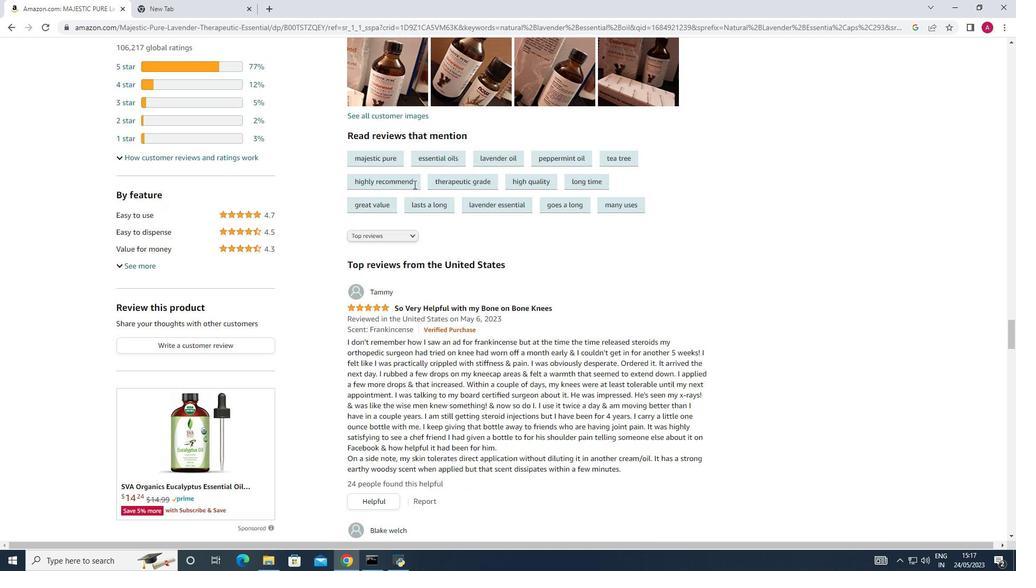 
Action: Mouse scrolled (413, 185) with delta (0, 0)
Screenshot: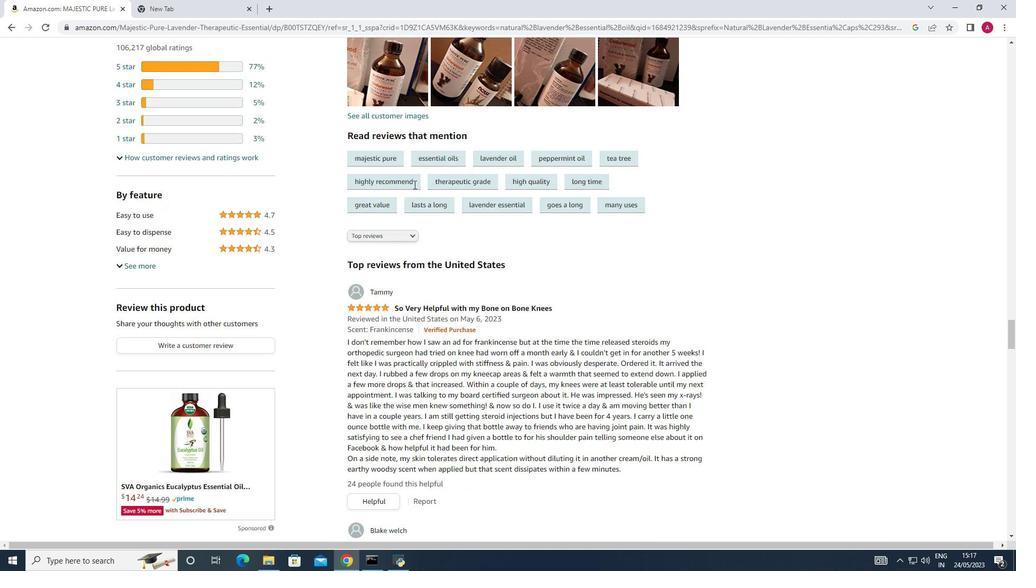 
Action: Mouse scrolled (413, 185) with delta (0, 0)
Screenshot: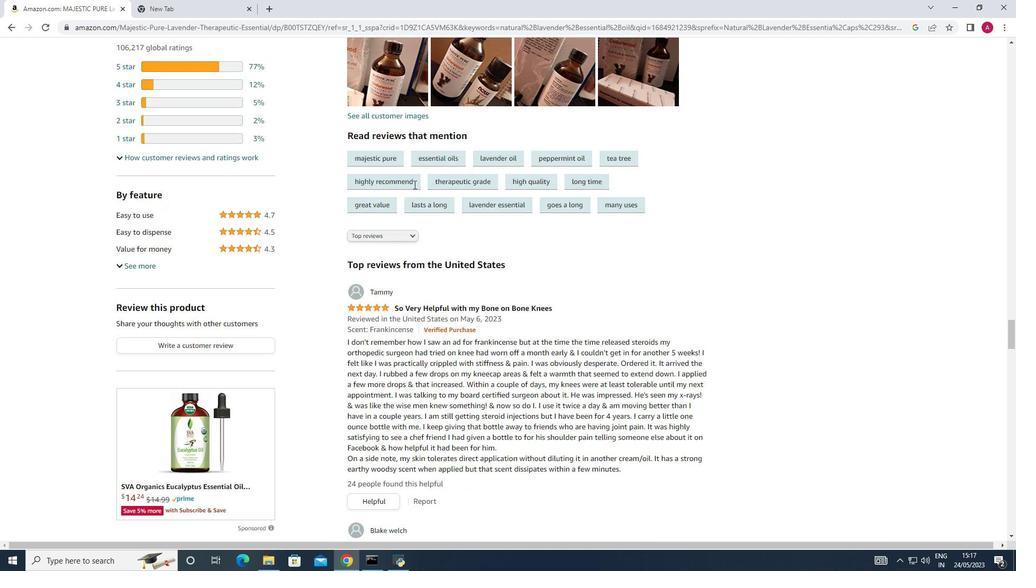 
Action: Mouse scrolled (413, 185) with delta (0, 0)
Screenshot: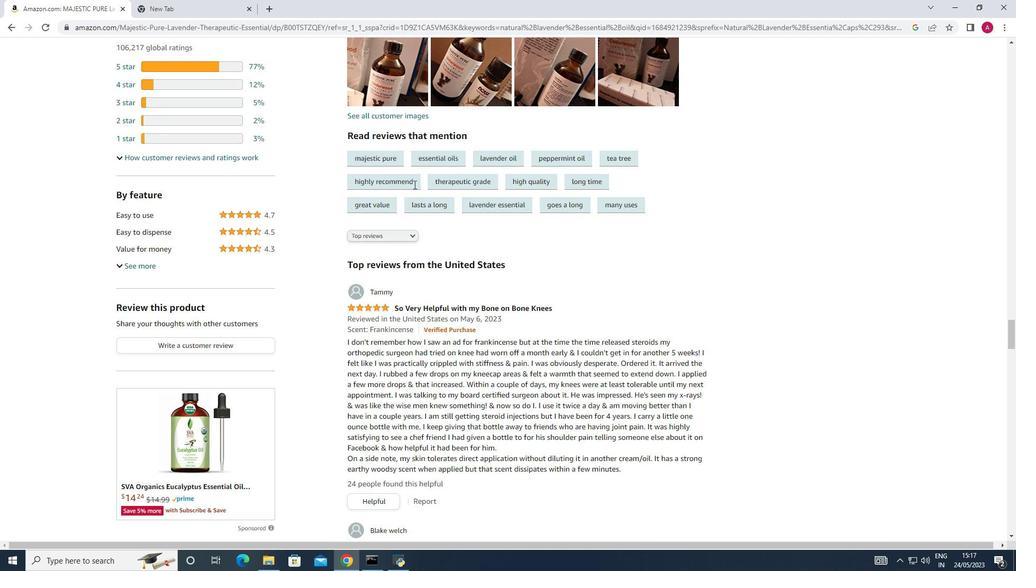 
Action: Mouse moved to (414, 184)
Screenshot: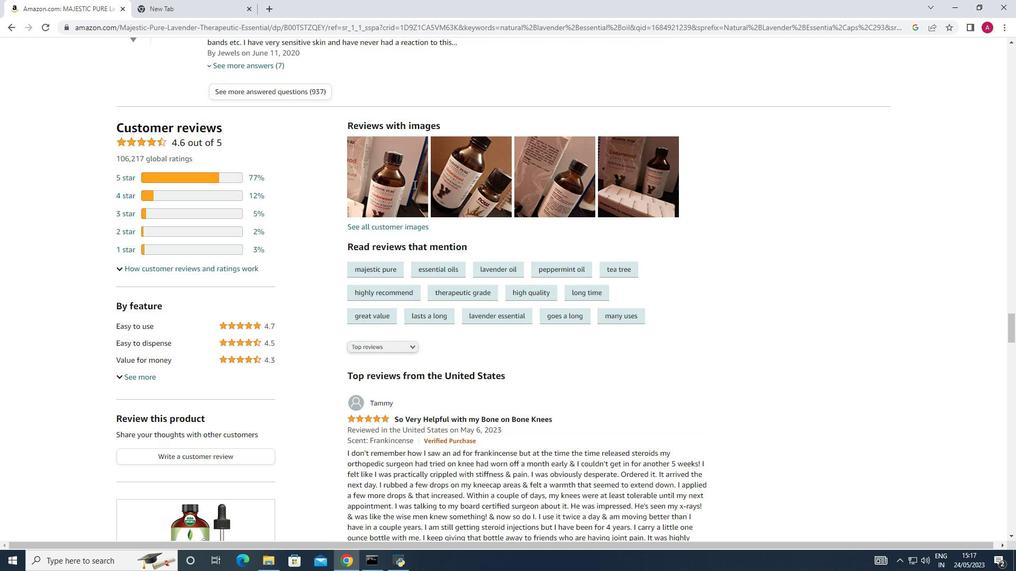 
Action: Mouse scrolled (414, 185) with delta (0, 0)
Screenshot: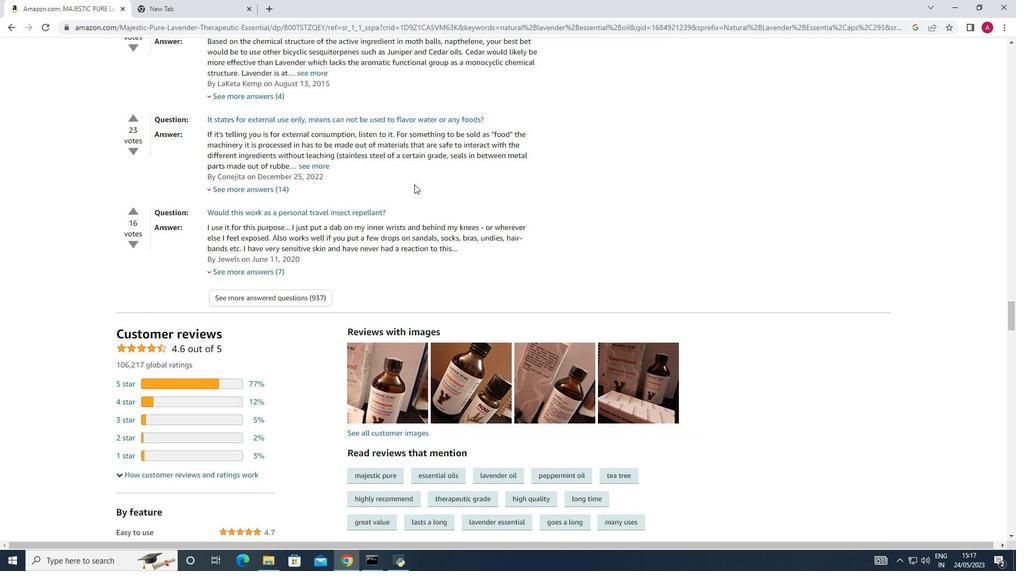 
Action: Mouse scrolled (414, 185) with delta (0, 0)
Screenshot: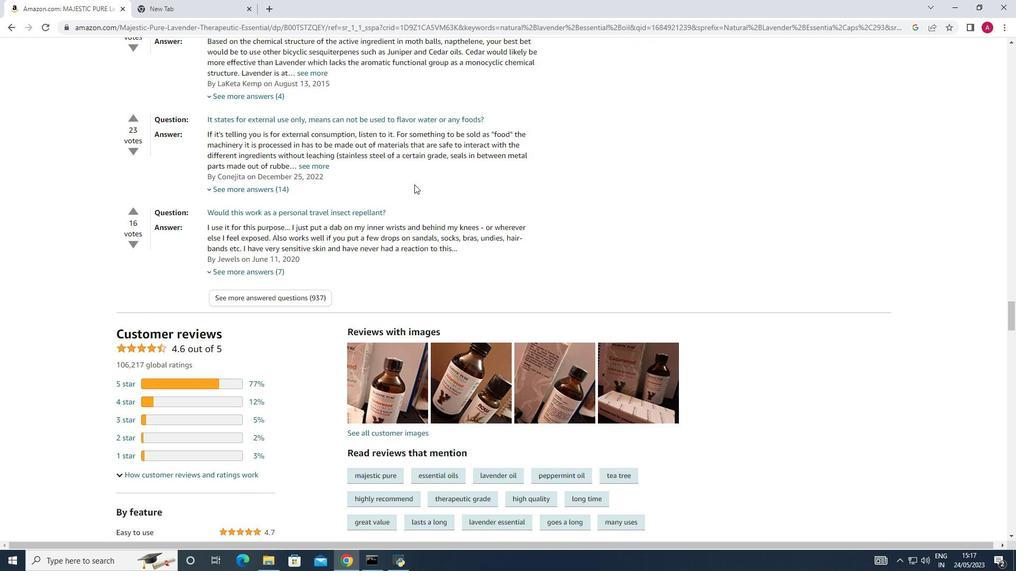 
Action: Mouse scrolled (414, 185) with delta (0, 0)
Screenshot: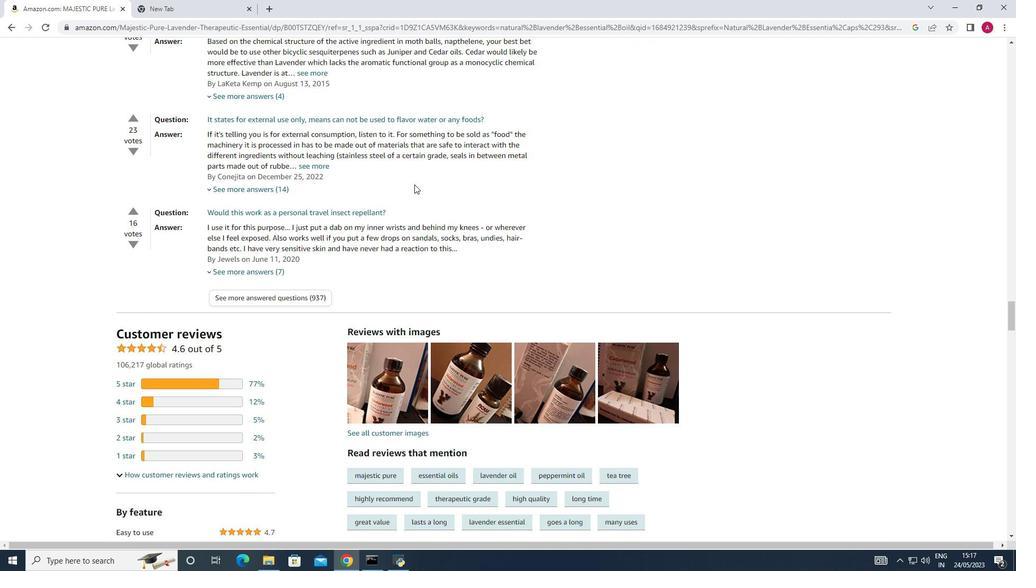 
Action: Mouse scrolled (414, 185) with delta (0, 0)
